 Task: Look for opportunities in Redfin mortgage.
Action: Mouse moved to (133, 368)
Screenshot: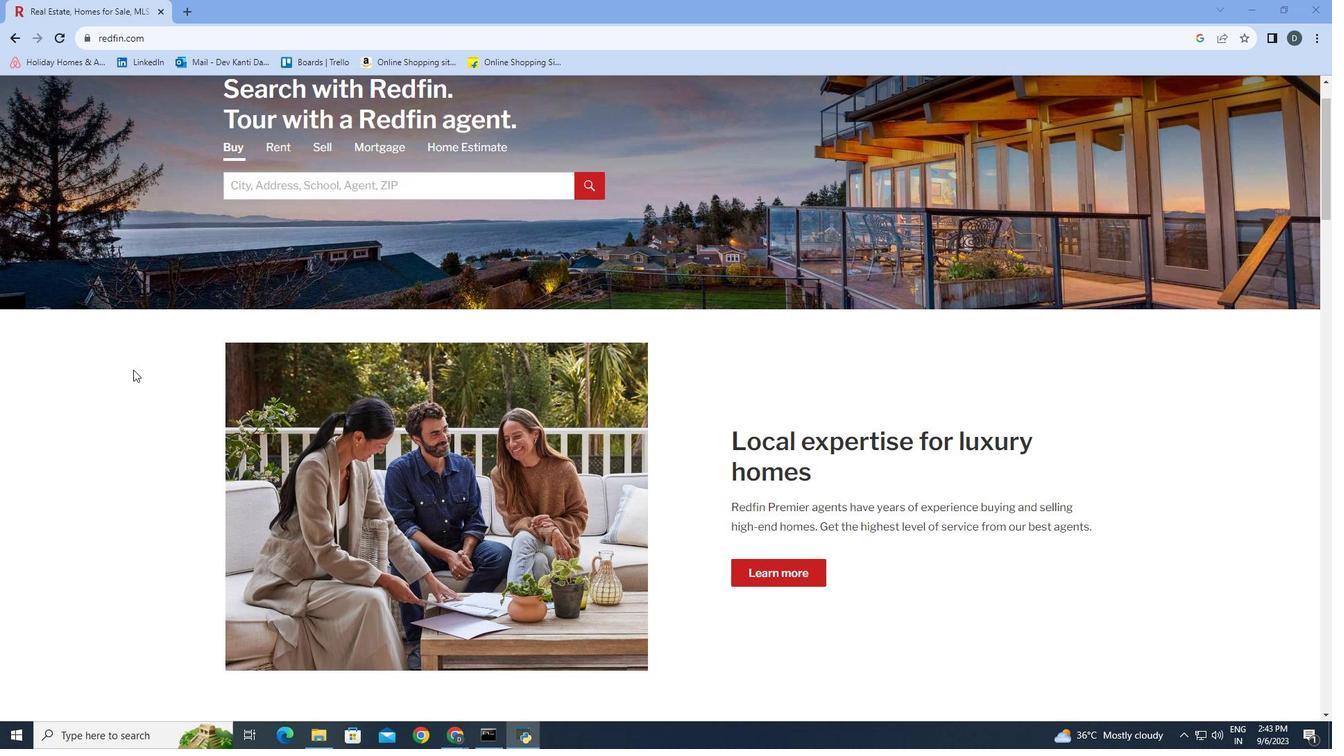 
Action: Mouse scrolled (133, 367) with delta (0, 0)
Screenshot: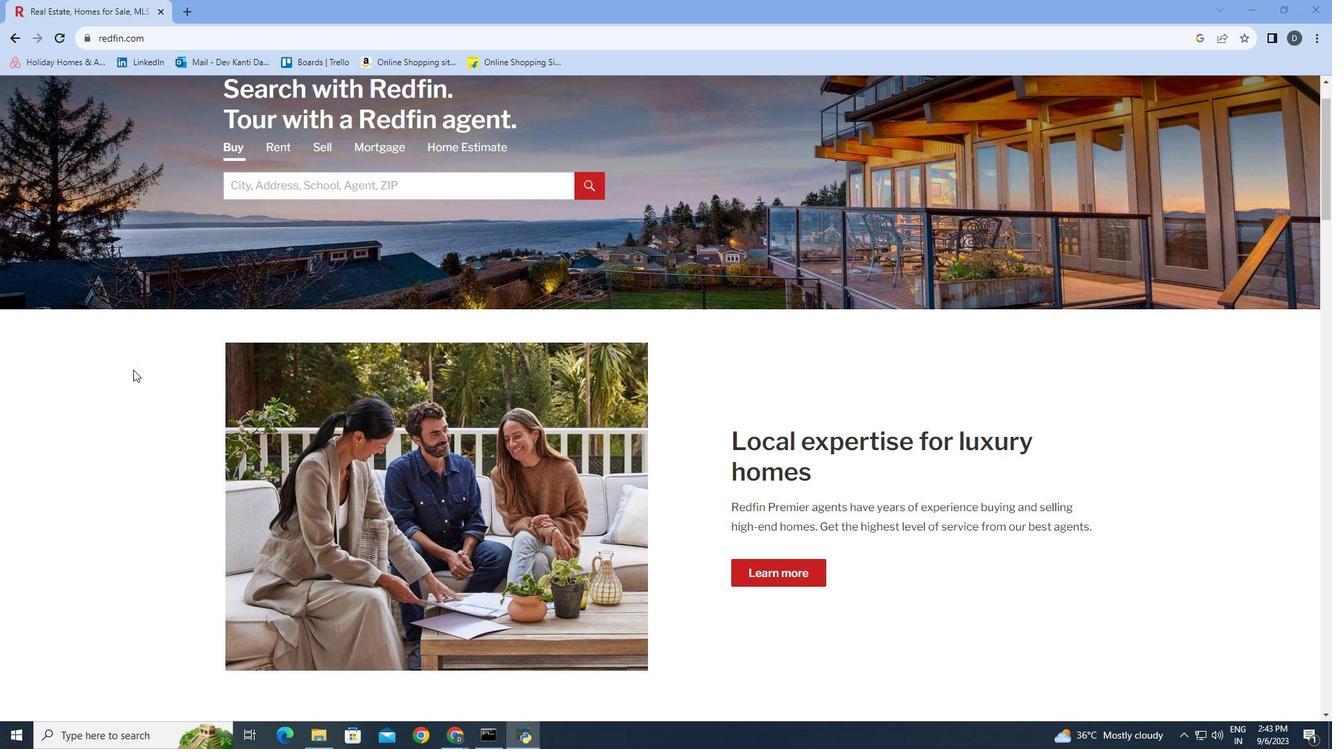 
Action: Mouse moved to (133, 369)
Screenshot: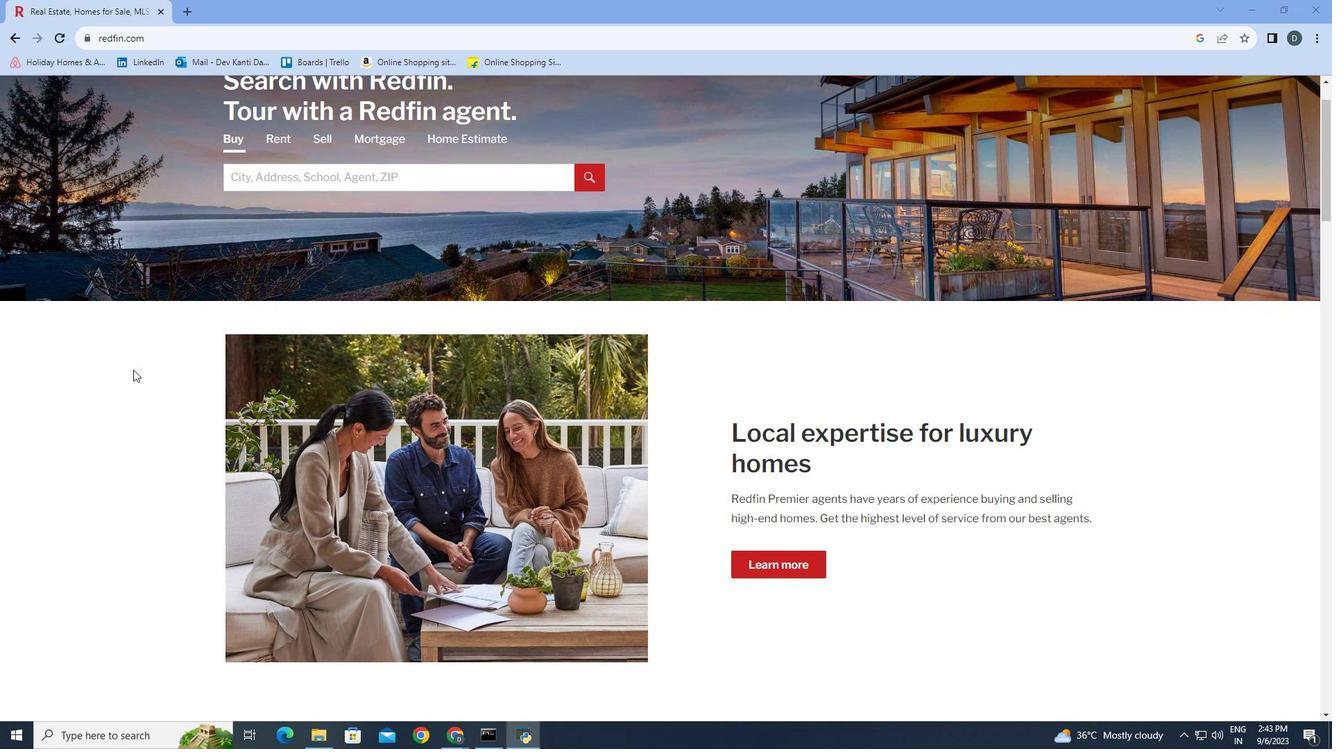
Action: Mouse scrolled (133, 369) with delta (0, 0)
Screenshot: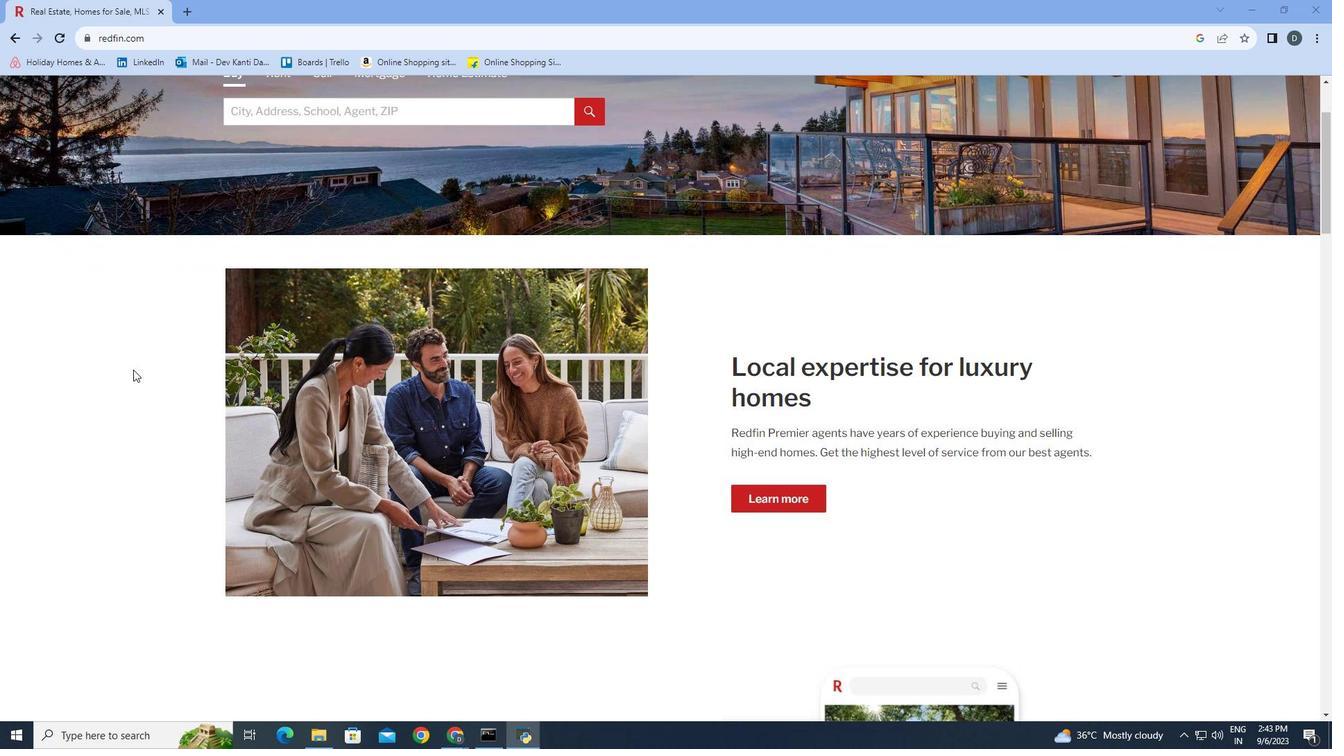 
Action: Mouse scrolled (133, 369) with delta (0, 0)
Screenshot: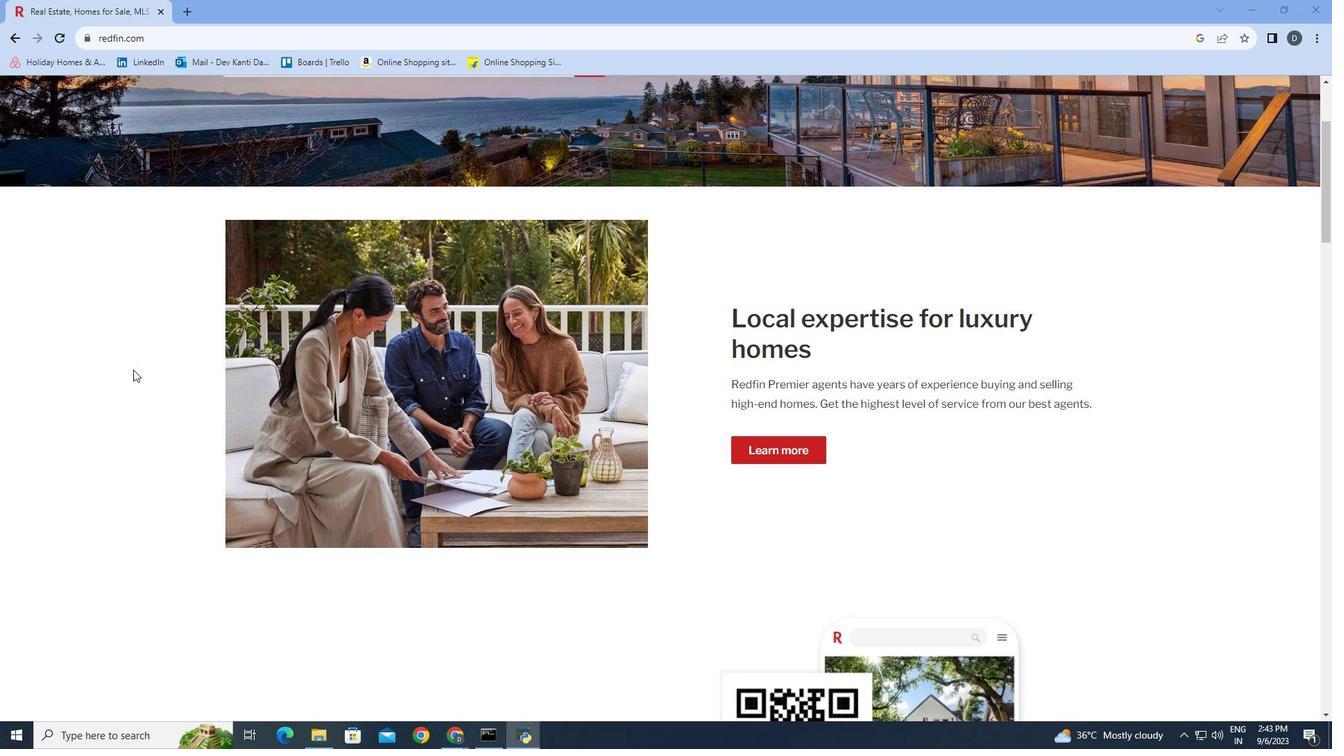 
Action: Mouse moved to (132, 370)
Screenshot: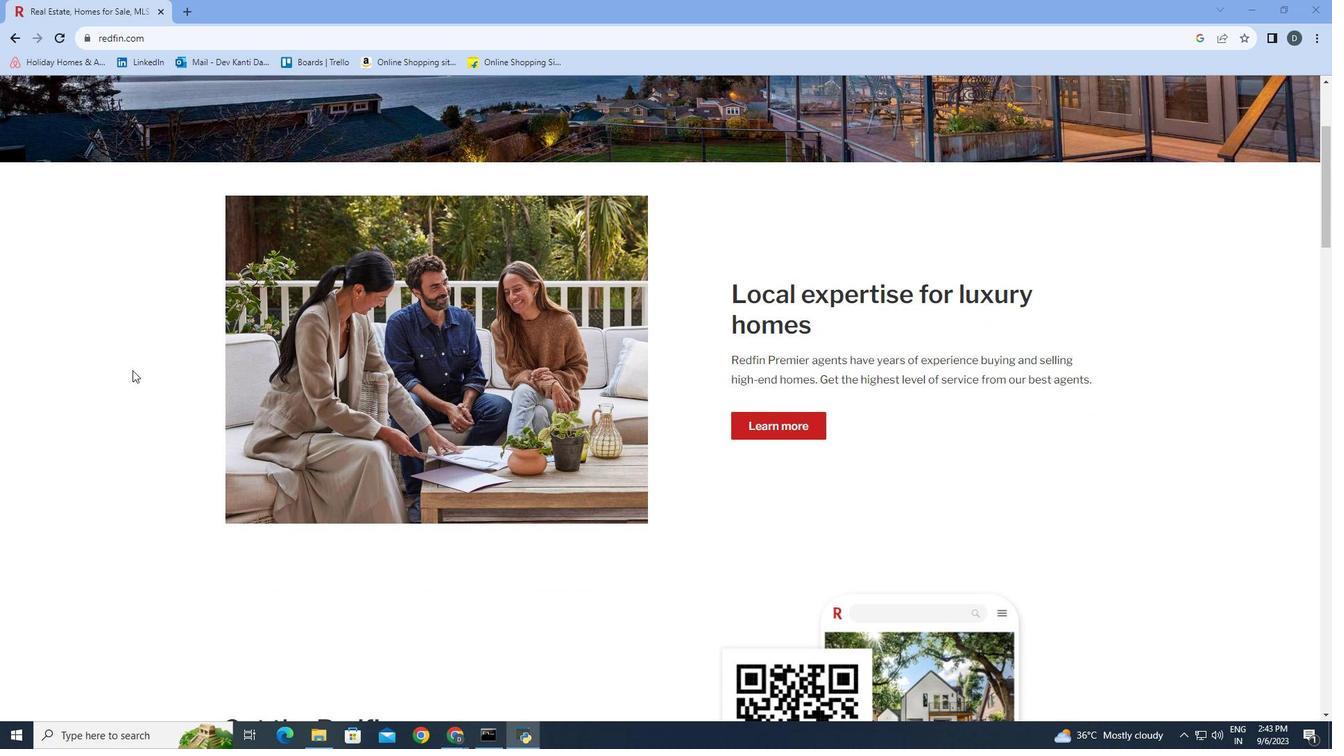 
Action: Mouse scrolled (132, 369) with delta (0, 0)
Screenshot: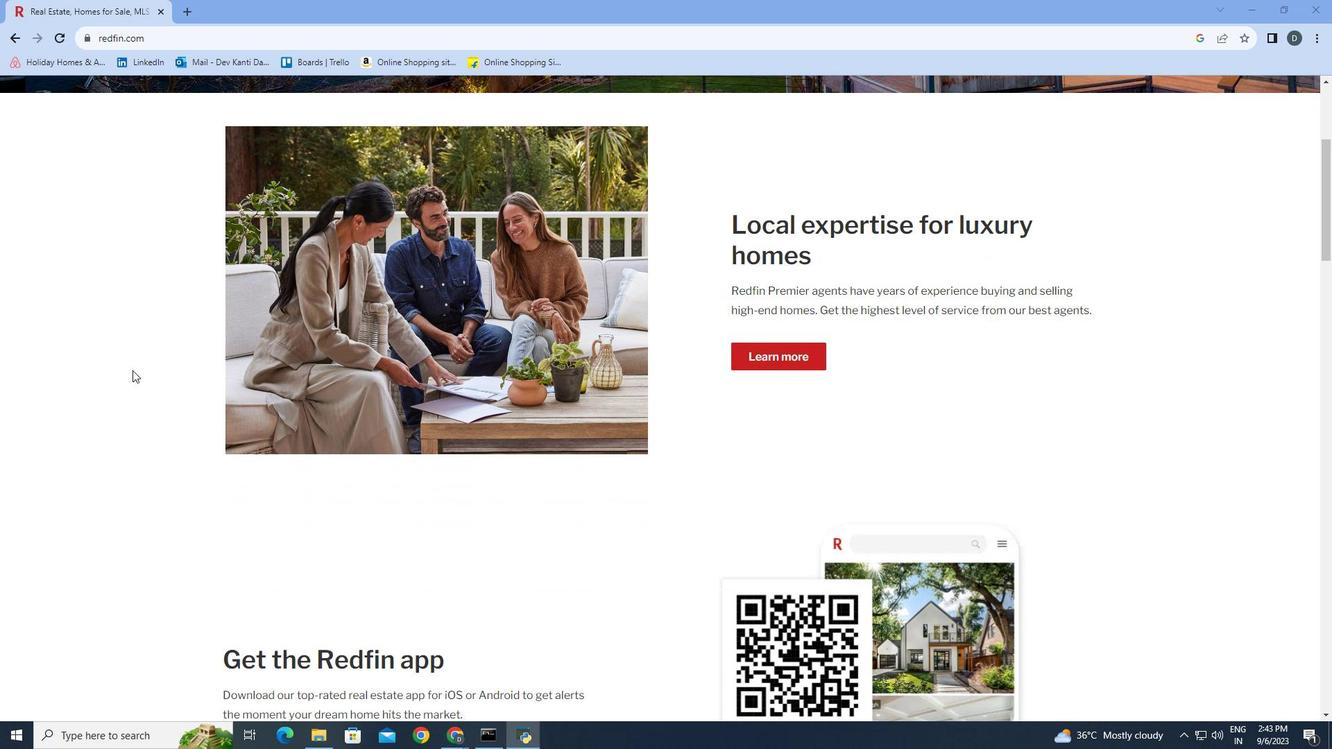 
Action: Mouse scrolled (132, 369) with delta (0, 0)
Screenshot: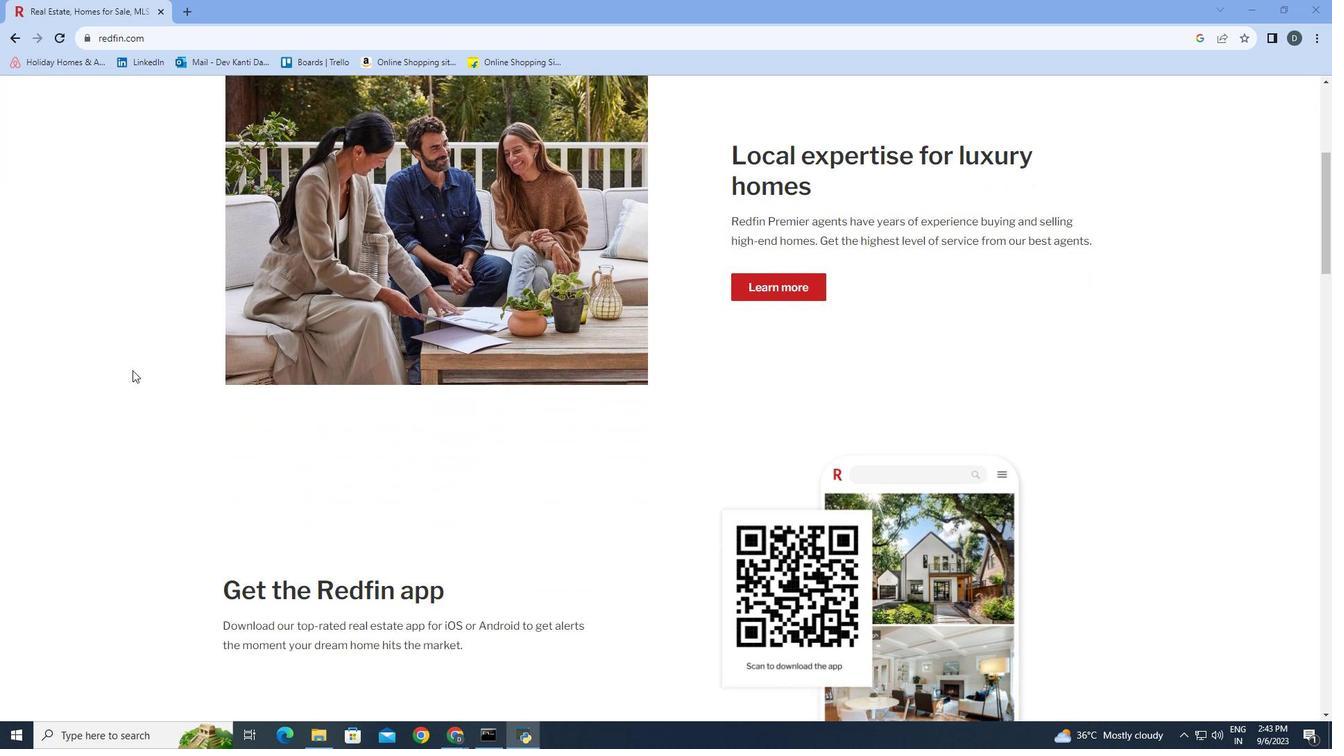 
Action: Mouse scrolled (132, 369) with delta (0, 0)
Screenshot: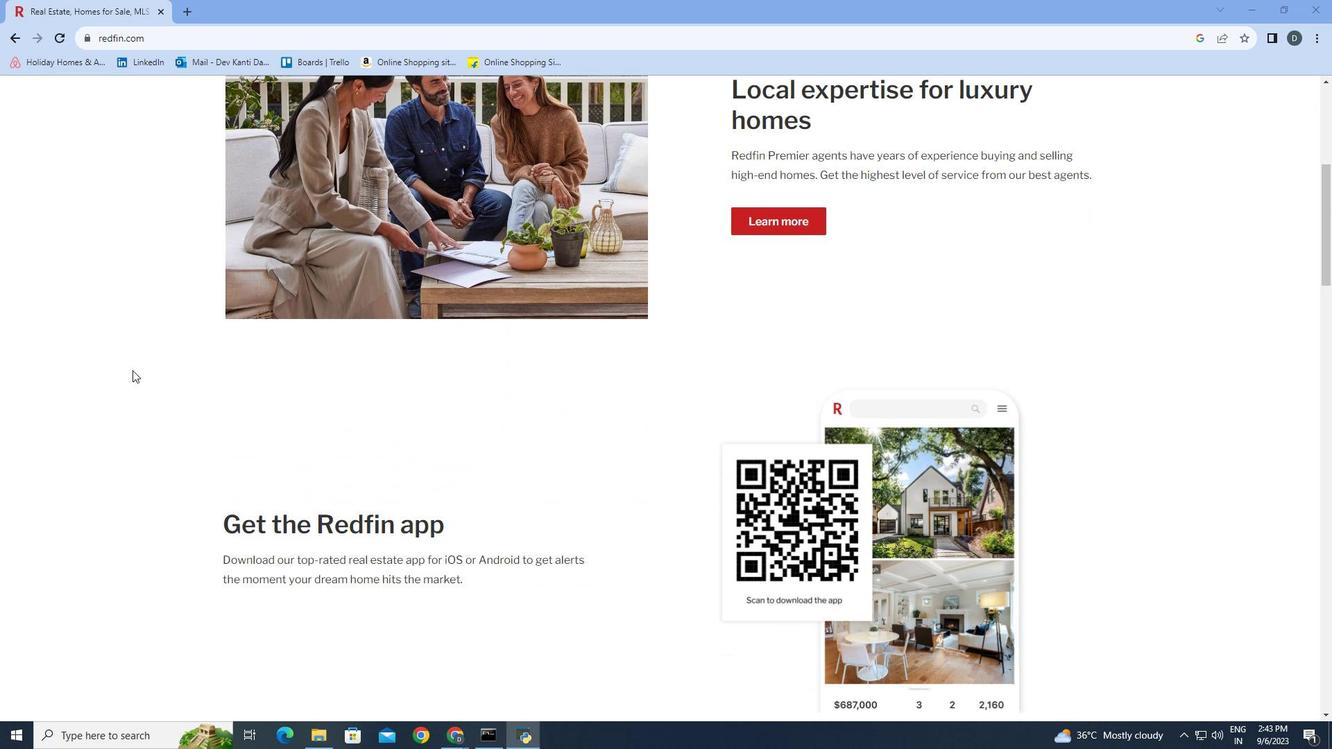 
Action: Mouse scrolled (132, 369) with delta (0, 0)
Screenshot: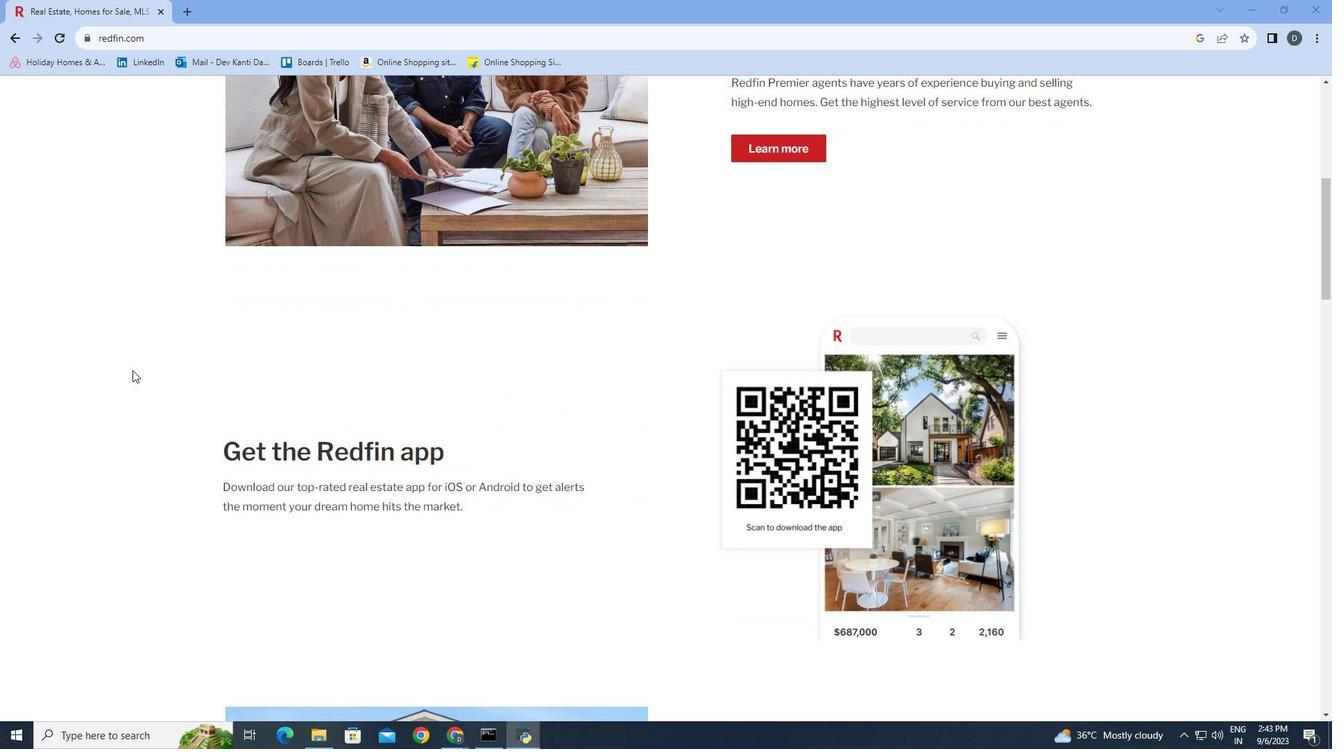 
Action: Mouse scrolled (132, 369) with delta (0, 0)
Screenshot: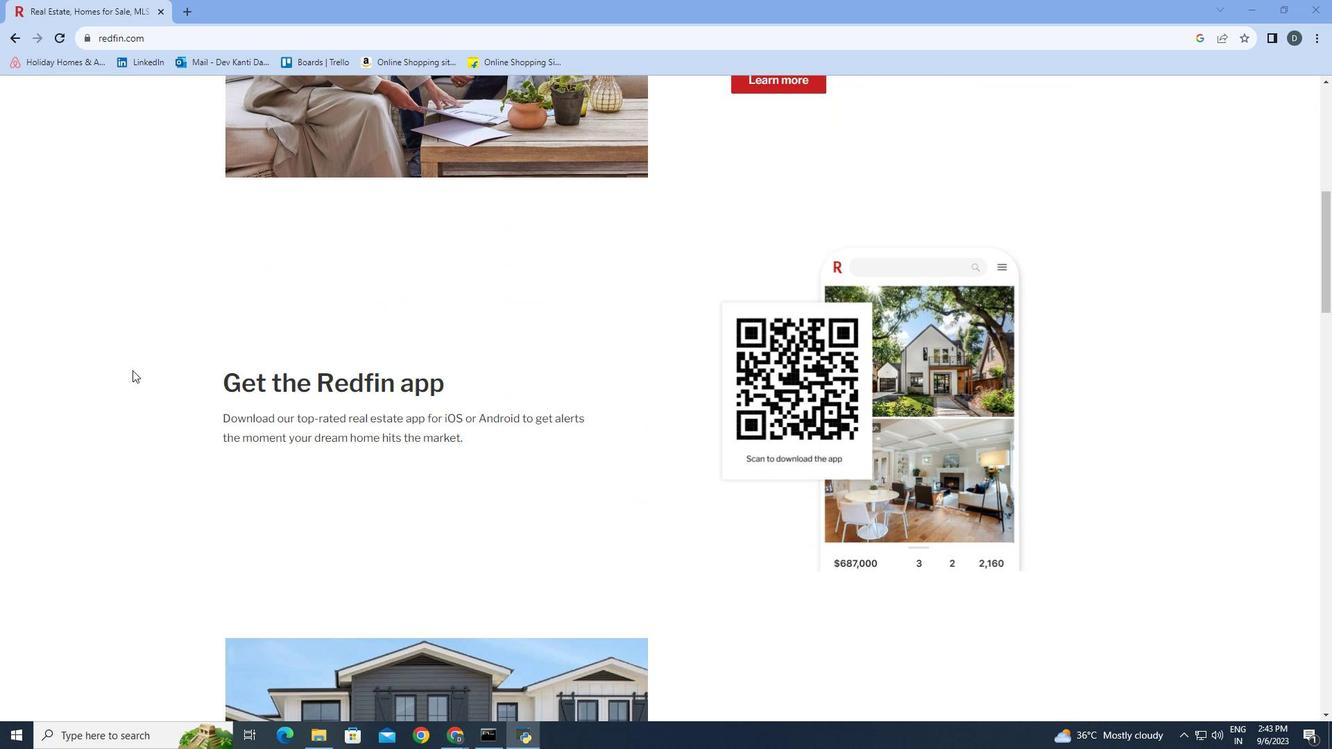 
Action: Mouse scrolled (132, 369) with delta (0, 0)
Screenshot: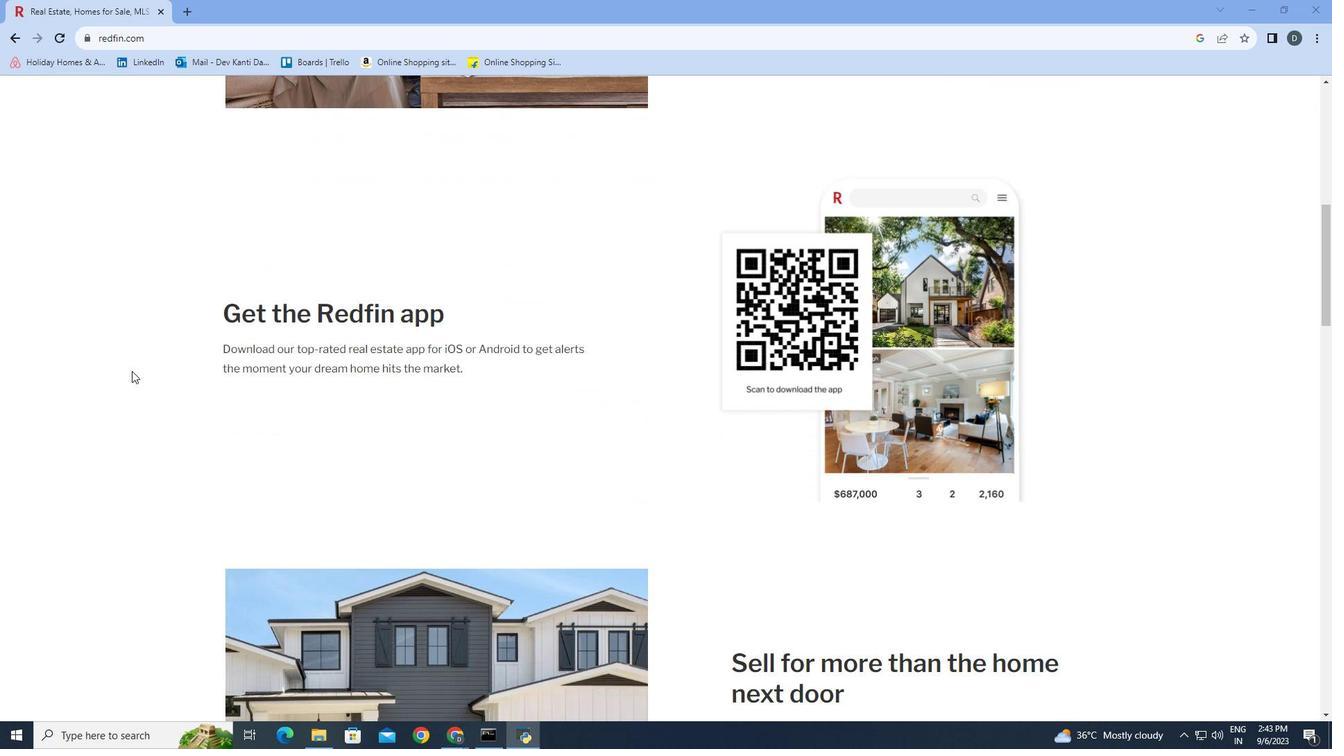 
Action: Mouse moved to (131, 371)
Screenshot: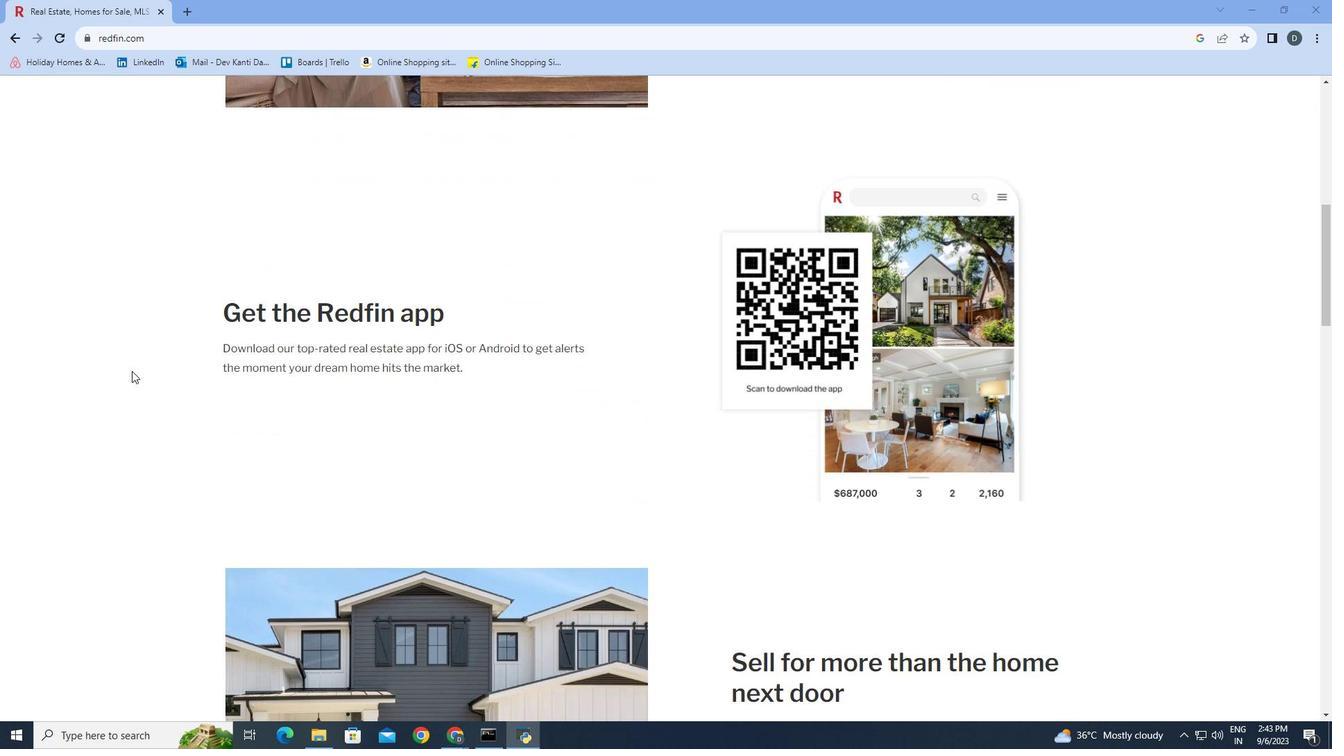 
Action: Mouse scrolled (131, 370) with delta (0, 0)
Screenshot: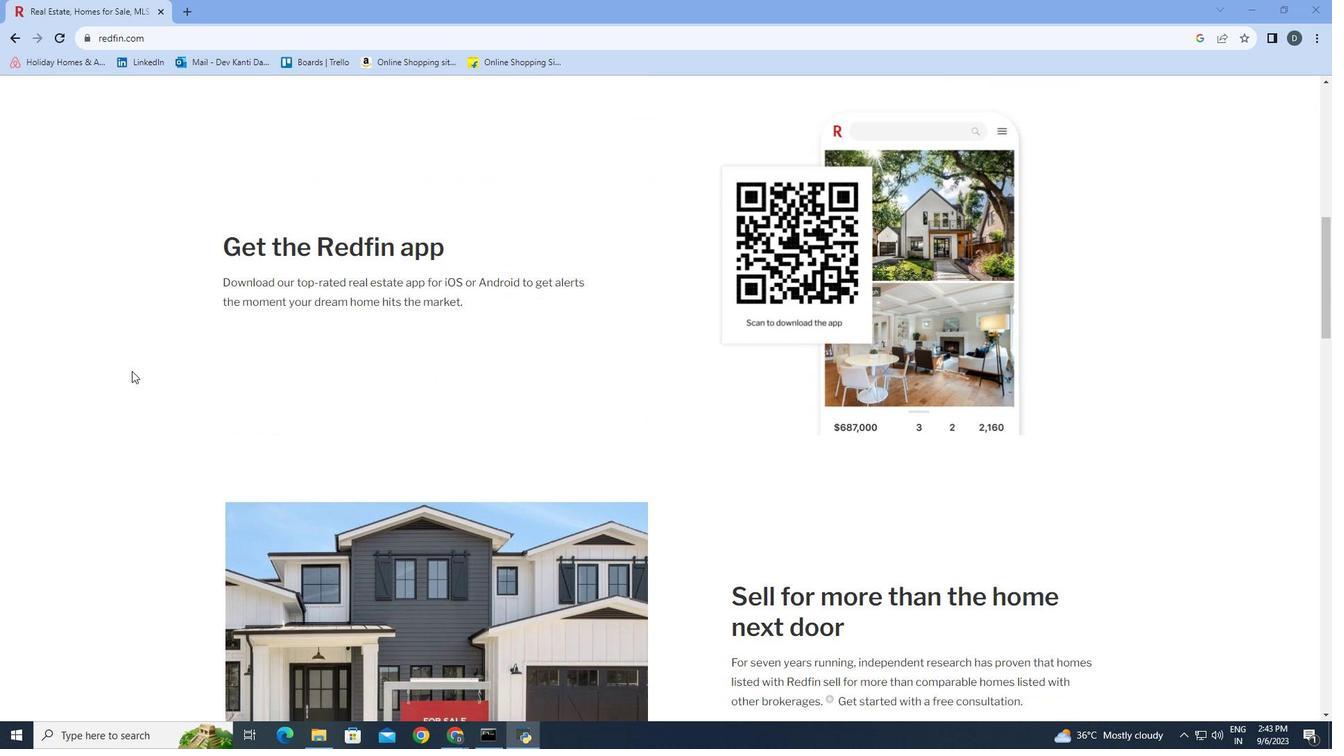 
Action: Mouse scrolled (131, 370) with delta (0, 0)
Screenshot: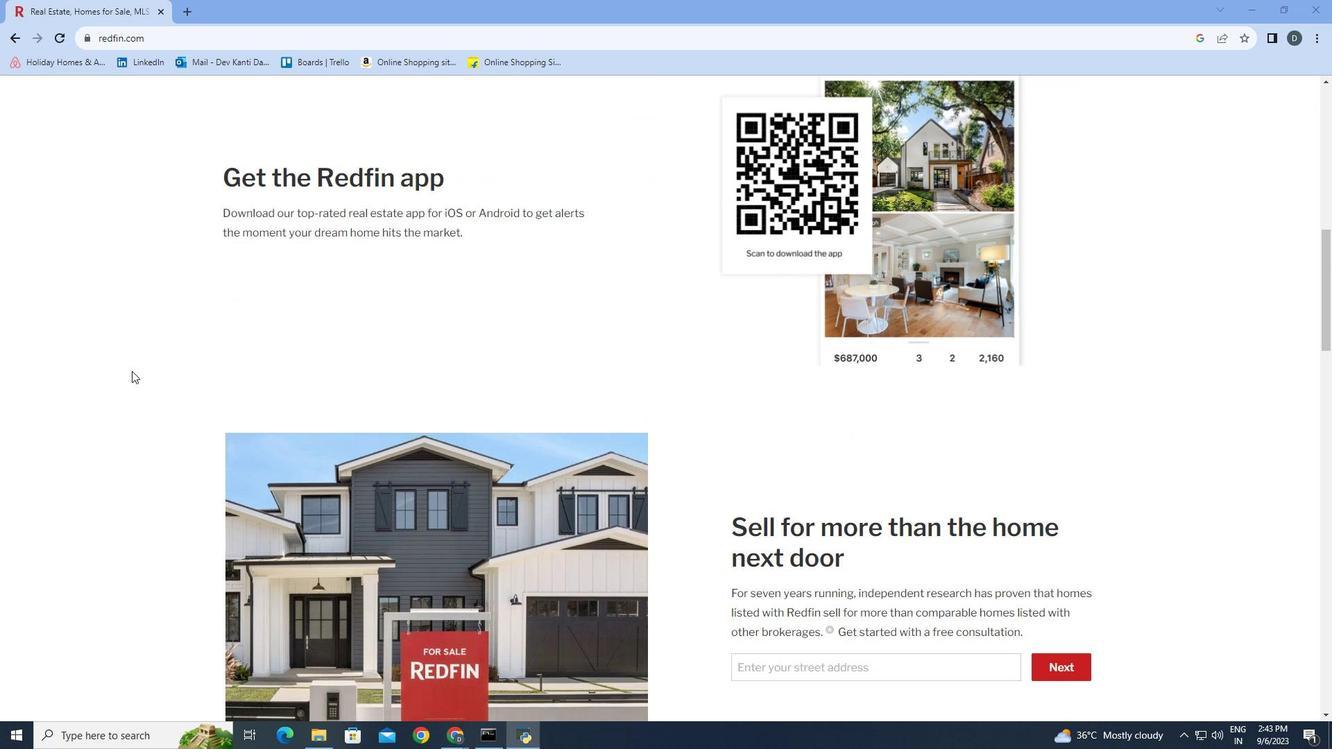 
Action: Mouse scrolled (131, 370) with delta (0, 0)
Screenshot: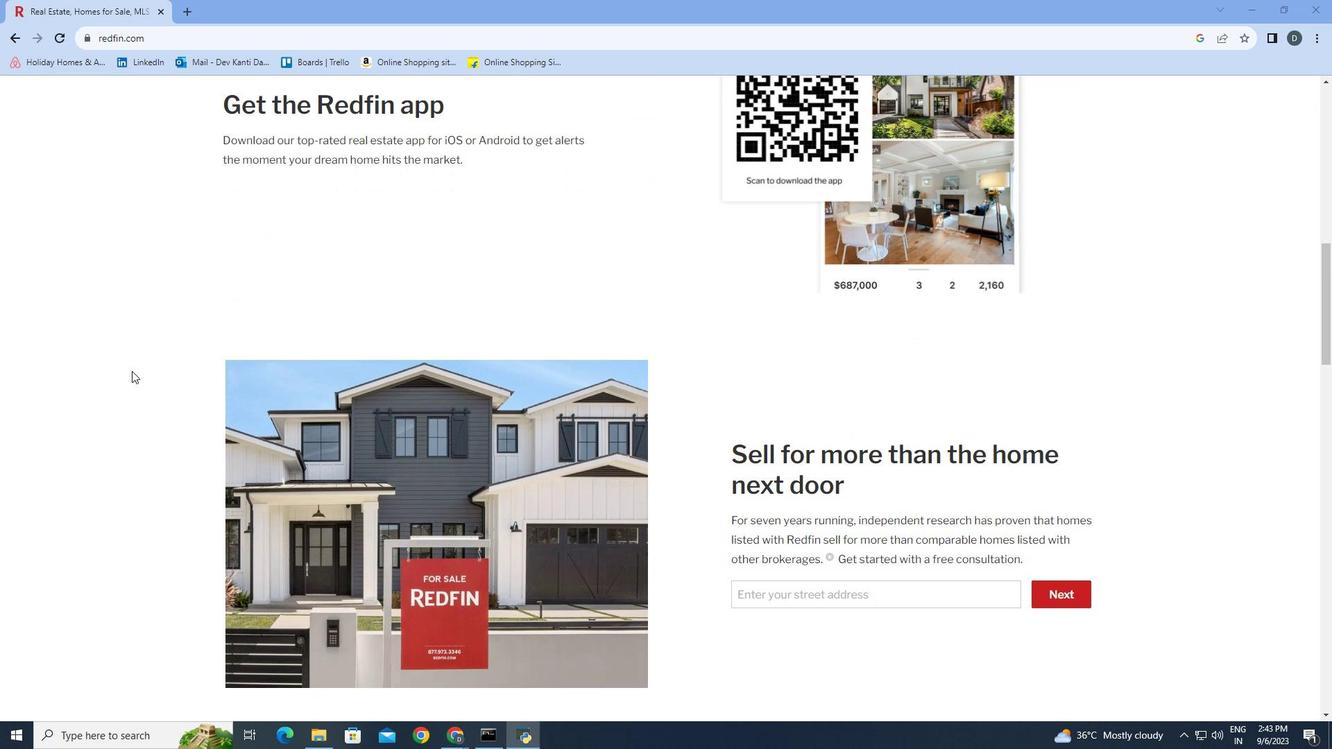 
Action: Mouse scrolled (131, 370) with delta (0, 0)
Screenshot: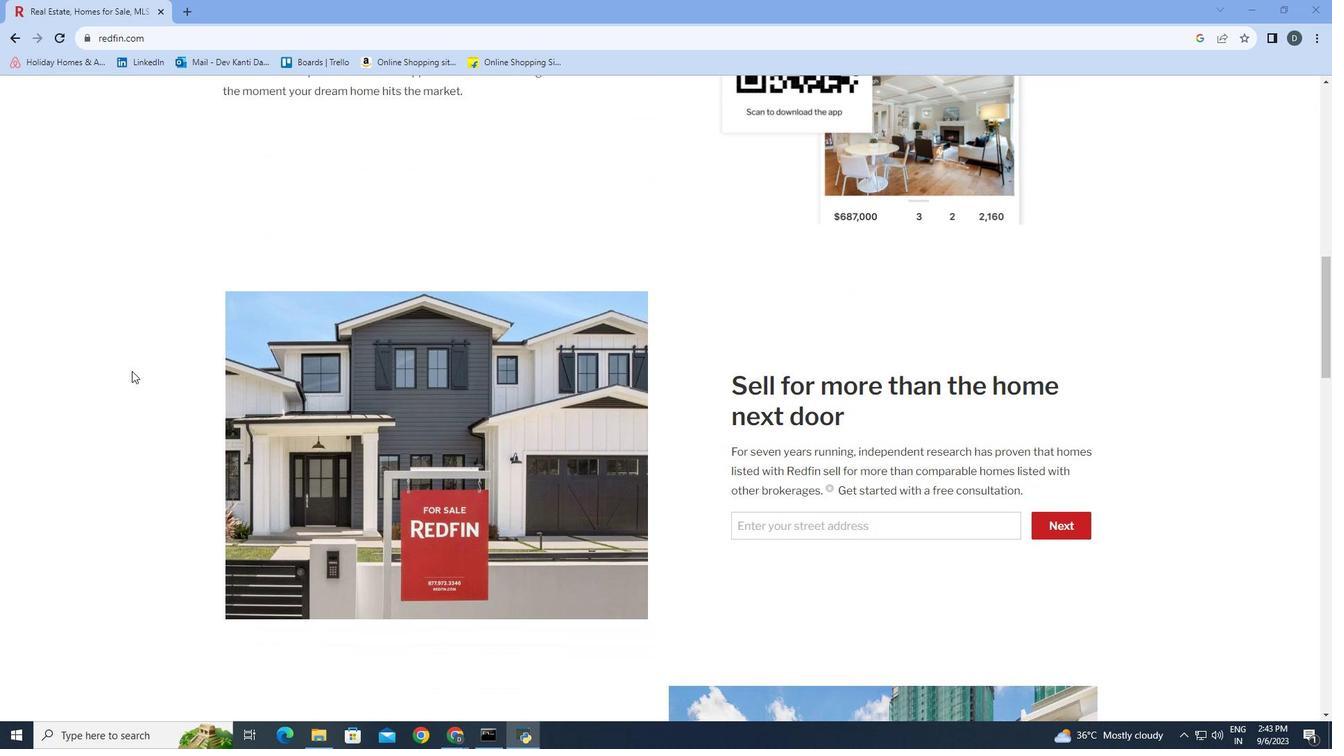 
Action: Mouse scrolled (131, 370) with delta (0, 0)
Screenshot: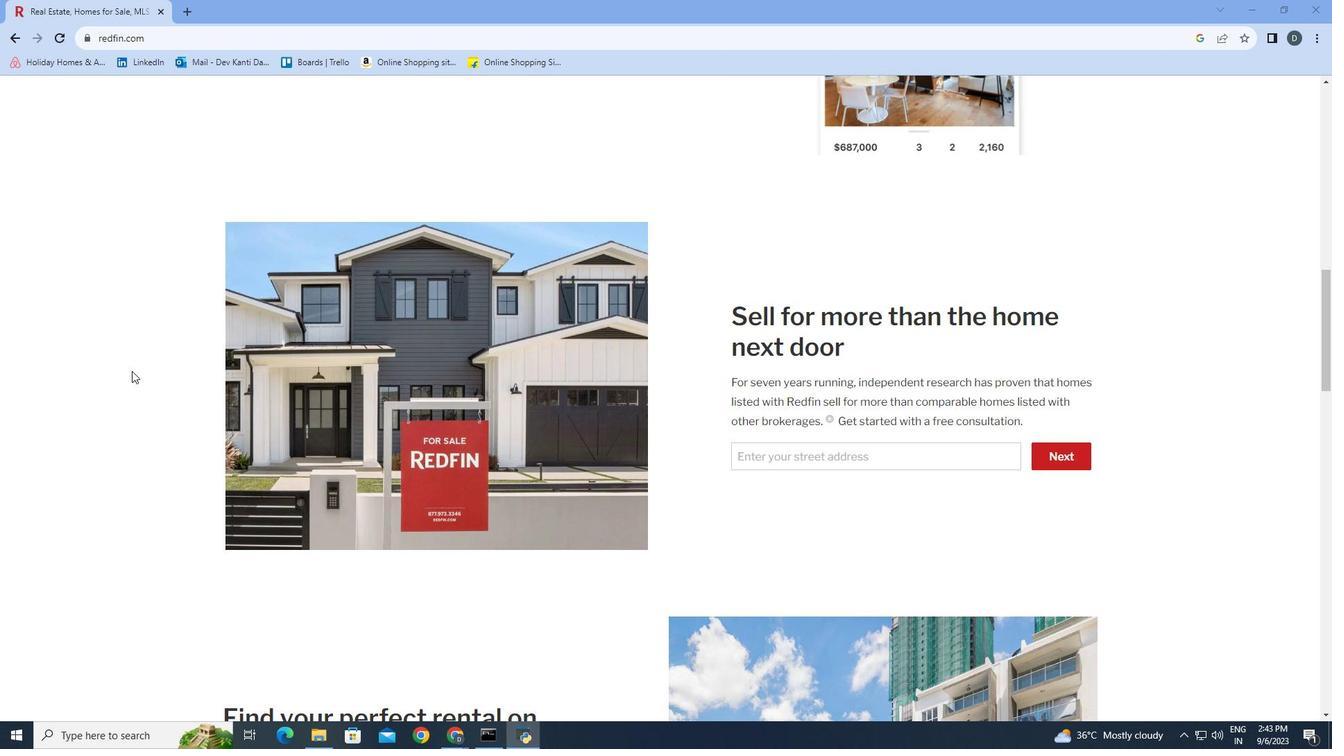 
Action: Mouse scrolled (131, 370) with delta (0, 0)
Screenshot: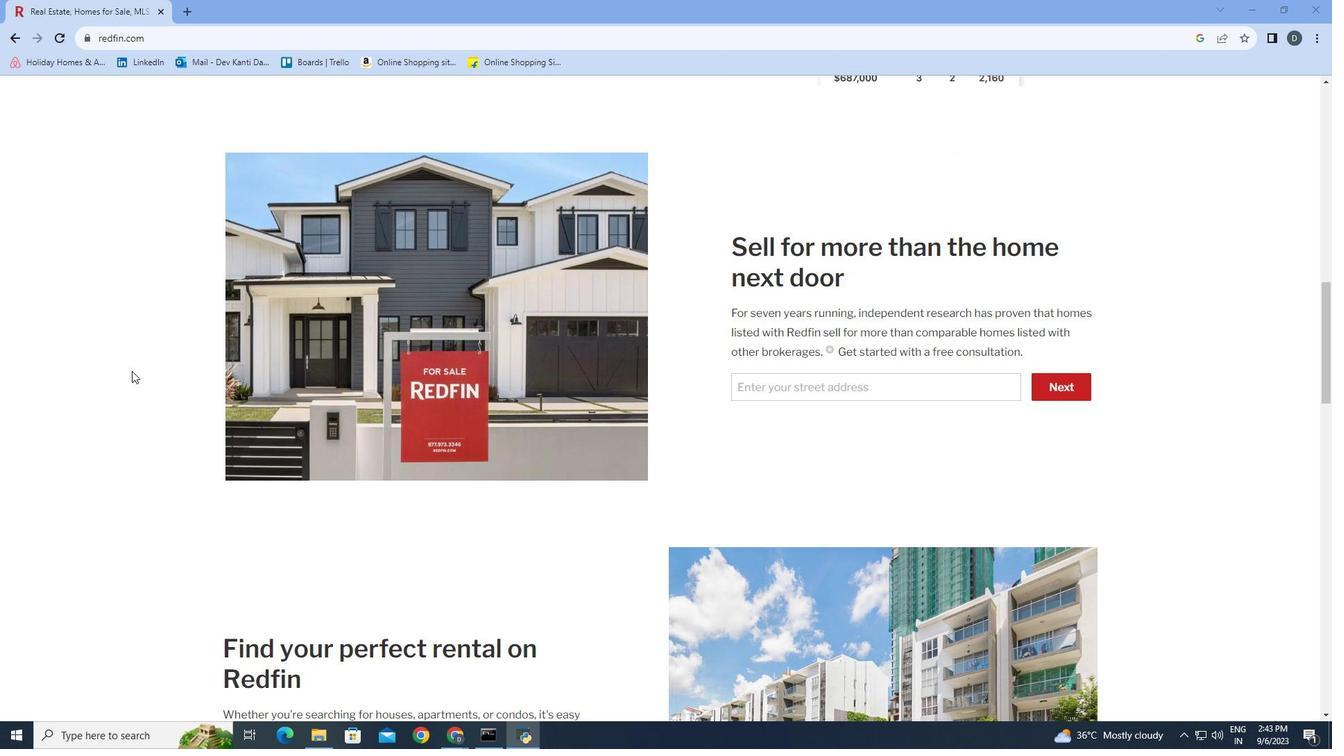 
Action: Mouse scrolled (131, 370) with delta (0, 0)
Screenshot: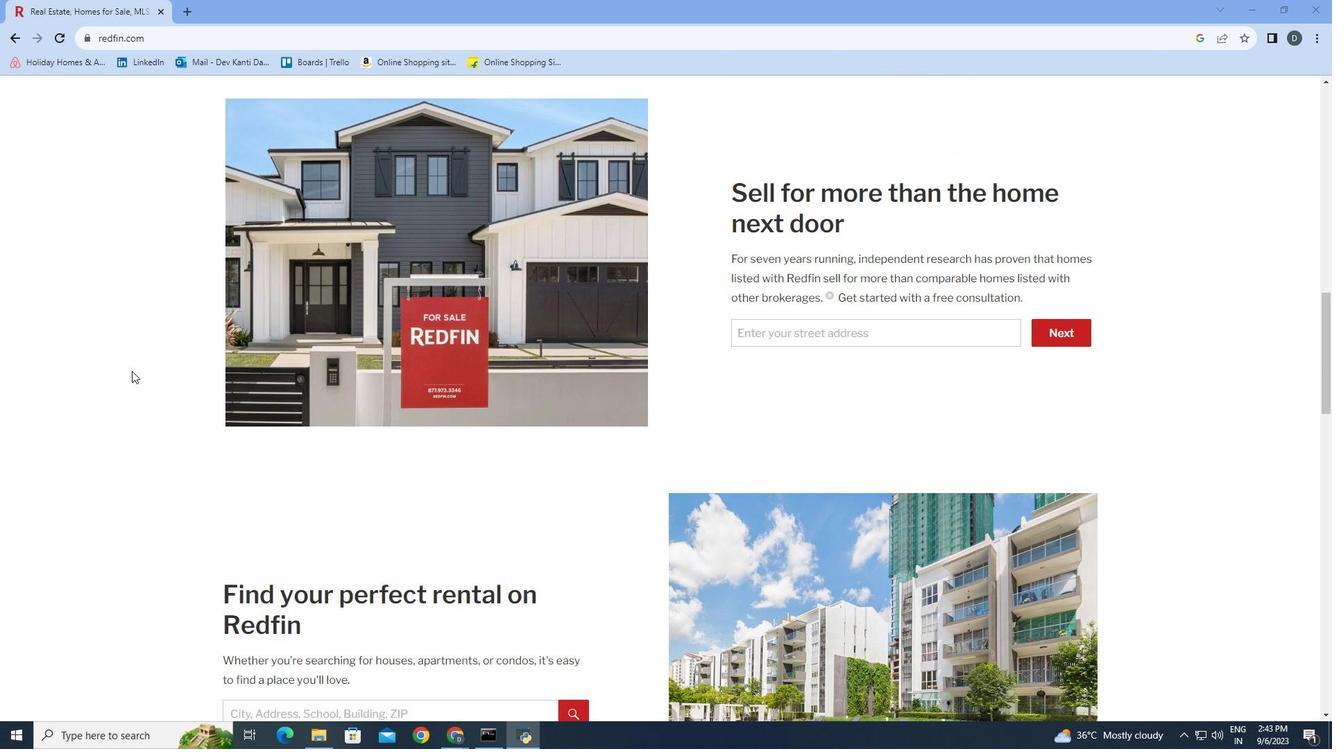 
Action: Mouse scrolled (131, 370) with delta (0, 0)
Screenshot: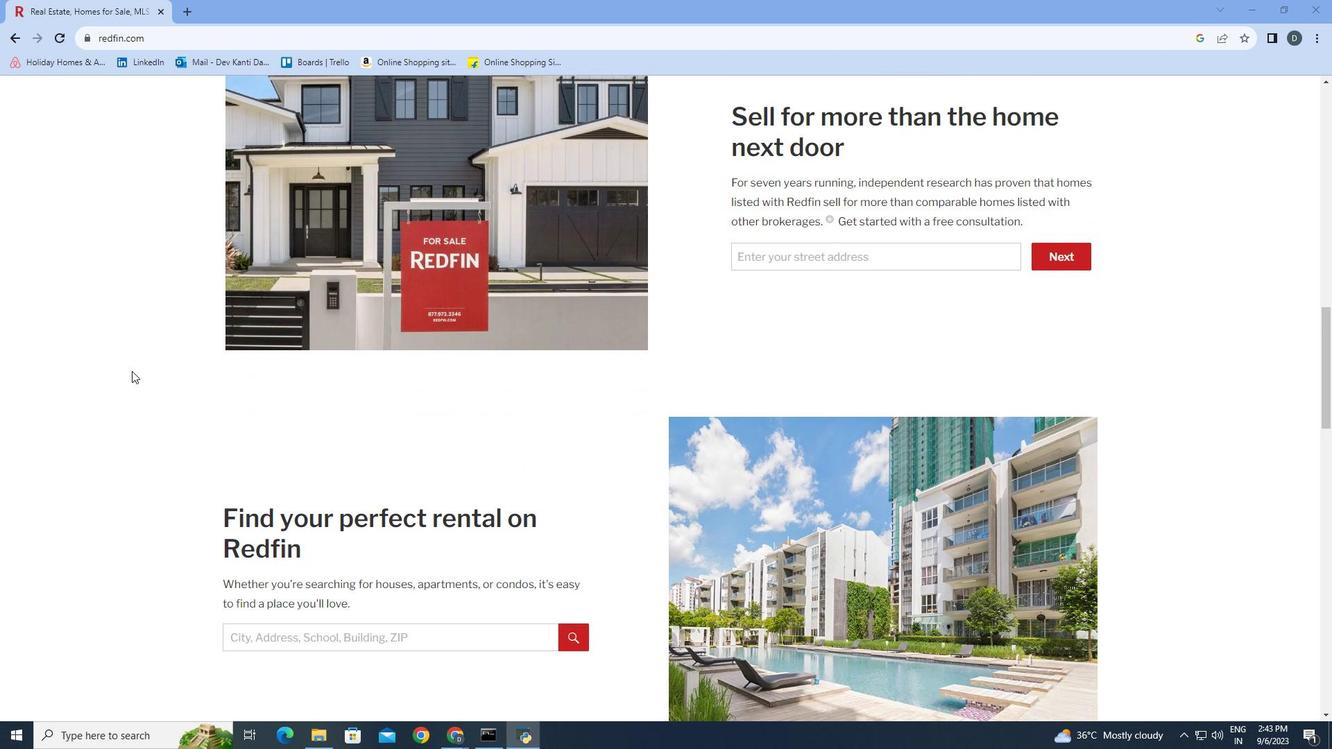 
Action: Mouse scrolled (131, 370) with delta (0, 0)
Screenshot: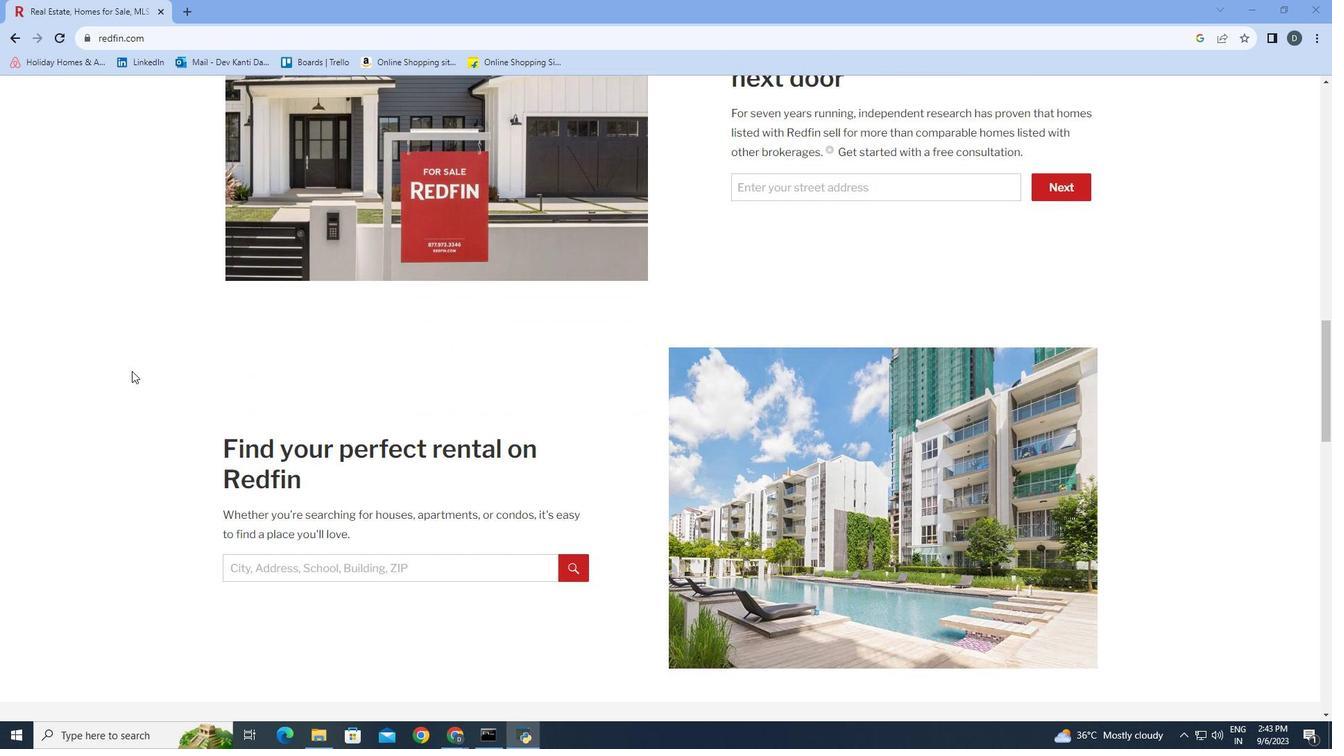 
Action: Mouse scrolled (131, 370) with delta (0, 0)
Screenshot: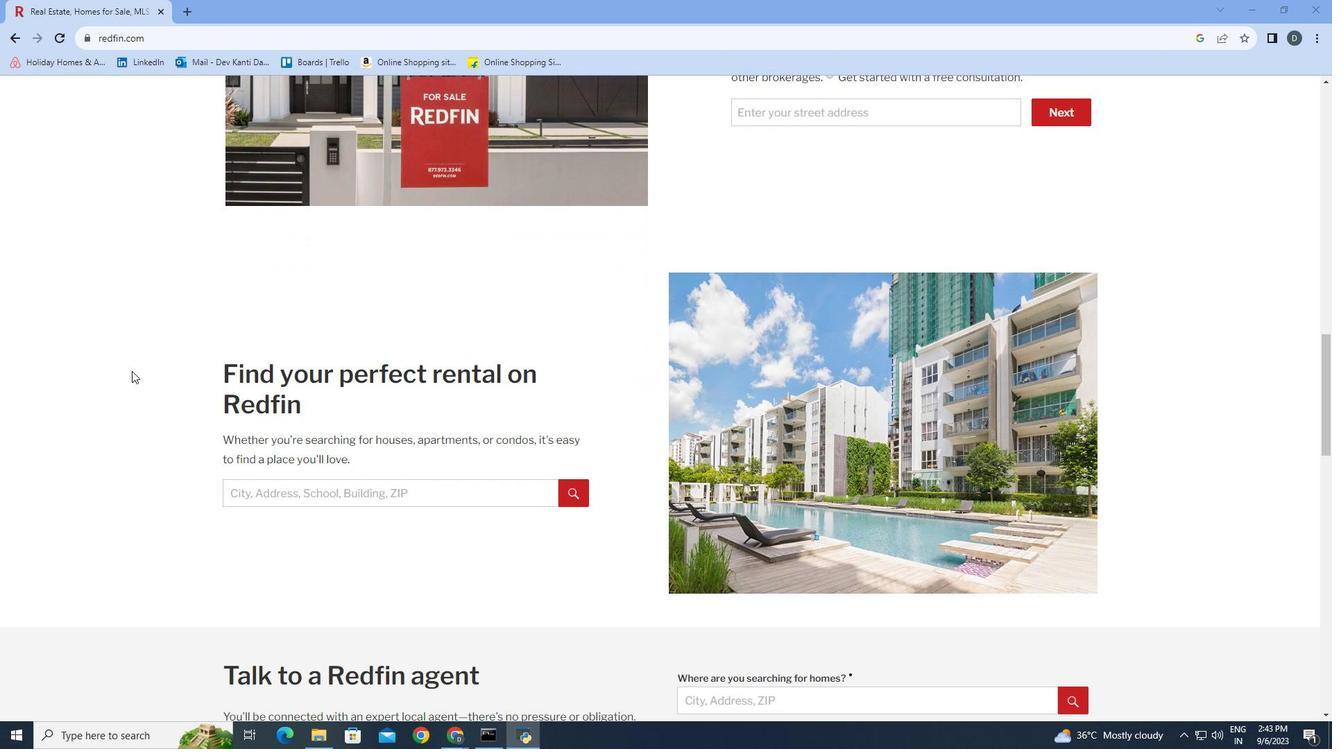 
Action: Mouse scrolled (131, 370) with delta (0, 0)
Screenshot: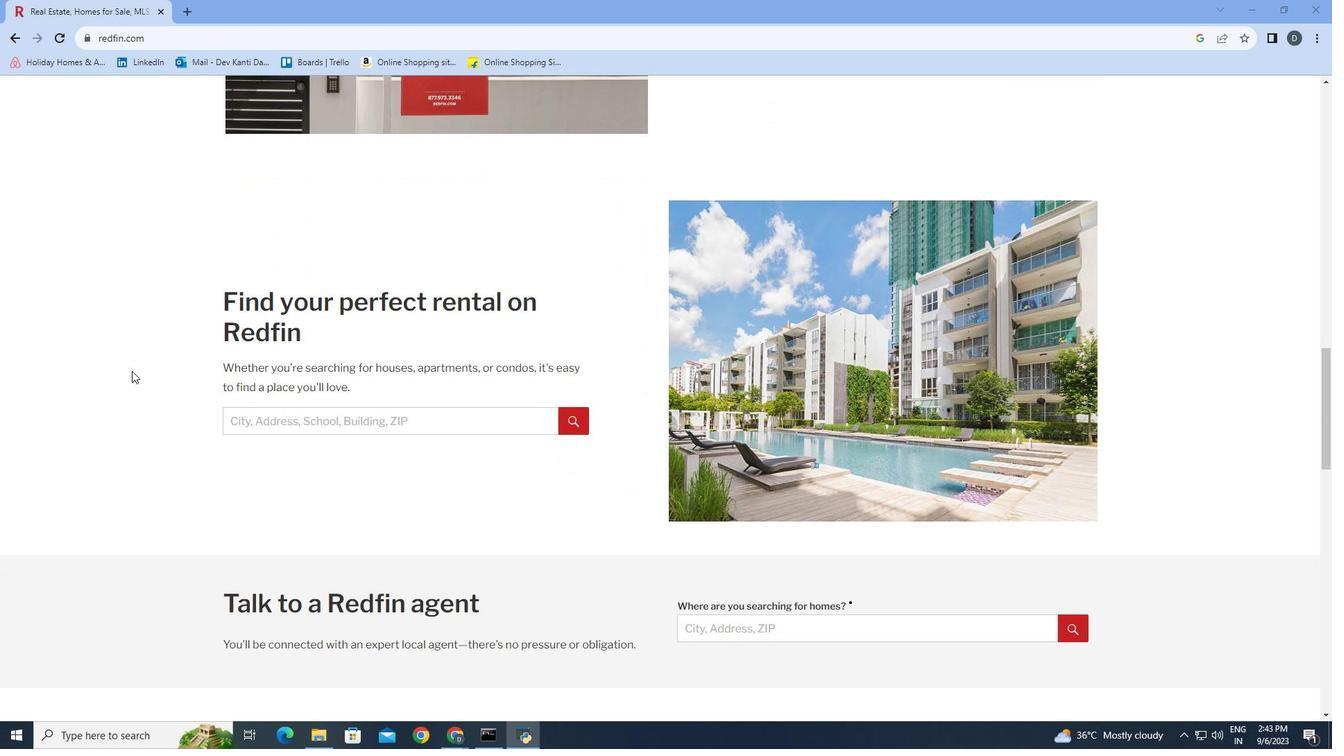 
Action: Mouse scrolled (131, 370) with delta (0, 0)
Screenshot: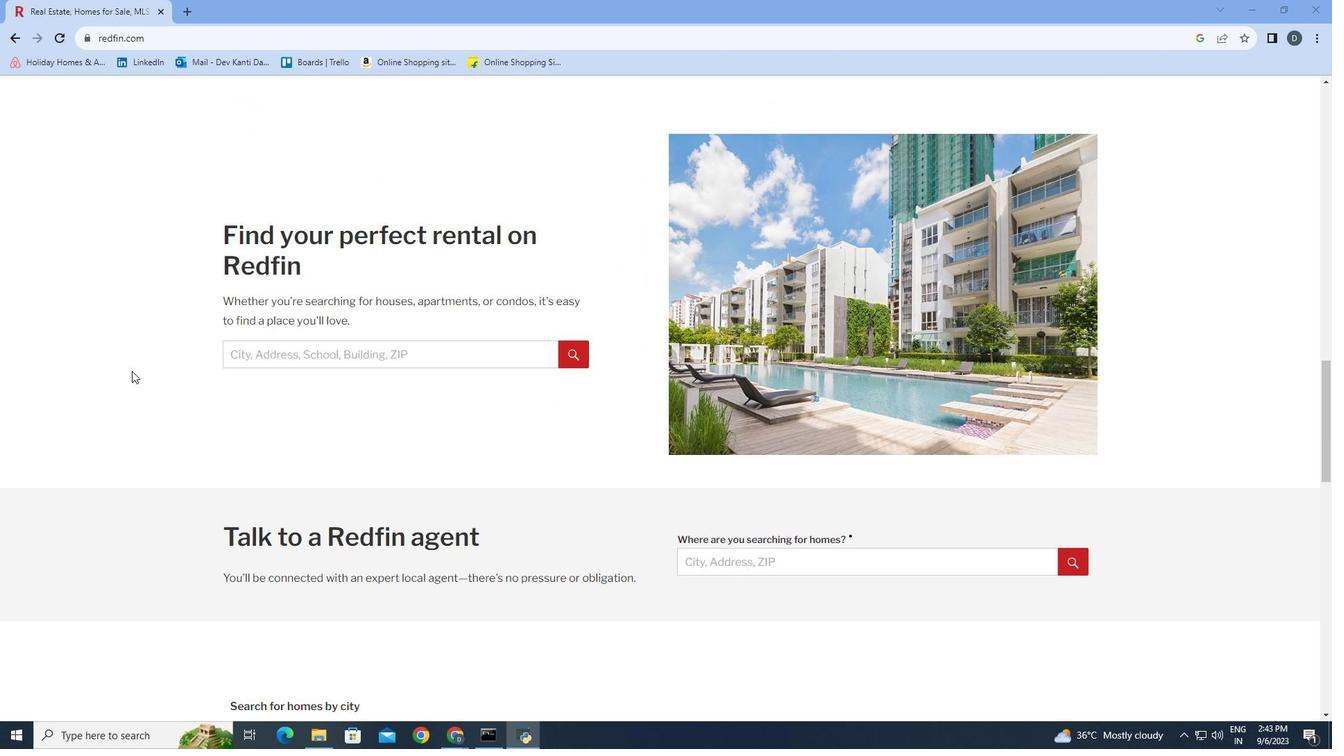 
Action: Mouse scrolled (131, 370) with delta (0, 0)
Screenshot: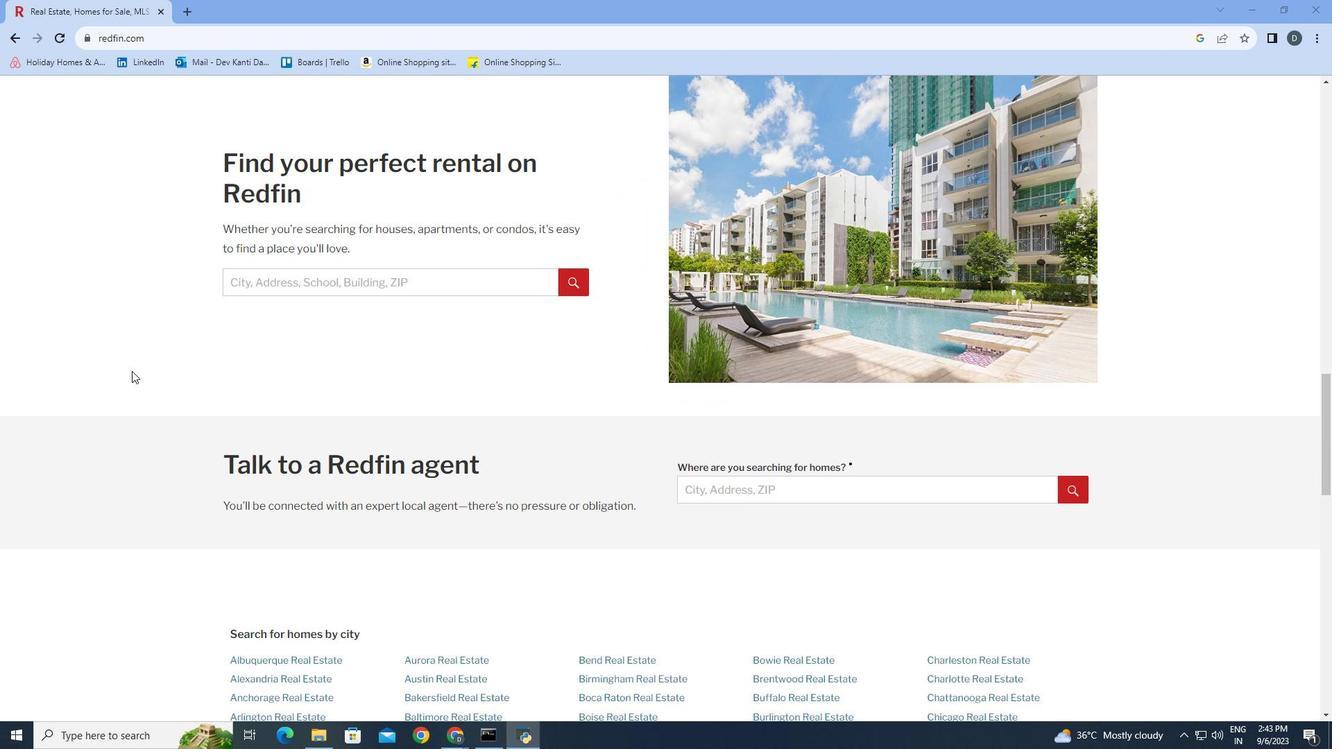 
Action: Mouse scrolled (131, 370) with delta (0, 0)
Screenshot: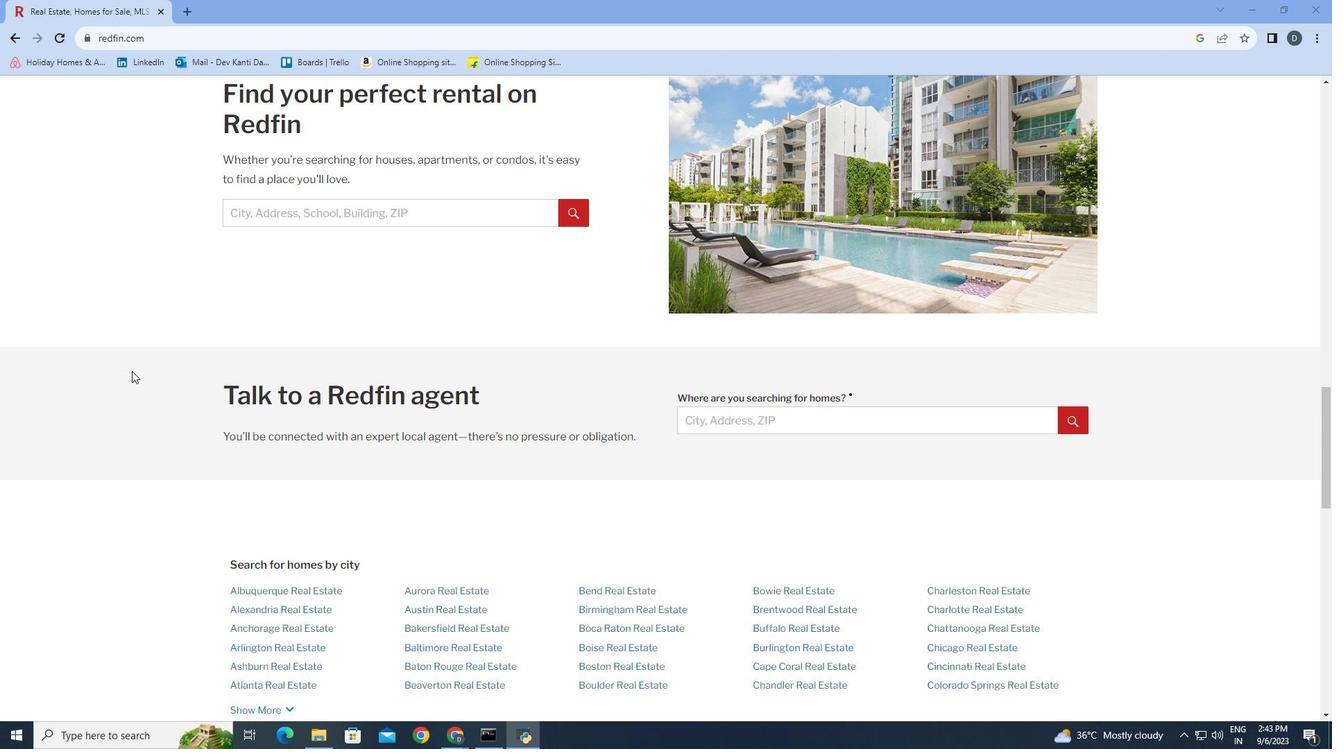 
Action: Mouse scrolled (131, 370) with delta (0, 0)
Screenshot: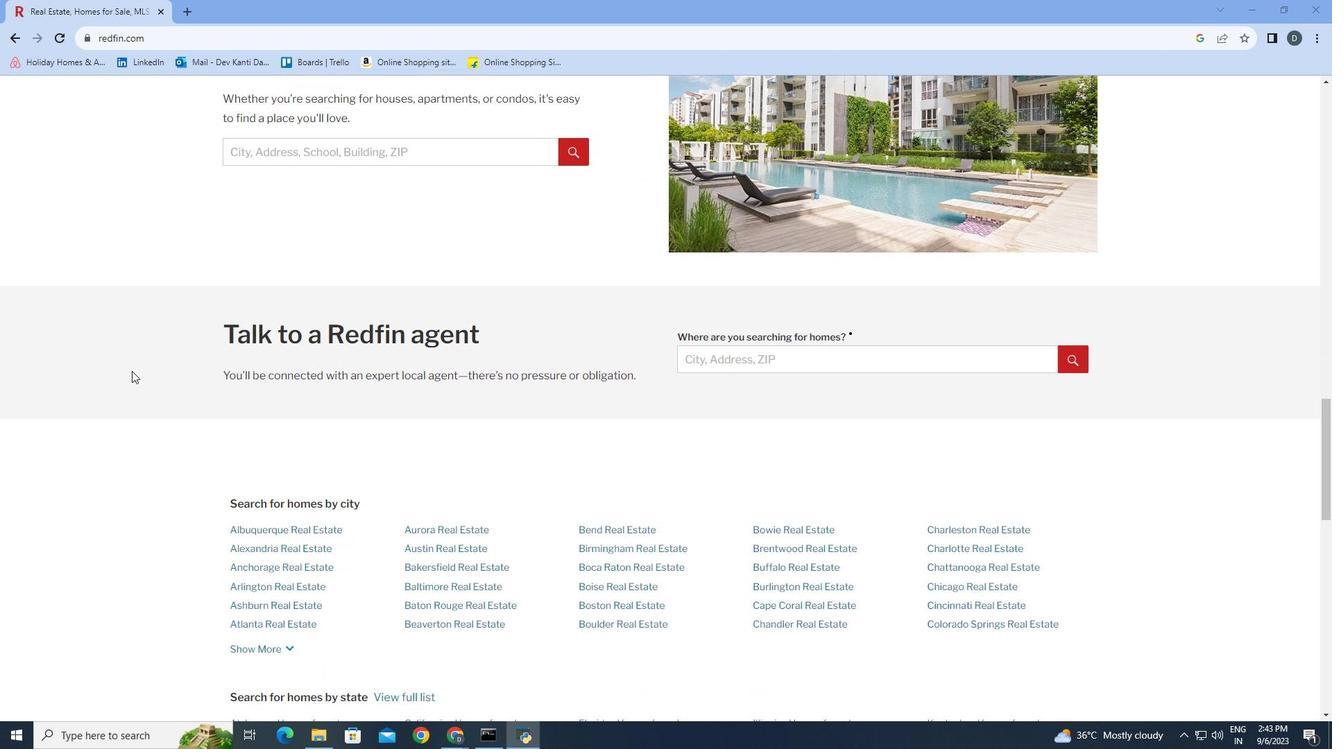 
Action: Mouse scrolled (131, 370) with delta (0, 0)
Screenshot: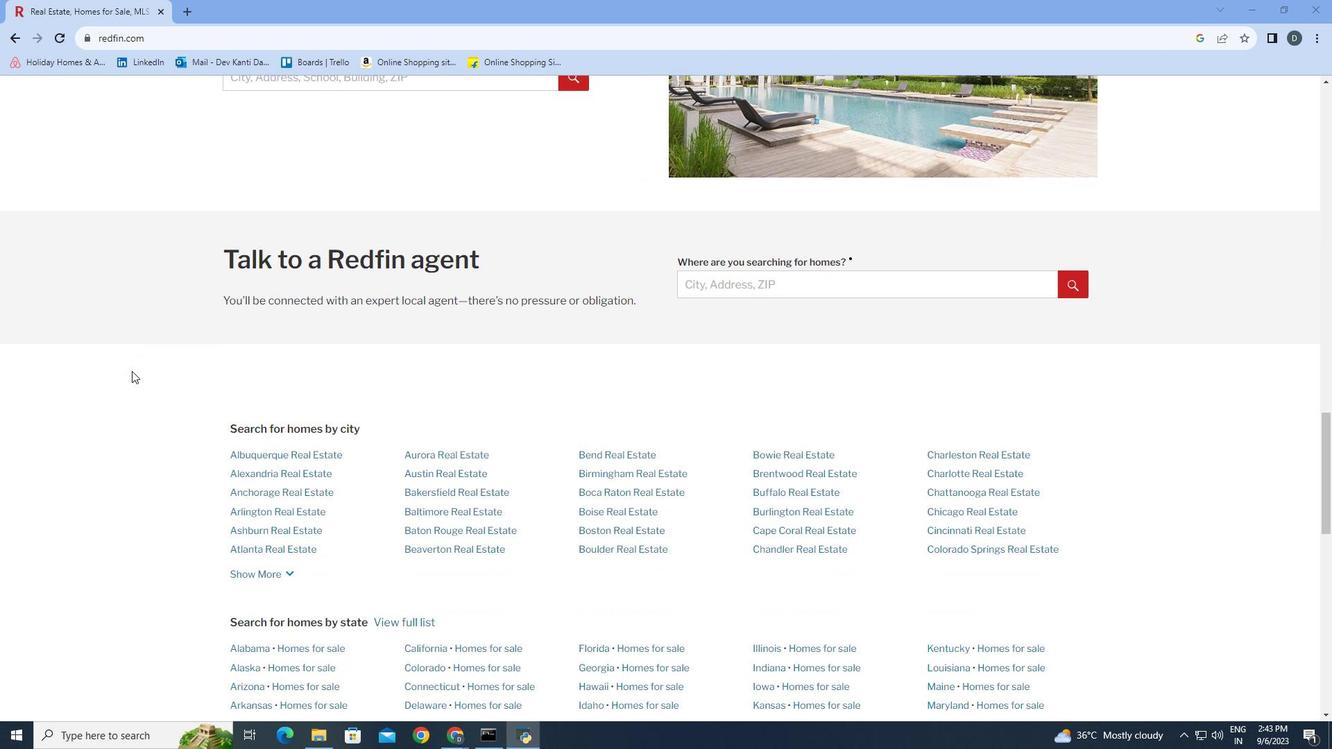 
Action: Mouse scrolled (131, 370) with delta (0, 0)
Screenshot: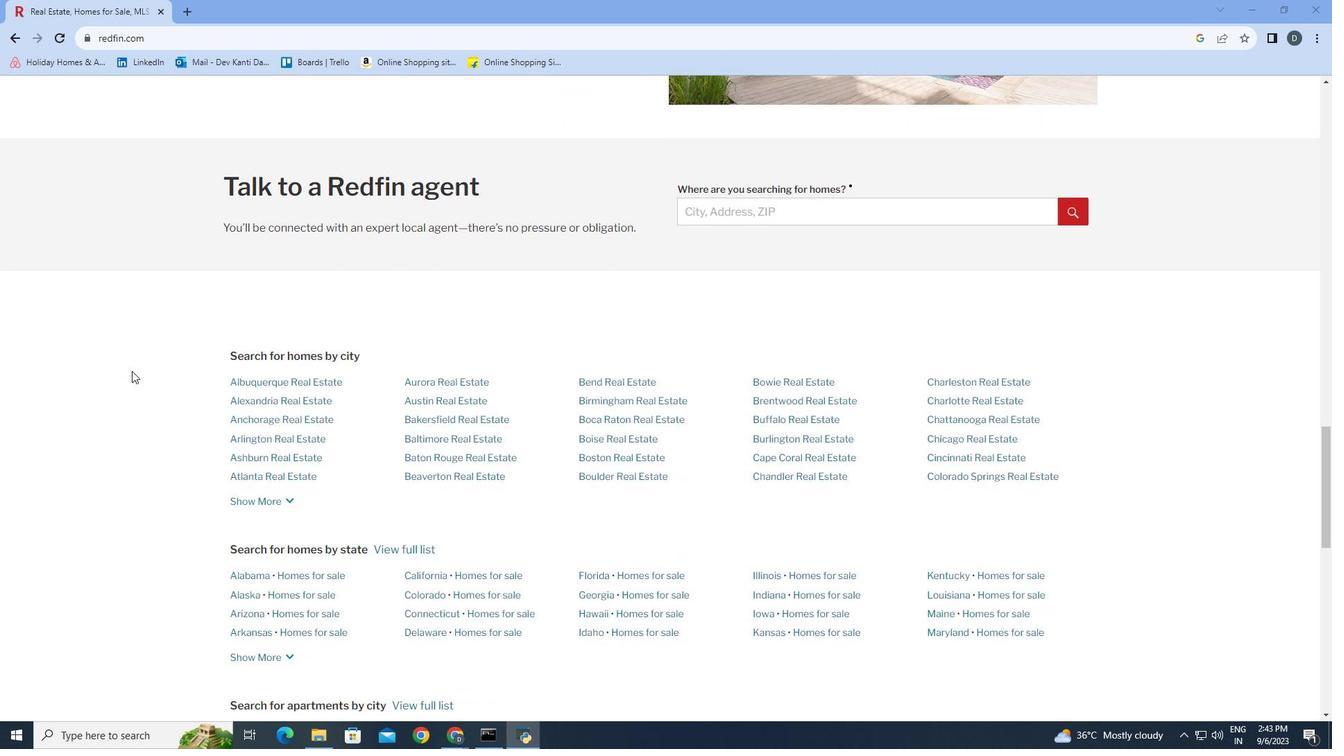 
Action: Mouse scrolled (131, 370) with delta (0, 0)
Screenshot: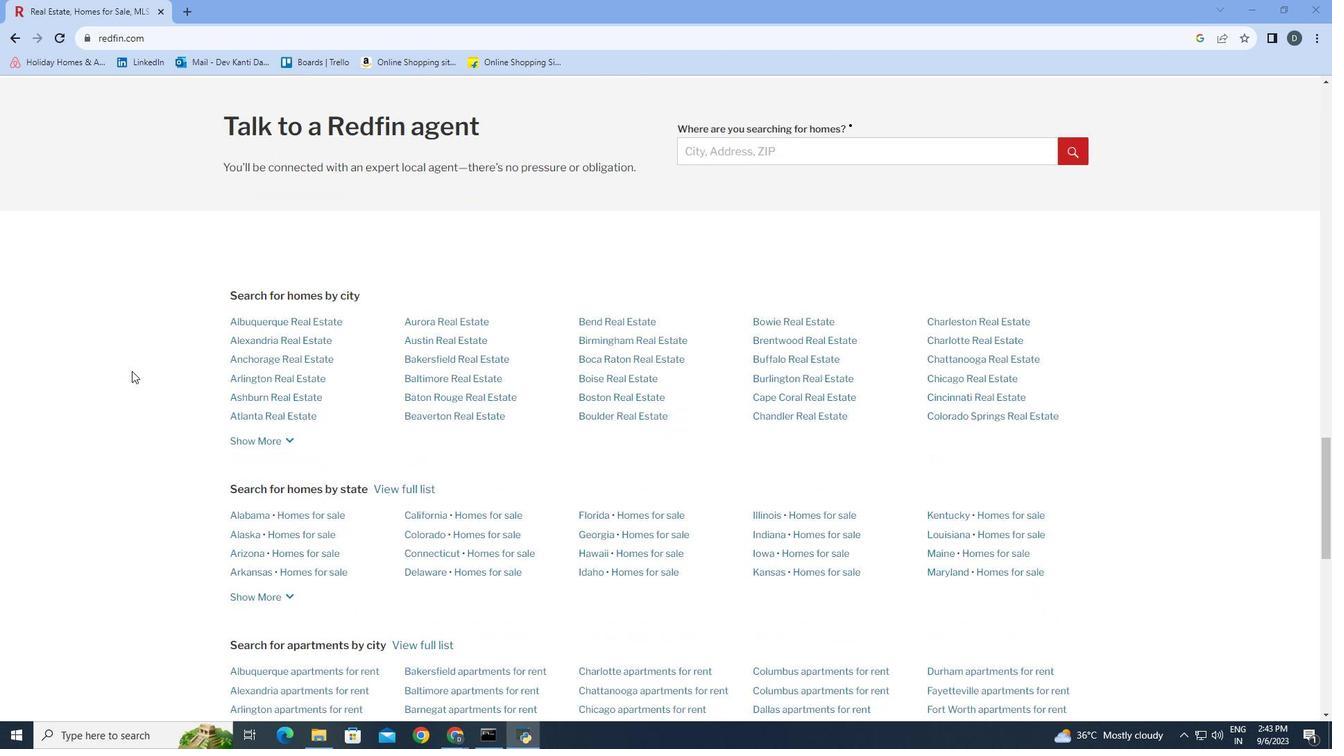 
Action: Mouse scrolled (131, 370) with delta (0, 0)
Screenshot: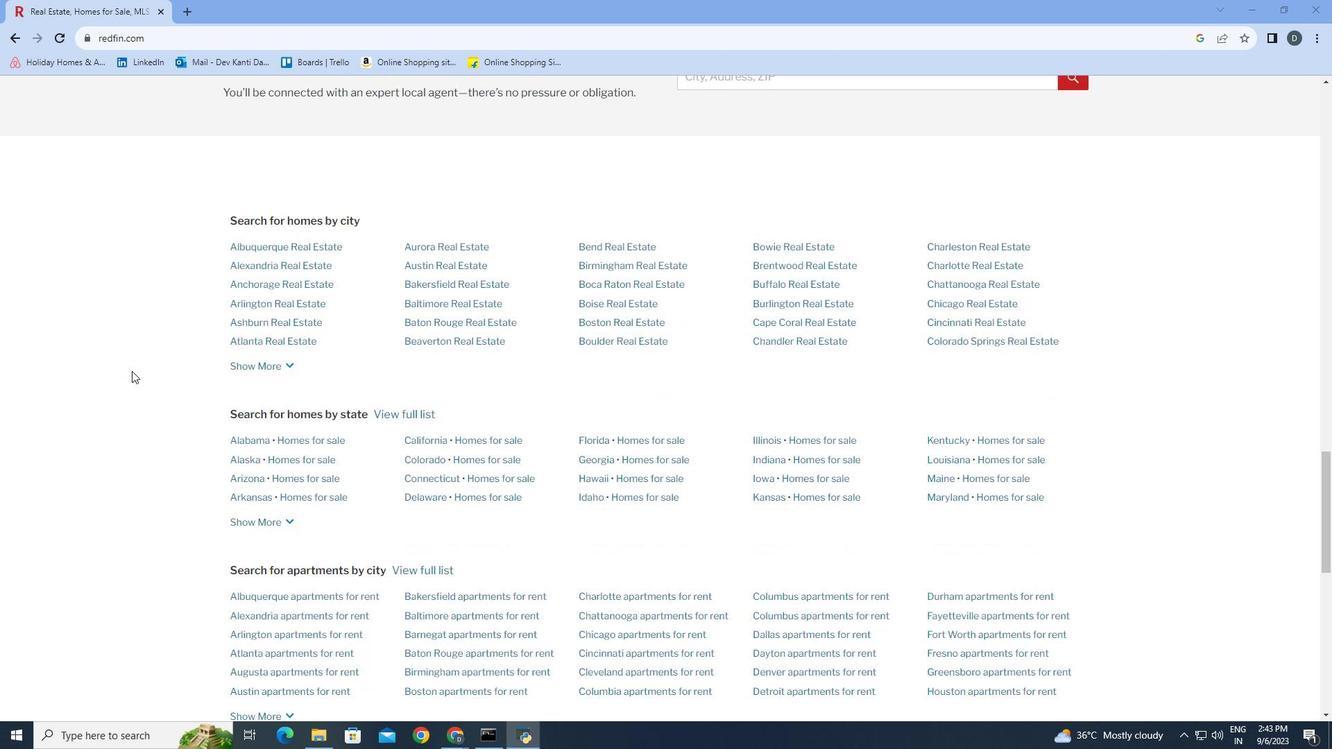 
Action: Mouse scrolled (131, 370) with delta (0, 0)
Screenshot: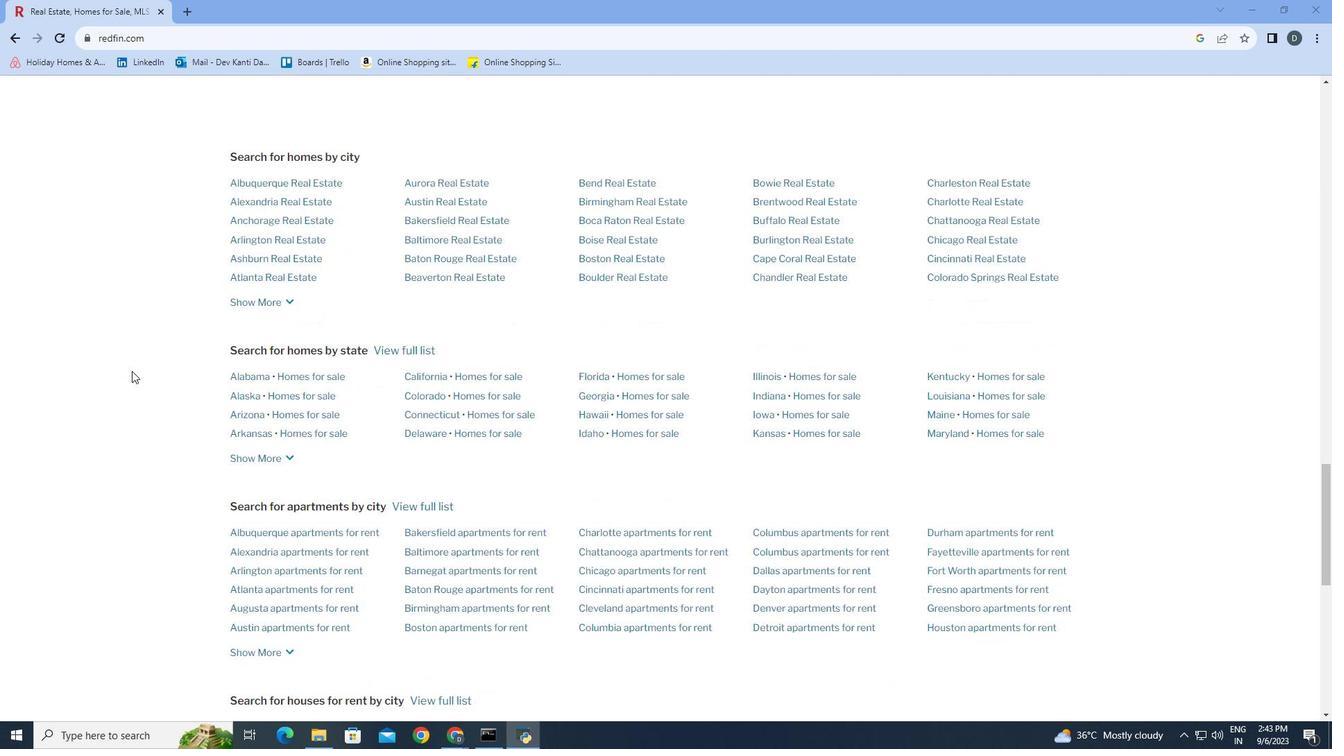
Action: Mouse scrolled (131, 370) with delta (0, 0)
Screenshot: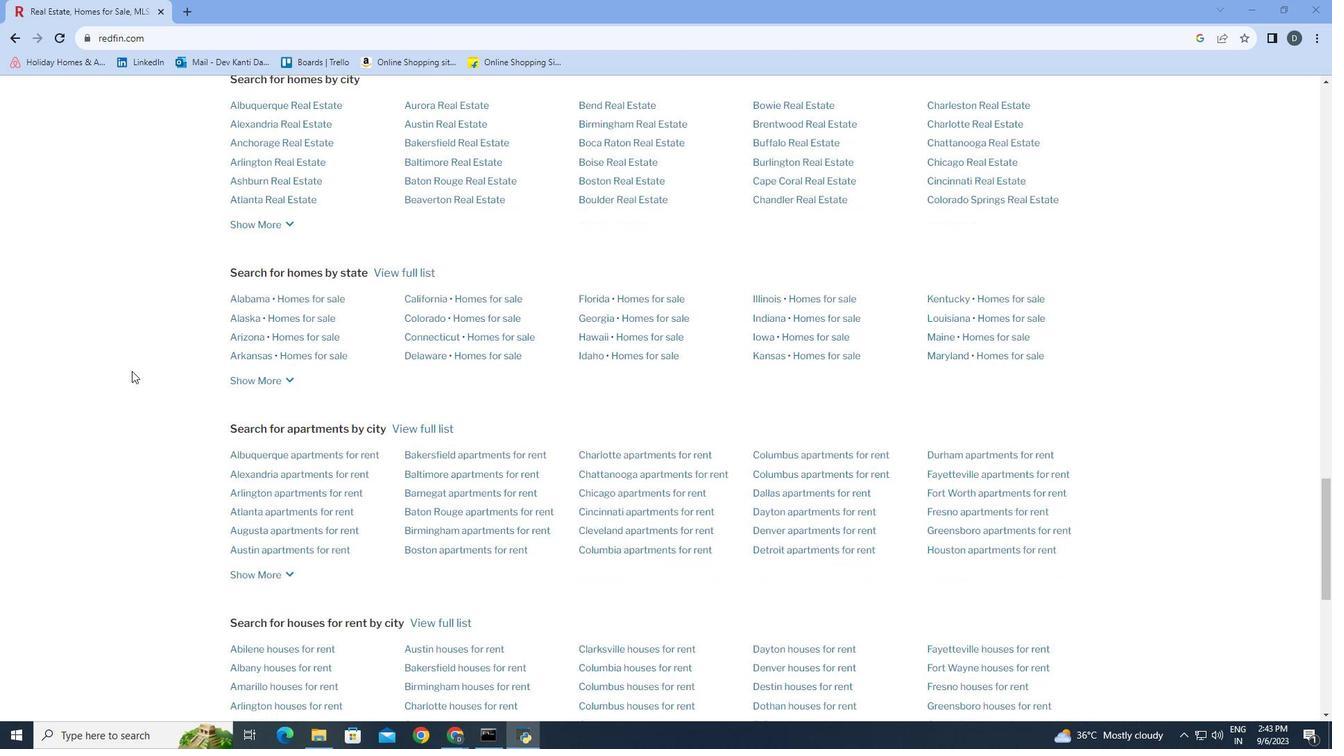 
Action: Mouse scrolled (131, 370) with delta (0, 0)
Screenshot: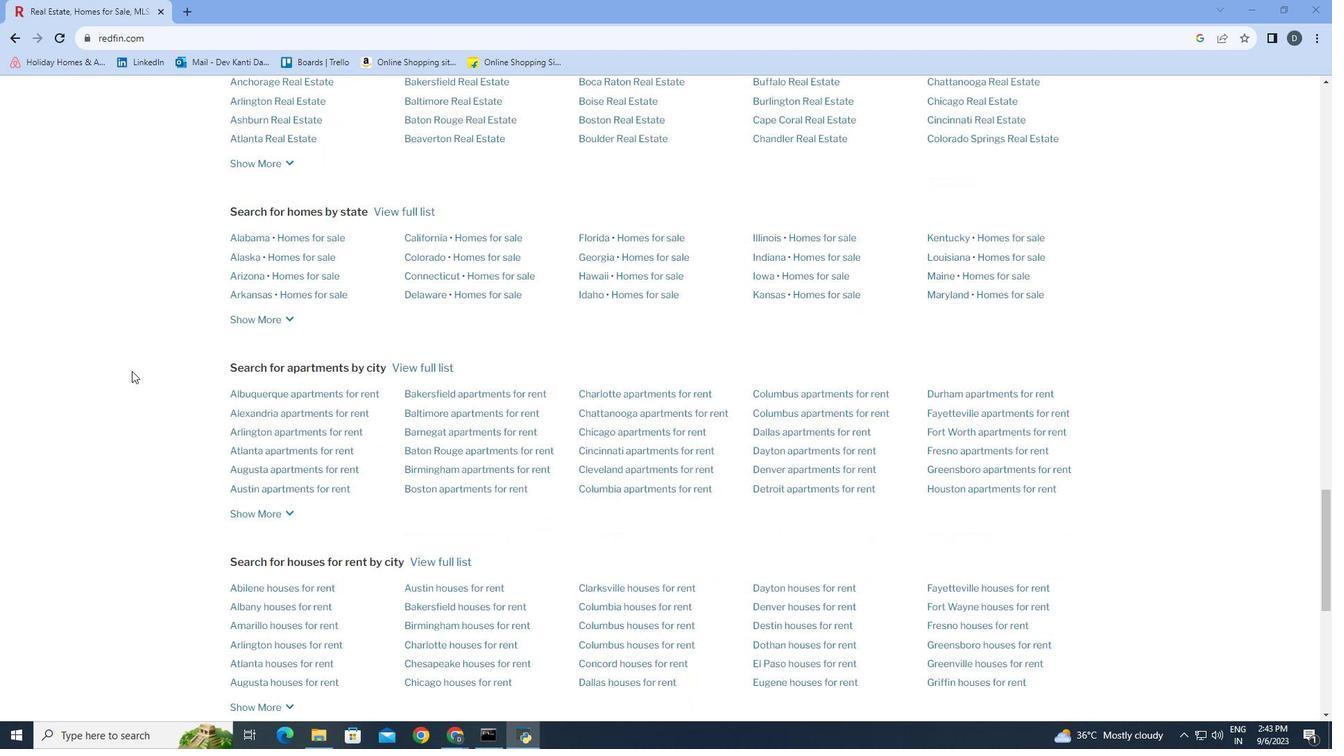 
Action: Mouse scrolled (131, 370) with delta (0, 0)
Screenshot: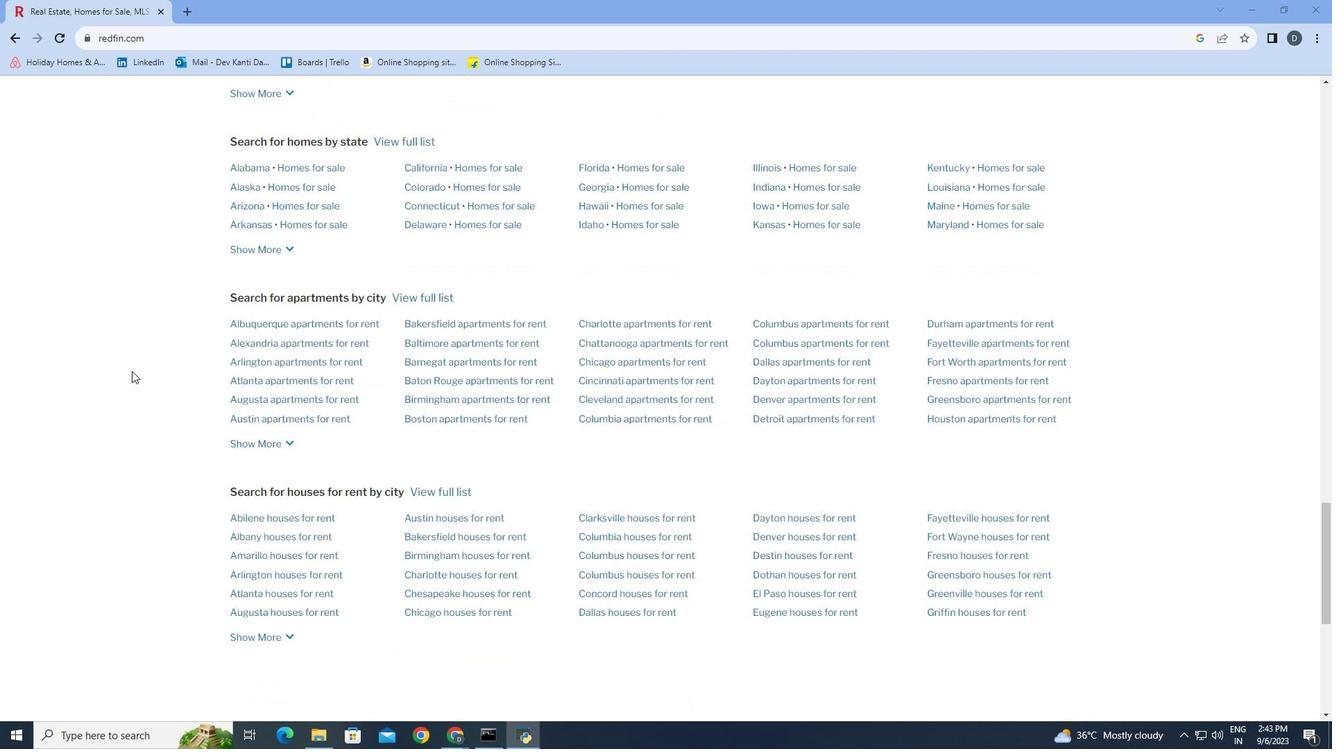 
Action: Mouse scrolled (131, 370) with delta (0, 0)
Screenshot: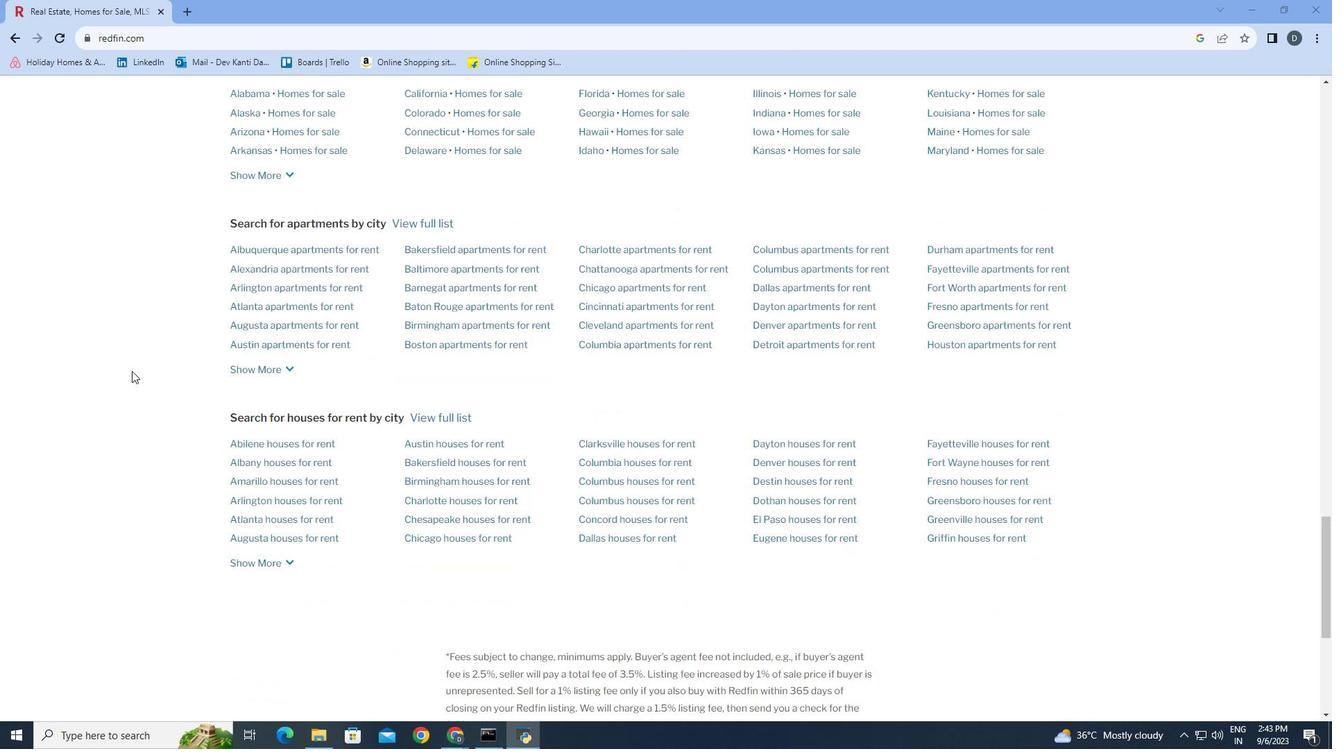 
Action: Mouse scrolled (131, 370) with delta (0, 0)
Screenshot: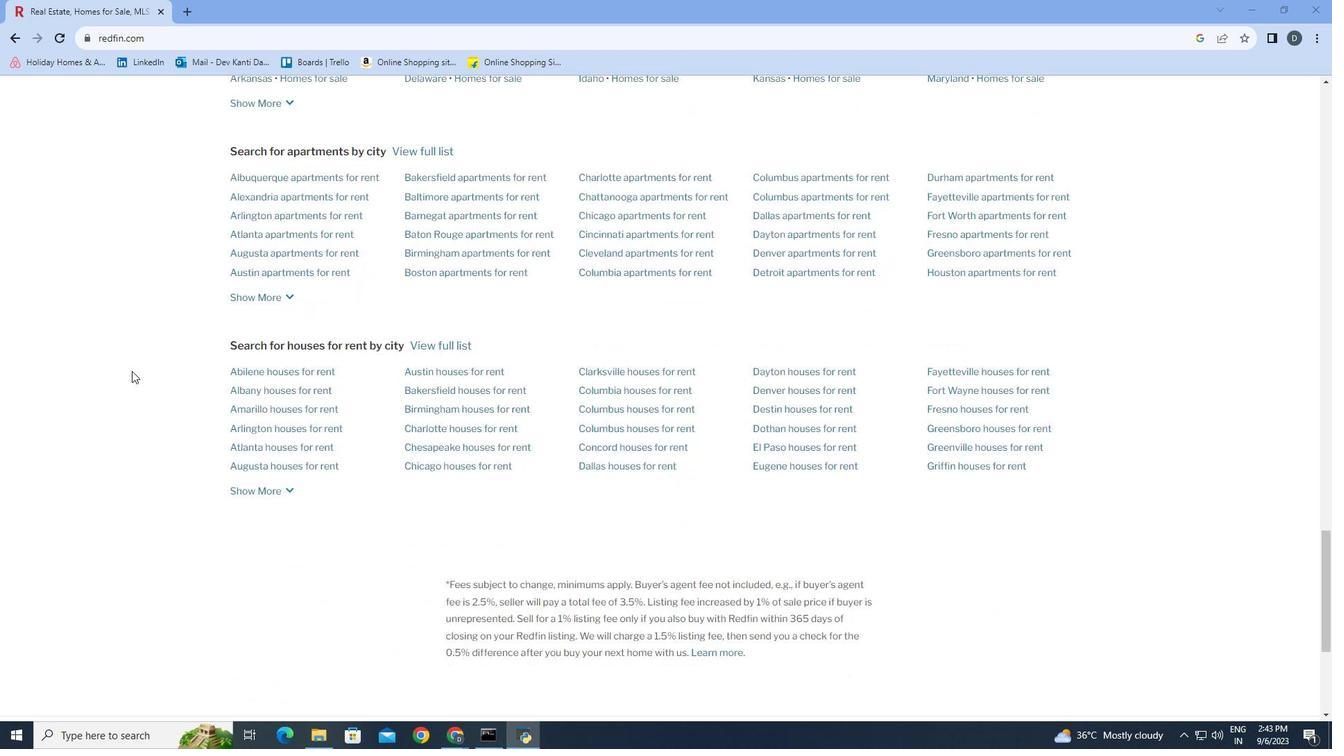 
Action: Mouse scrolled (131, 370) with delta (0, 0)
Screenshot: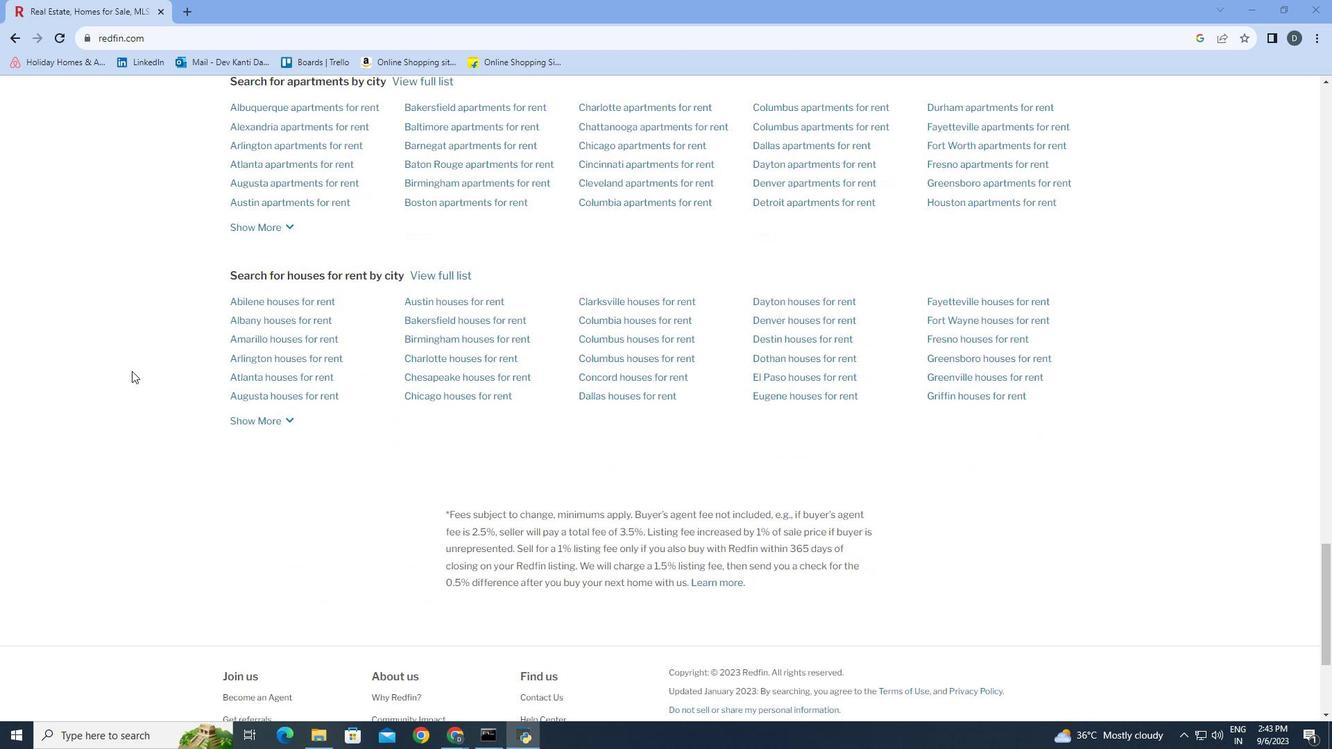 
Action: Mouse scrolled (131, 370) with delta (0, 0)
Screenshot: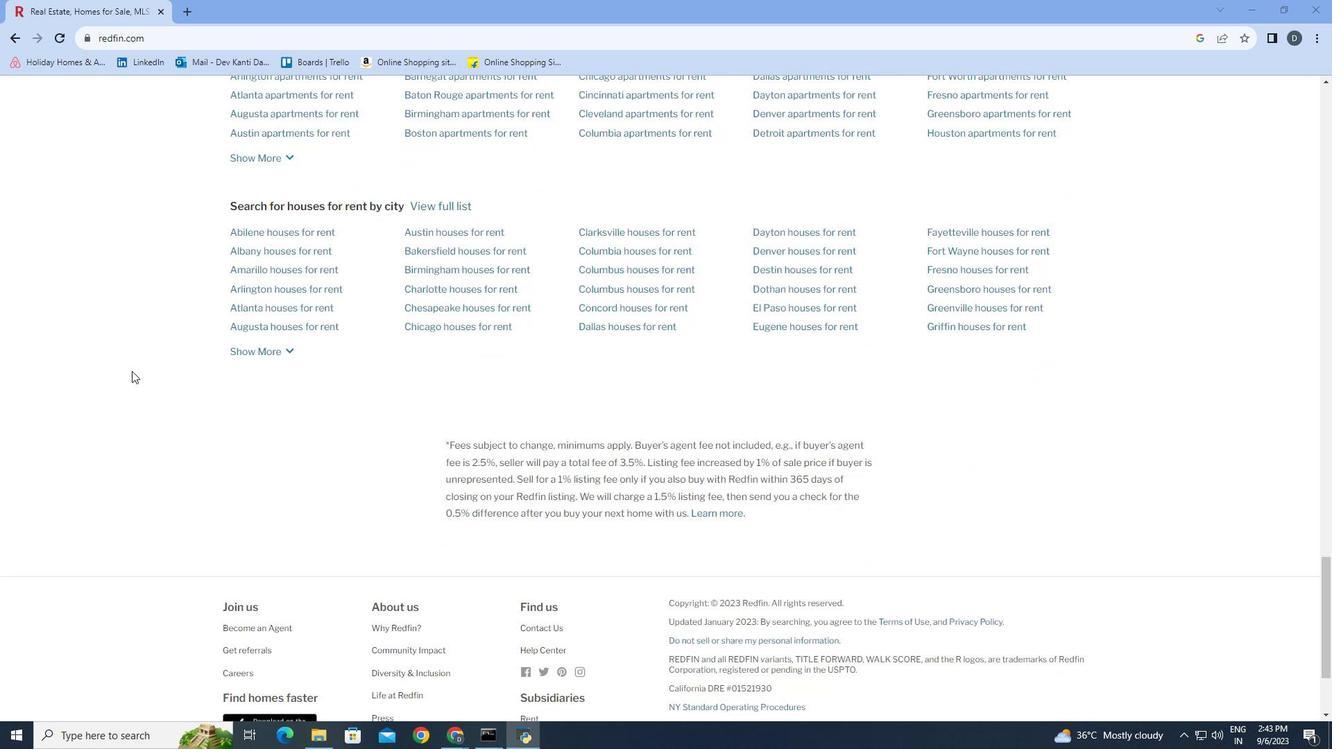 
Action: Mouse scrolled (131, 370) with delta (0, 0)
Screenshot: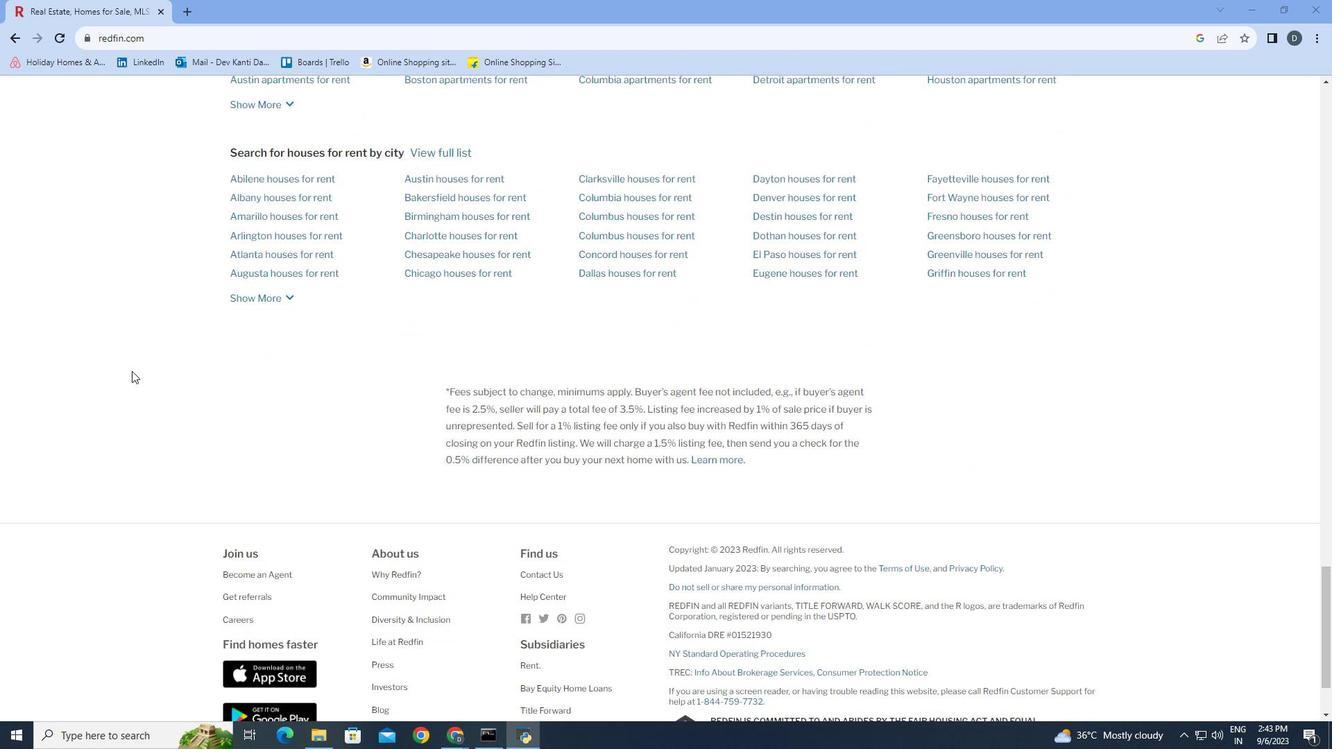 
Action: Mouse moved to (226, 605)
Screenshot: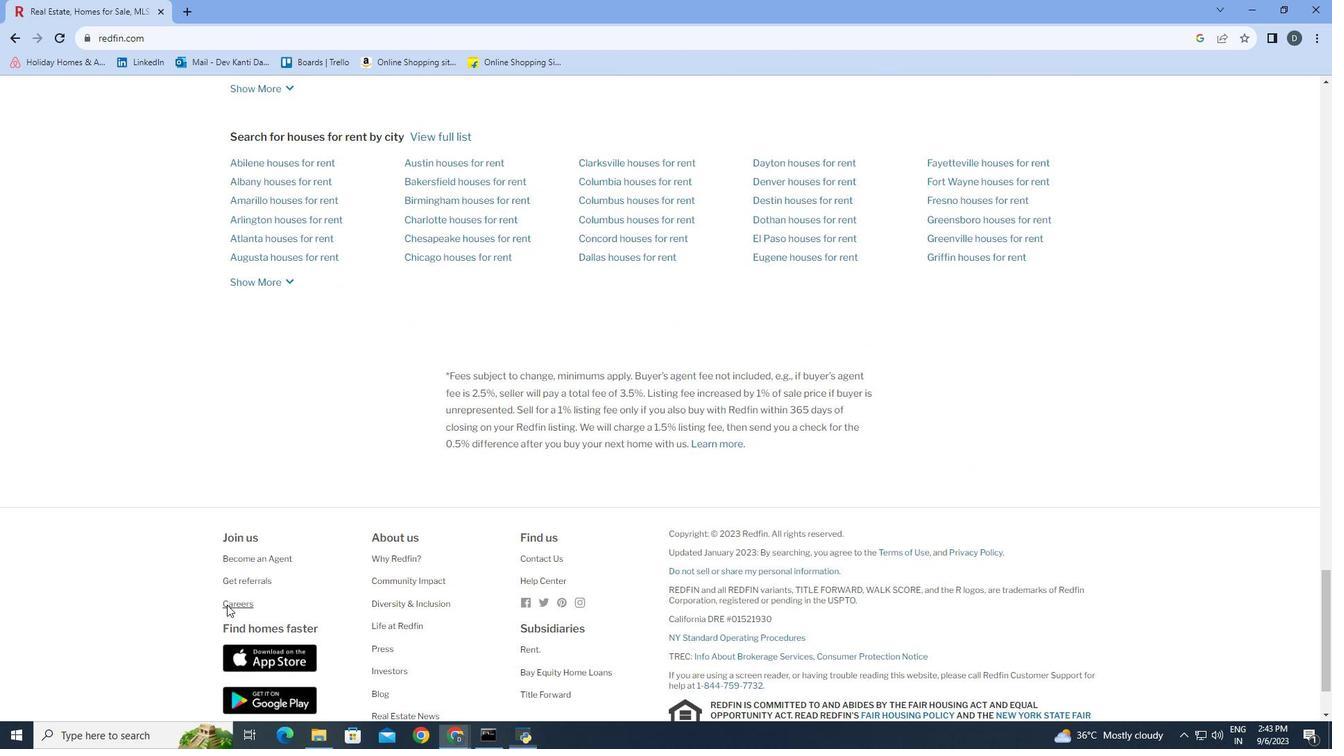 
Action: Mouse pressed left at (226, 605)
Screenshot: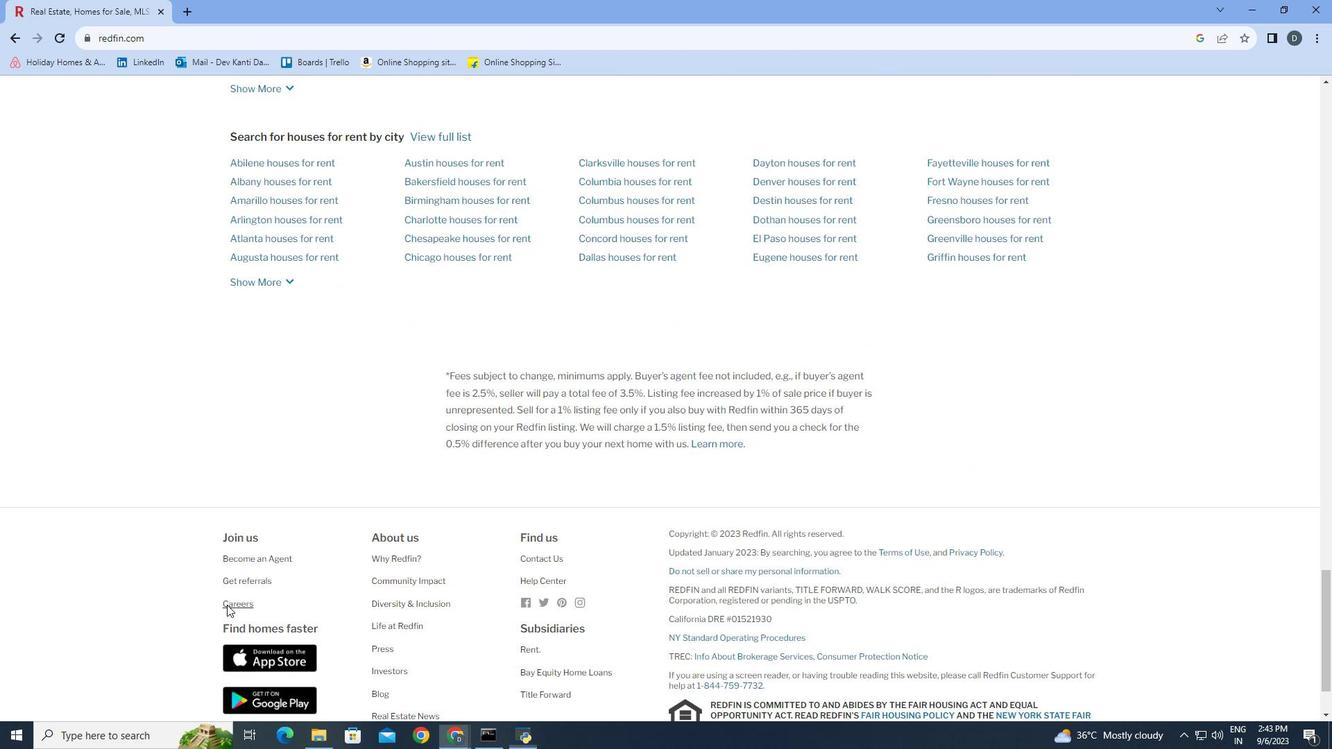 
Action: Mouse moved to (603, 401)
Screenshot: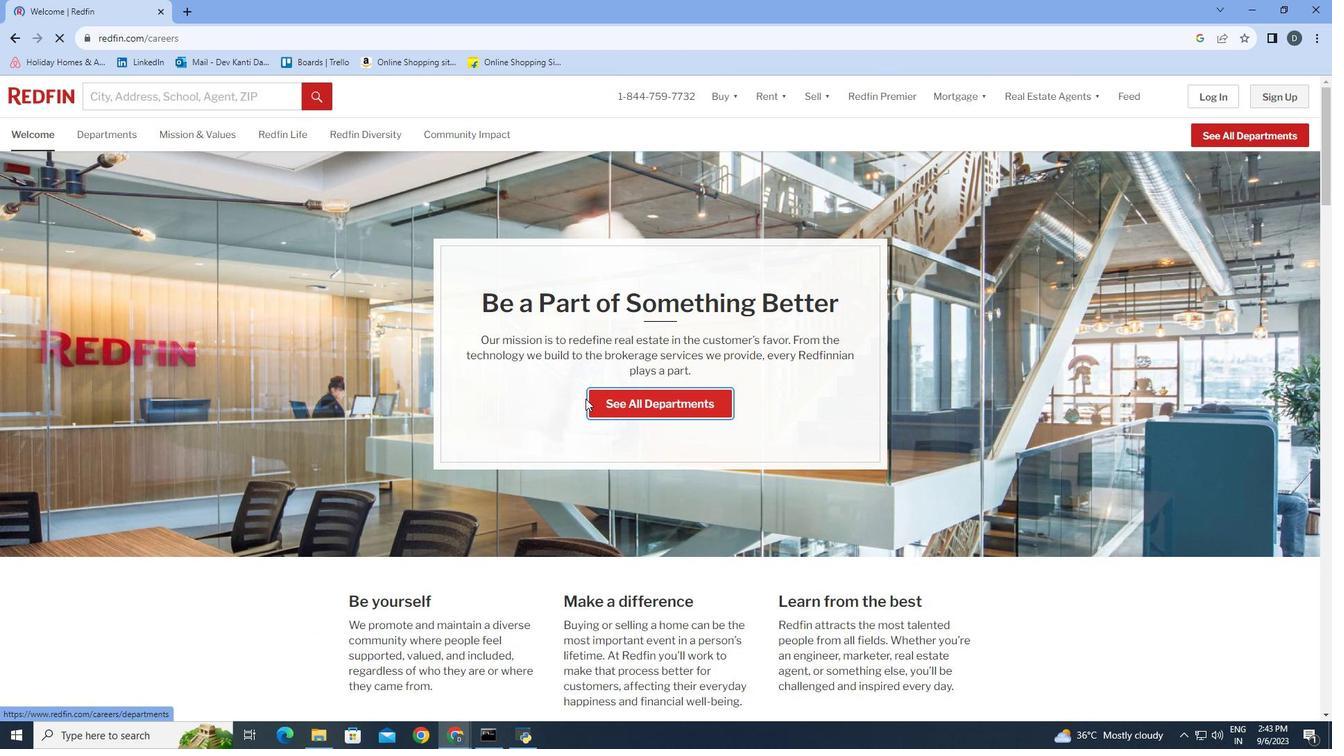 
Action: Mouse pressed left at (603, 401)
Screenshot: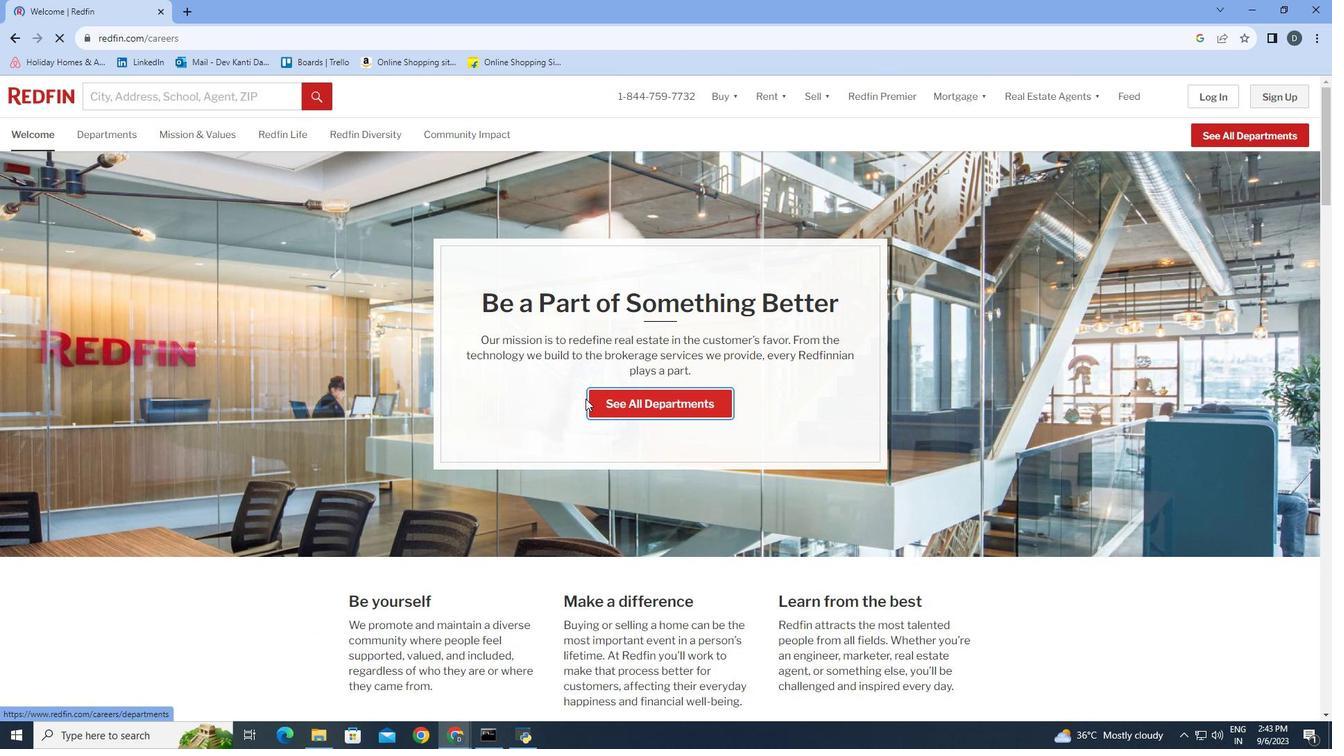 
Action: Mouse moved to (1112, 417)
Screenshot: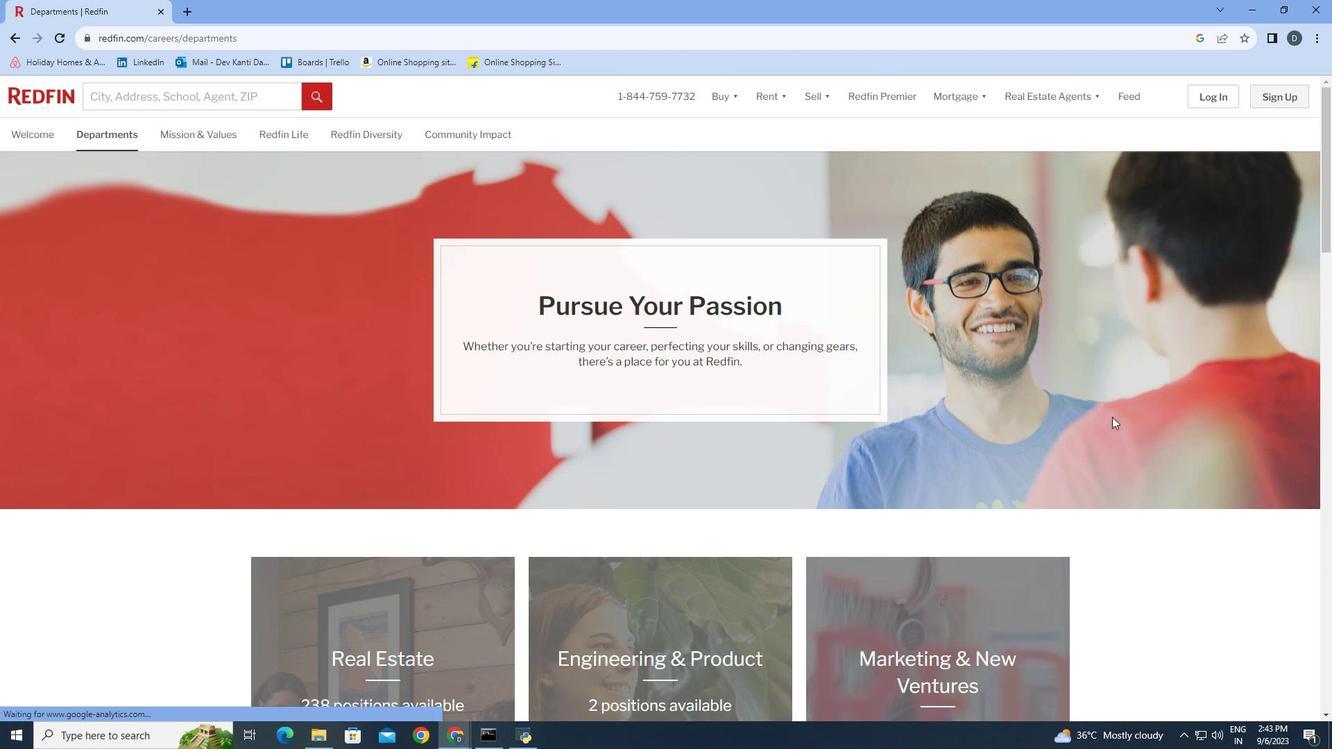 
Action: Mouse scrolled (1112, 416) with delta (0, 0)
Screenshot: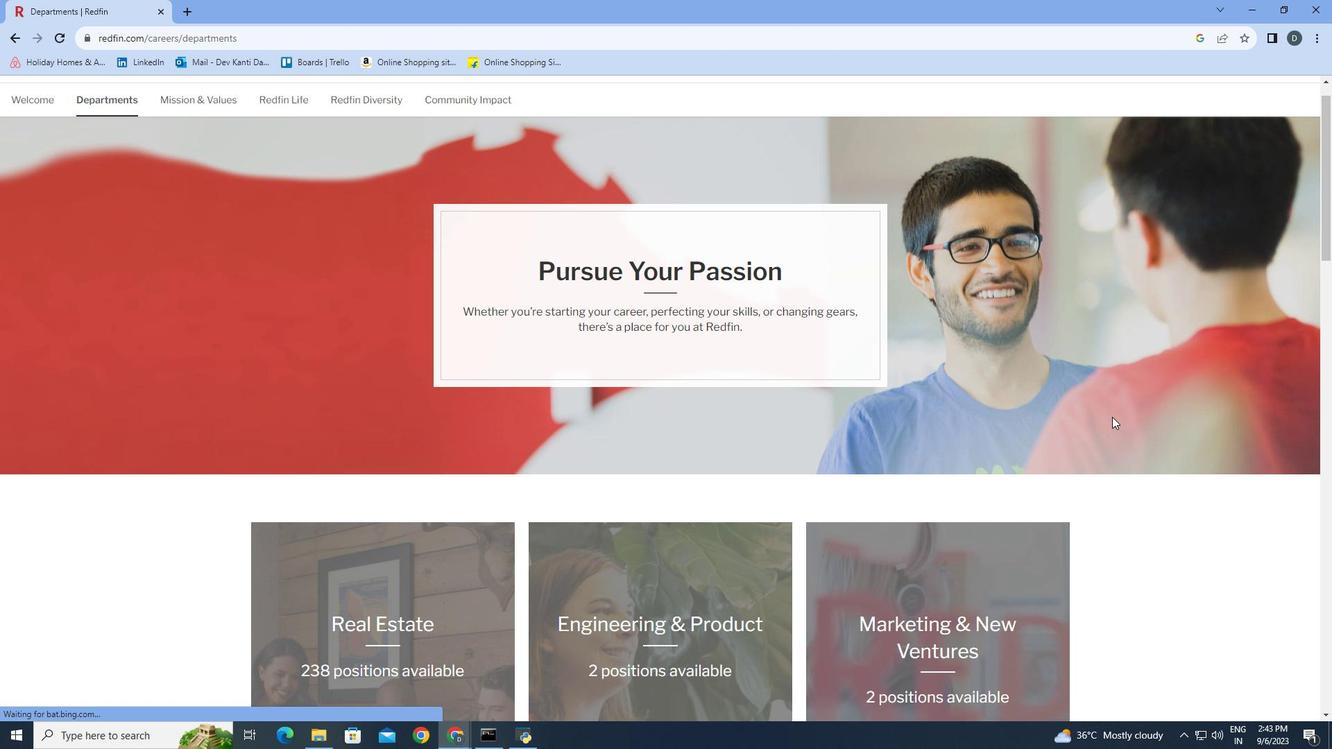 
Action: Mouse scrolled (1112, 416) with delta (0, 0)
Screenshot: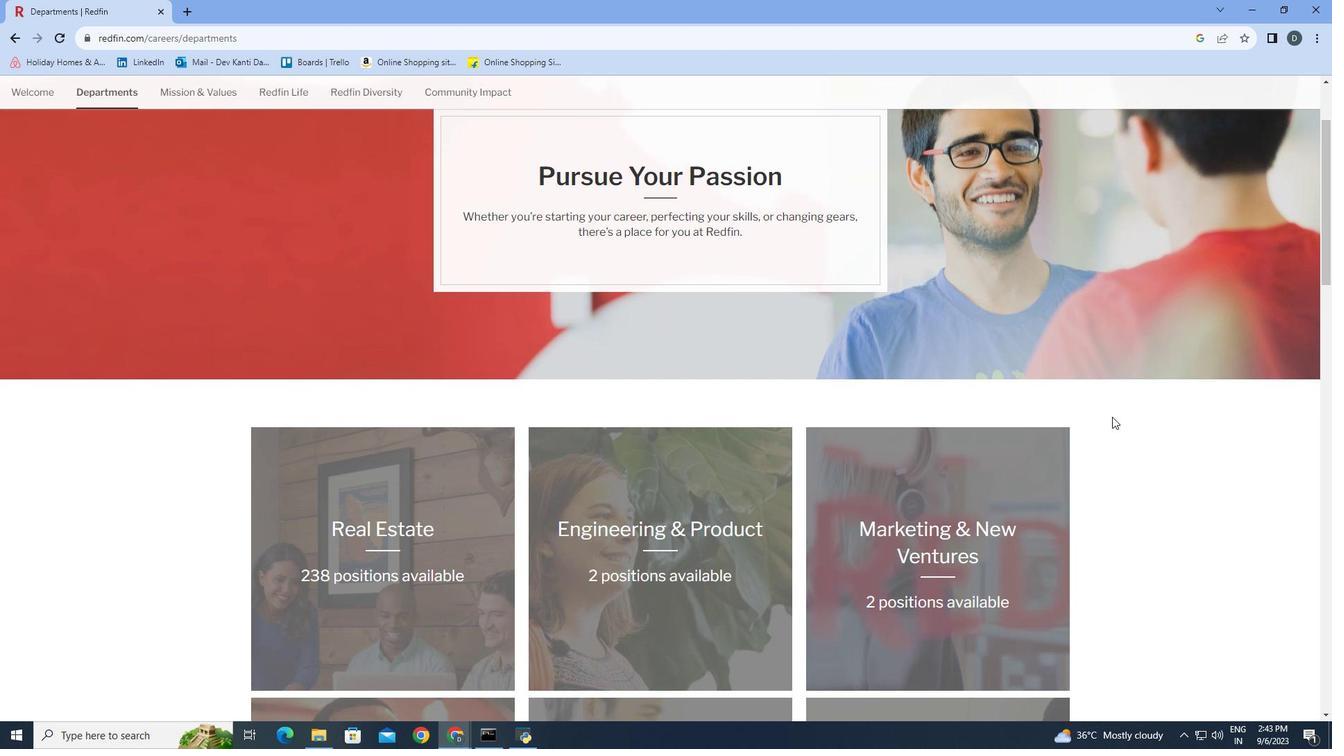 
Action: Mouse moved to (1113, 417)
Screenshot: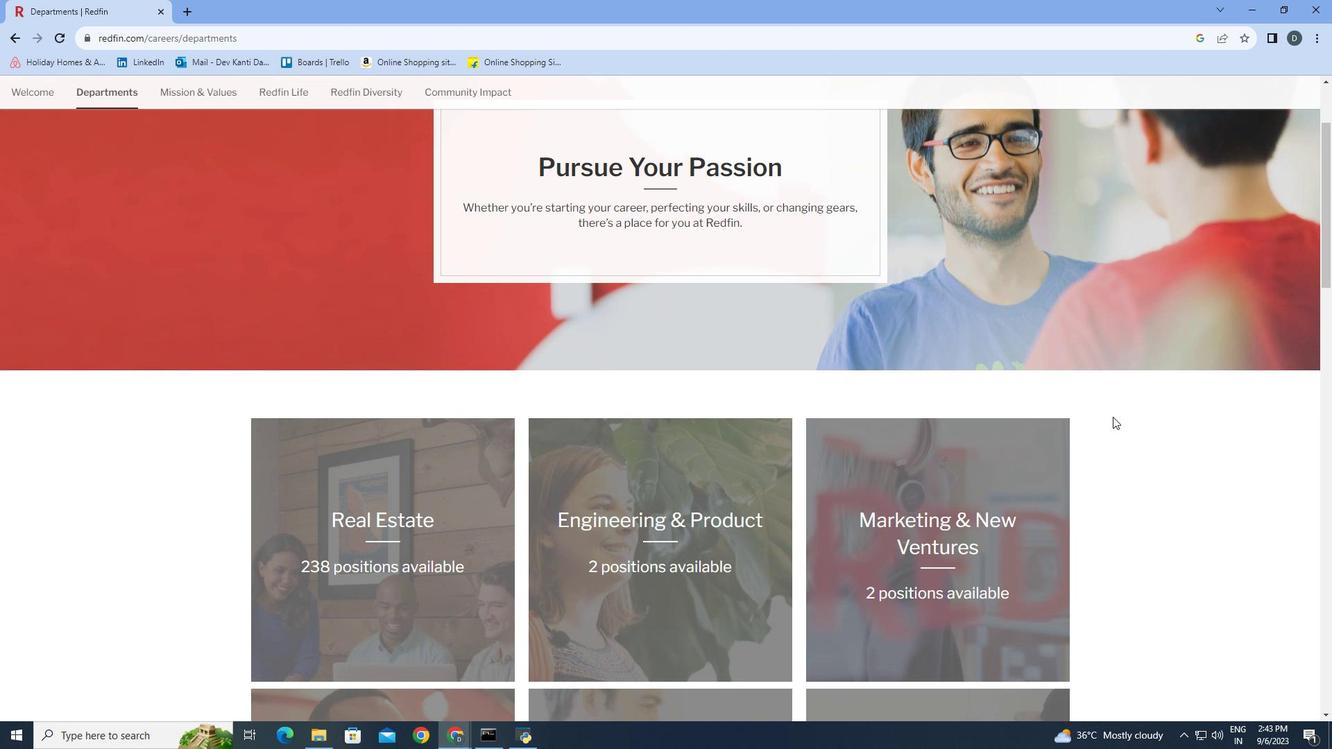 
Action: Mouse scrolled (1113, 416) with delta (0, 0)
Screenshot: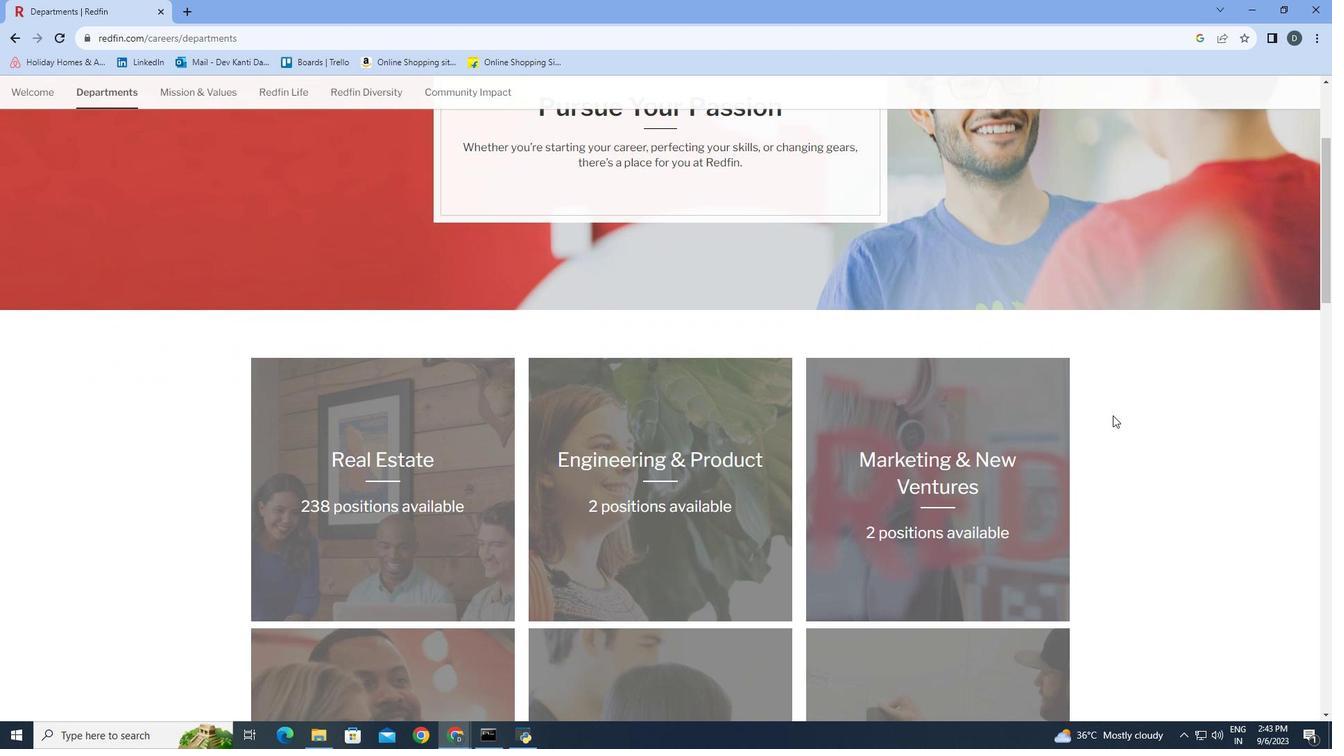 
Action: Mouse moved to (1113, 415)
Screenshot: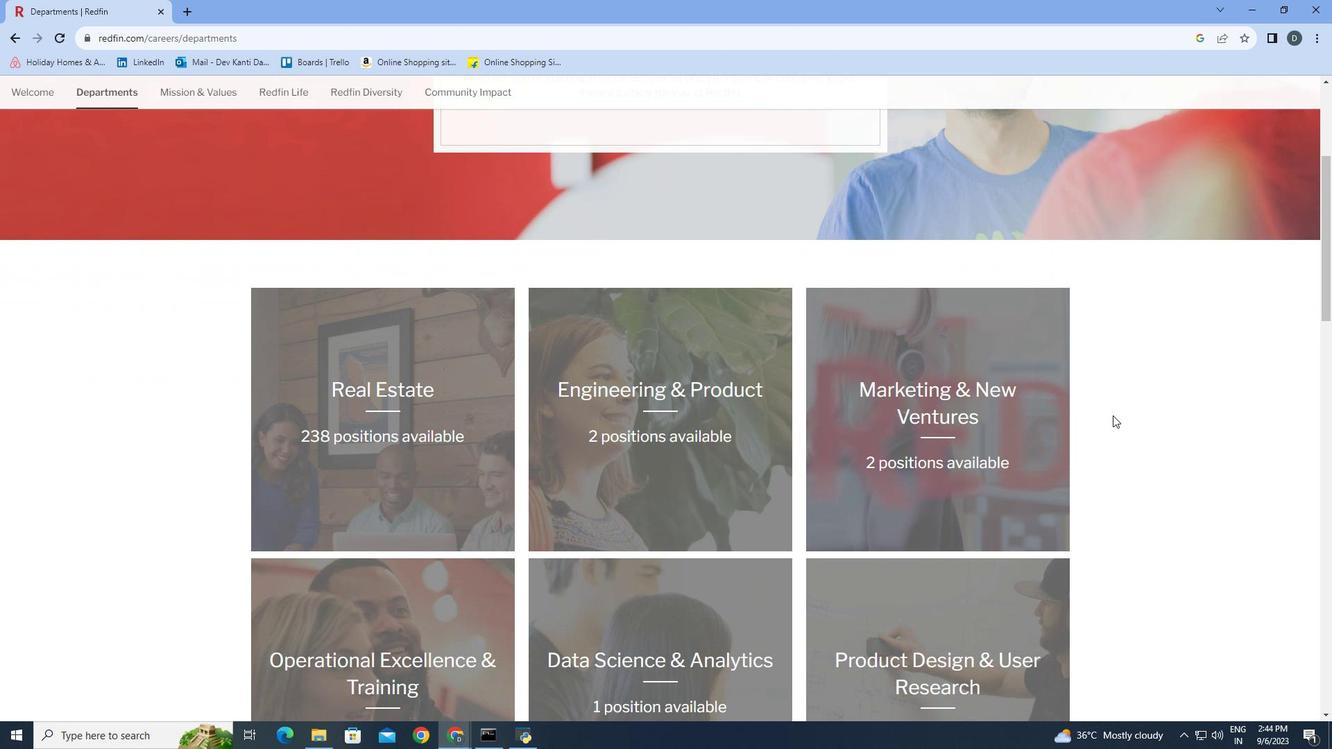 
Action: Mouse scrolled (1113, 415) with delta (0, 0)
Screenshot: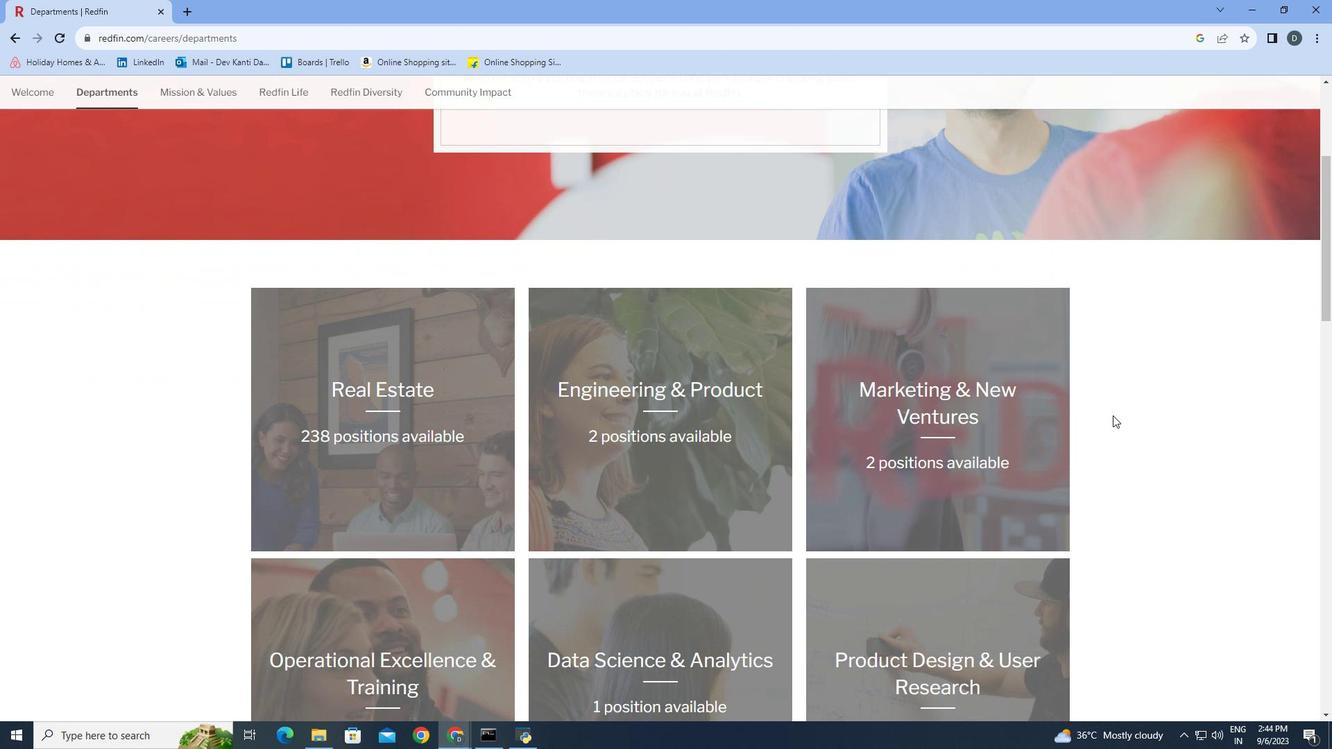 
Action: Mouse moved to (1113, 415)
Screenshot: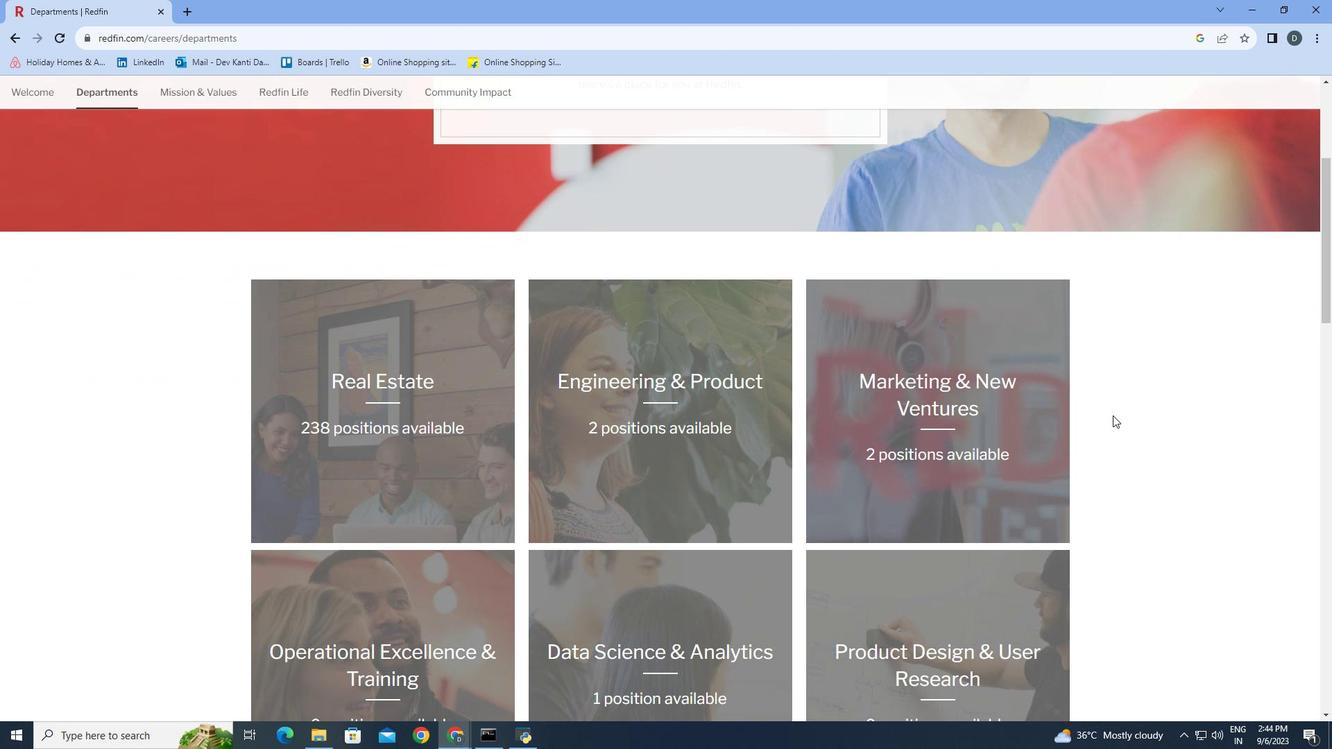 
Action: Mouse scrolled (1113, 415) with delta (0, 0)
Screenshot: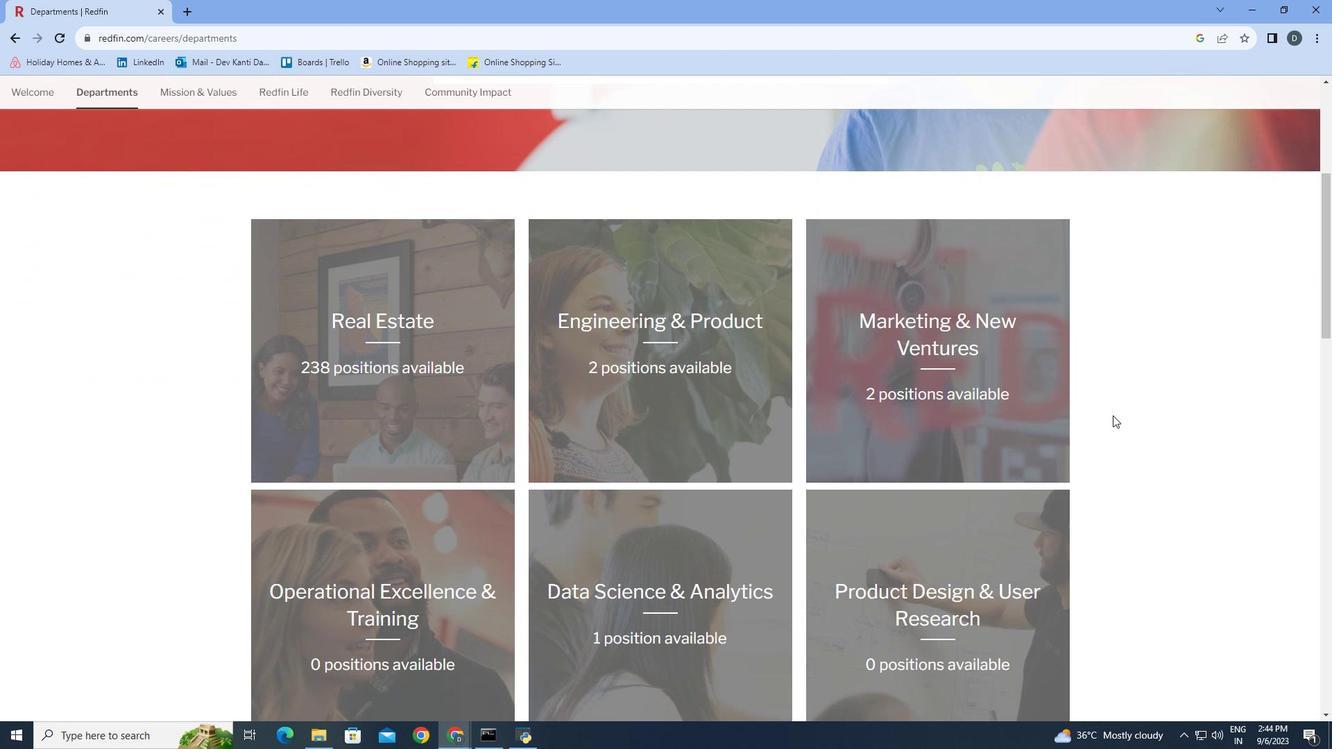 
Action: Mouse scrolled (1113, 415) with delta (0, 0)
Screenshot: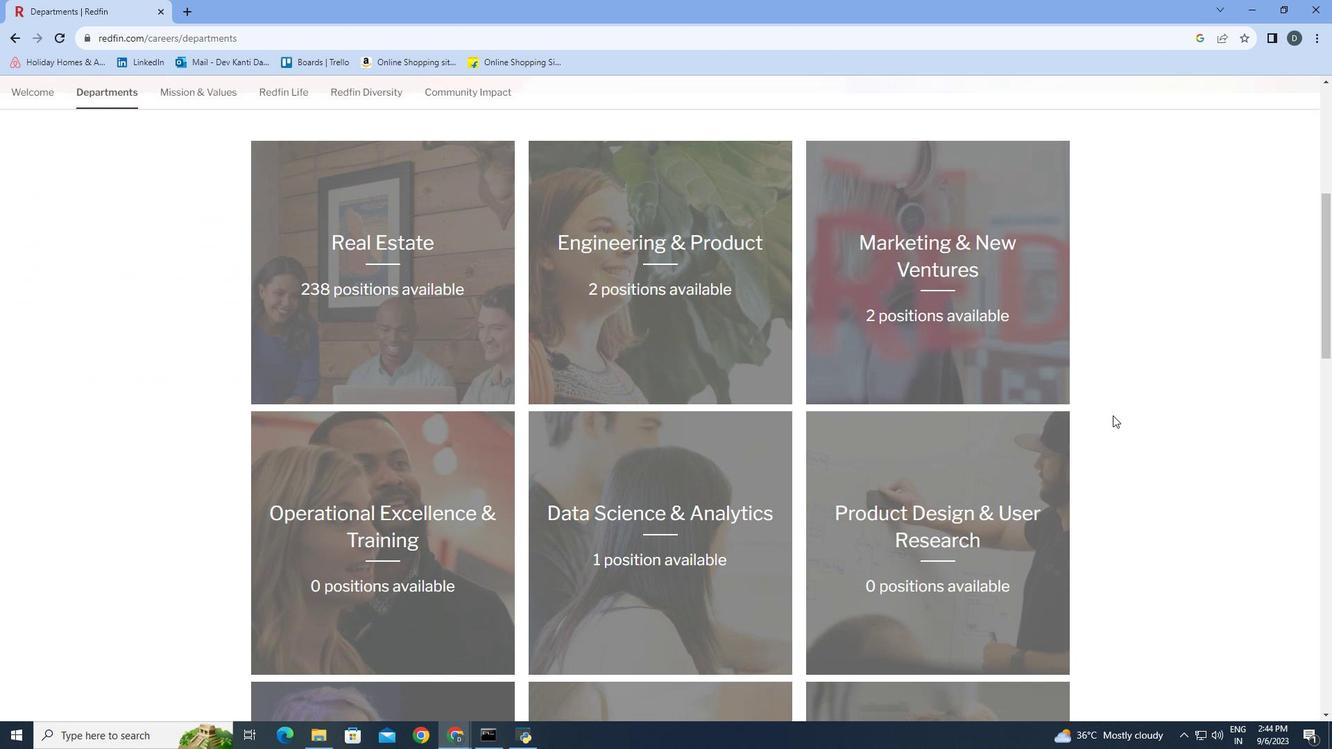 
Action: Mouse scrolled (1113, 415) with delta (0, 0)
Screenshot: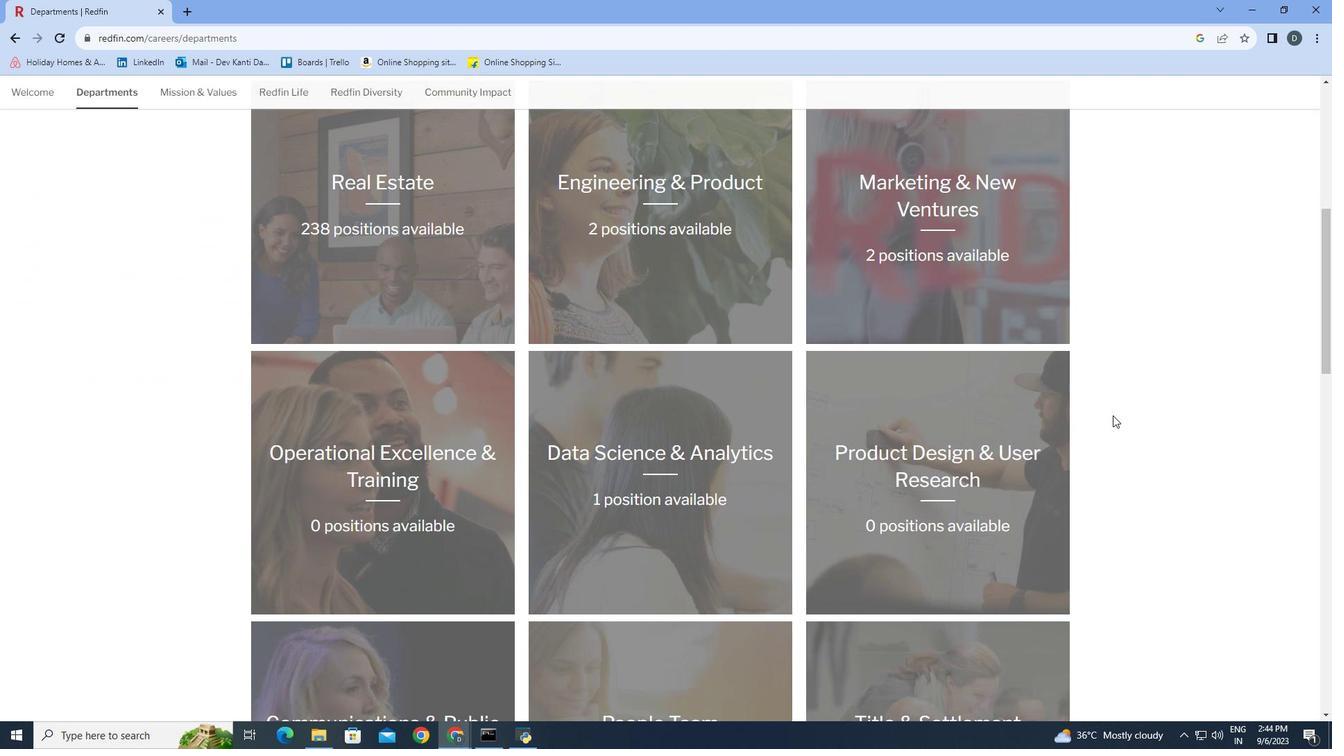 
Action: Mouse scrolled (1113, 415) with delta (0, 0)
Screenshot: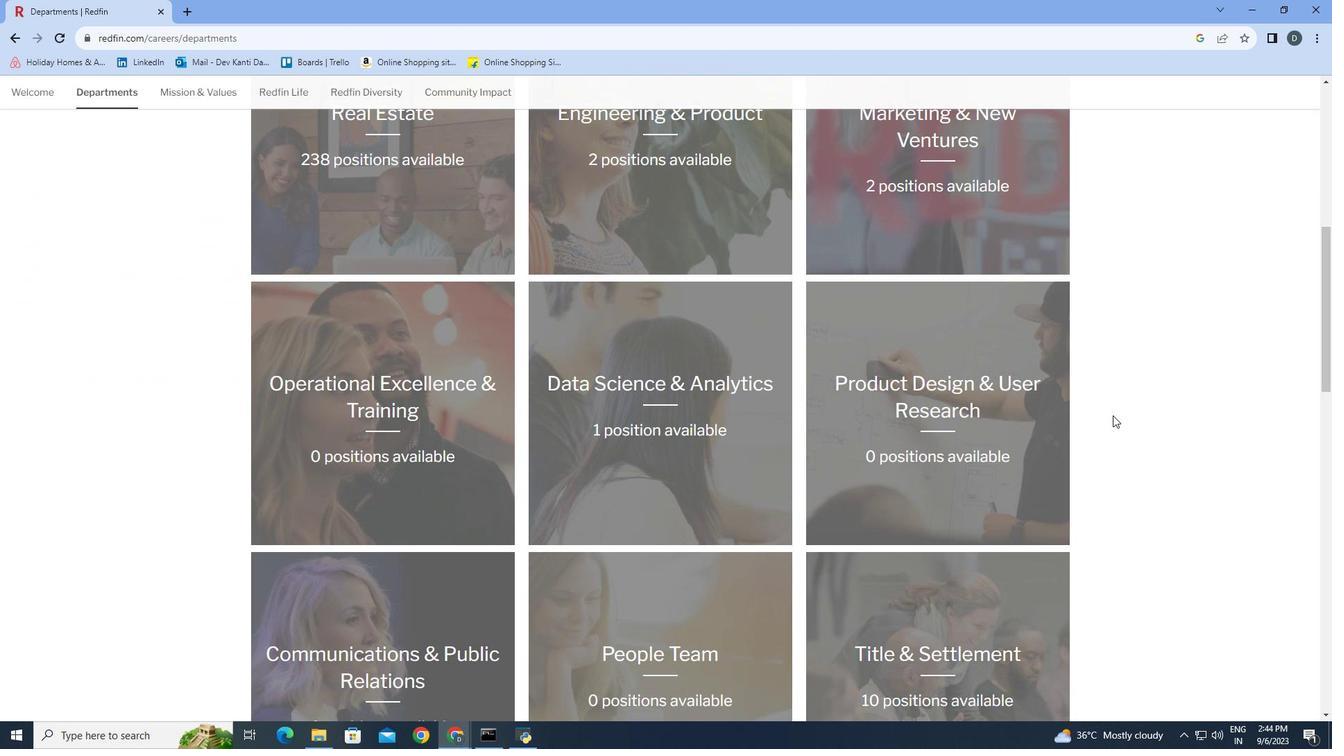 
Action: Mouse moved to (1112, 415)
Screenshot: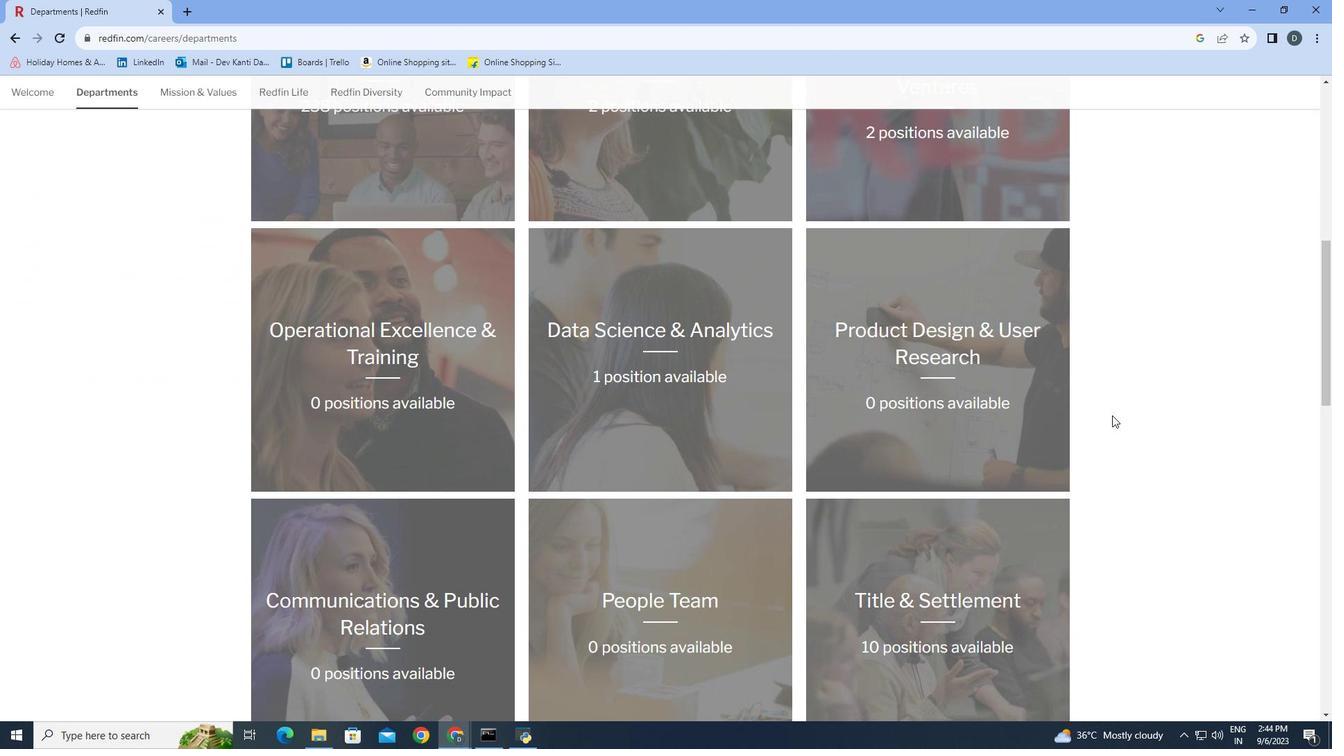 
Action: Mouse scrolled (1112, 415) with delta (0, 0)
Screenshot: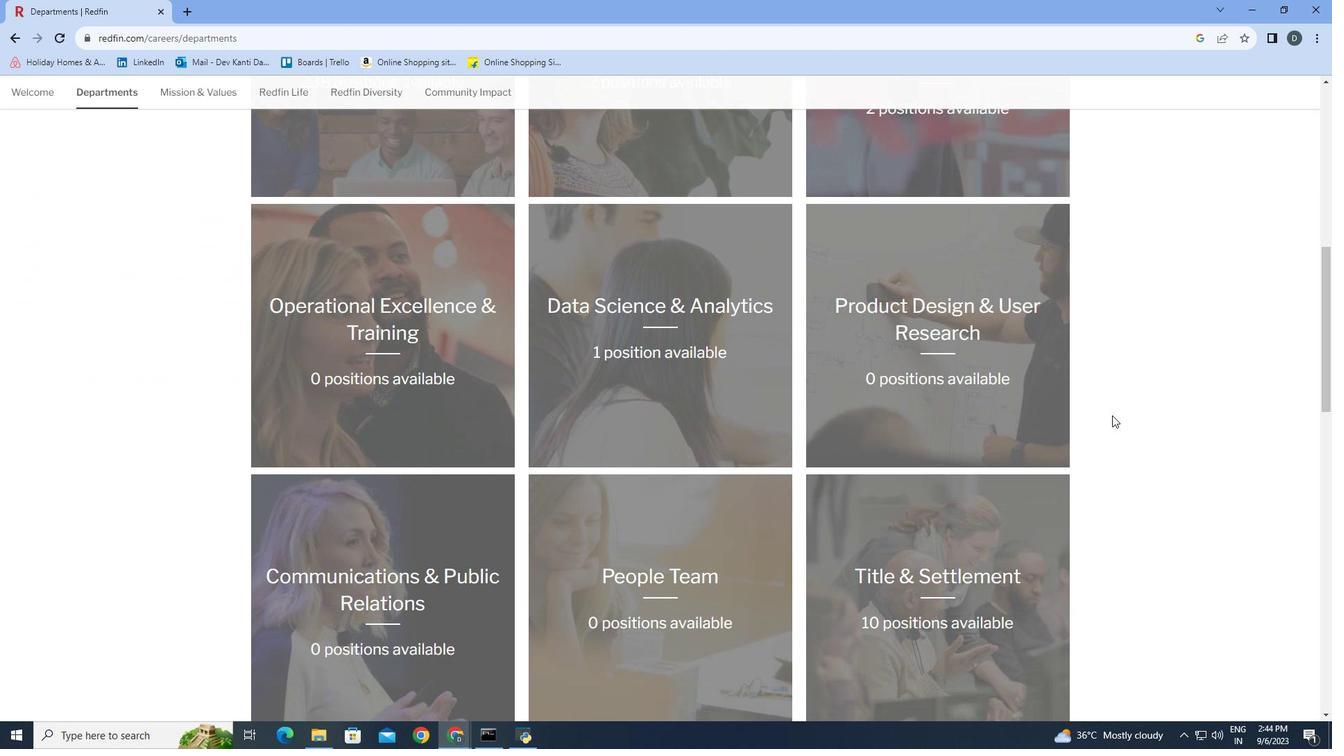 
Action: Mouse scrolled (1112, 415) with delta (0, 0)
Screenshot: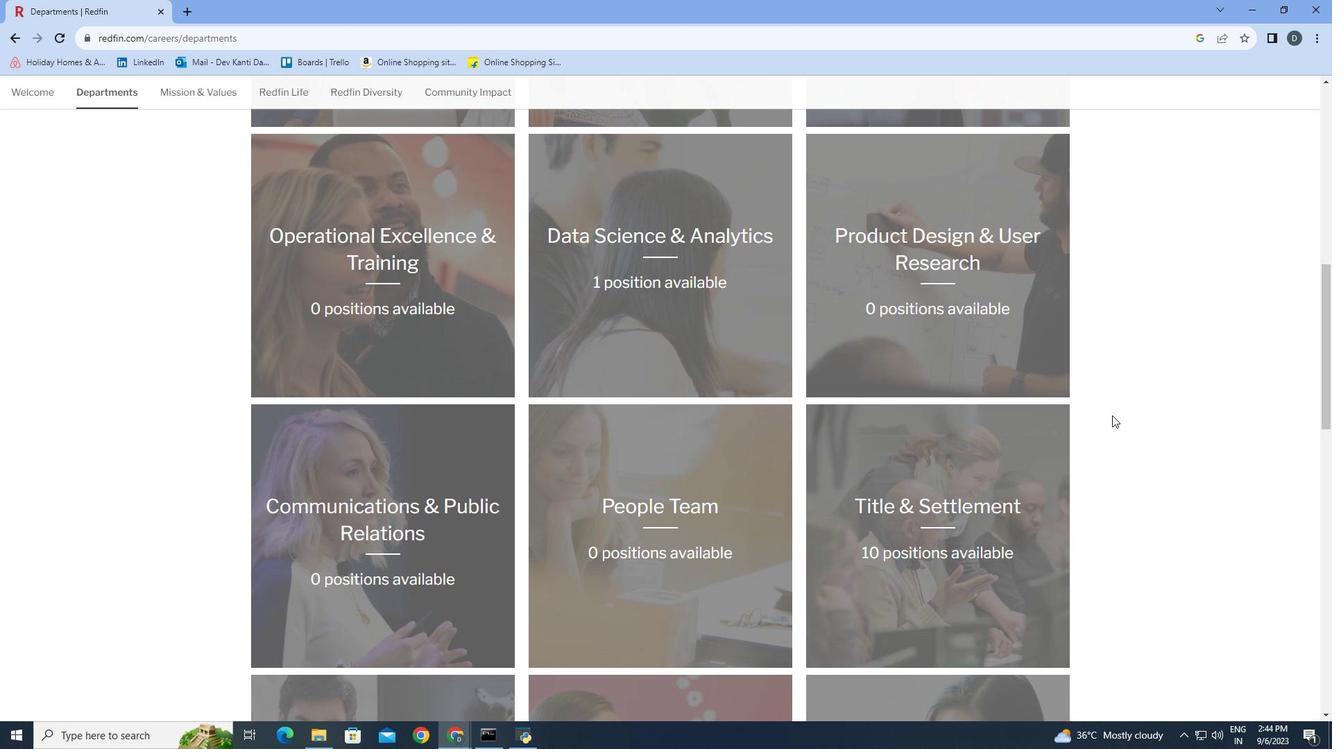 
Action: Mouse scrolled (1112, 415) with delta (0, 0)
Screenshot: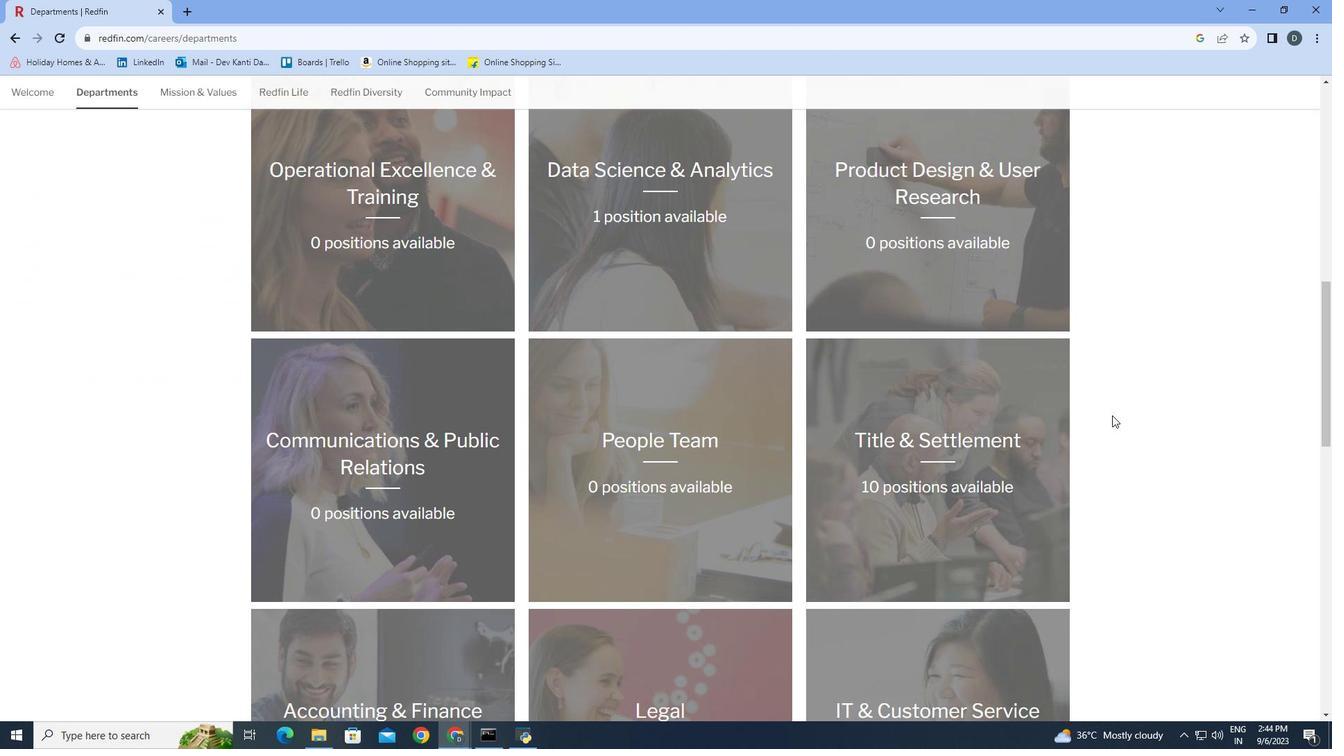 
Action: Mouse scrolled (1112, 415) with delta (0, 0)
Screenshot: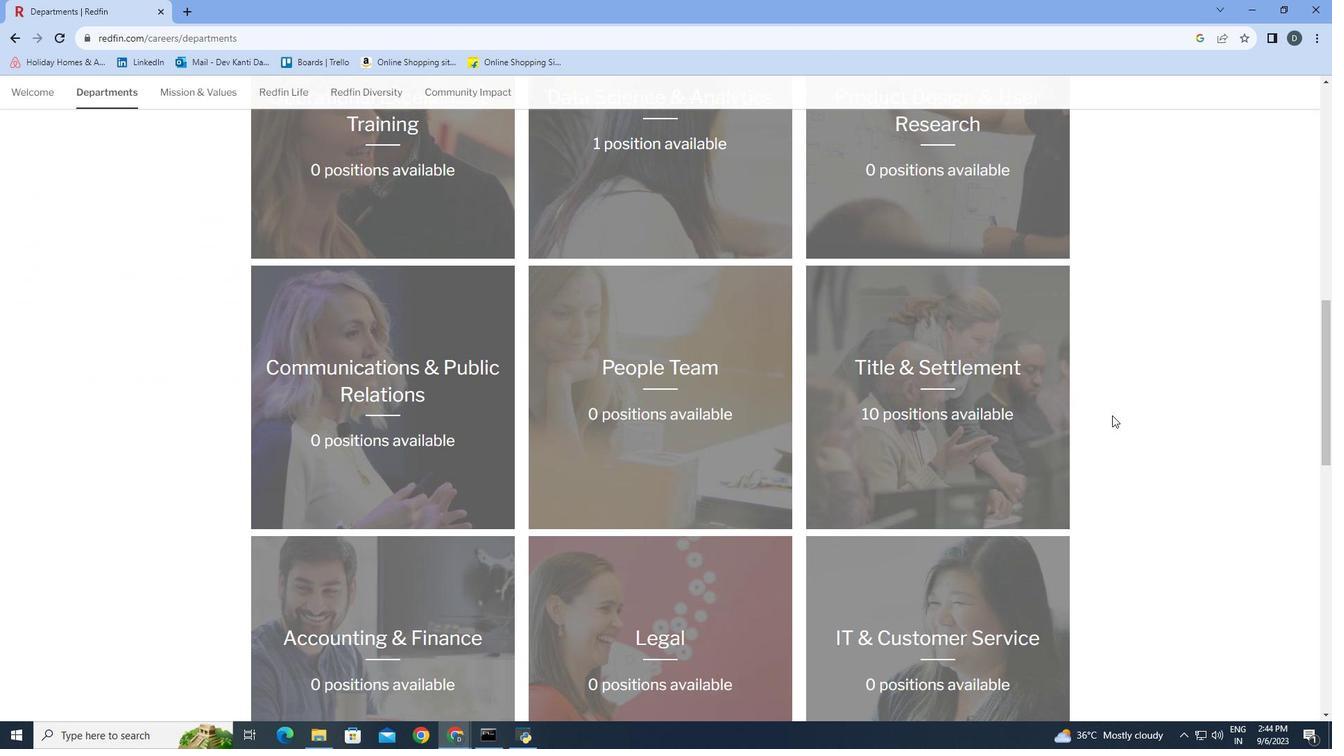 
Action: Mouse scrolled (1112, 415) with delta (0, 0)
Screenshot: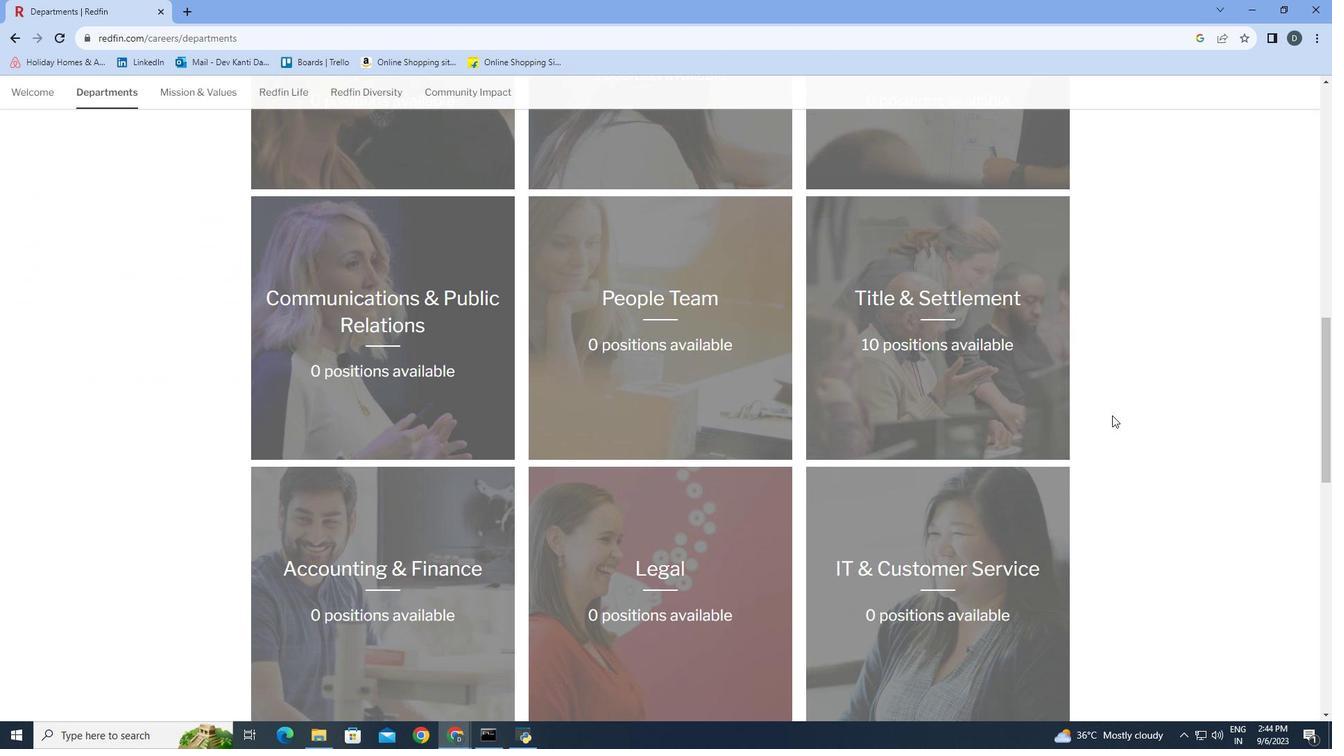 
Action: Mouse scrolled (1112, 415) with delta (0, 0)
Screenshot: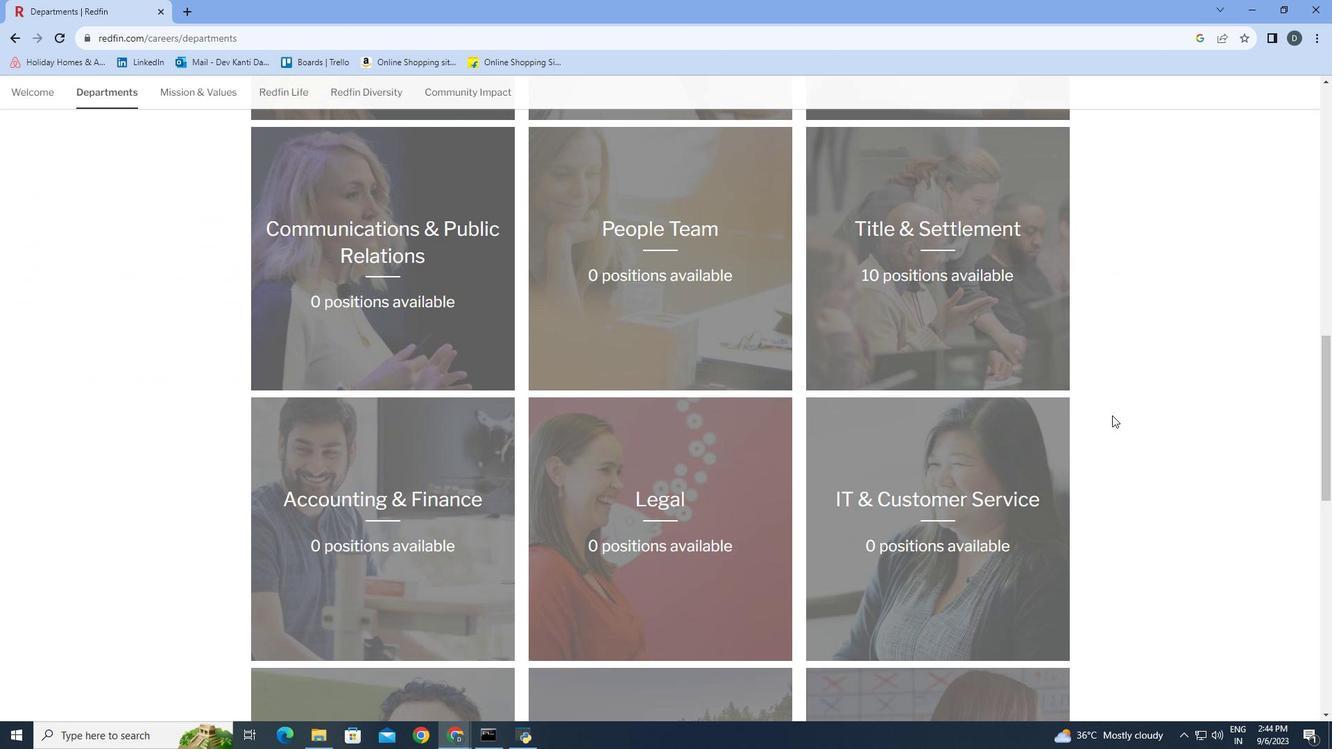 
Action: Mouse scrolled (1112, 415) with delta (0, 0)
Screenshot: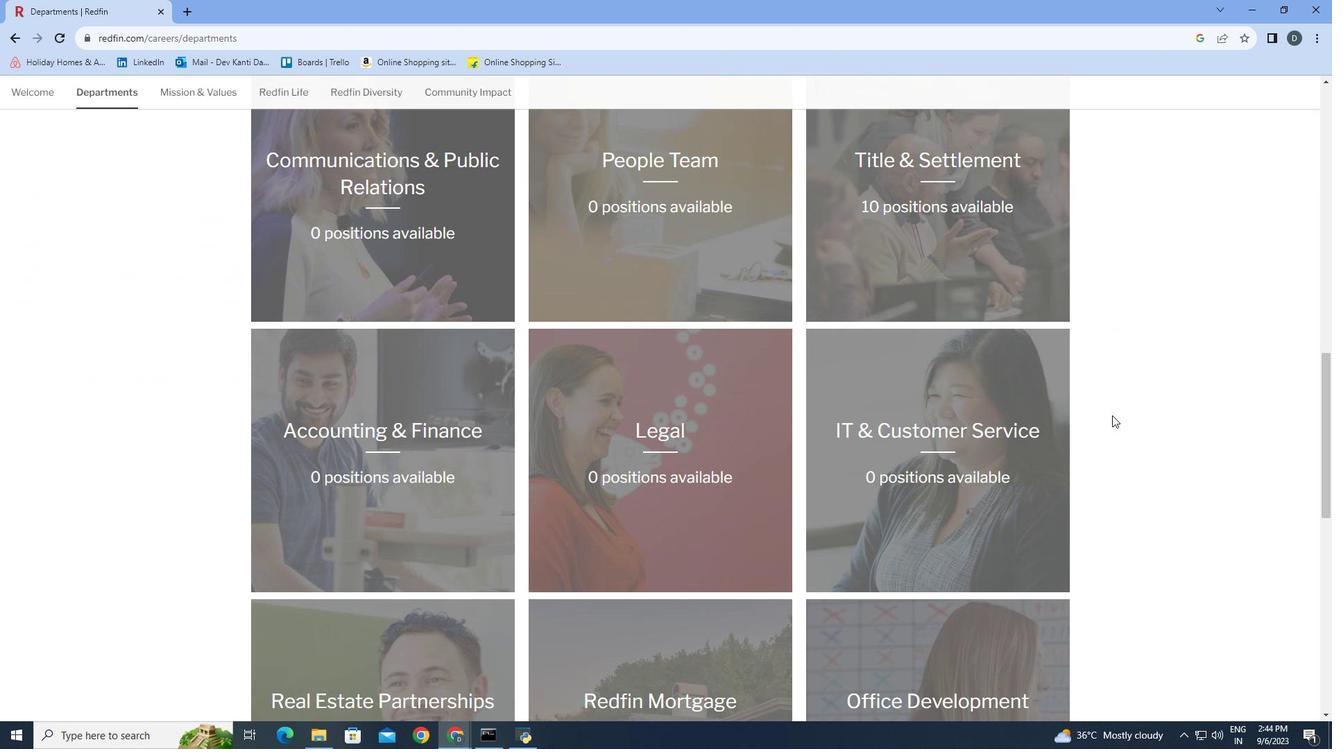 
Action: Mouse scrolled (1112, 415) with delta (0, 0)
Screenshot: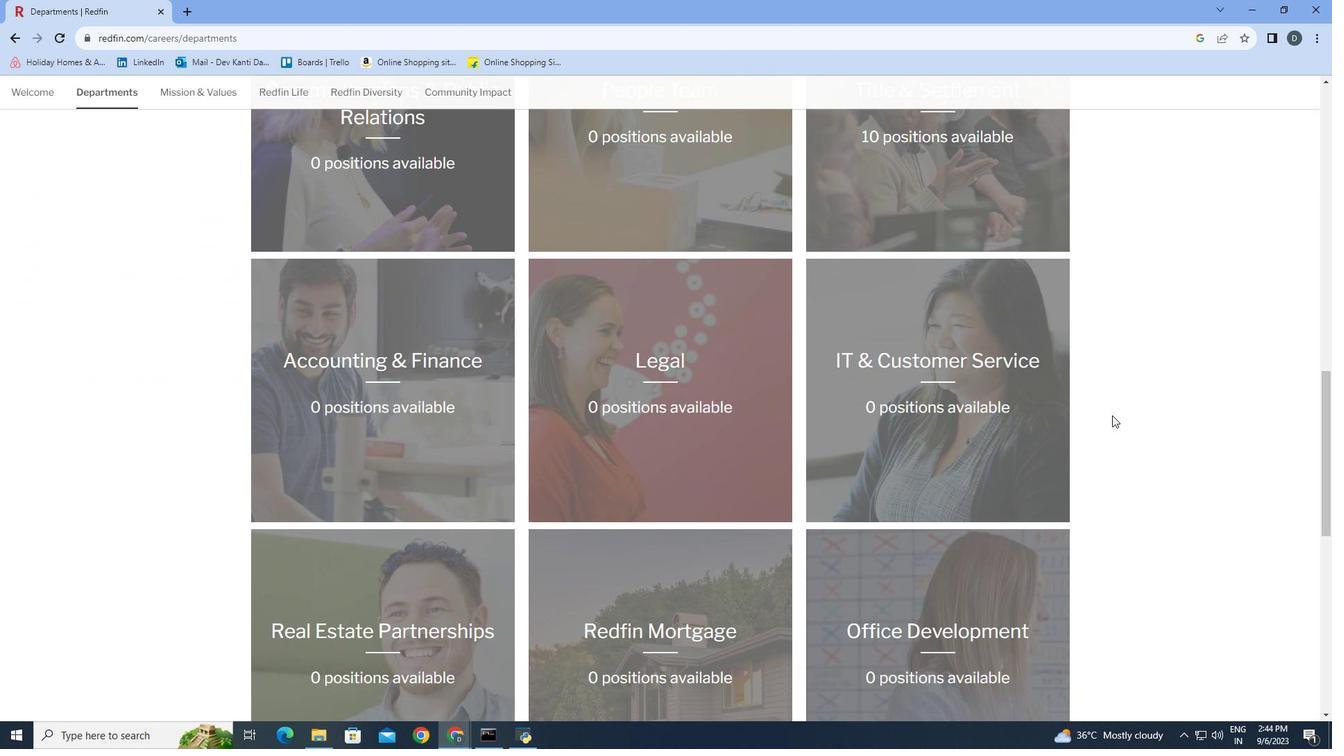 
Action: Mouse scrolled (1112, 415) with delta (0, 0)
Screenshot: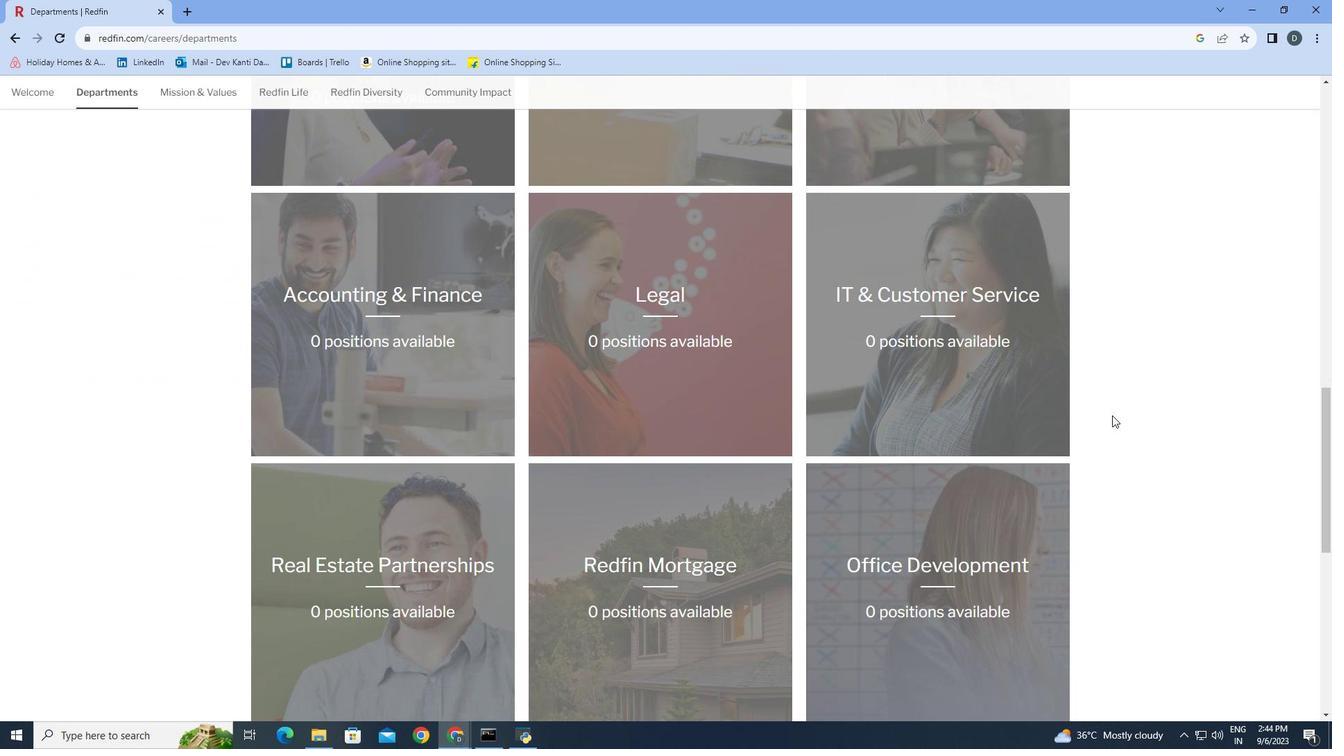 
Action: Mouse scrolled (1112, 415) with delta (0, 0)
Screenshot: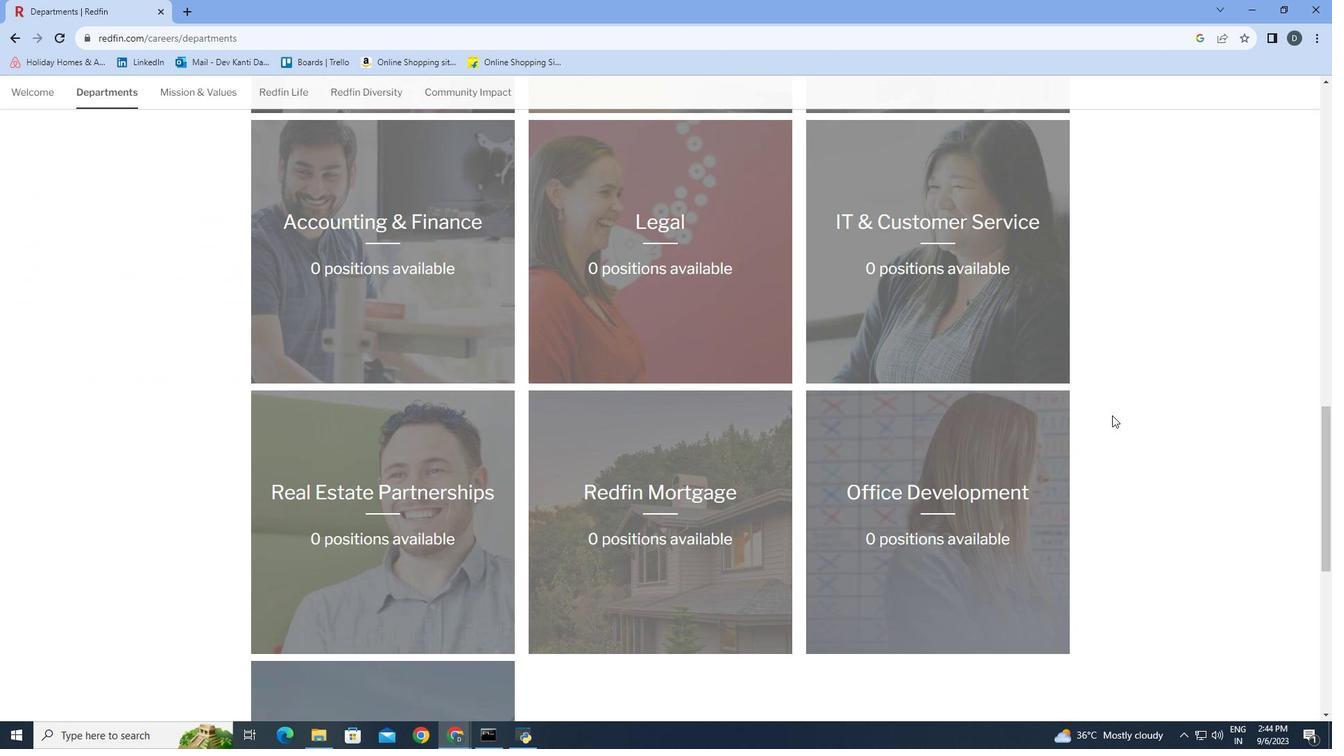 
Action: Mouse scrolled (1112, 415) with delta (0, 0)
Screenshot: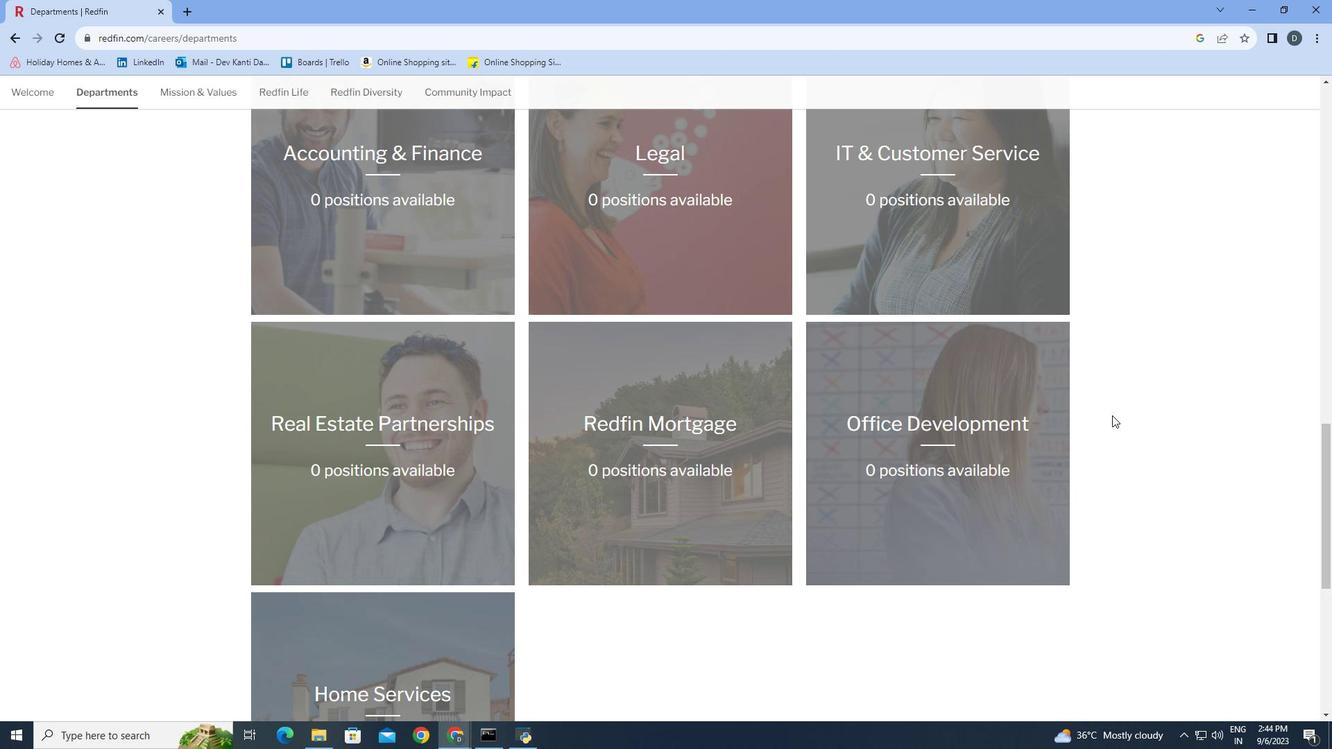 
Action: Mouse moved to (713, 485)
Screenshot: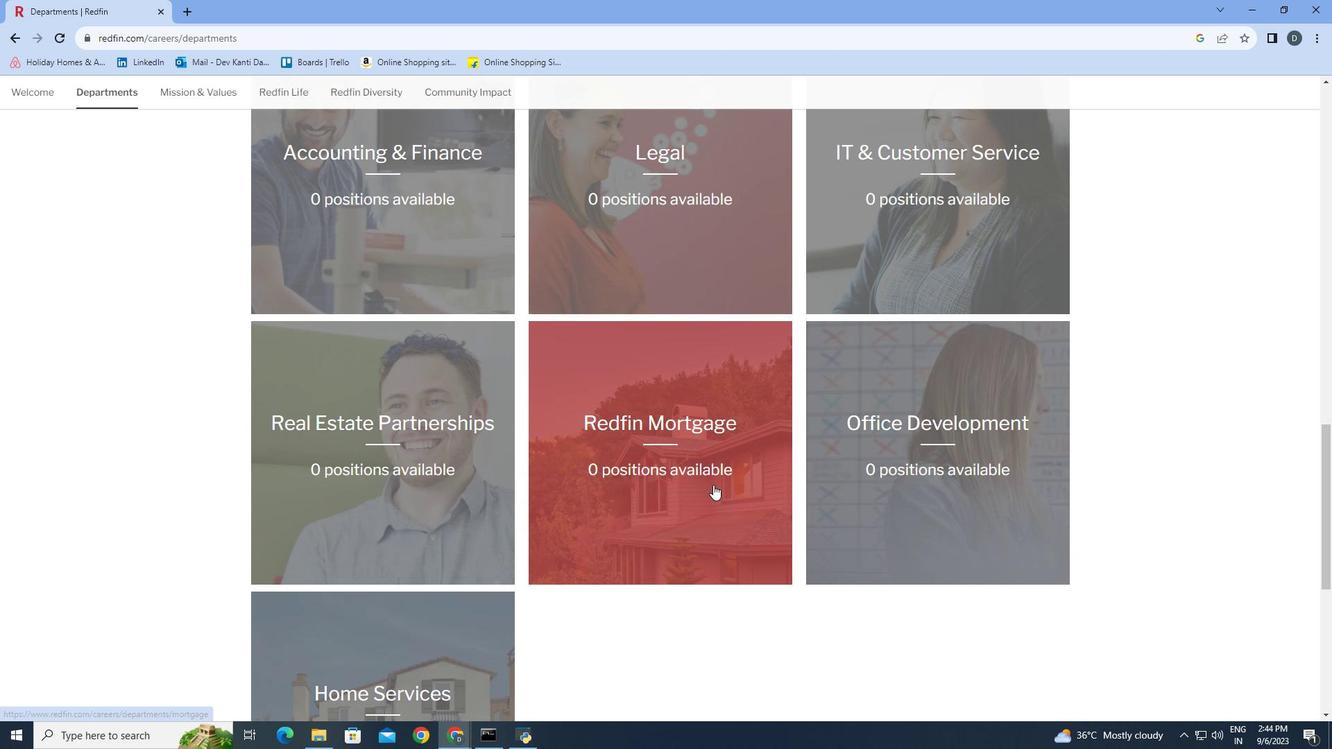 
Action: Mouse pressed left at (713, 485)
Screenshot: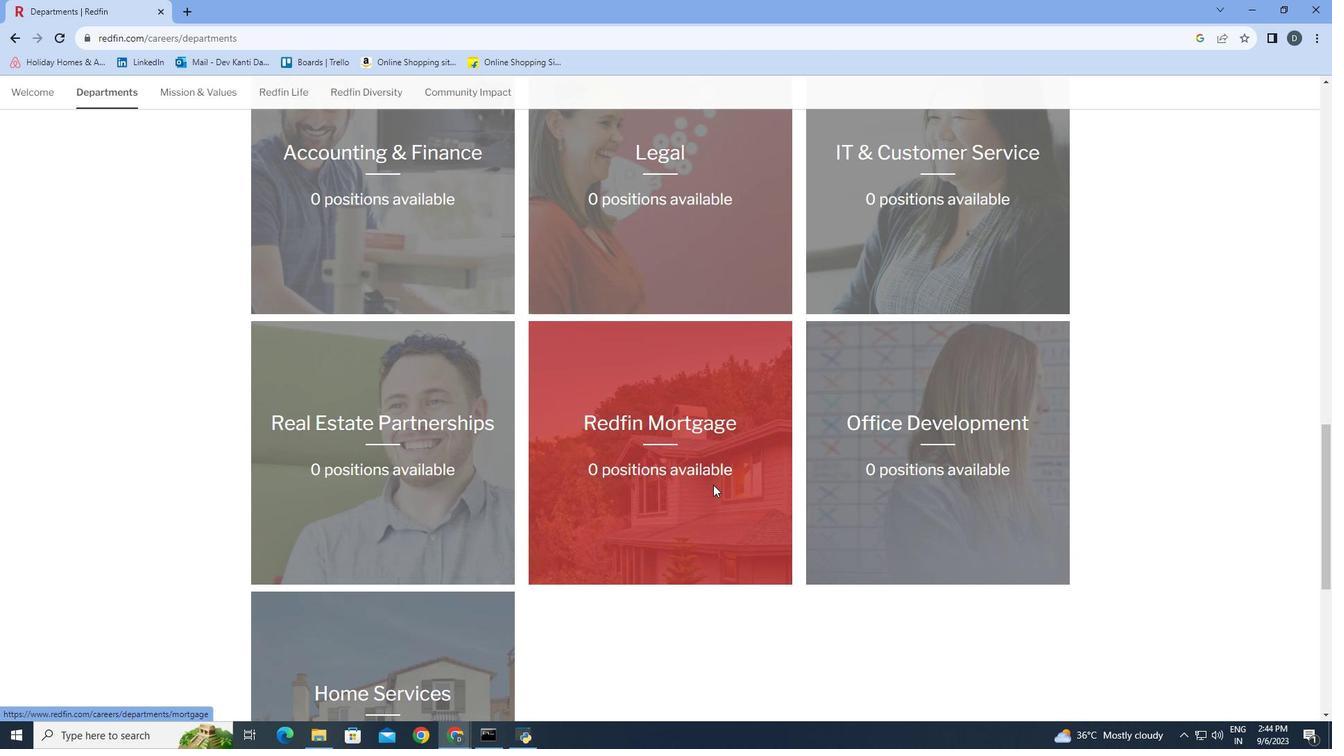 
Action: Mouse moved to (851, 392)
Screenshot: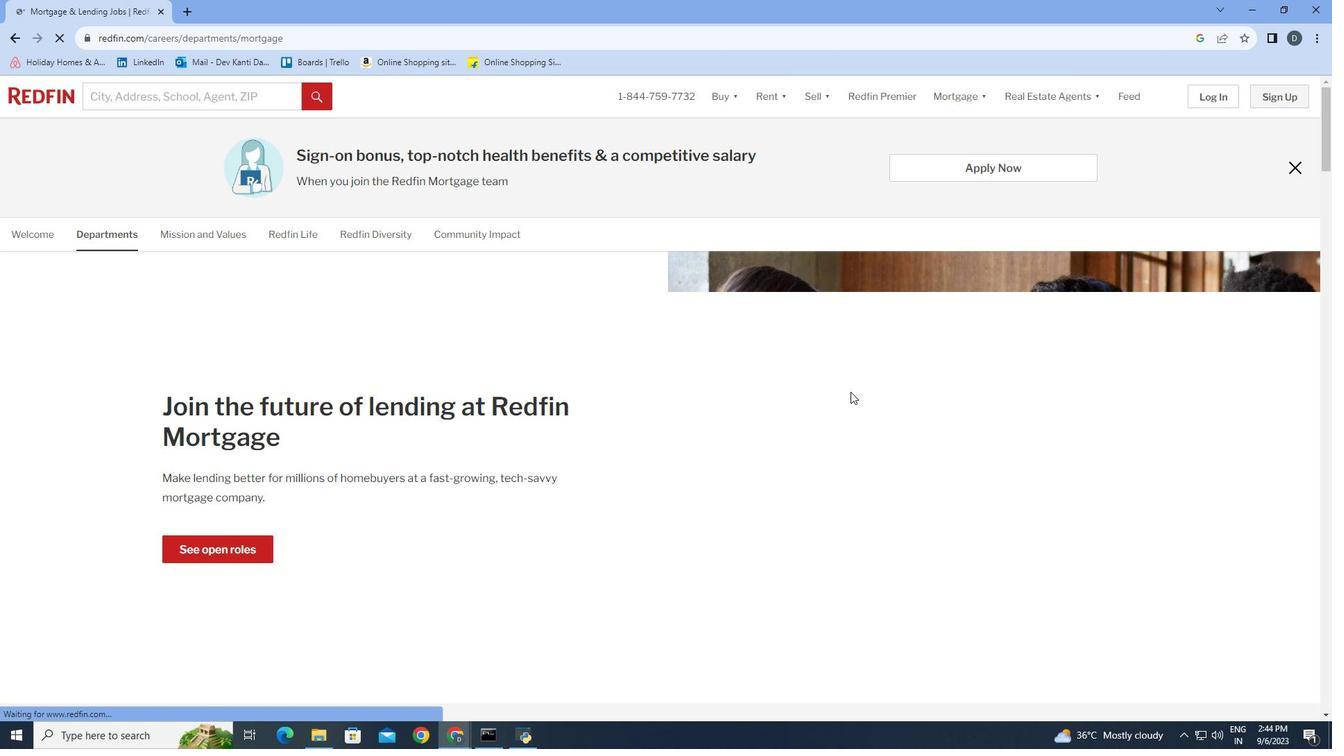 
Action: Mouse scrolled (851, 391) with delta (0, 0)
Screenshot: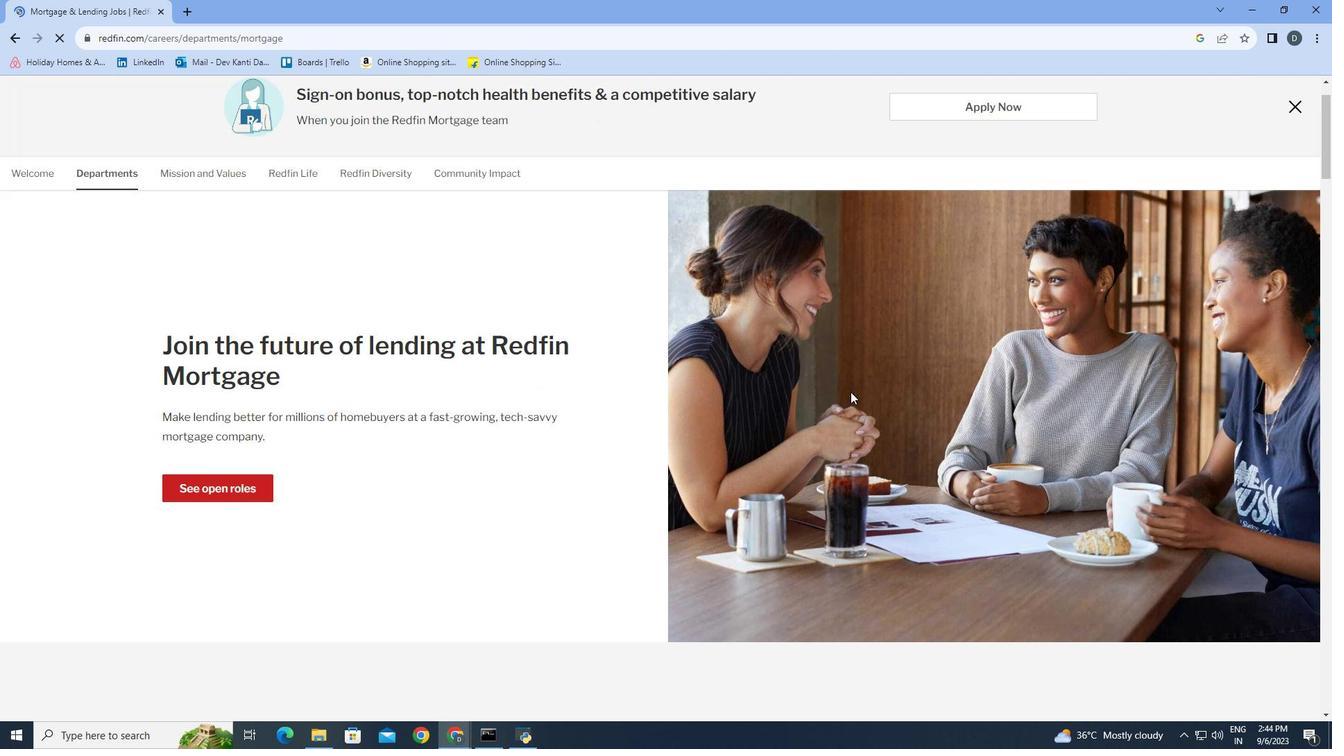 
Action: Mouse scrolled (851, 391) with delta (0, 0)
Screenshot: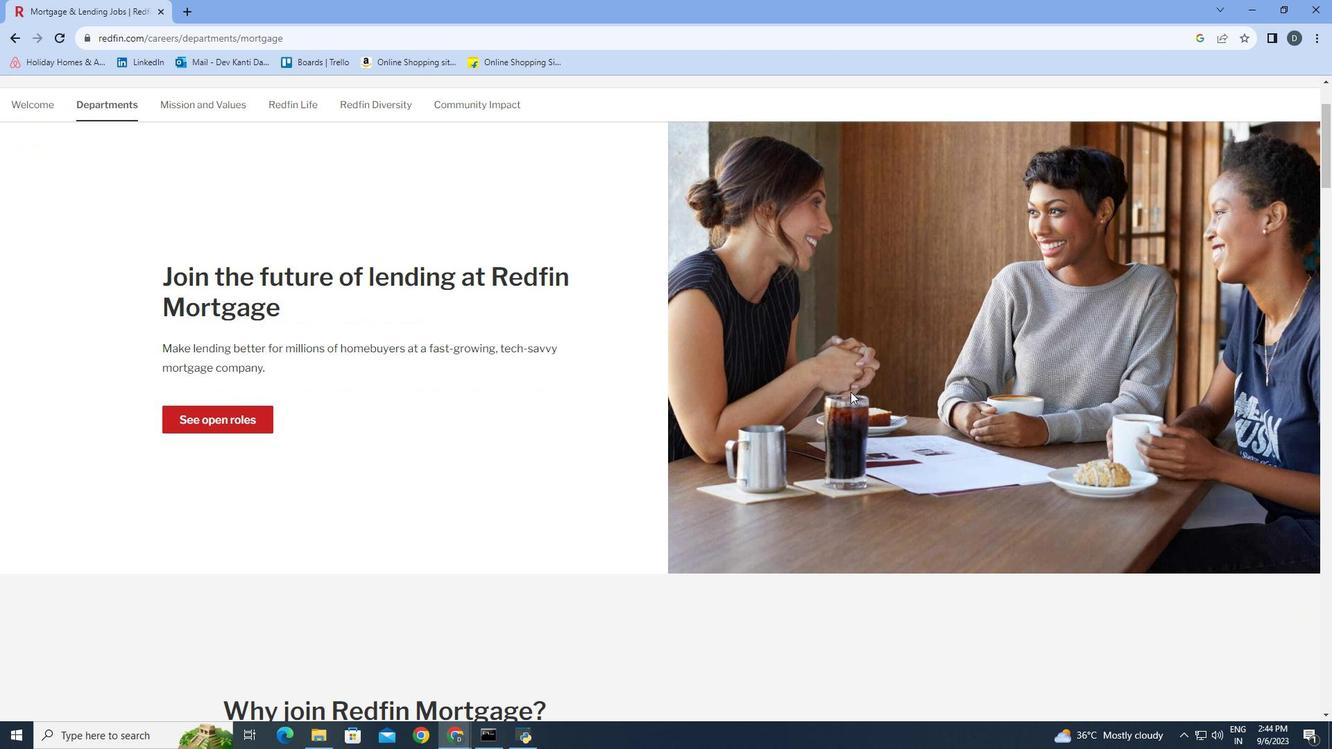 
Action: Mouse scrolled (851, 391) with delta (0, 0)
Screenshot: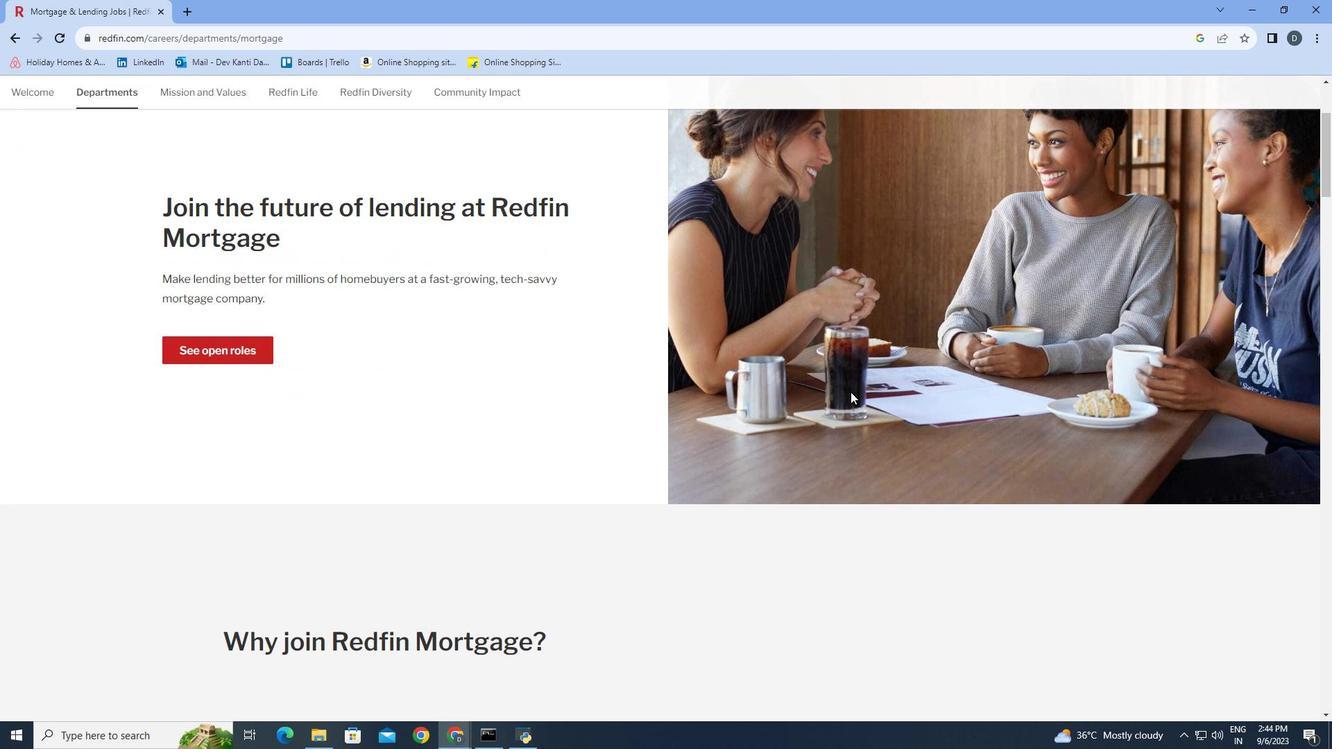 
Action: Mouse scrolled (851, 391) with delta (0, 0)
Screenshot: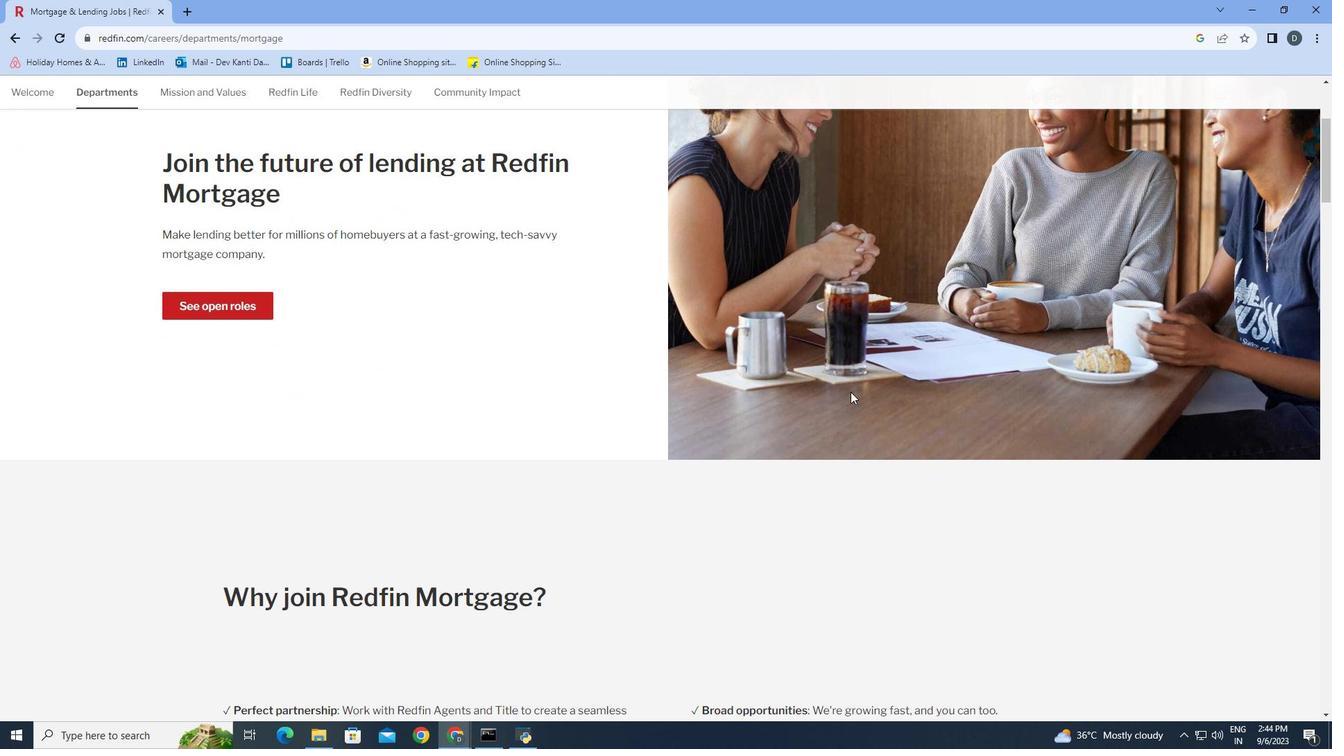 
Action: Mouse scrolled (851, 391) with delta (0, 0)
Screenshot: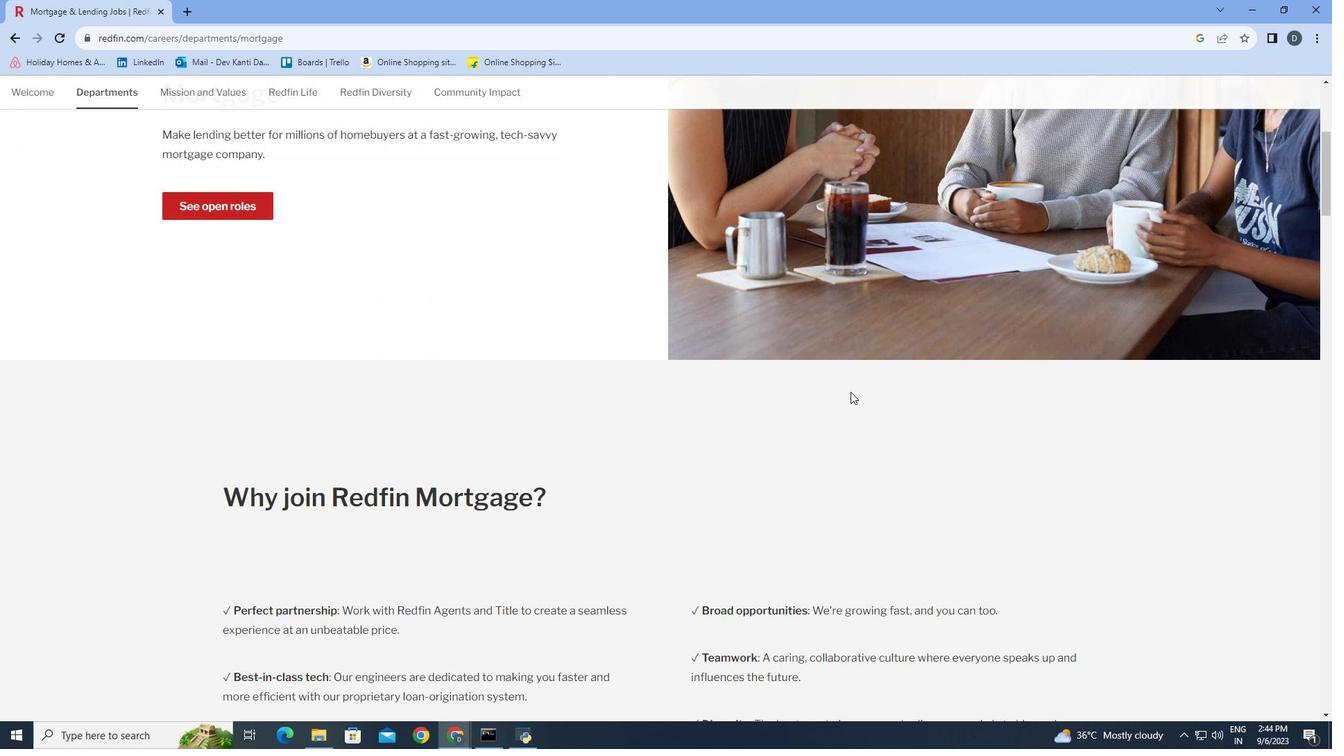
Action: Mouse scrolled (851, 391) with delta (0, 0)
Screenshot: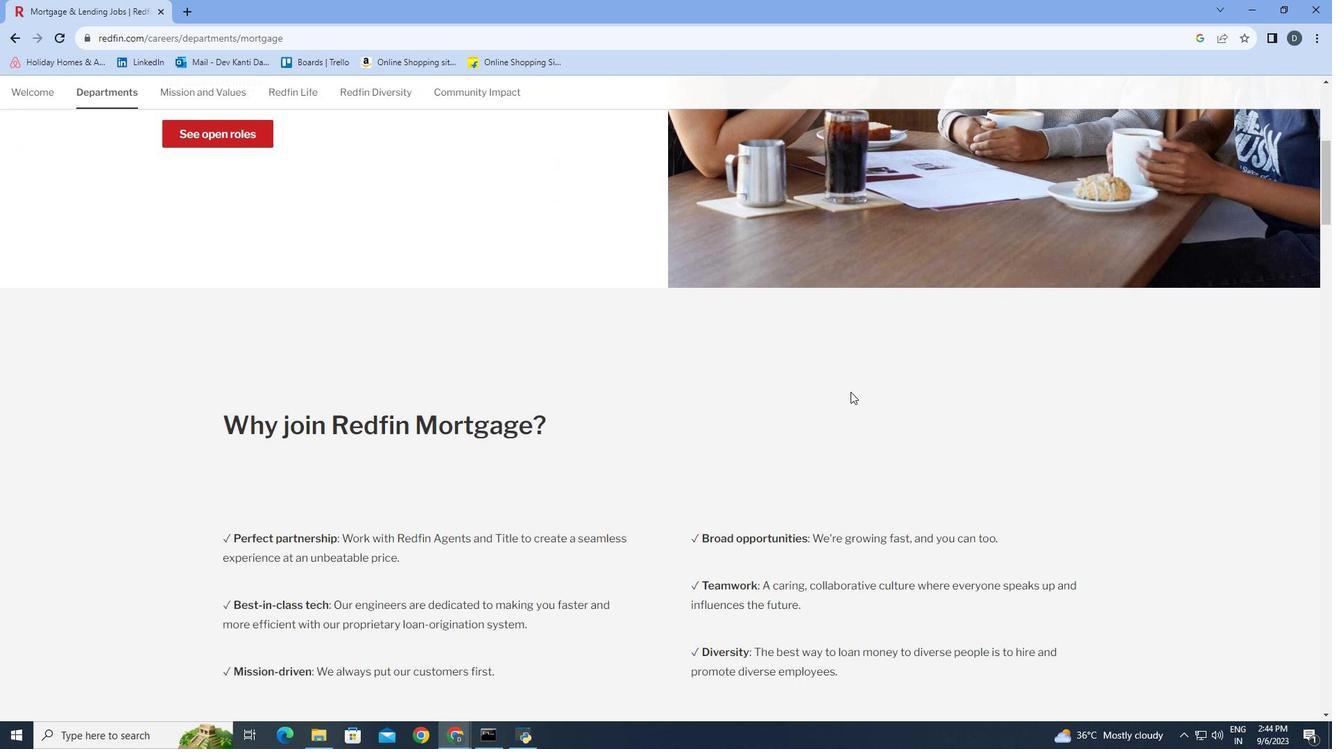 
Action: Mouse scrolled (851, 391) with delta (0, 0)
Screenshot: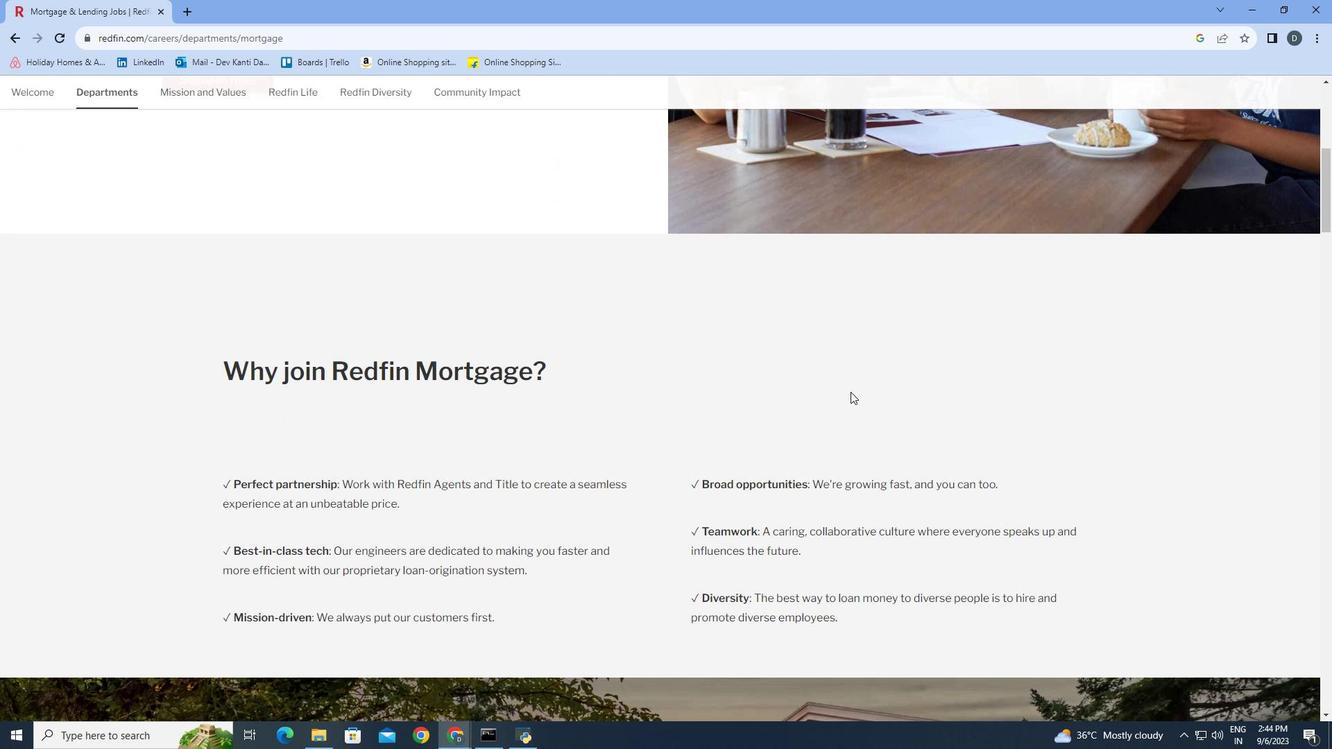 
Action: Mouse scrolled (851, 391) with delta (0, 0)
Screenshot: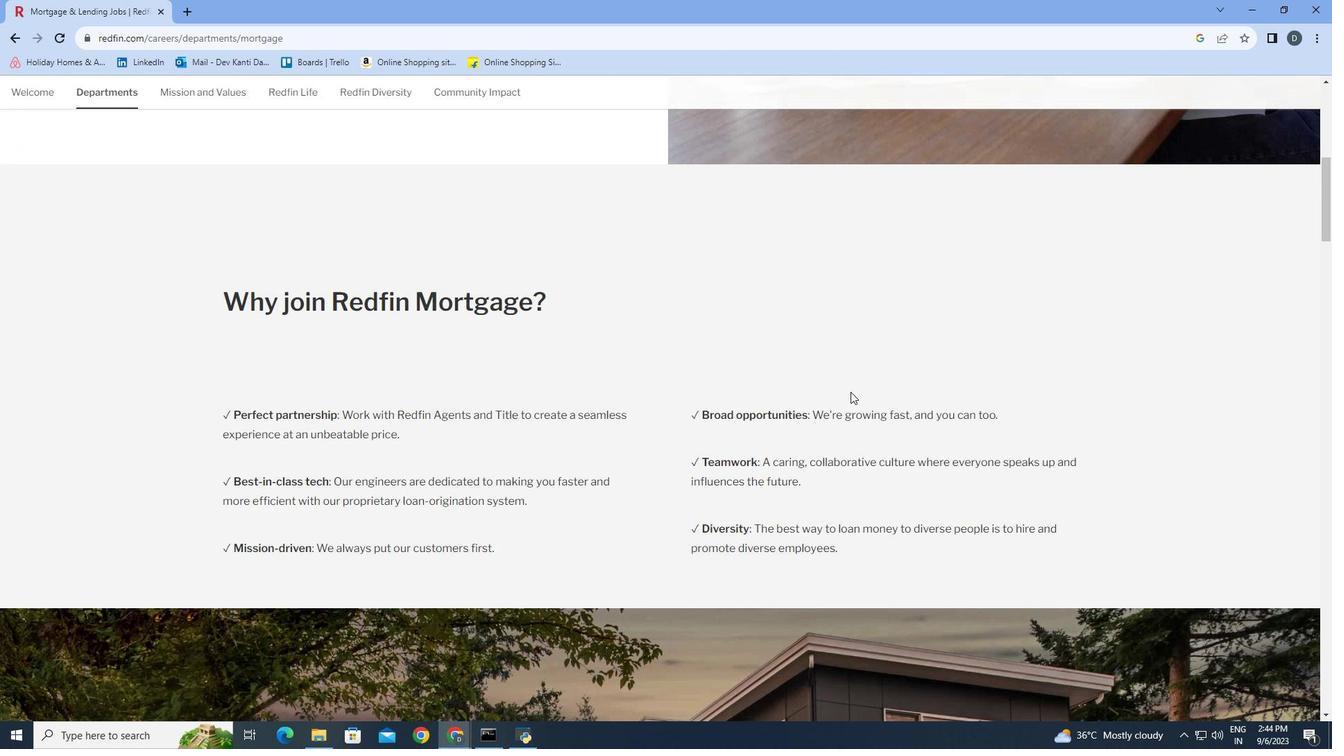 
Action: Mouse scrolled (851, 391) with delta (0, 0)
Screenshot: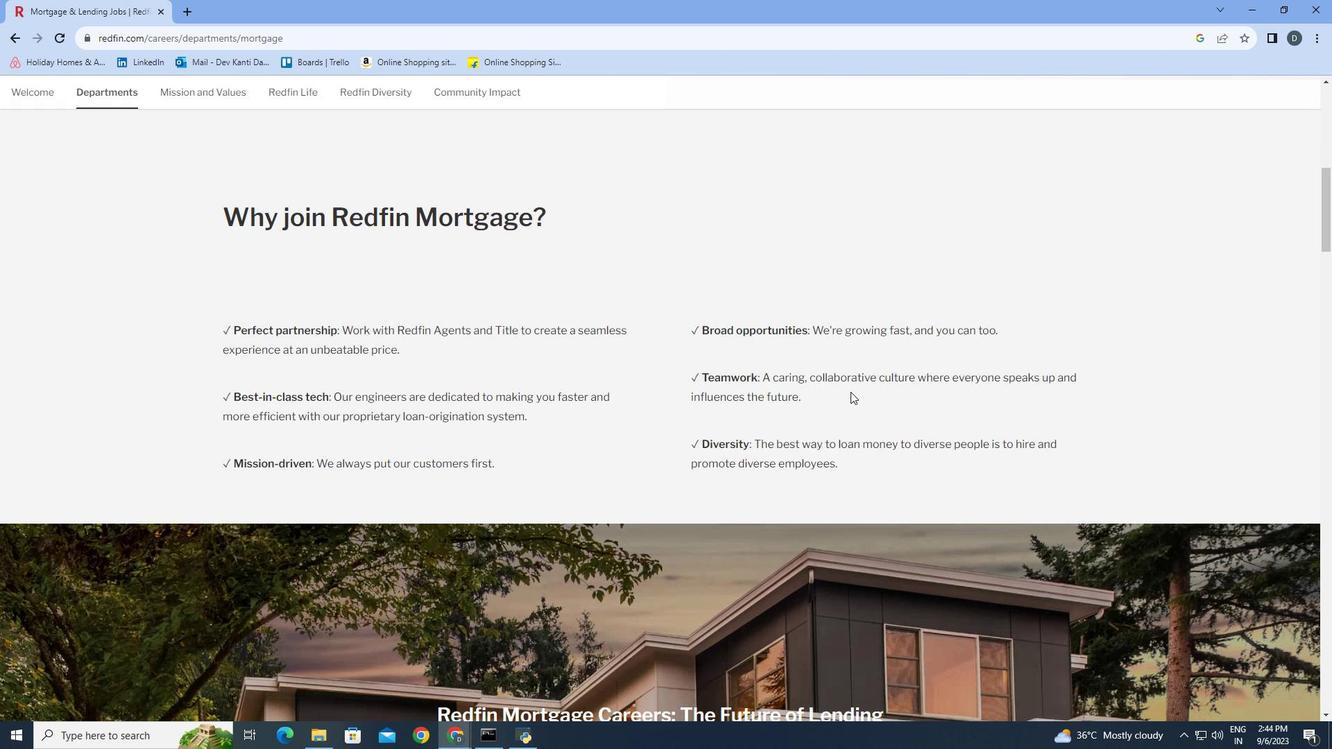 
Action: Mouse scrolled (851, 391) with delta (0, 0)
Screenshot: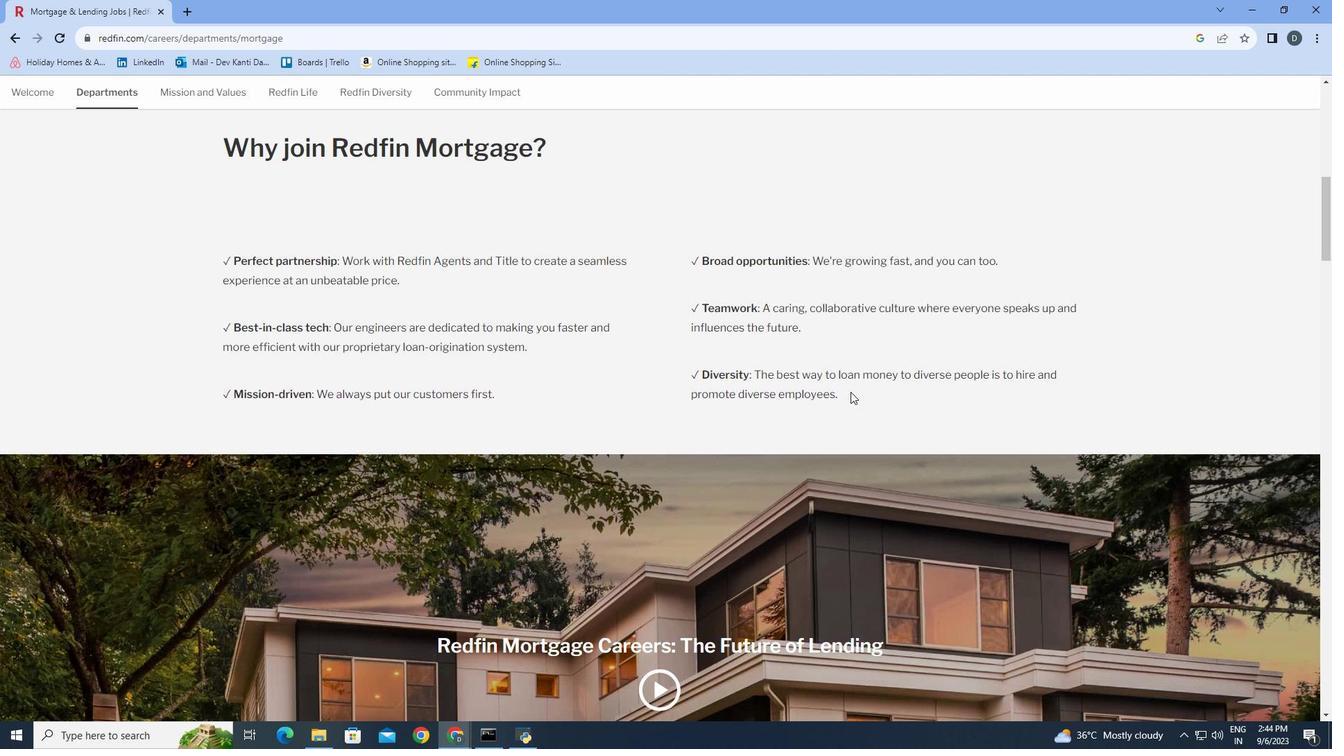 
Action: Mouse scrolled (851, 391) with delta (0, 0)
Screenshot: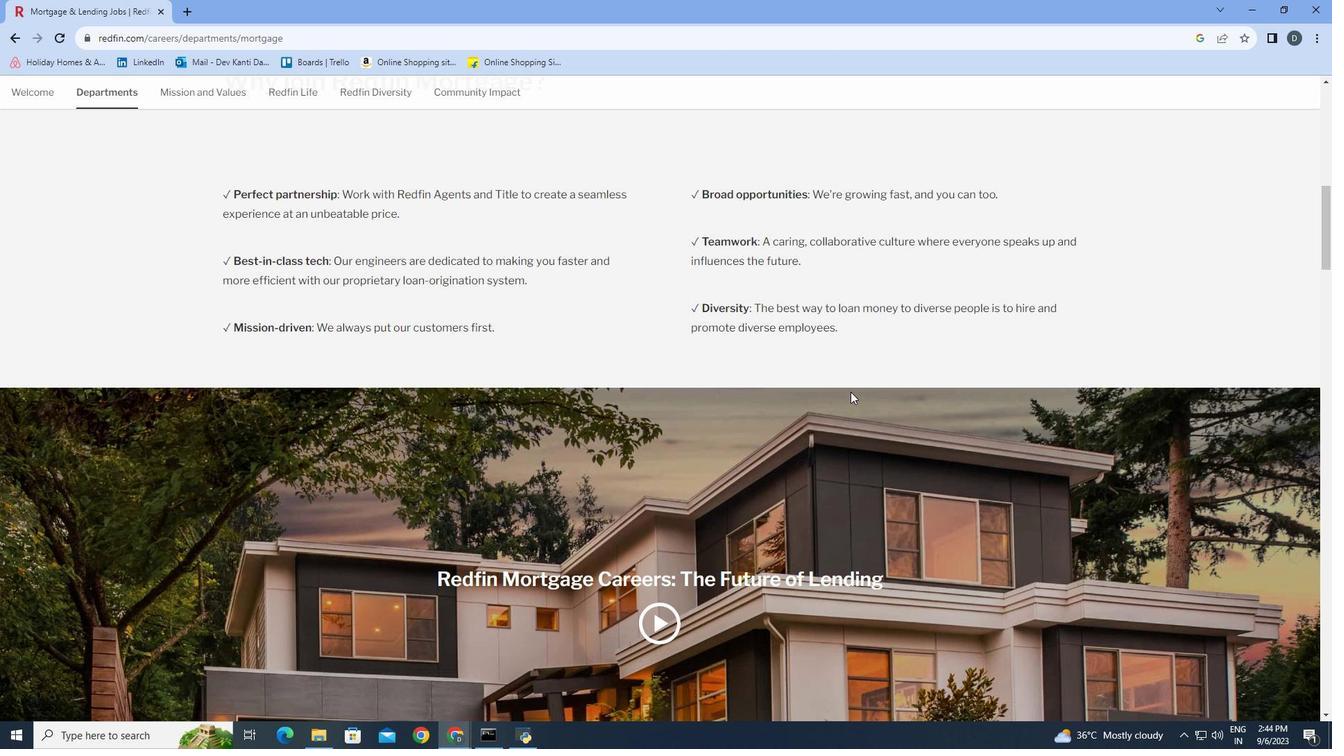 
Action: Mouse scrolled (851, 391) with delta (0, 0)
Screenshot: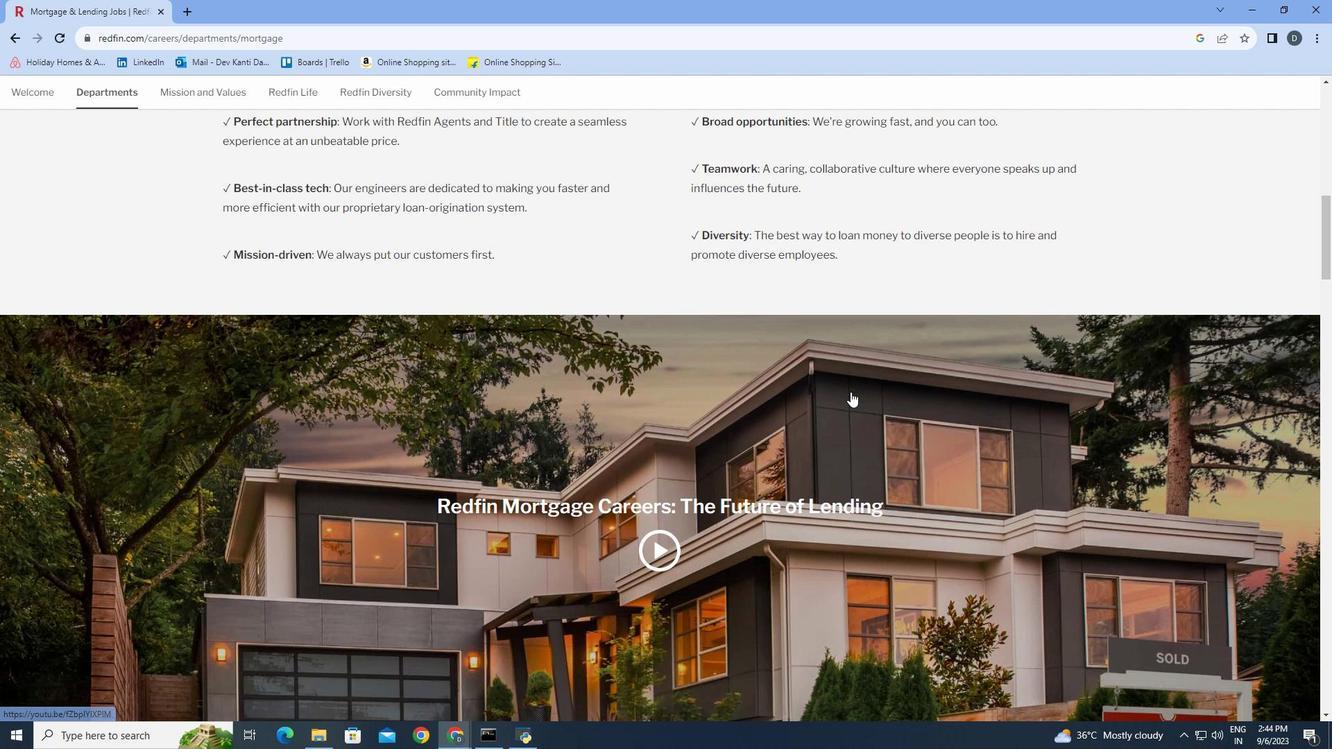 
Action: Mouse scrolled (851, 391) with delta (0, 0)
Screenshot: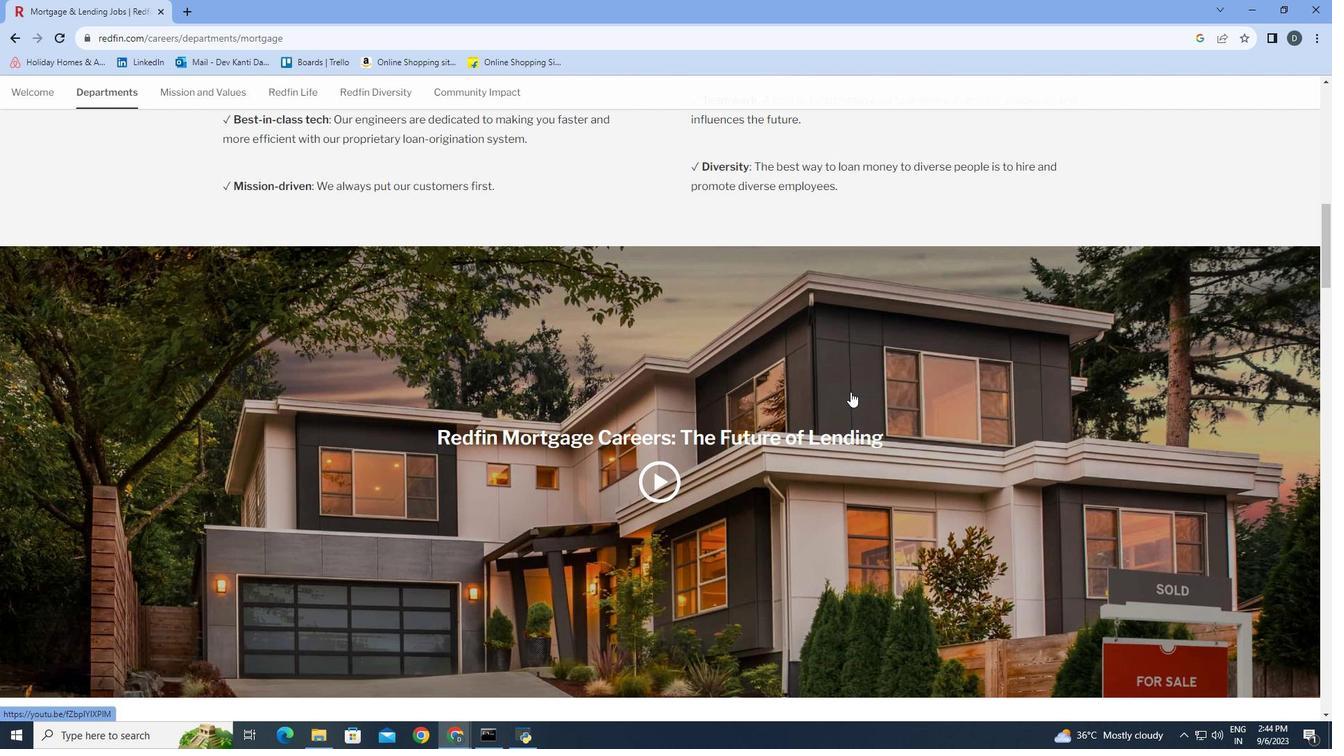 
Action: Mouse scrolled (851, 391) with delta (0, 0)
Screenshot: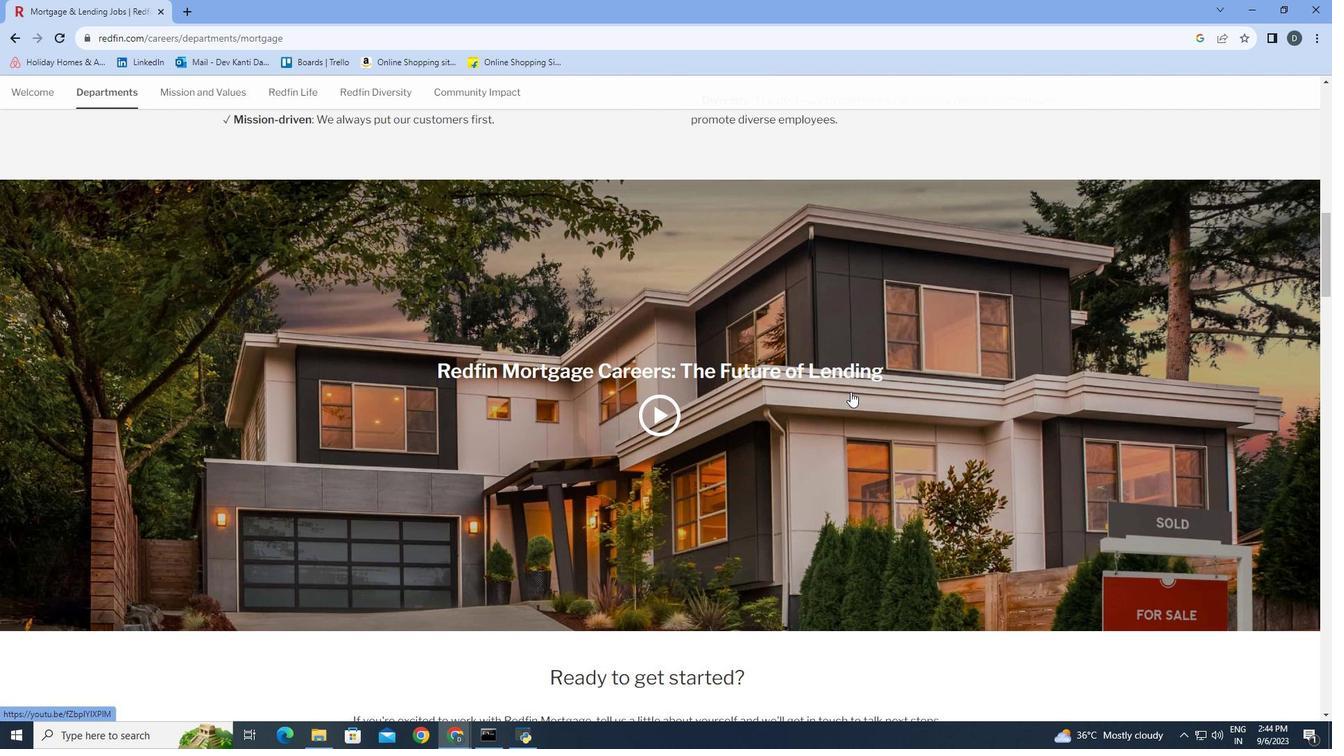 
Action: Mouse scrolled (851, 391) with delta (0, 0)
Screenshot: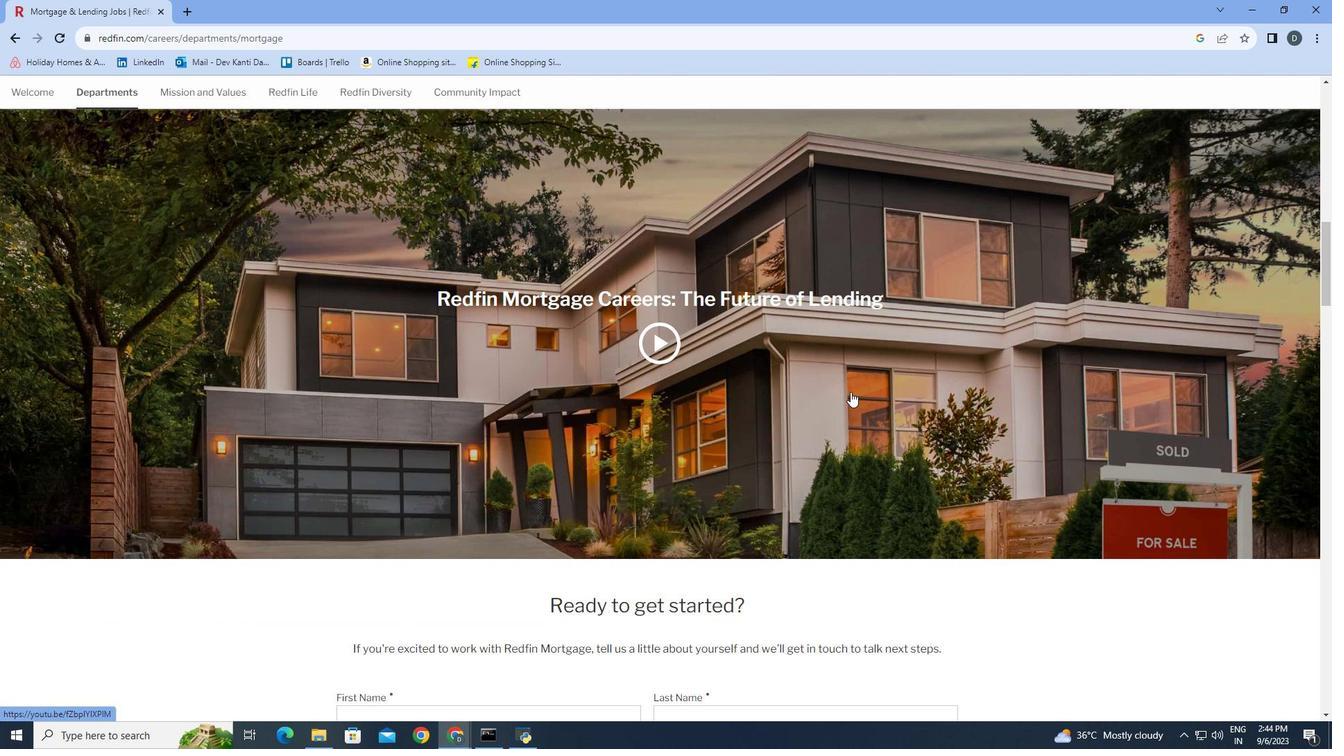 
Action: Mouse scrolled (851, 391) with delta (0, 0)
Screenshot: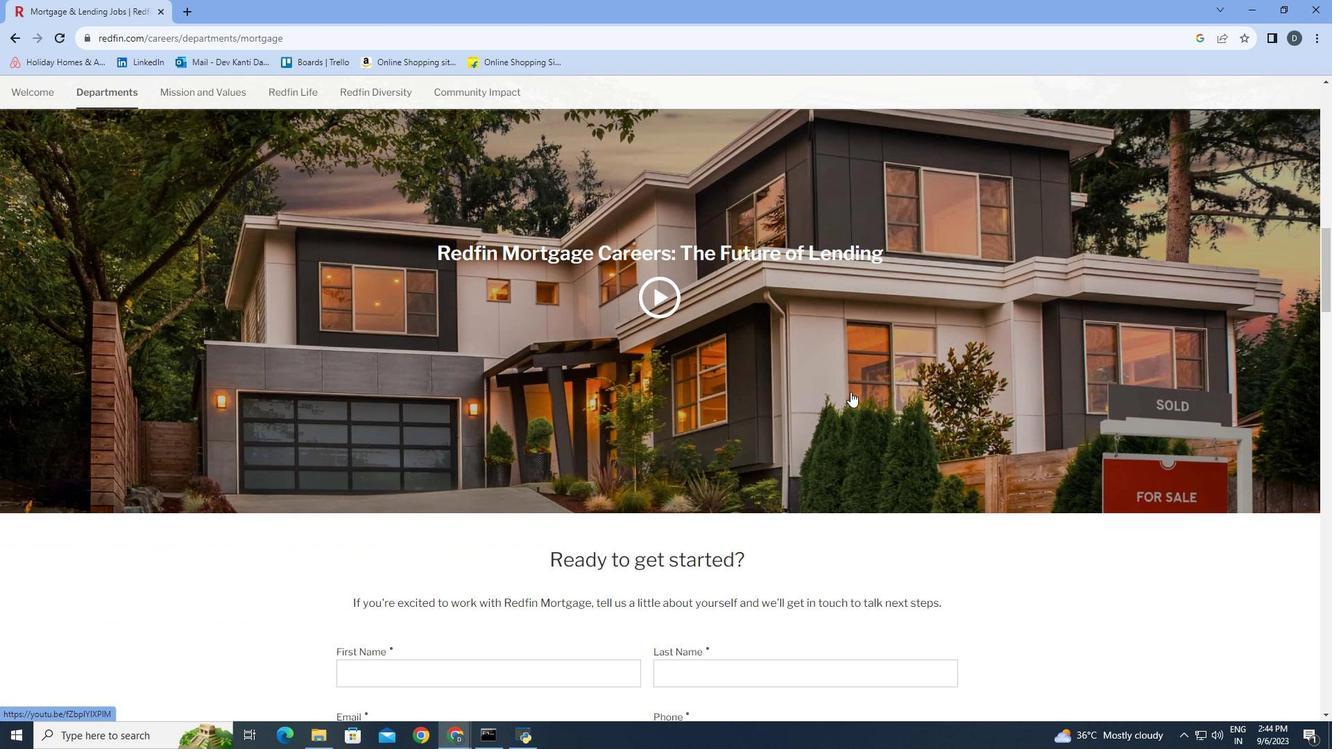 
Action: Mouse scrolled (851, 391) with delta (0, 0)
Screenshot: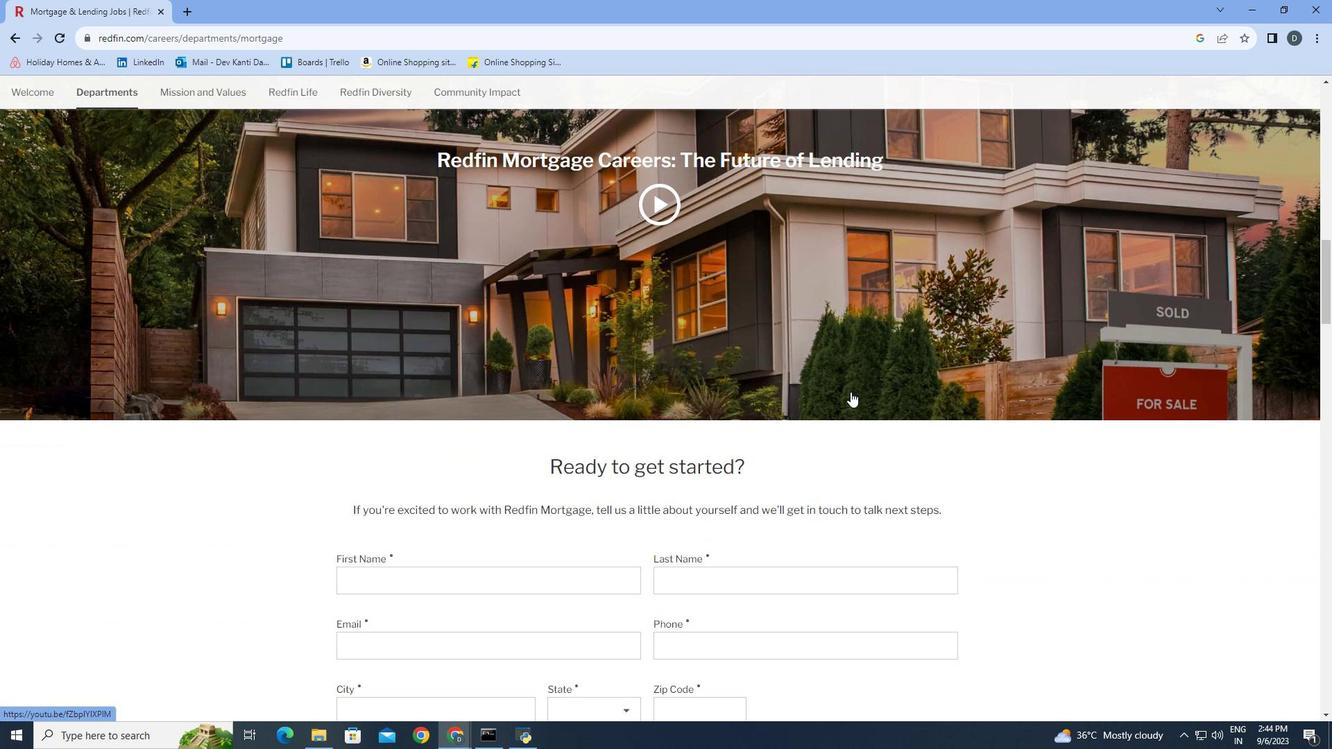 
Action: Mouse scrolled (851, 391) with delta (0, 0)
Screenshot: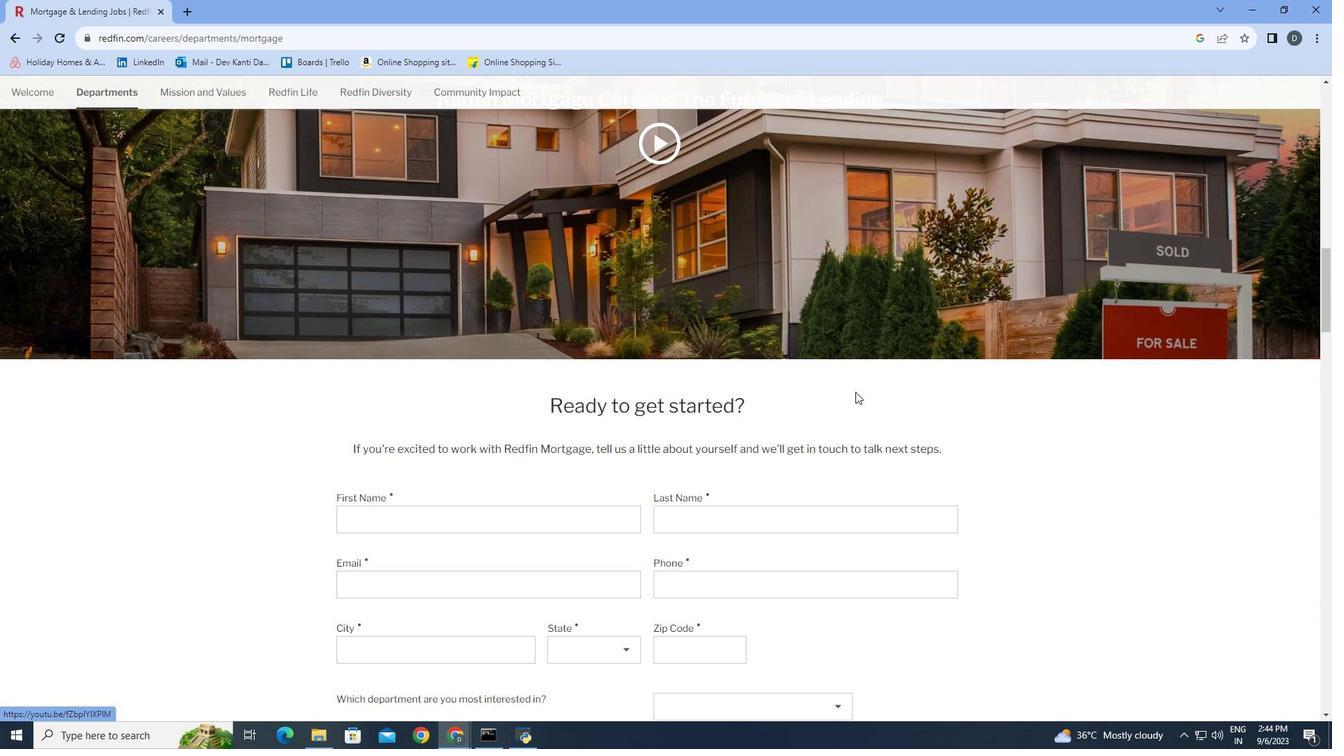 
Action: Mouse moved to (1010, 423)
Screenshot: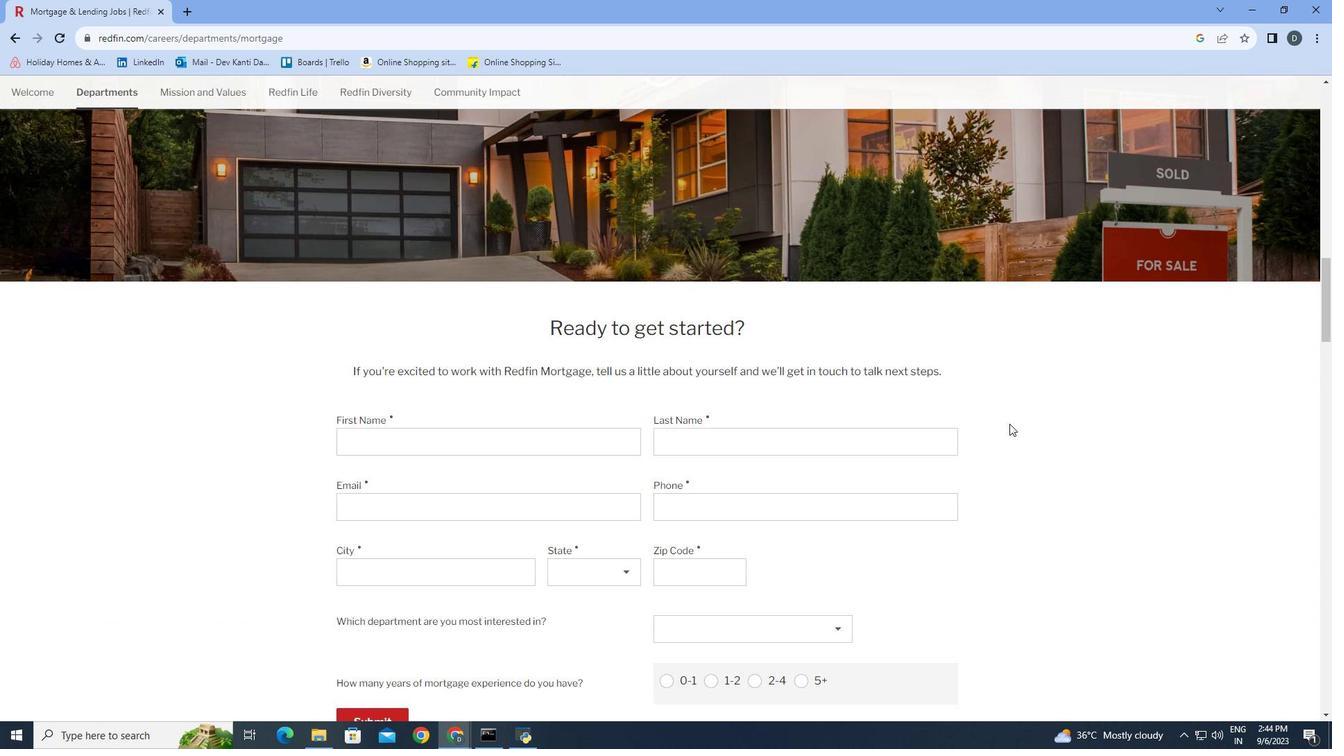 
Action: Mouse scrolled (1010, 422) with delta (0, 0)
Screenshot: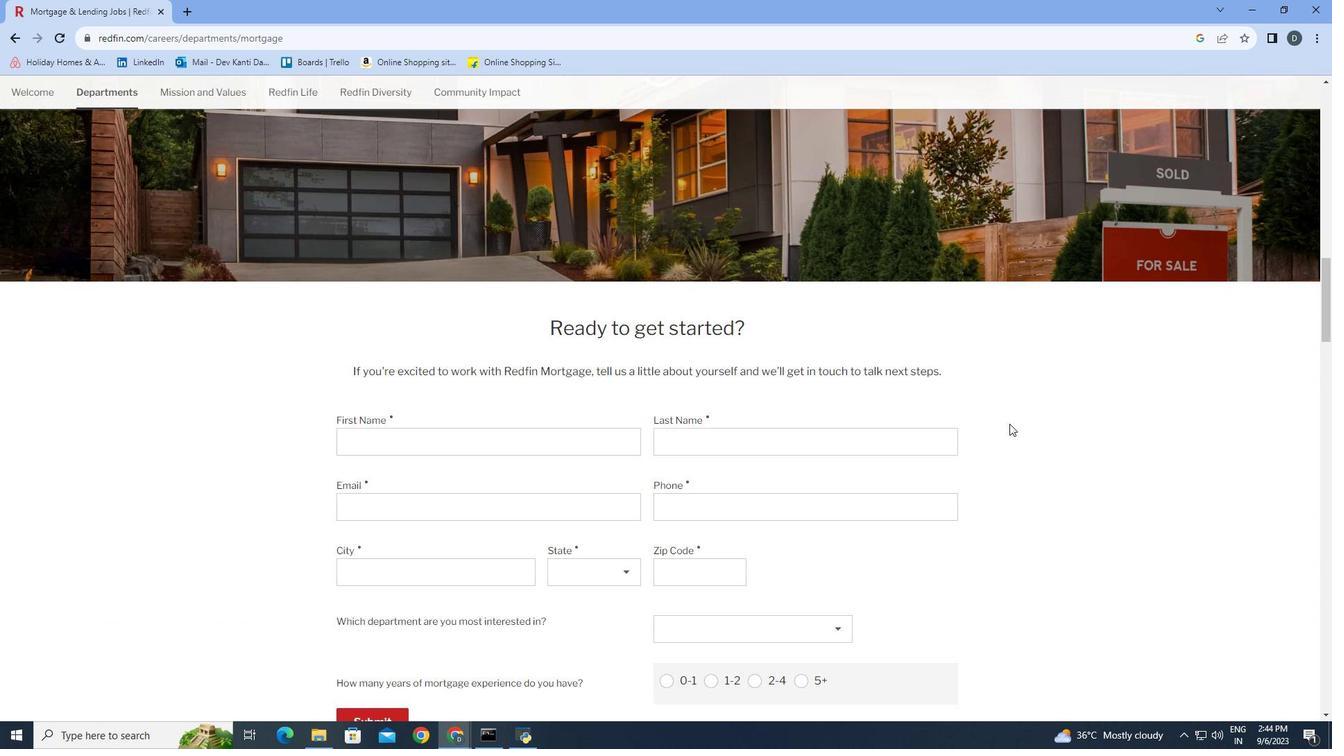 
Action: Mouse moved to (1010, 424)
Screenshot: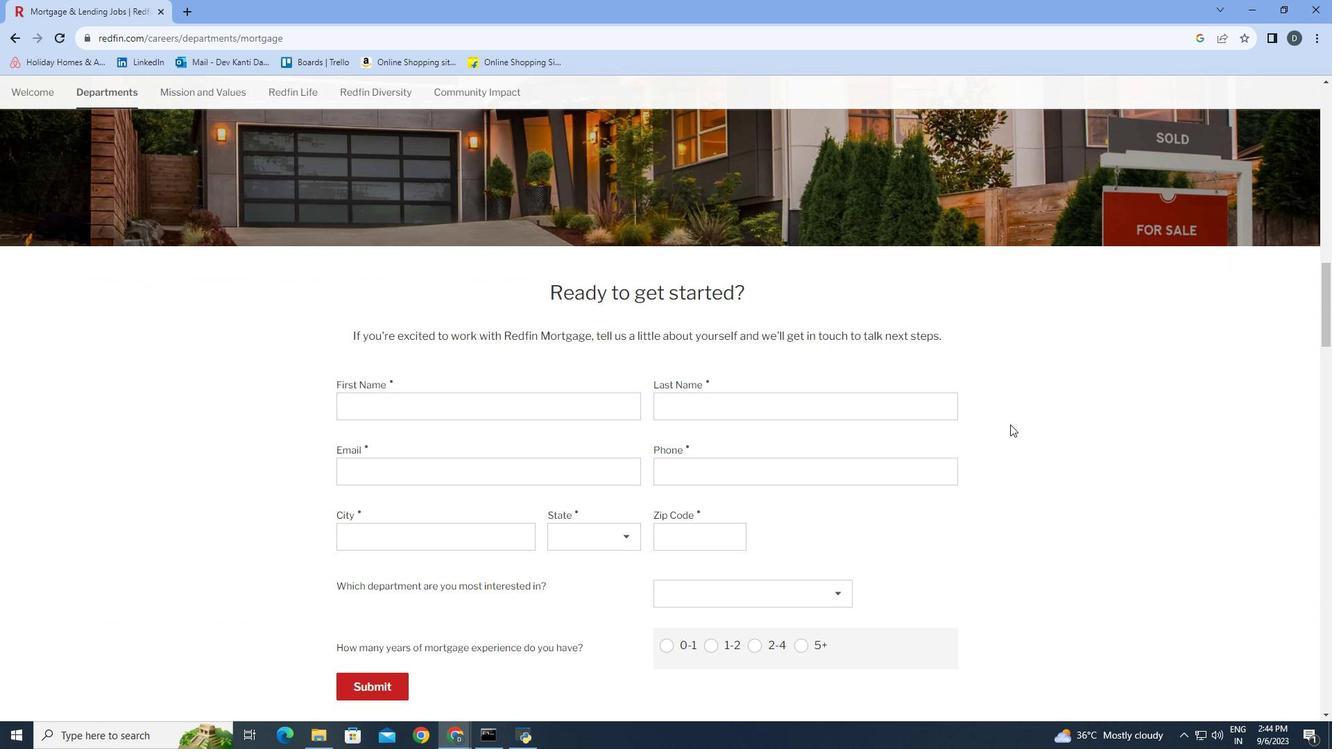 
Action: Mouse scrolled (1010, 424) with delta (0, 0)
Screenshot: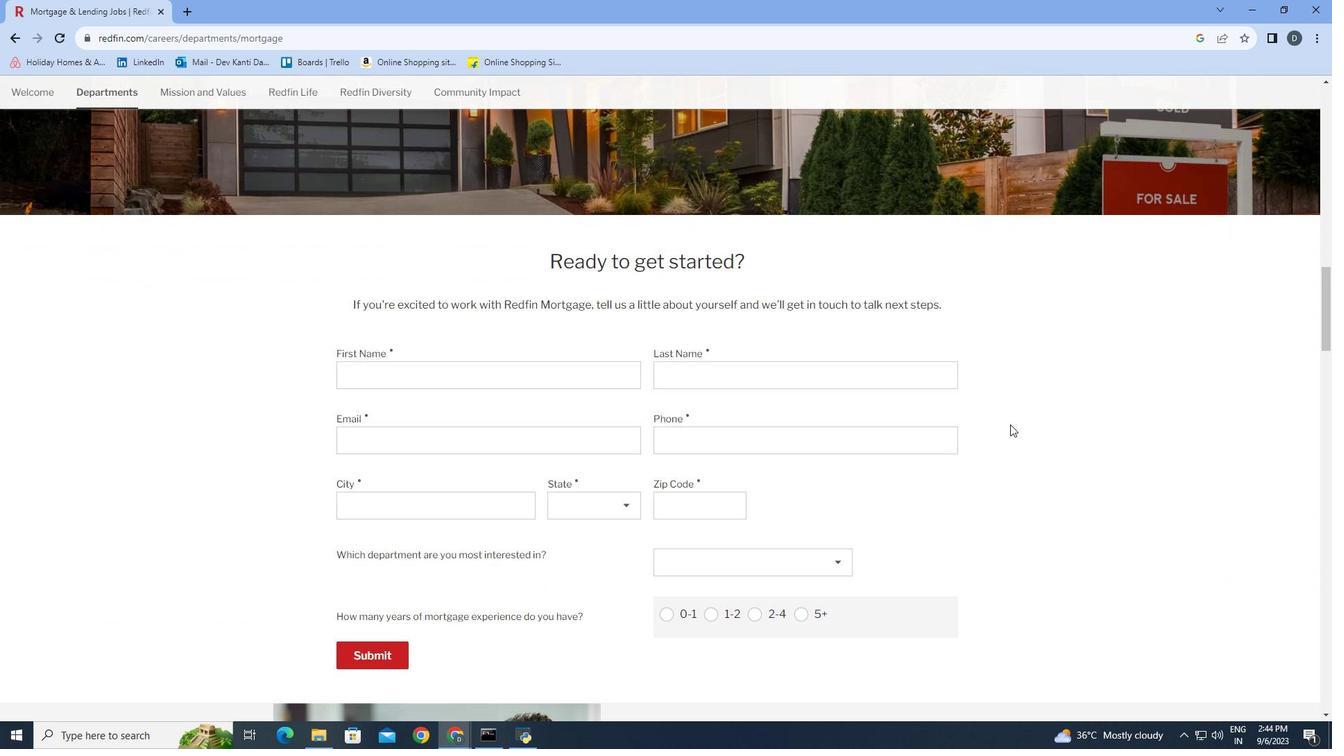 
Action: Mouse moved to (1010, 427)
Screenshot: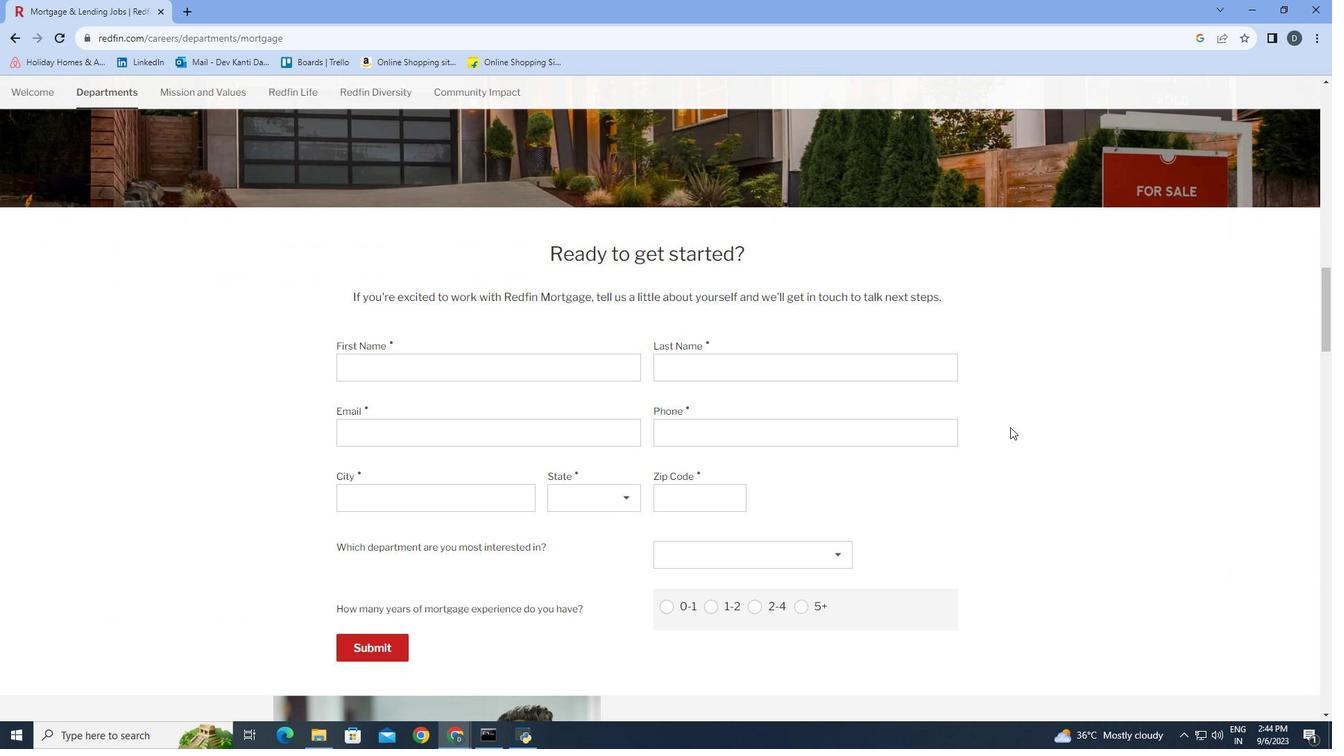 
Action: Mouse scrolled (1010, 426) with delta (0, 0)
Screenshot: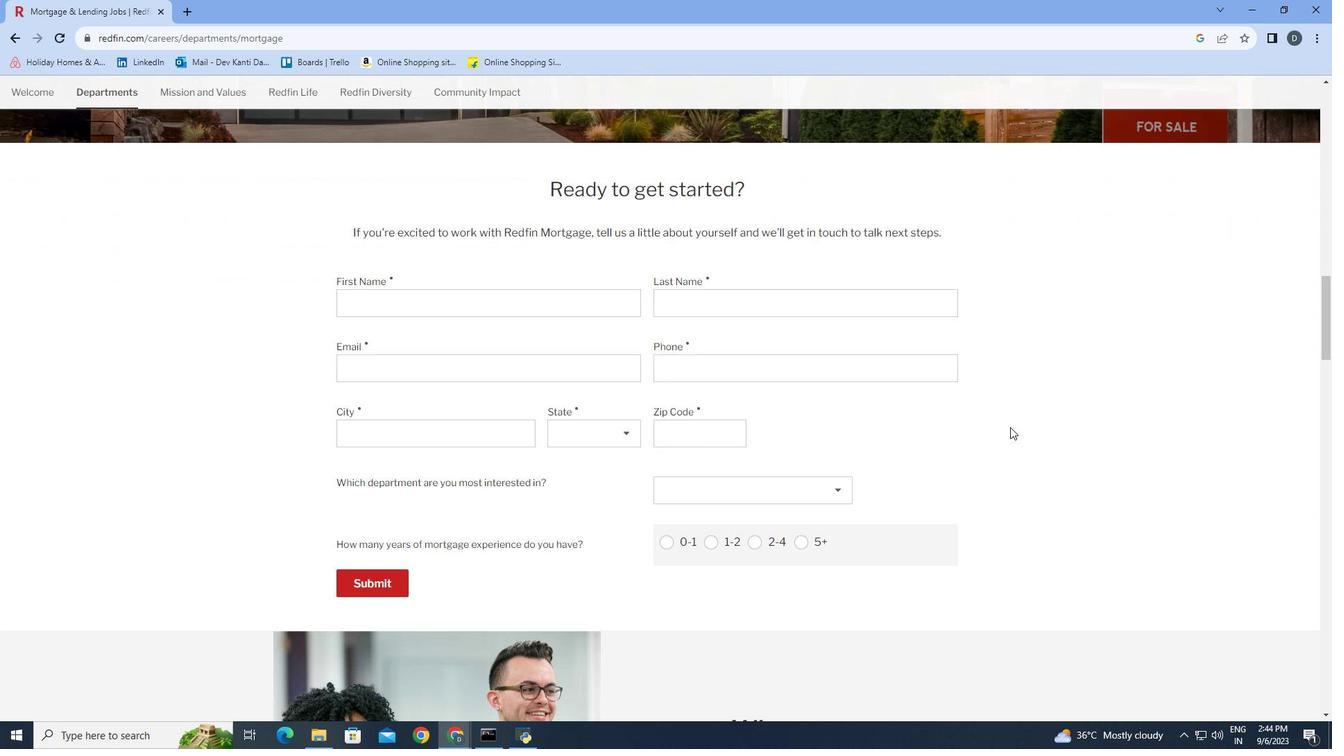 
Action: Mouse scrolled (1010, 426) with delta (0, 0)
Screenshot: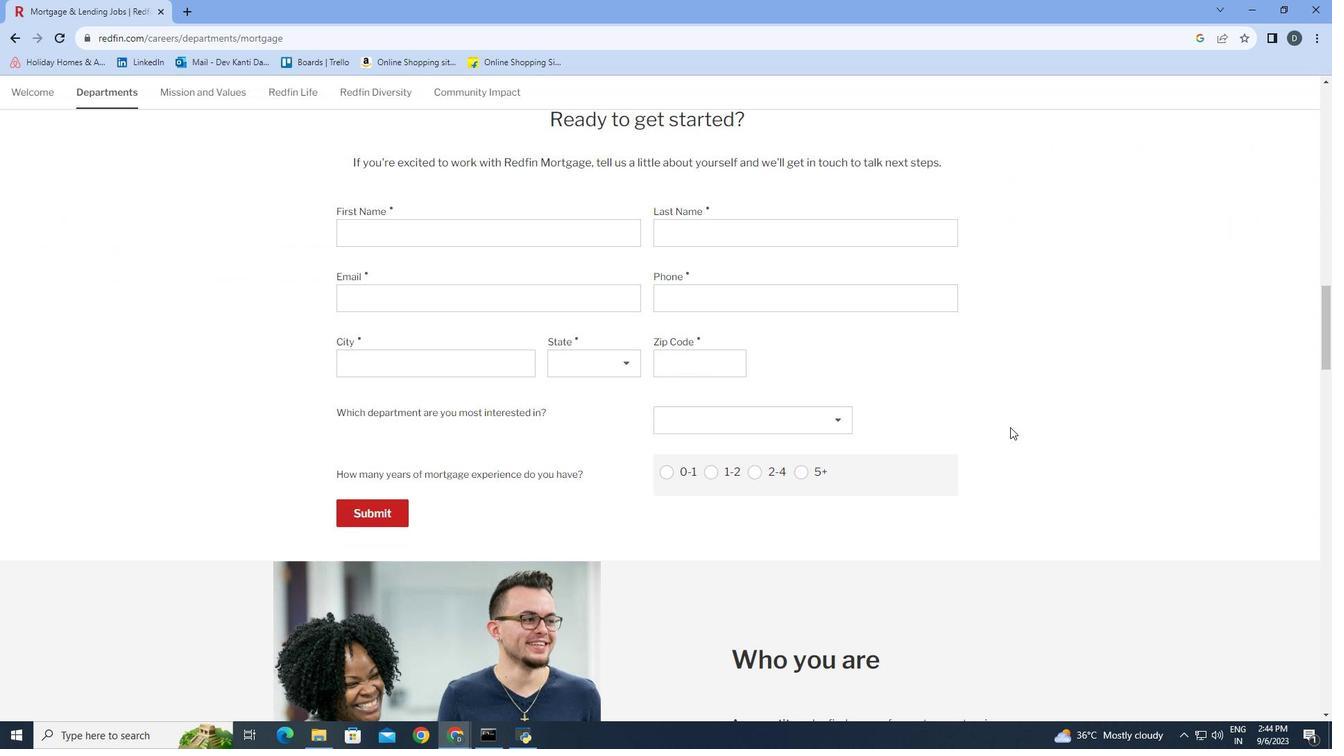 
Action: Mouse scrolled (1010, 426) with delta (0, 0)
Screenshot: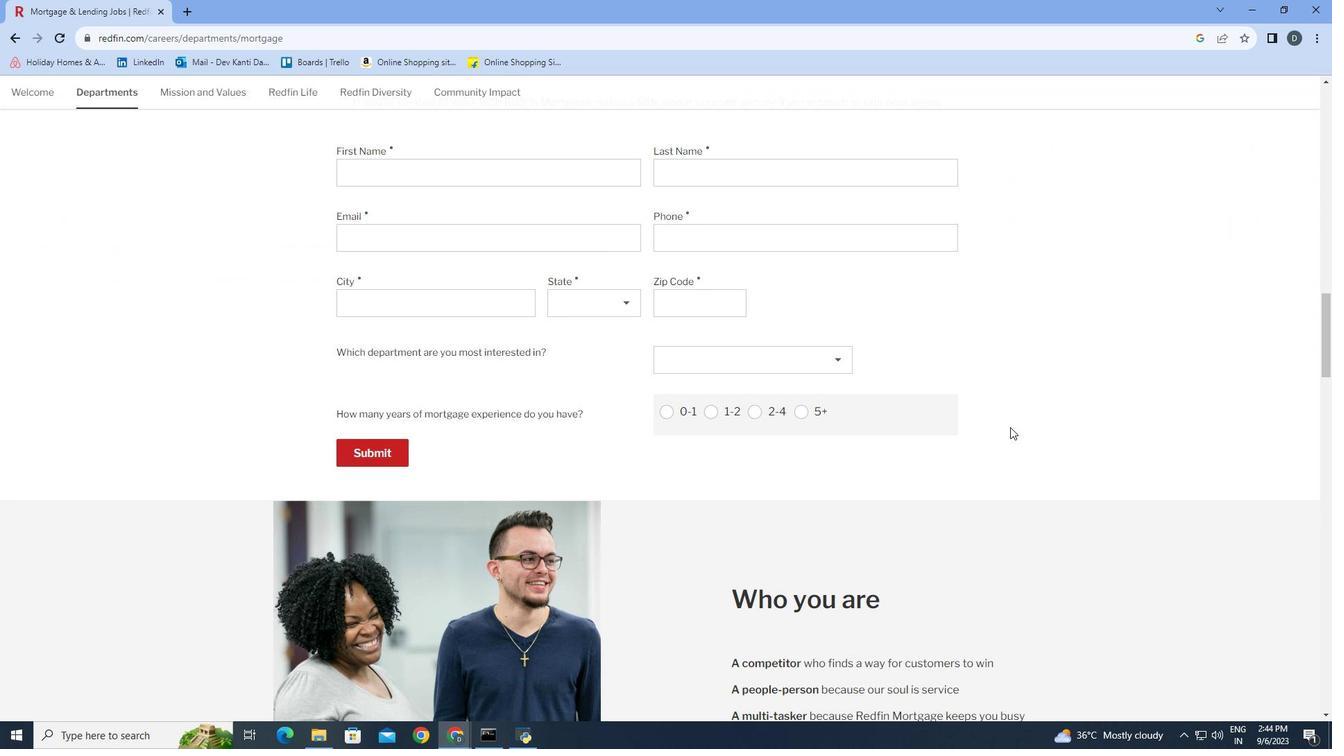 
Action: Mouse moved to (1010, 427)
Screenshot: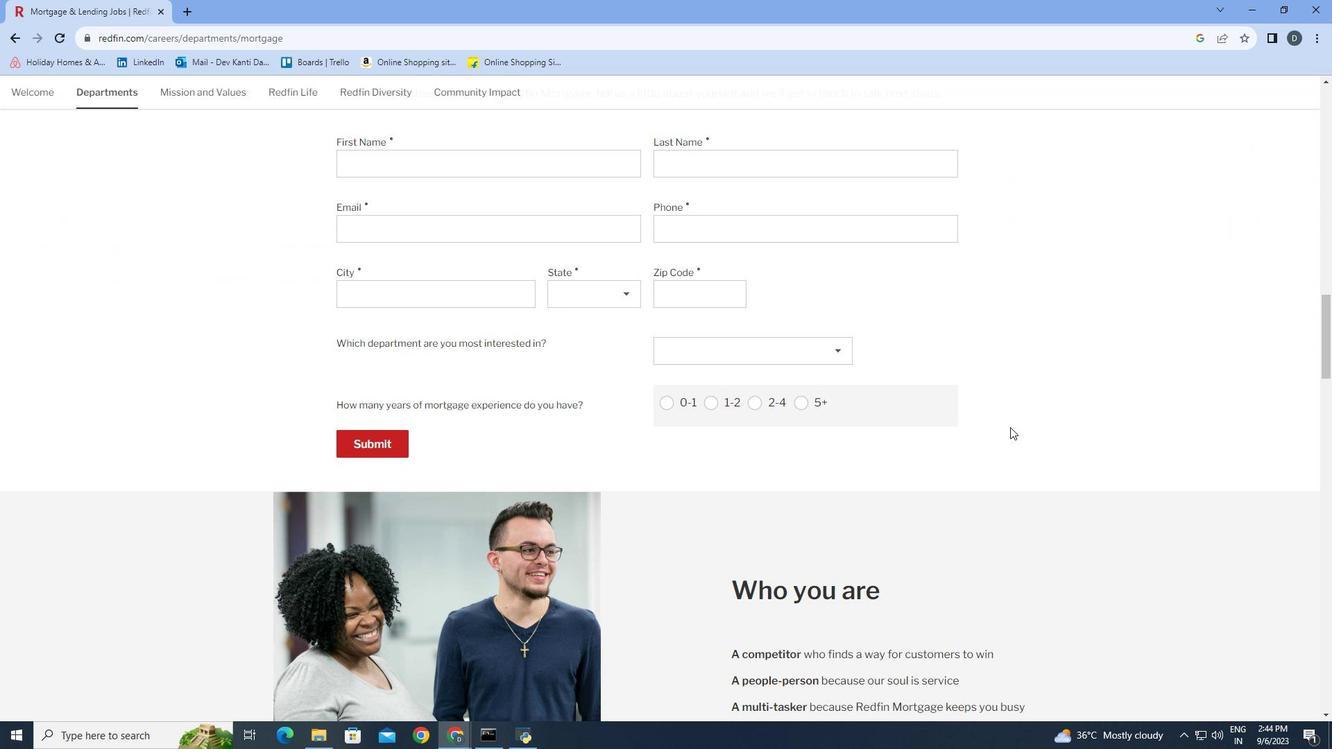 
Action: Mouse scrolled (1010, 426) with delta (0, 0)
Screenshot: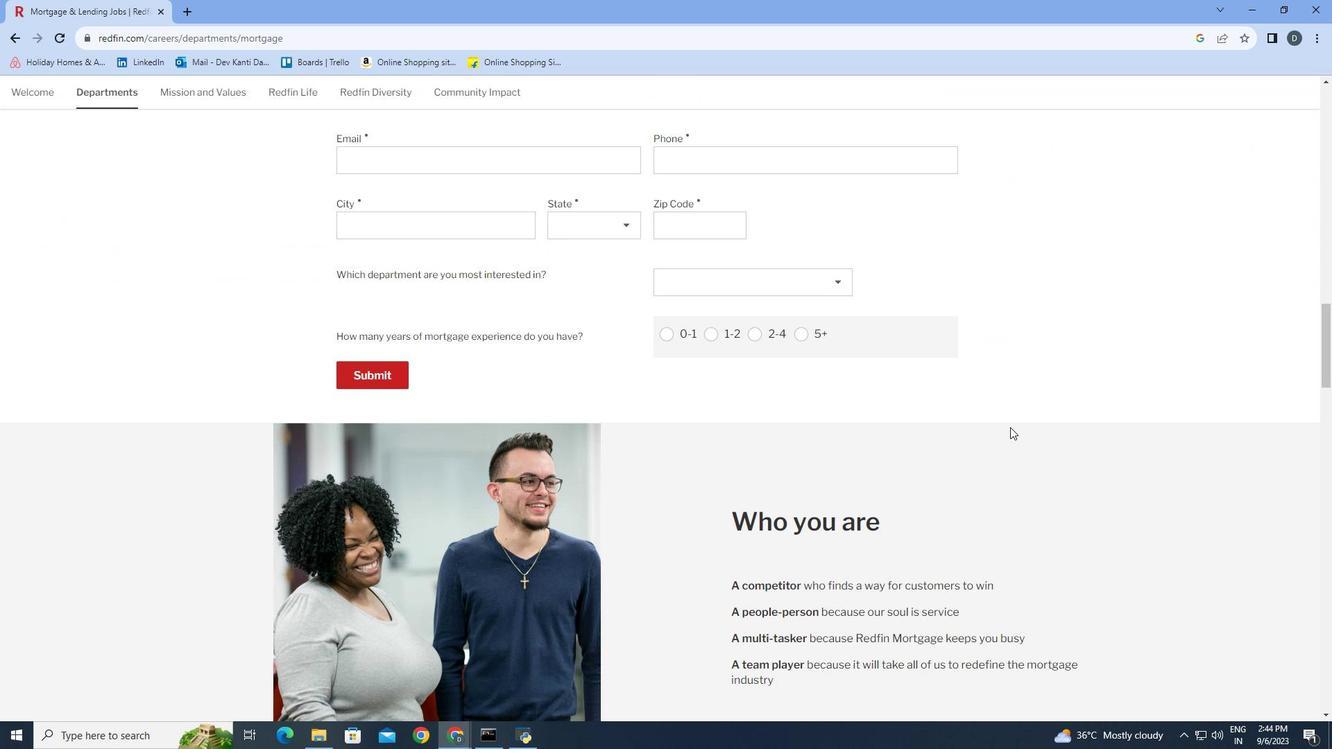 
Action: Mouse scrolled (1010, 426) with delta (0, 0)
Screenshot: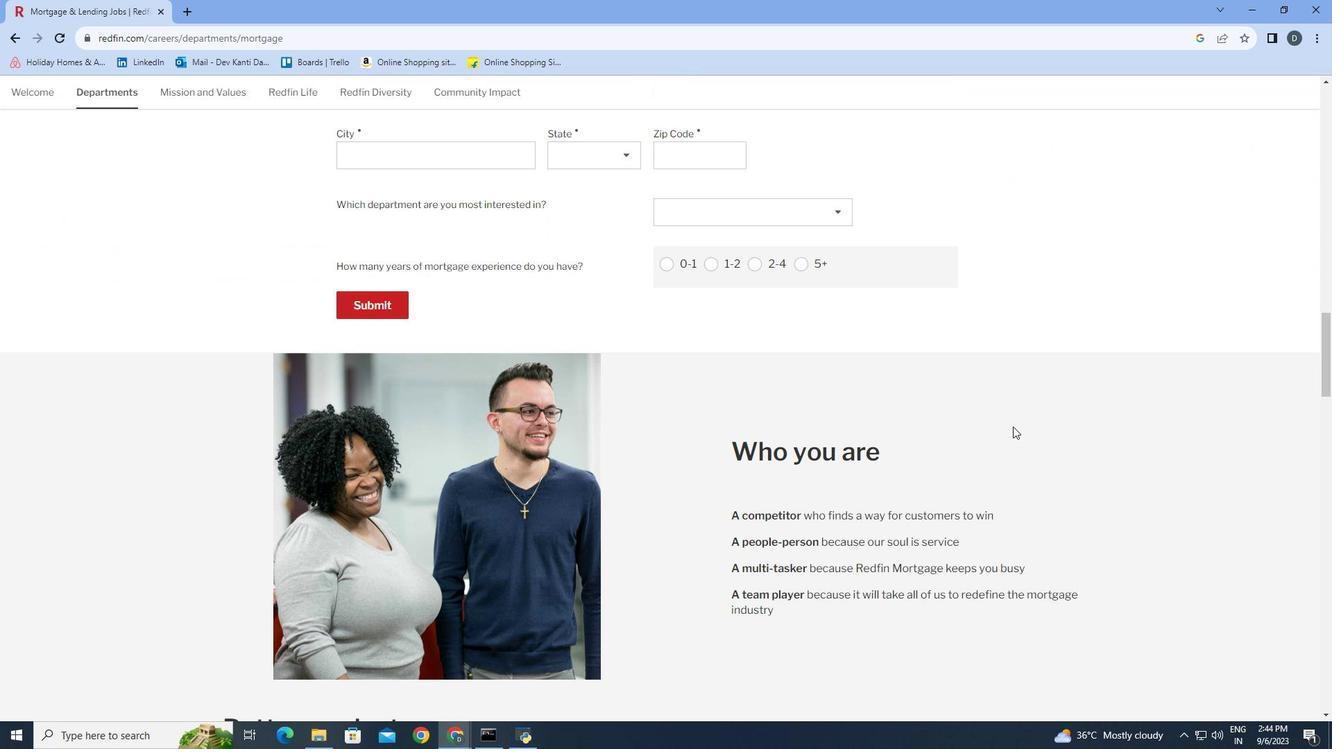 
Action: Mouse moved to (1075, 433)
Screenshot: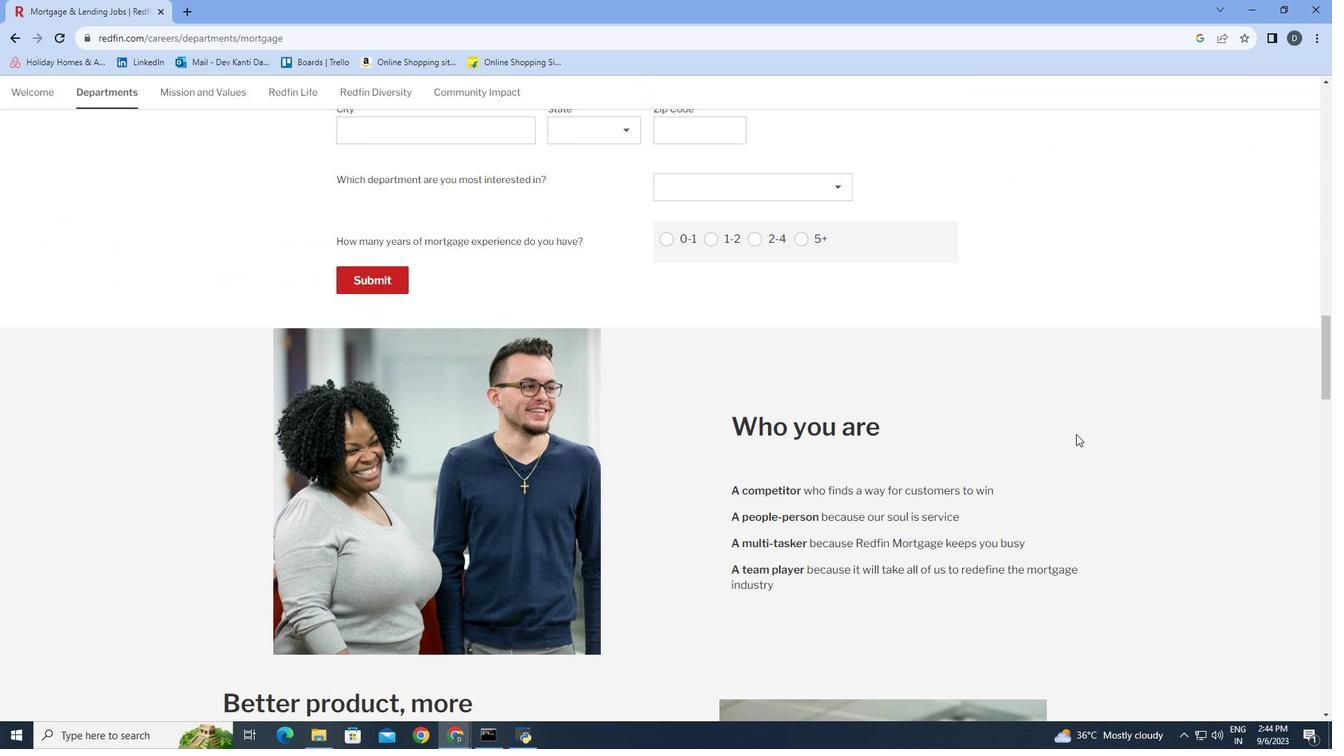 
Action: Mouse scrolled (1075, 432) with delta (0, 0)
Screenshot: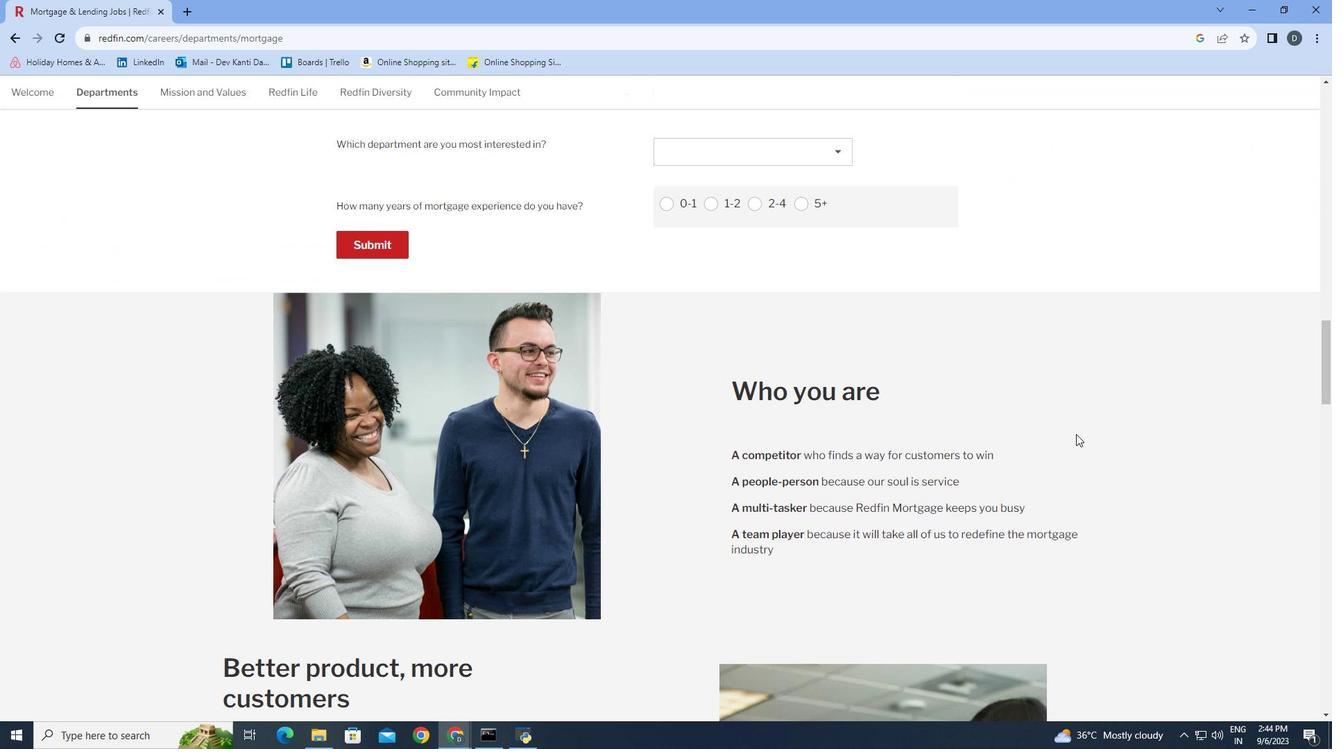 
Action: Mouse moved to (1076, 434)
Screenshot: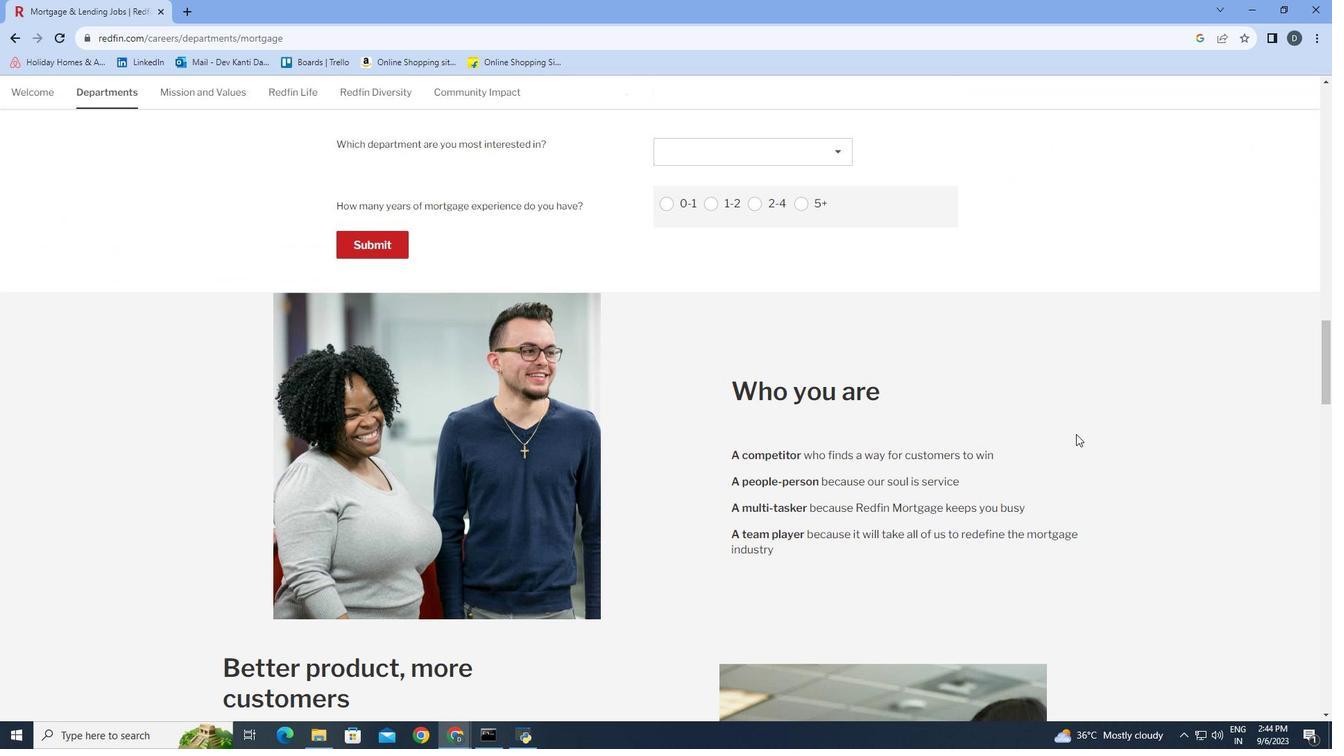
Action: Mouse scrolled (1076, 433) with delta (0, 0)
Screenshot: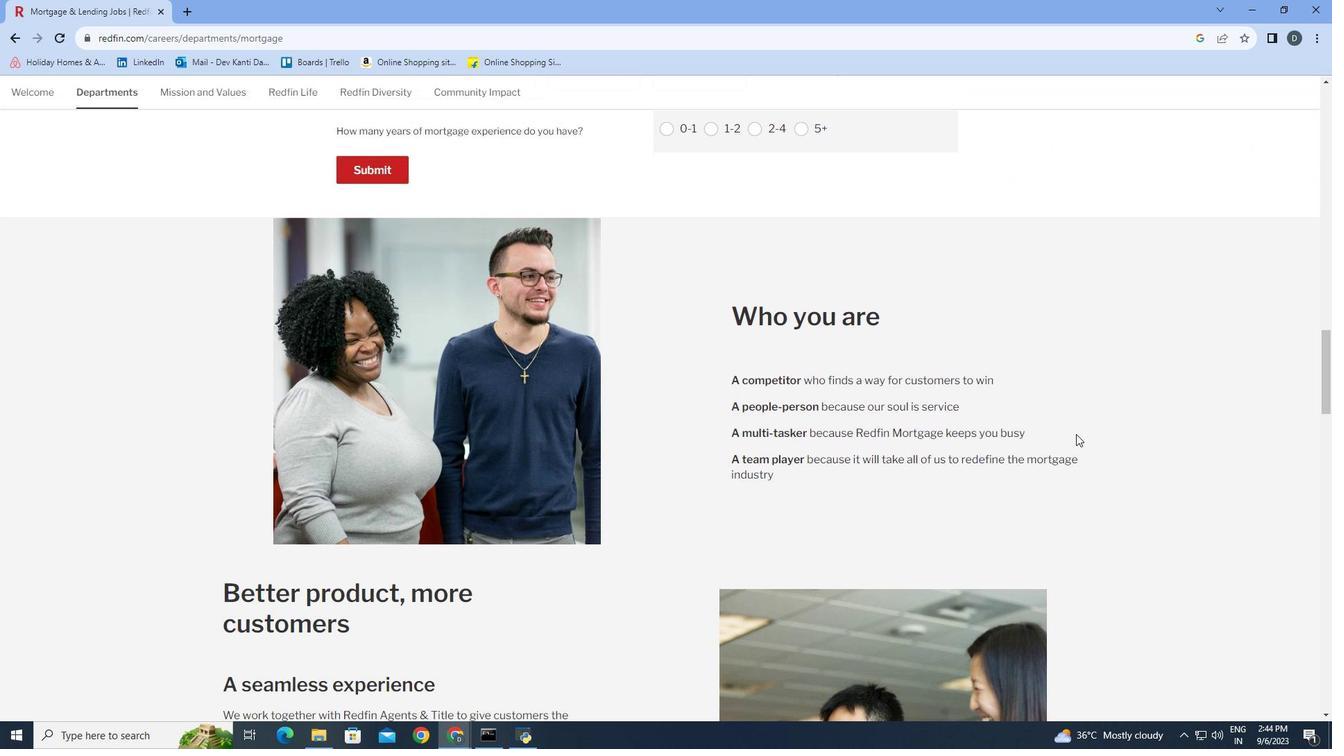 
Action: Mouse scrolled (1076, 433) with delta (0, 0)
Screenshot: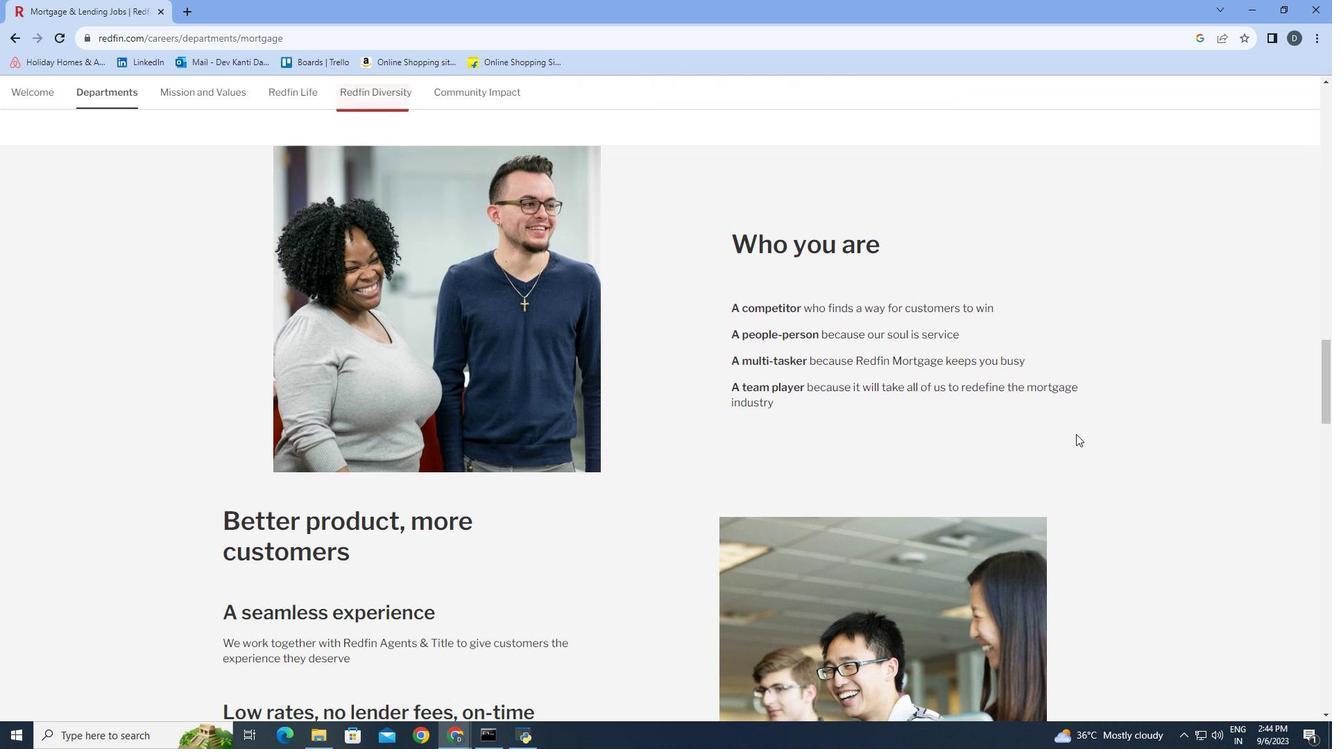 
Action: Mouse scrolled (1076, 433) with delta (0, 0)
Screenshot: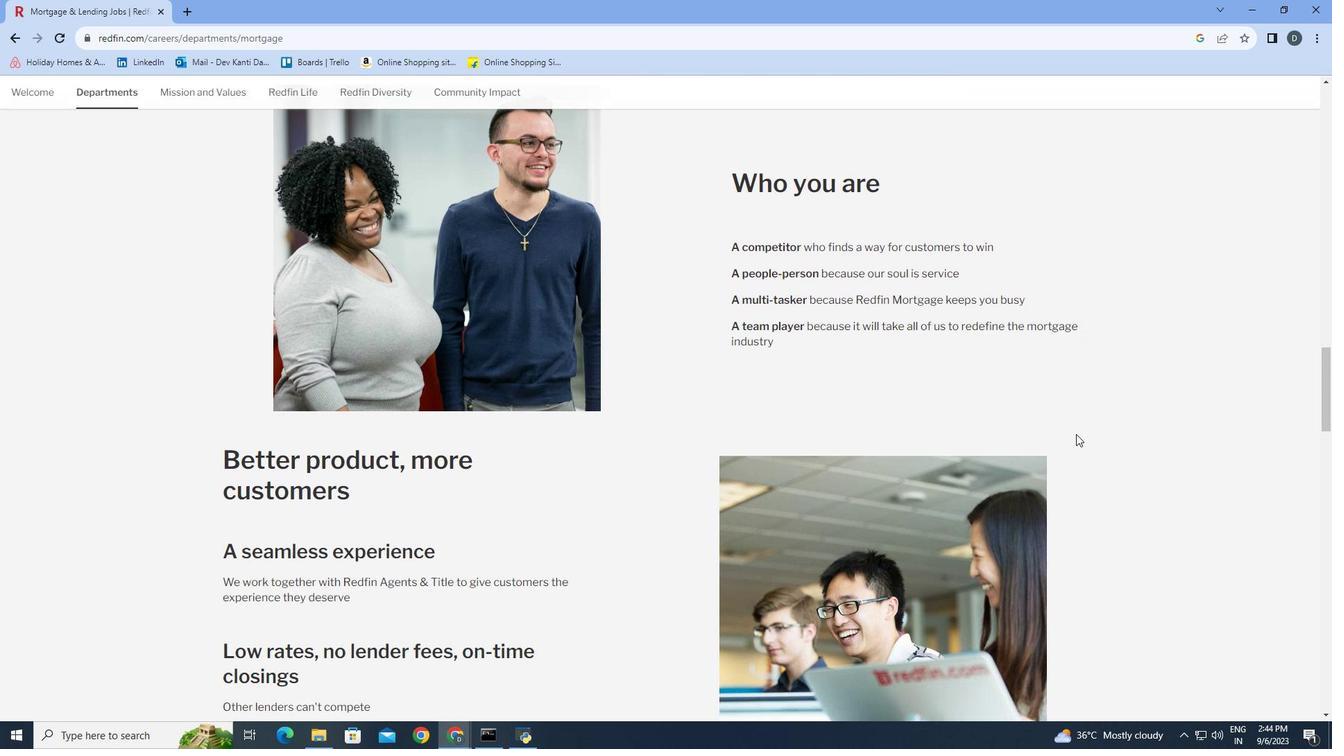 
Action: Mouse scrolled (1076, 433) with delta (0, 0)
Screenshot: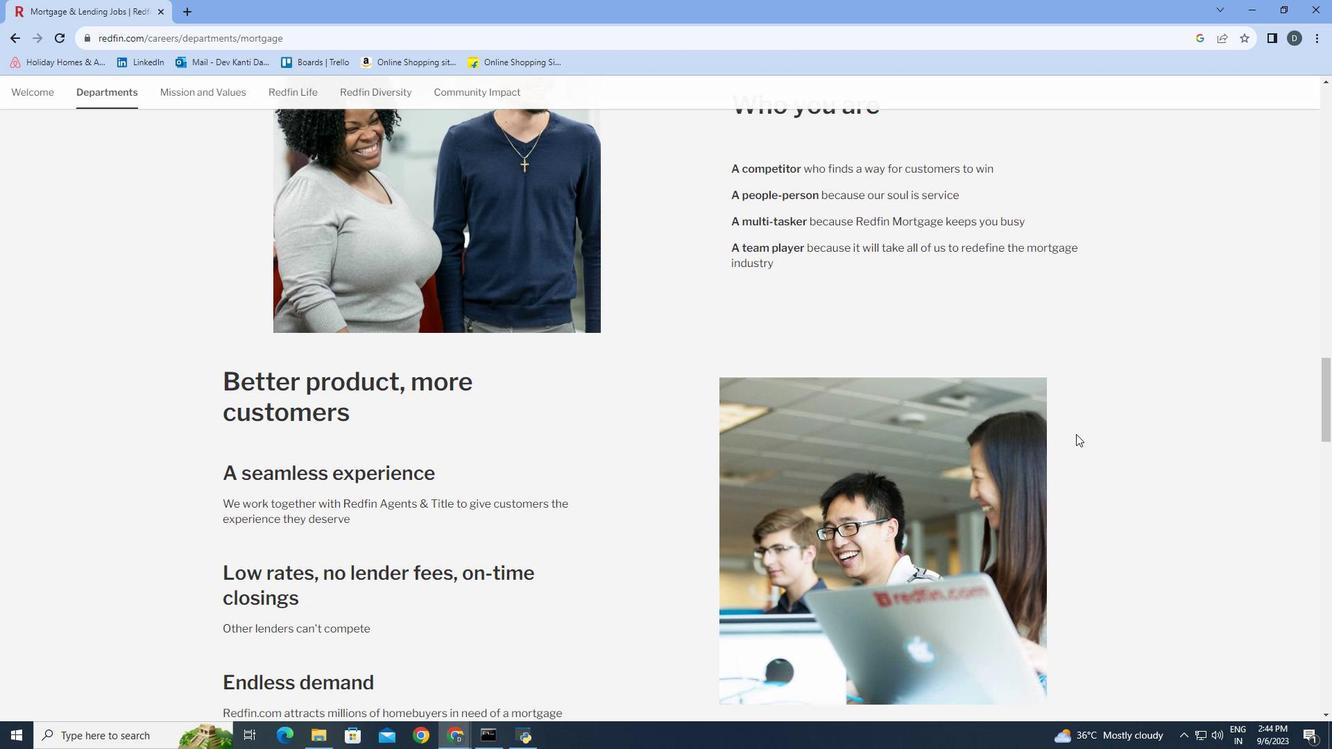 
Action: Mouse scrolled (1076, 433) with delta (0, 0)
Screenshot: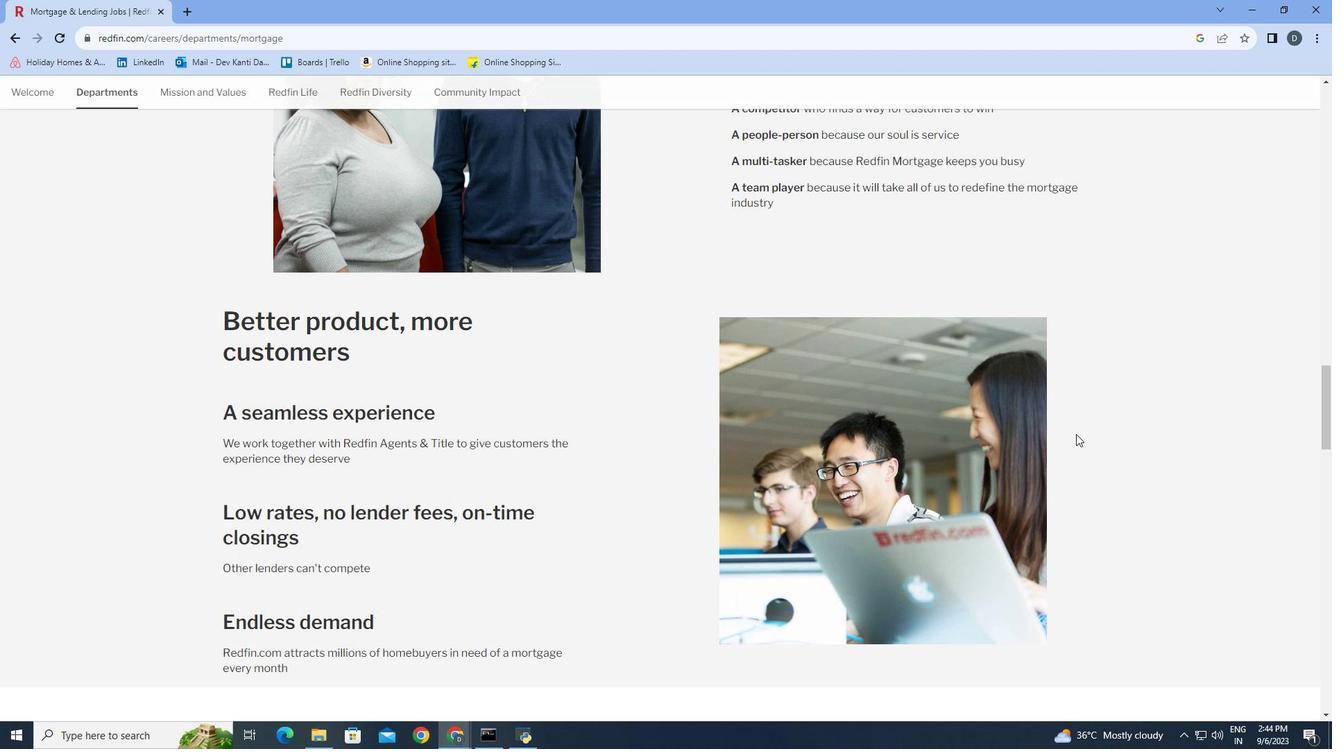 
Action: Mouse scrolled (1076, 433) with delta (0, 0)
Screenshot: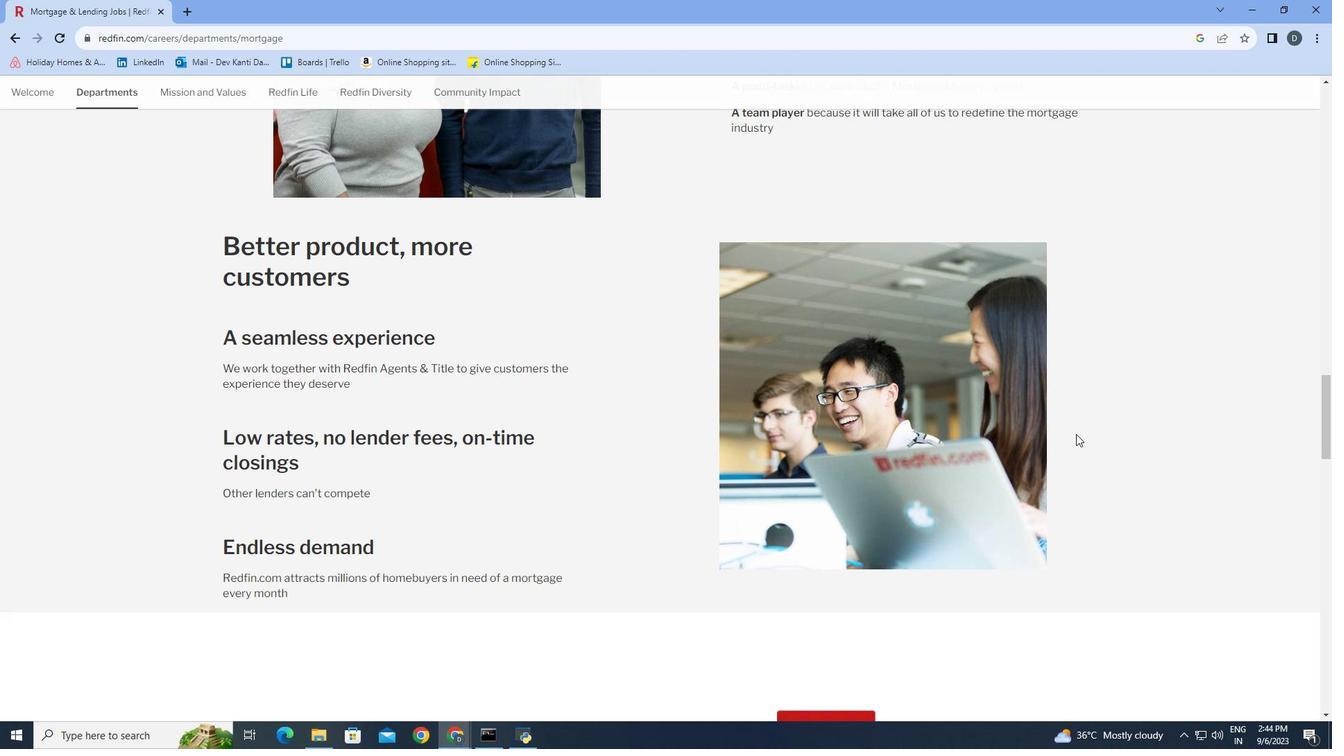 
Action: Mouse scrolled (1076, 433) with delta (0, 0)
Screenshot: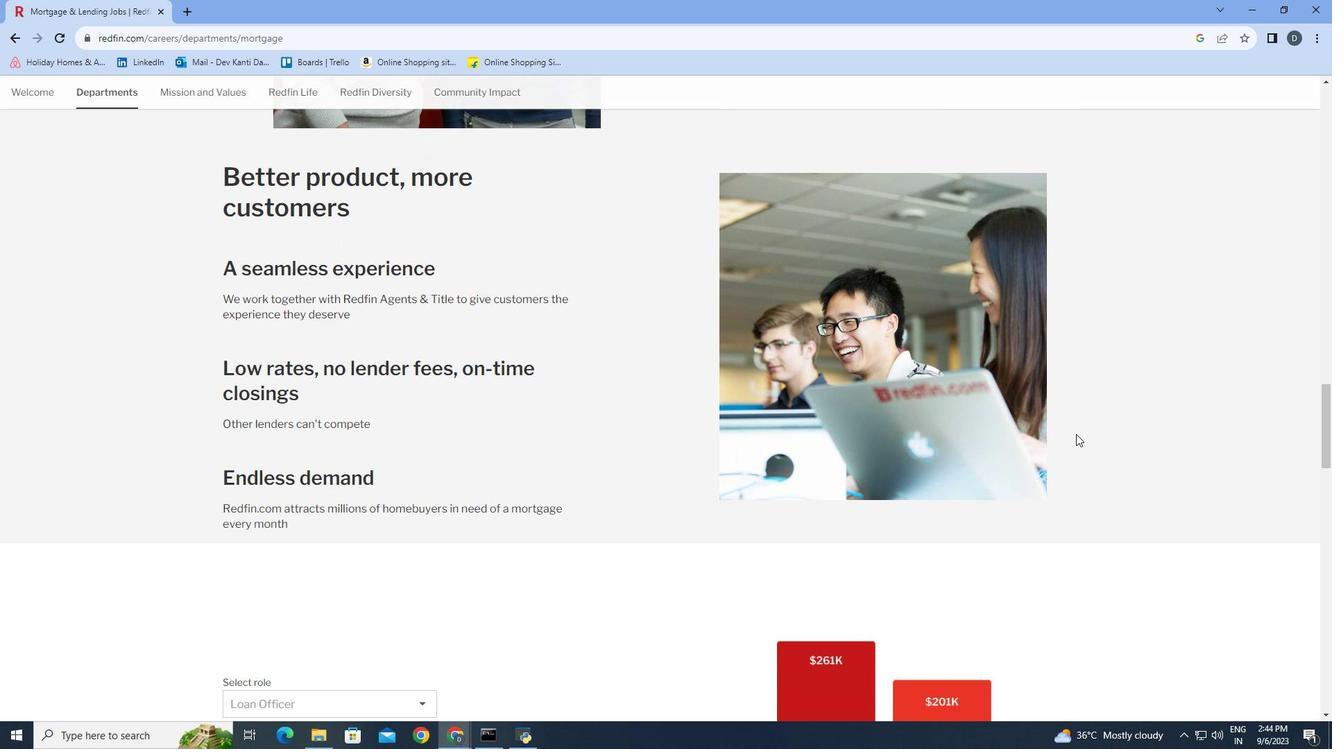 
Action: Mouse scrolled (1076, 433) with delta (0, 0)
Screenshot: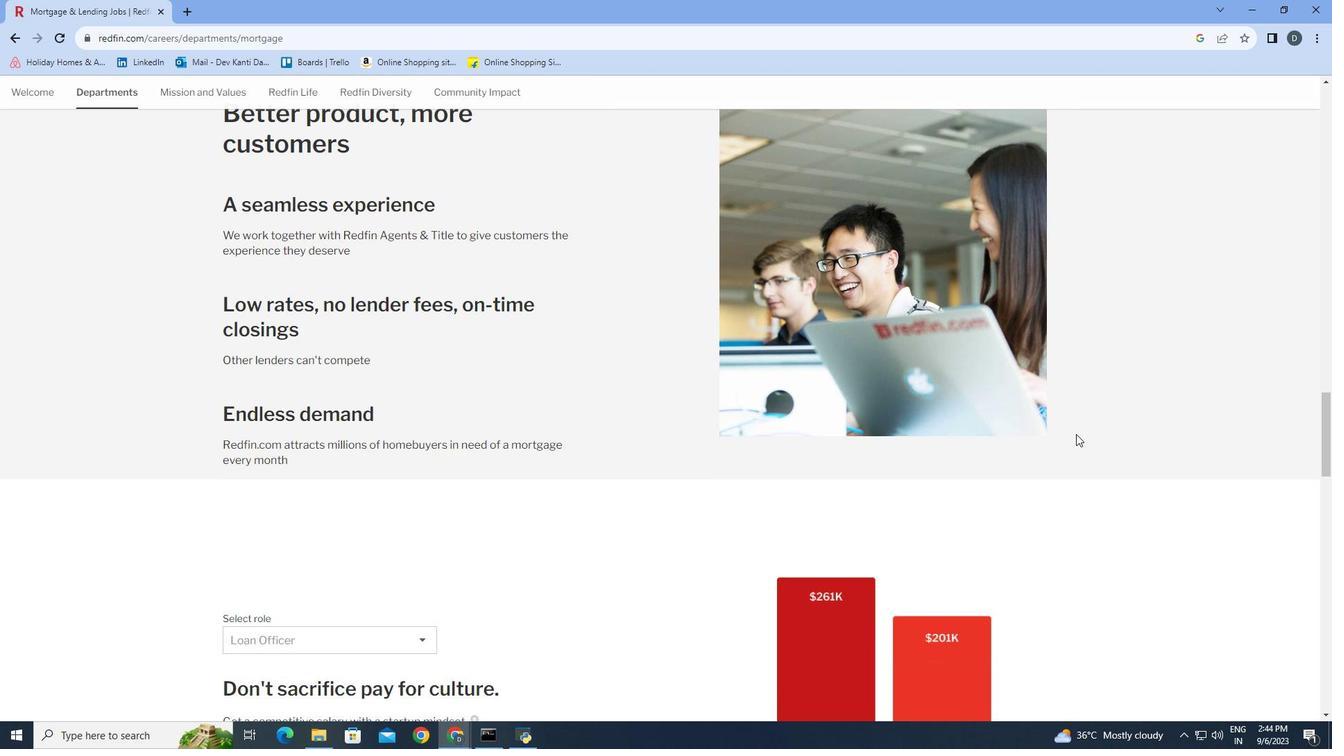 
Action: Mouse scrolled (1076, 433) with delta (0, 0)
Screenshot: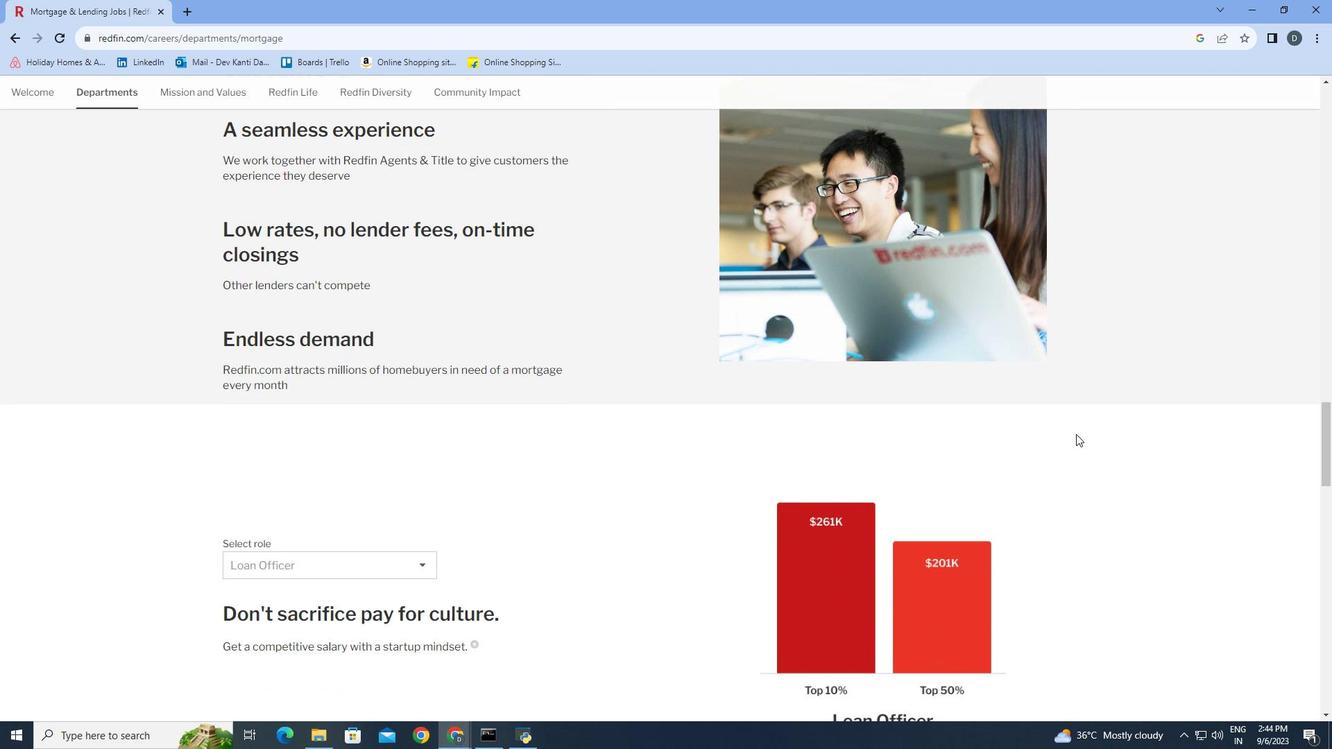 
Action: Mouse scrolled (1076, 433) with delta (0, 0)
Screenshot: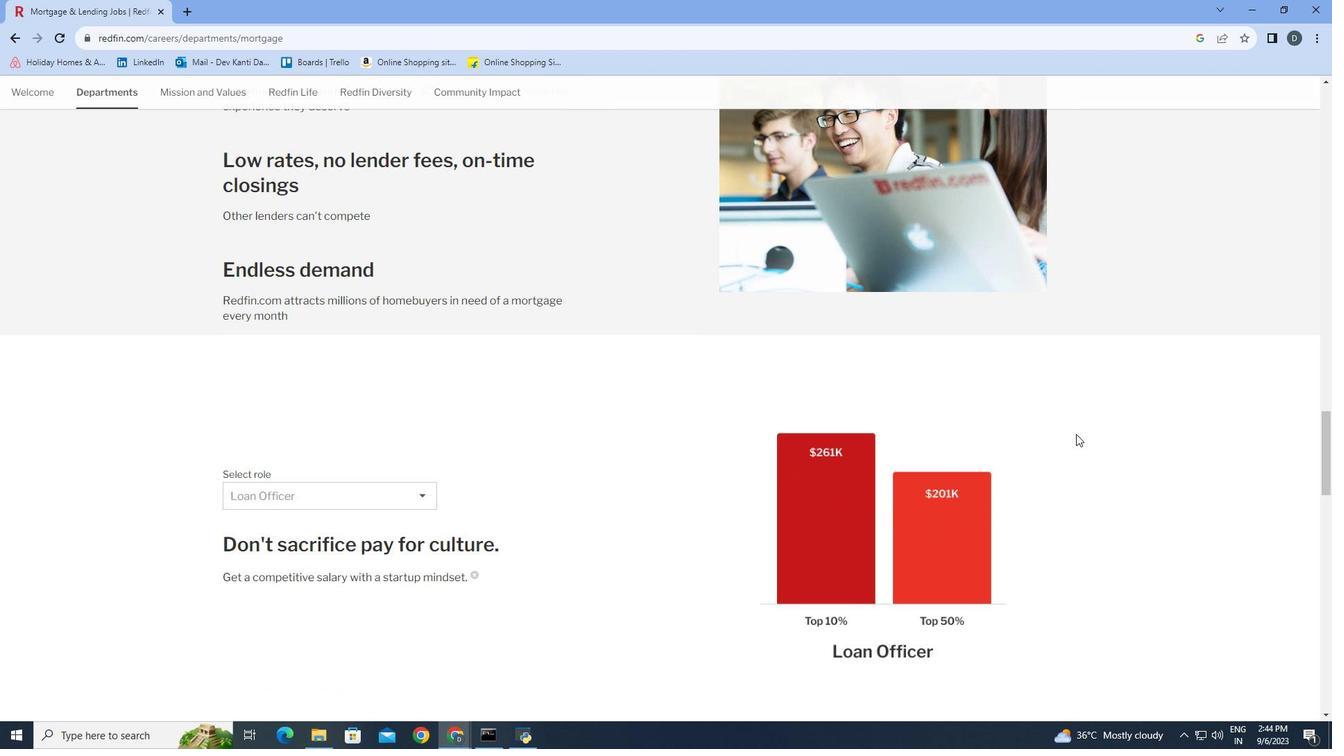 
Action: Mouse scrolled (1076, 433) with delta (0, 0)
Screenshot: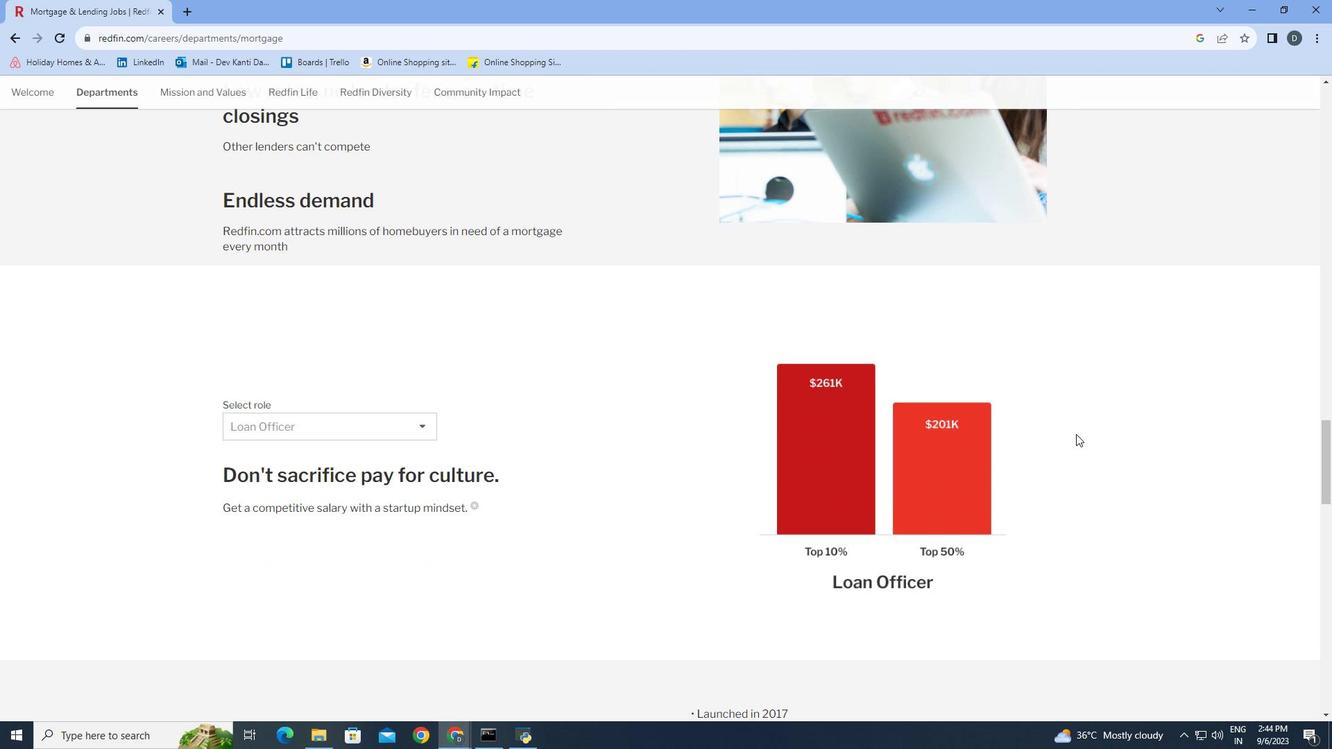 
Action: Mouse scrolled (1076, 433) with delta (0, 0)
Screenshot: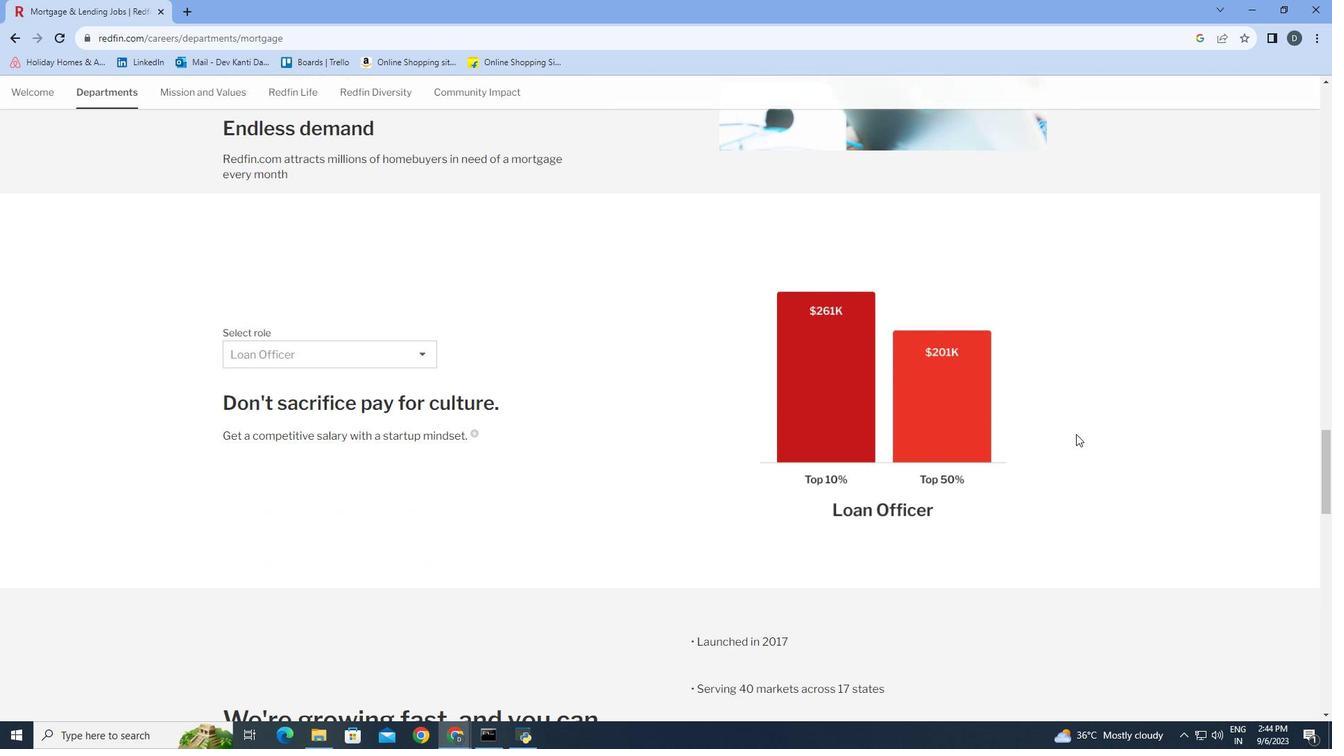 
Action: Mouse scrolled (1076, 433) with delta (0, 0)
Screenshot: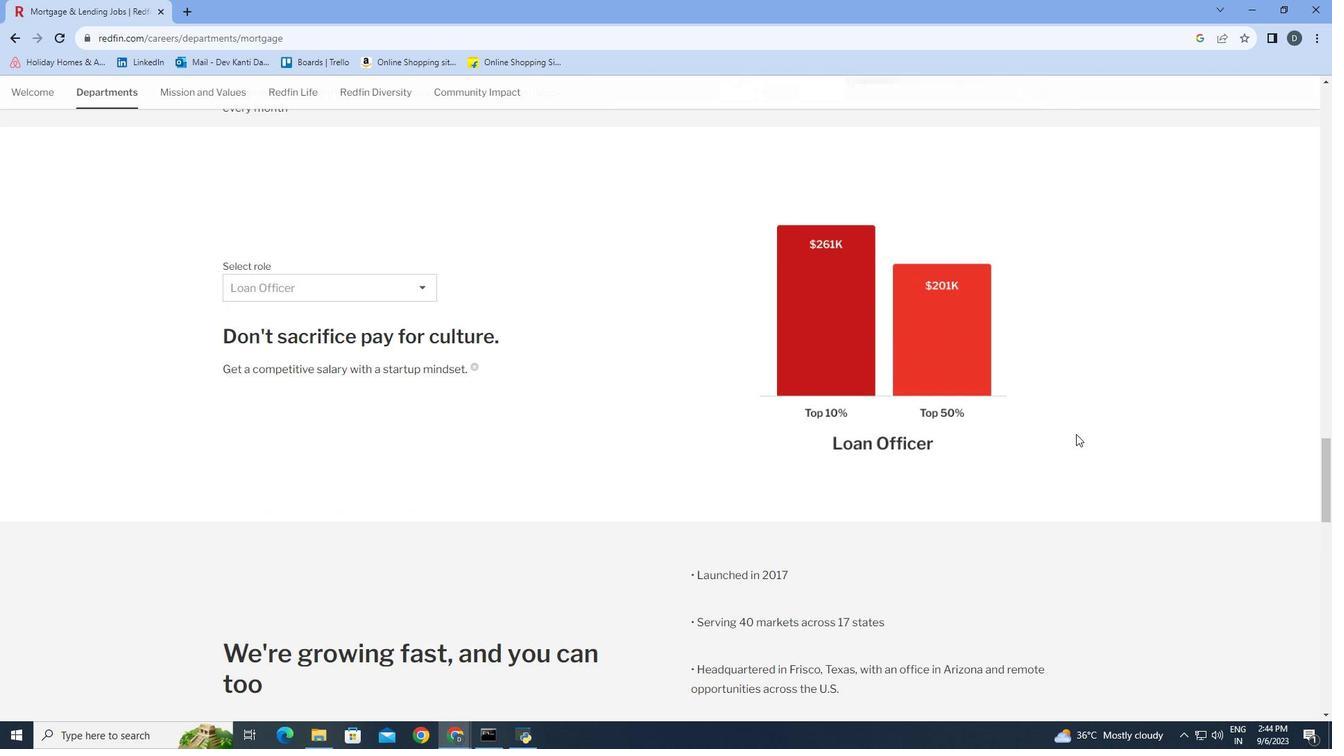 
Action: Mouse scrolled (1076, 433) with delta (0, 0)
Screenshot: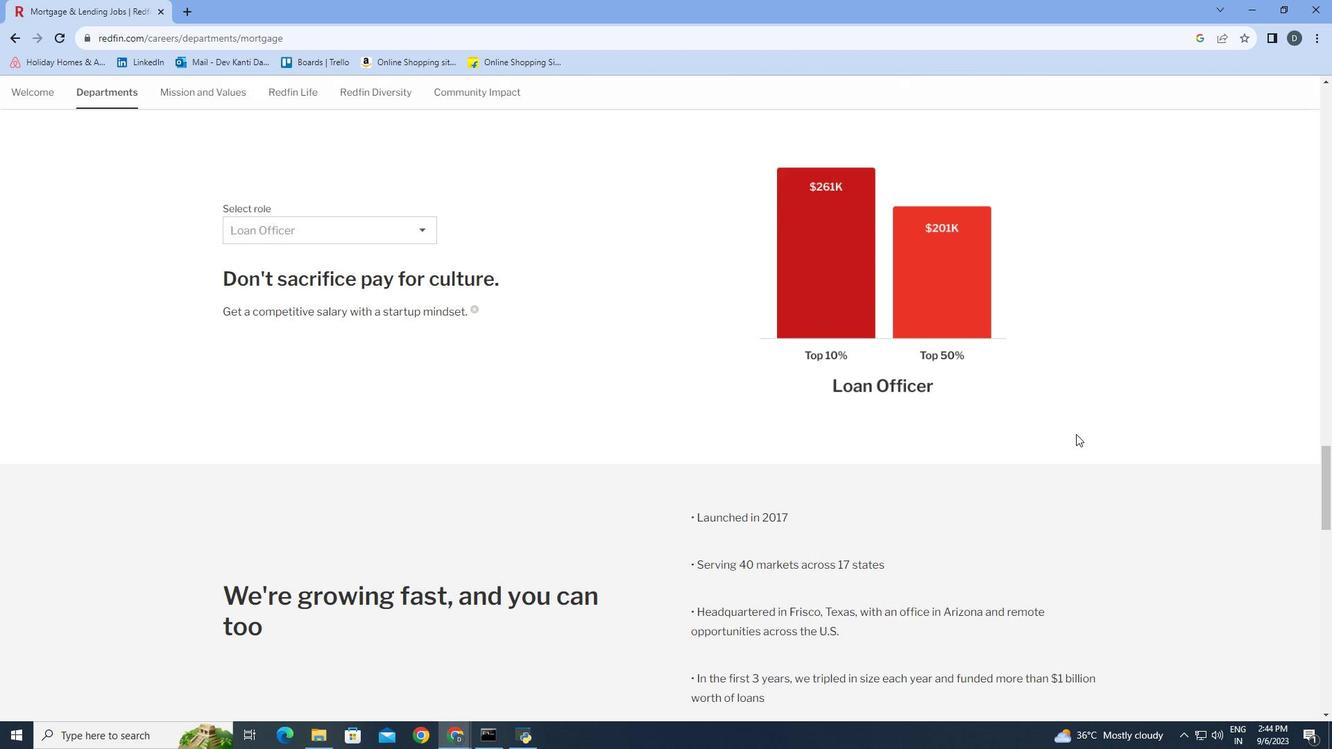 
Action: Mouse scrolled (1076, 433) with delta (0, 0)
Screenshot: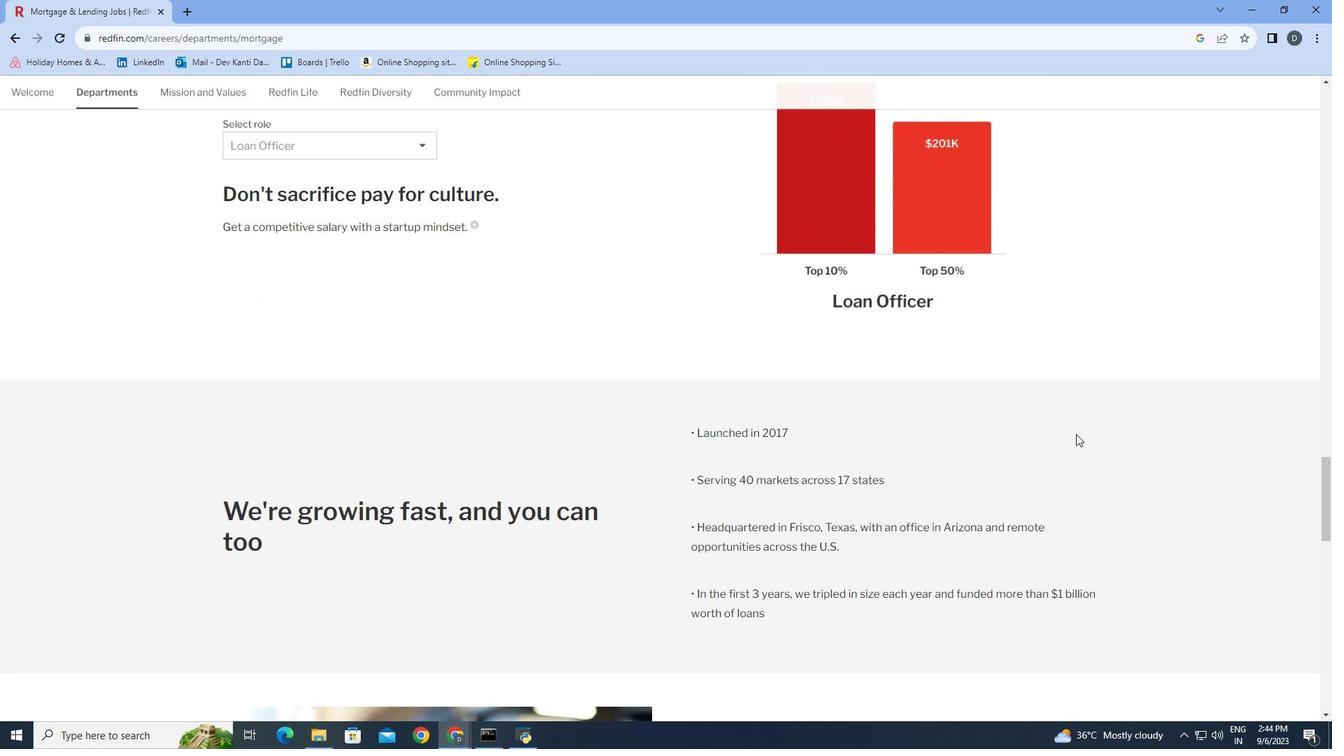 
Action: Mouse scrolled (1076, 433) with delta (0, 0)
Screenshot: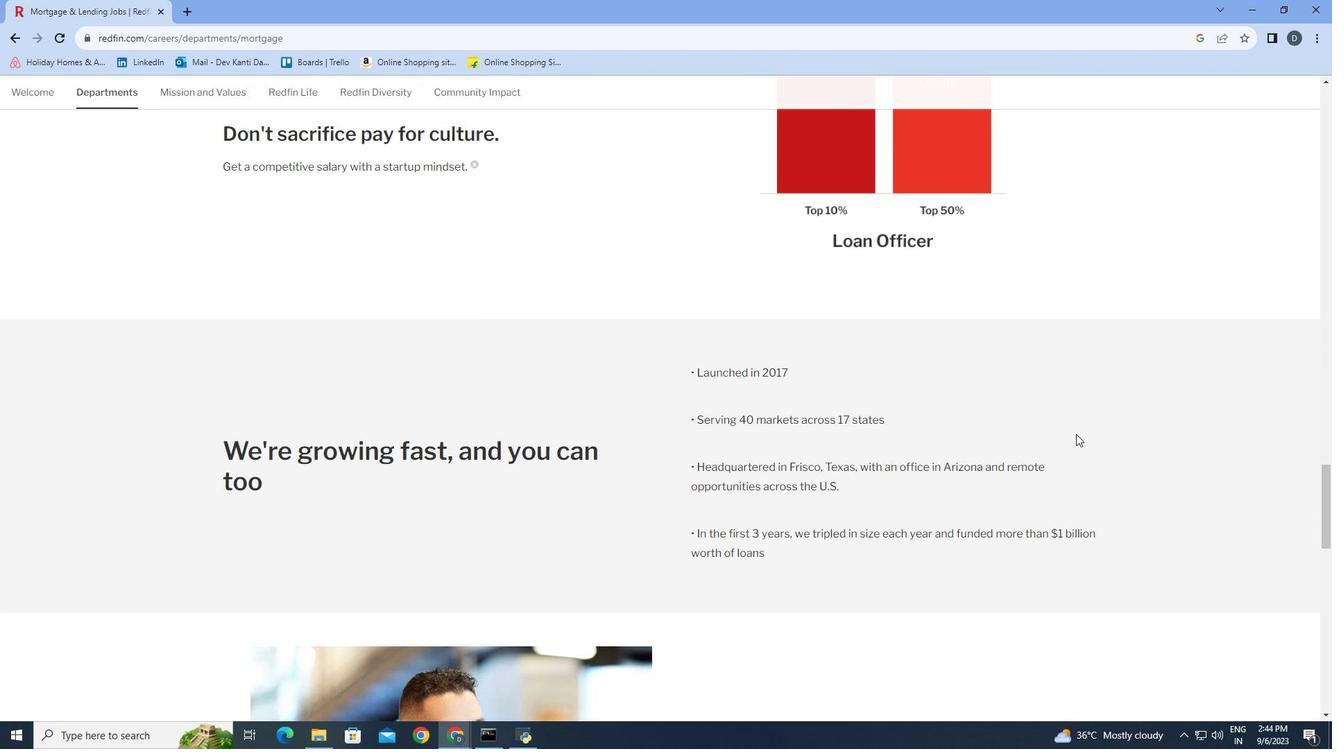 
Action: Mouse scrolled (1076, 433) with delta (0, 0)
Screenshot: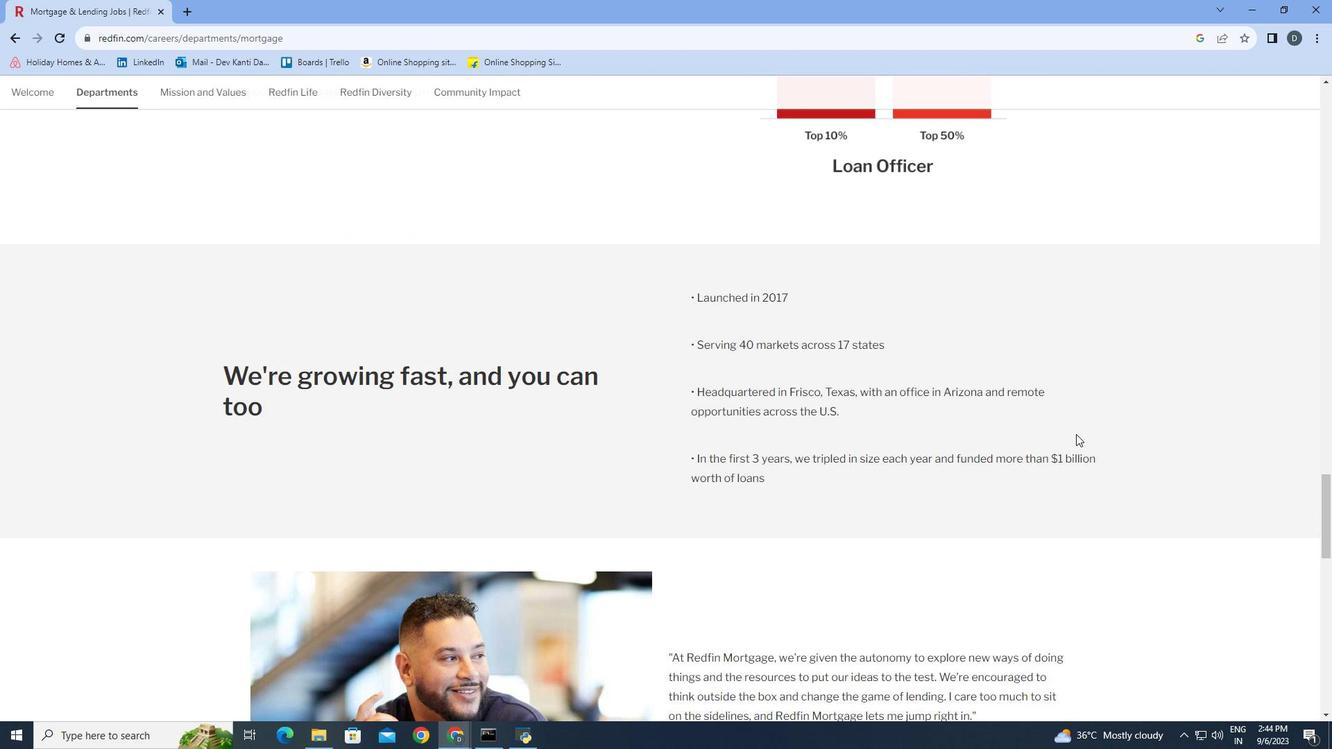 
Action: Mouse scrolled (1076, 433) with delta (0, 0)
Screenshot: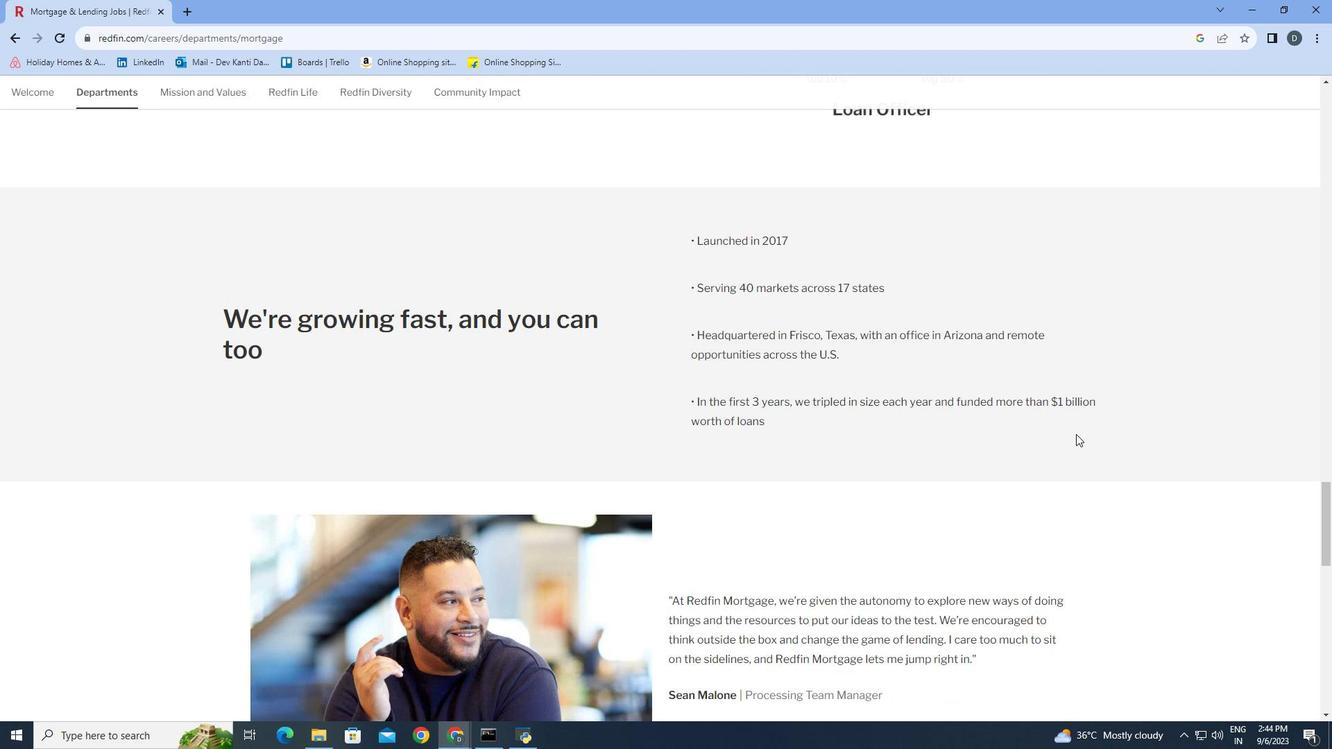 
Action: Mouse scrolled (1076, 433) with delta (0, 0)
Screenshot: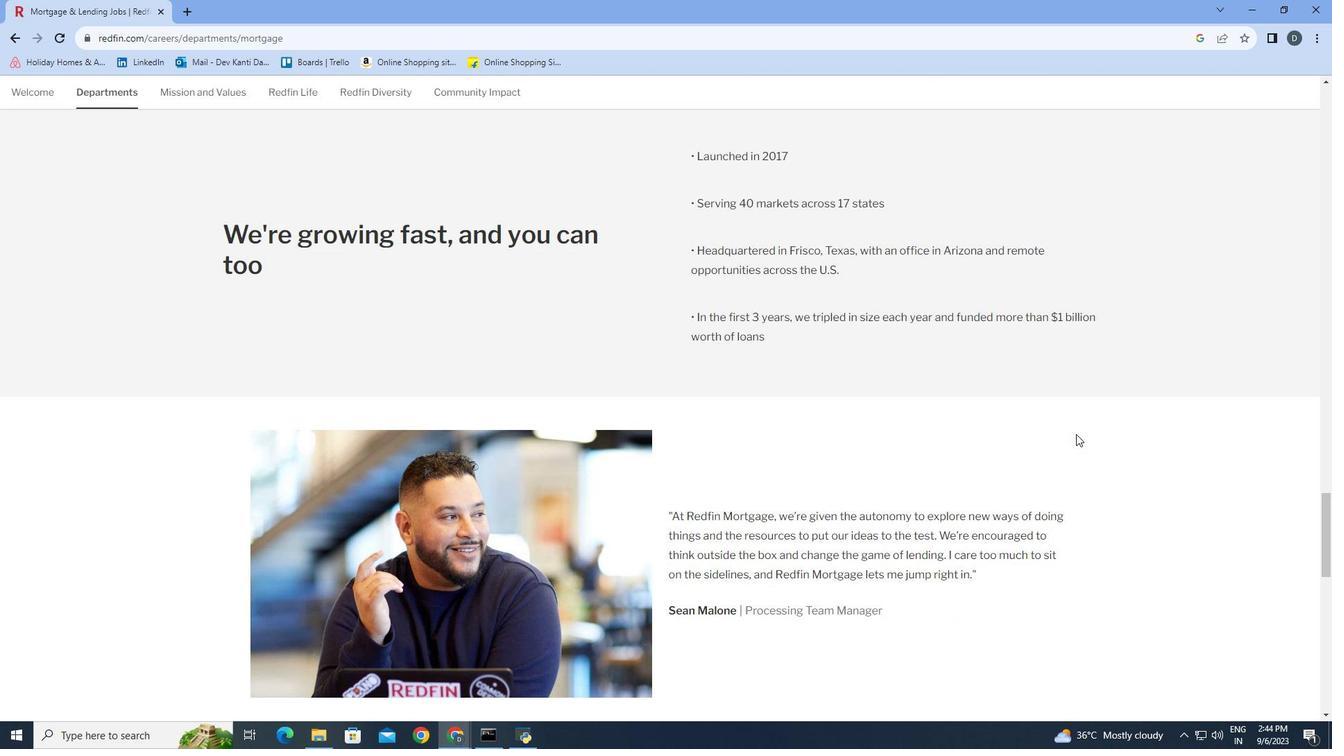 
Action: Mouse moved to (1076, 434)
Screenshot: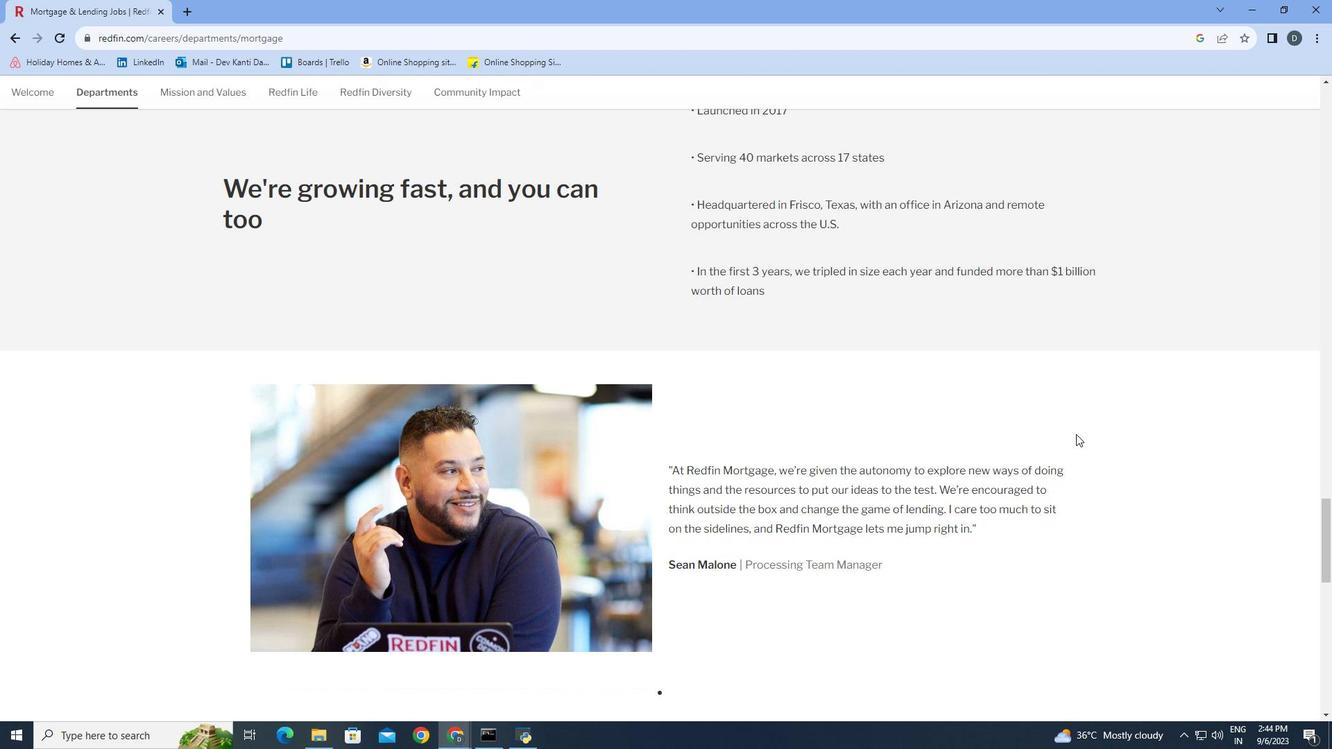 
Action: Mouse scrolled (1076, 433) with delta (0, 0)
Screenshot: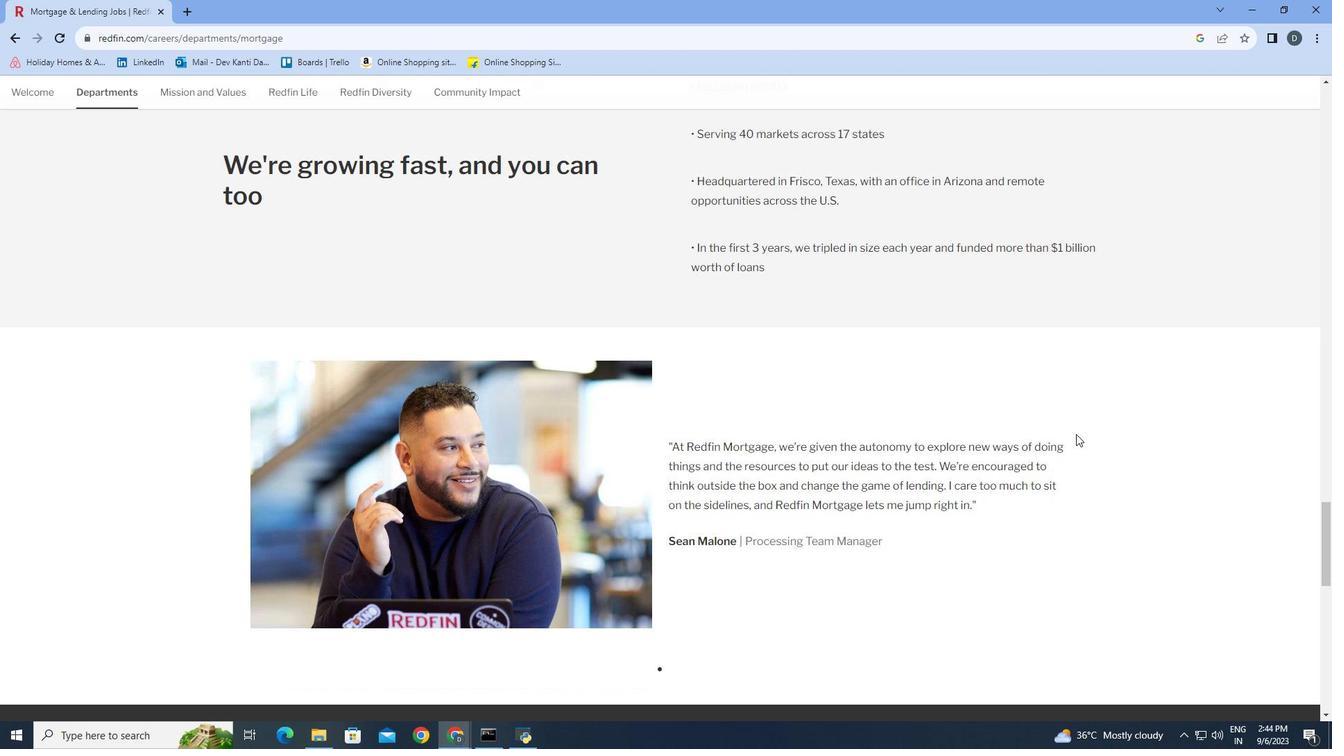 
Action: Mouse scrolled (1076, 433) with delta (0, 0)
Screenshot: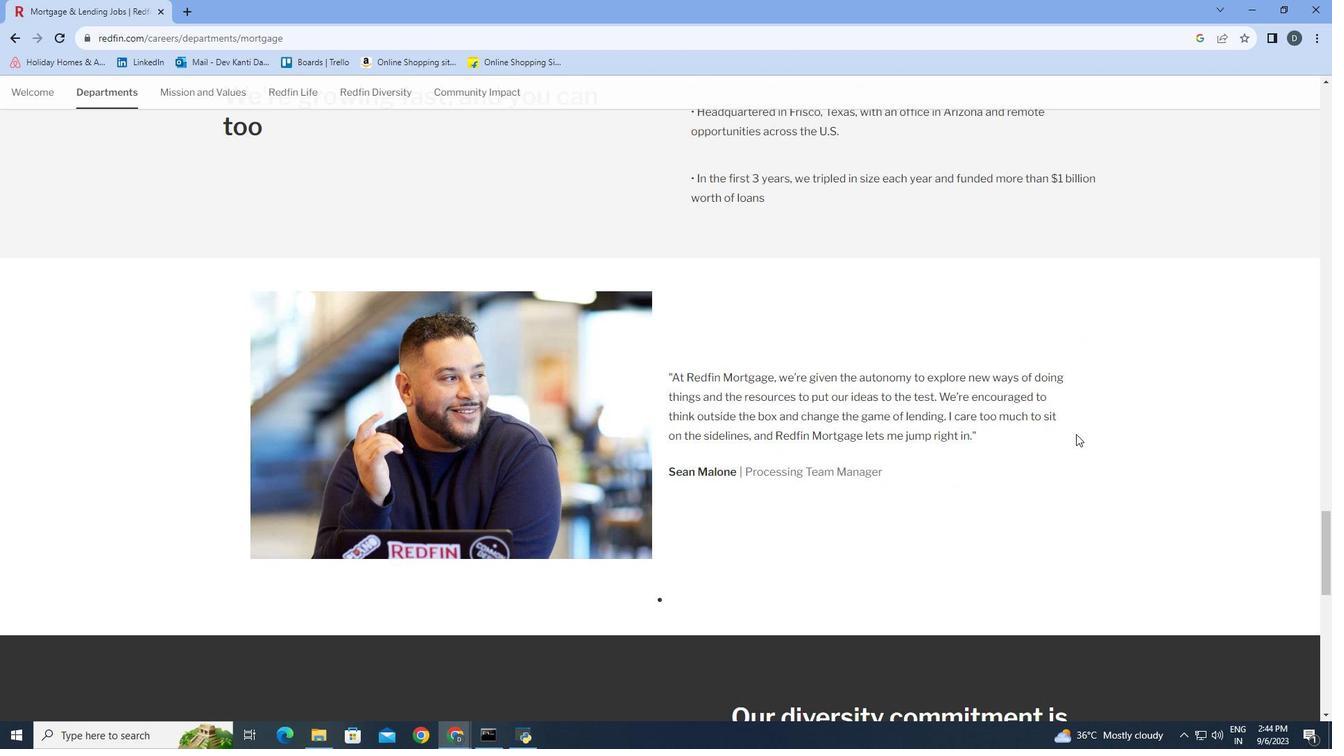 
Action: Mouse scrolled (1076, 433) with delta (0, 0)
Screenshot: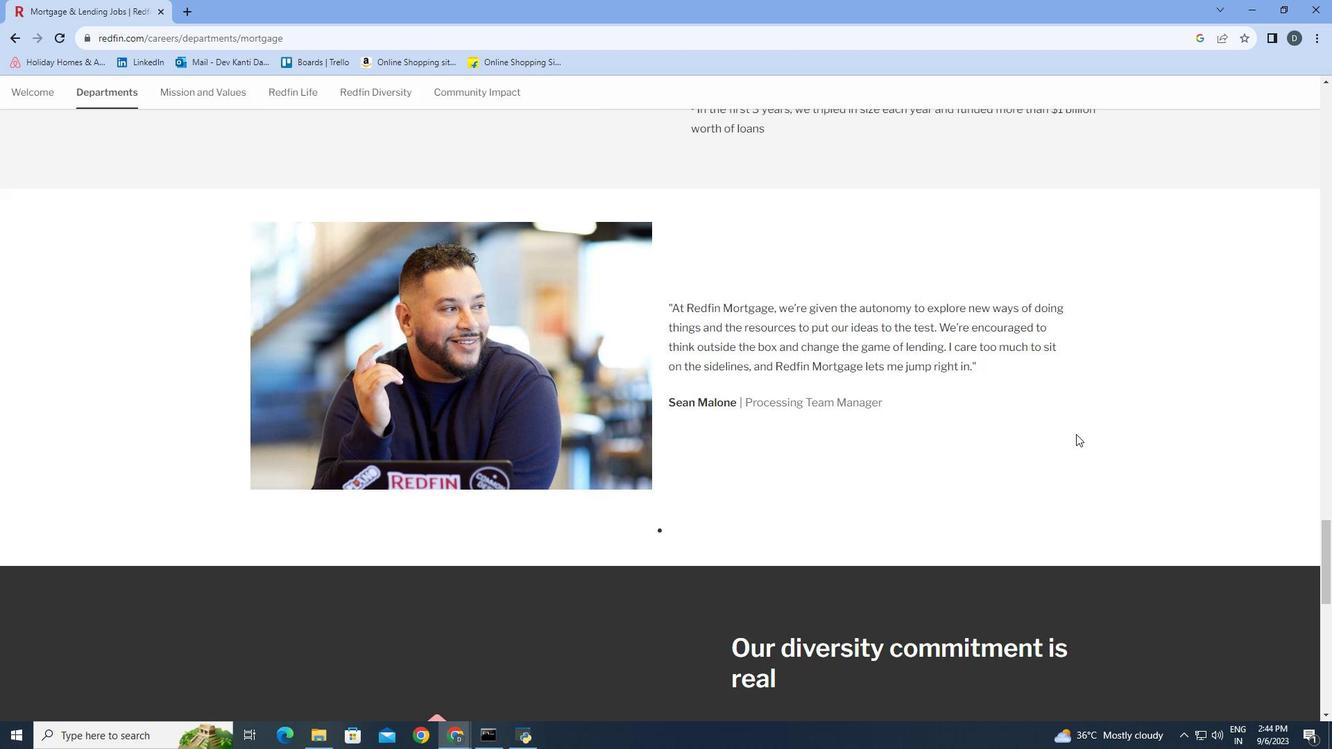 
Action: Mouse scrolled (1076, 433) with delta (0, 0)
Screenshot: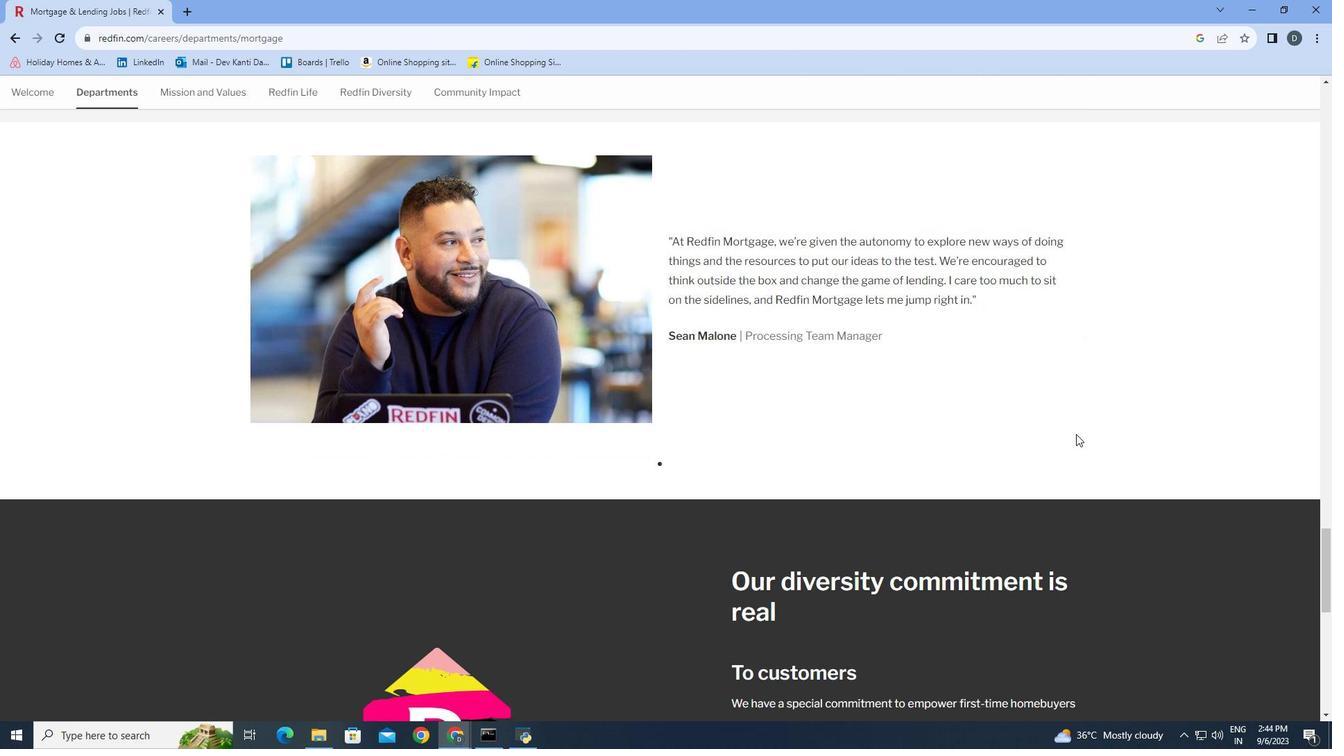 
Action: Mouse scrolled (1076, 433) with delta (0, 0)
Screenshot: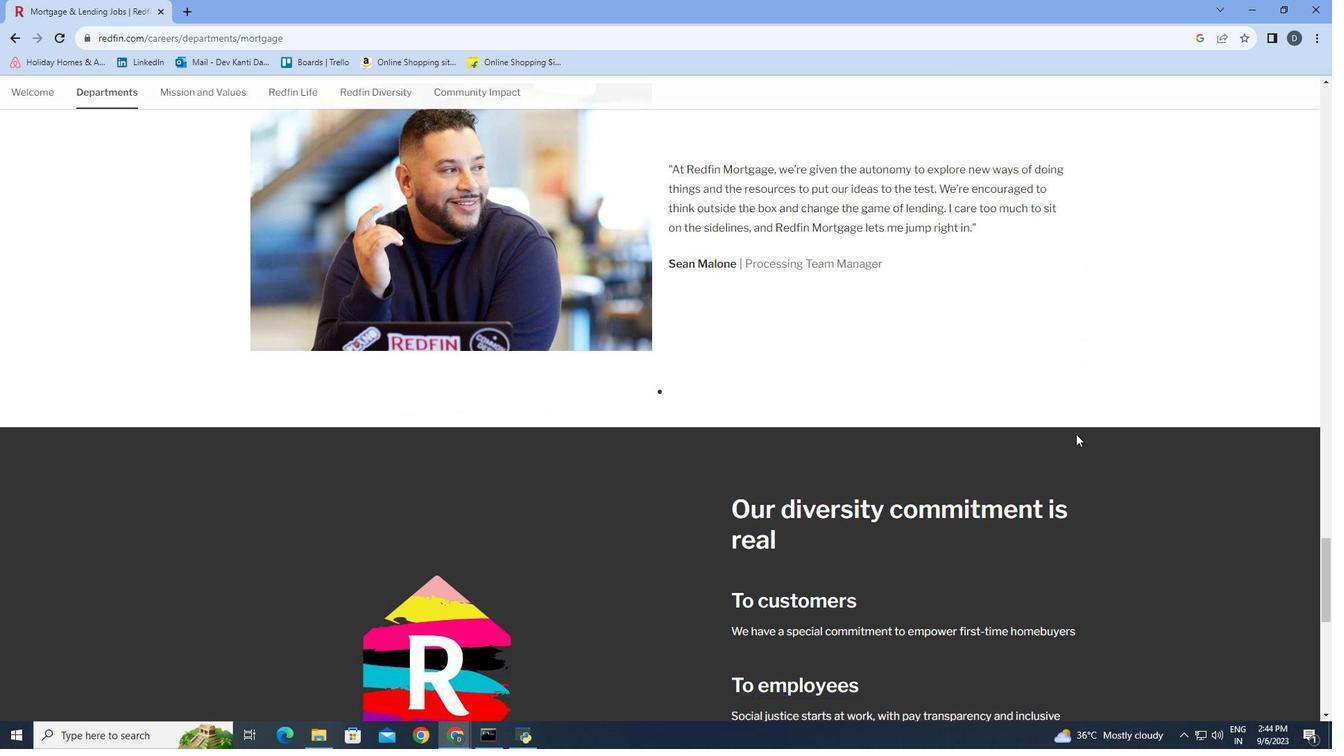 
Action: Mouse scrolled (1076, 433) with delta (0, 0)
Screenshot: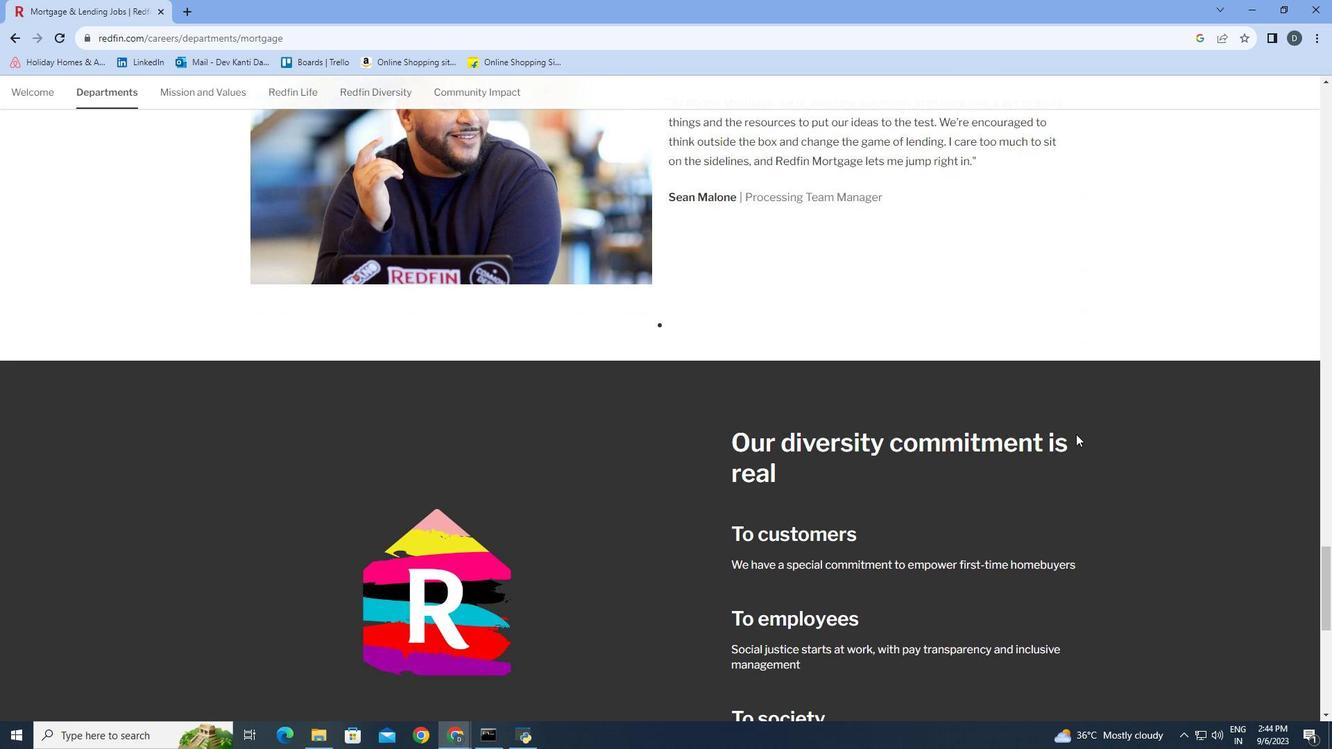 
Action: Mouse scrolled (1076, 433) with delta (0, 0)
Screenshot: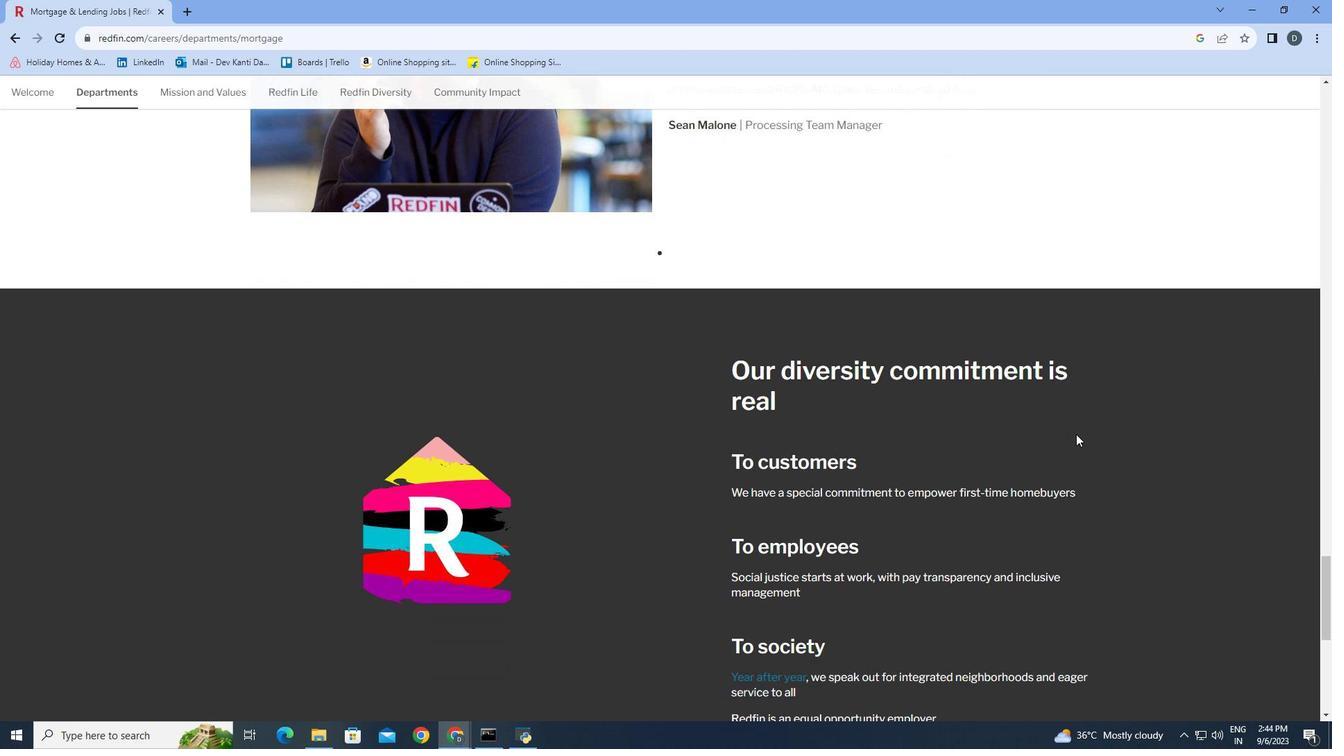
Action: Mouse scrolled (1076, 433) with delta (0, 0)
Screenshot: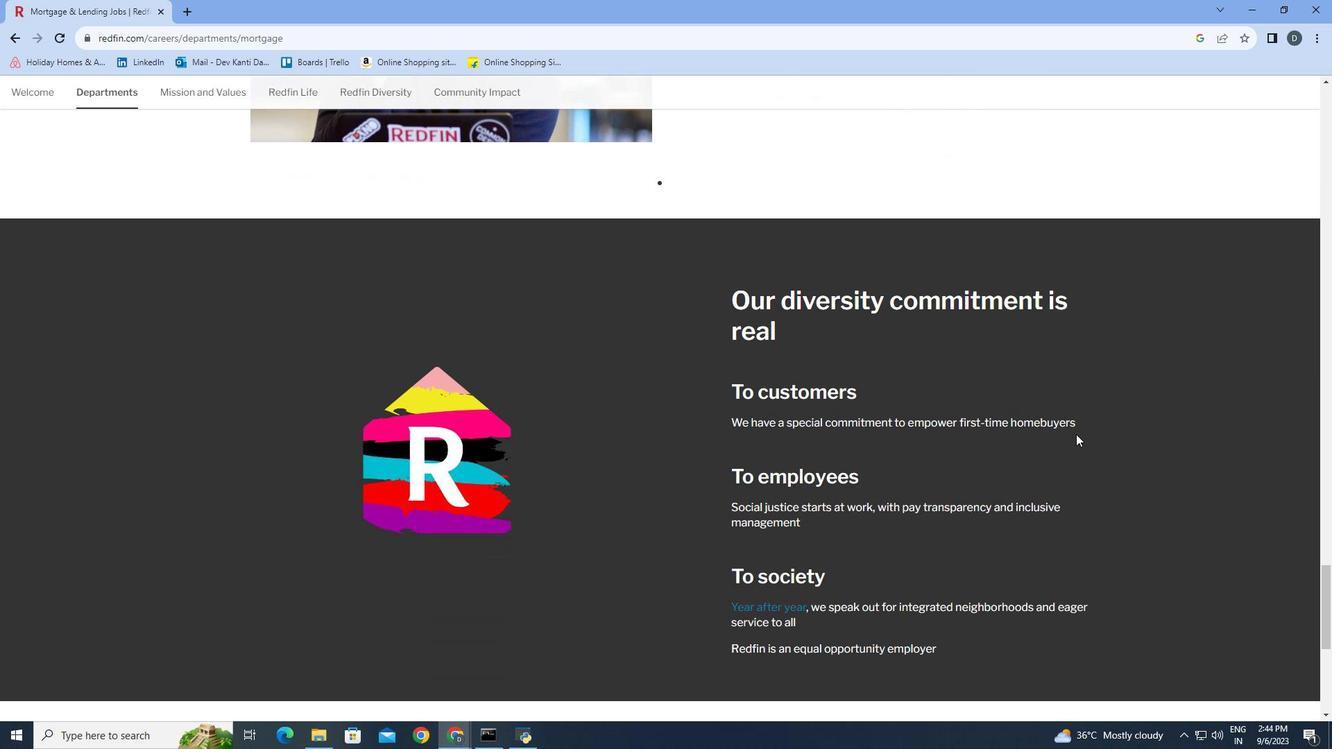 
Action: Mouse scrolled (1076, 433) with delta (0, 0)
Screenshot: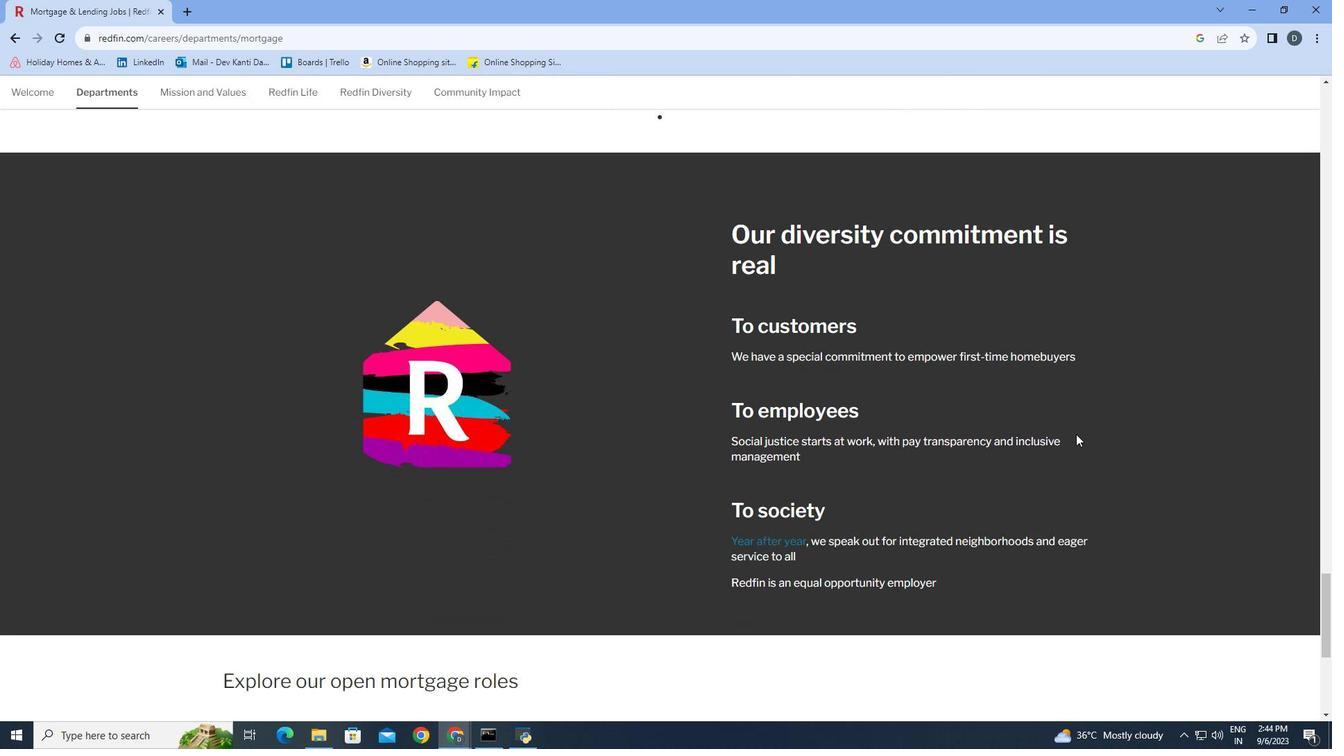 
Action: Mouse scrolled (1076, 433) with delta (0, 0)
Screenshot: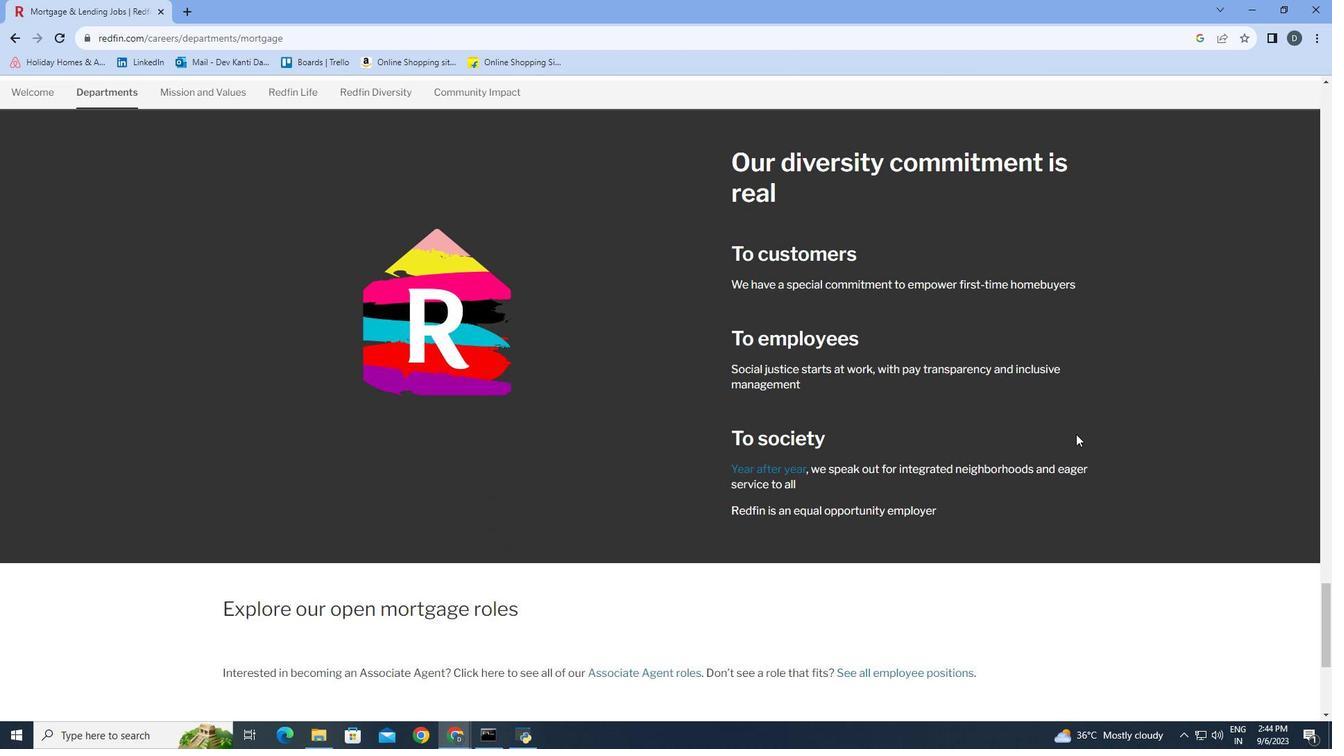 
Action: Mouse scrolled (1076, 433) with delta (0, 0)
Screenshot: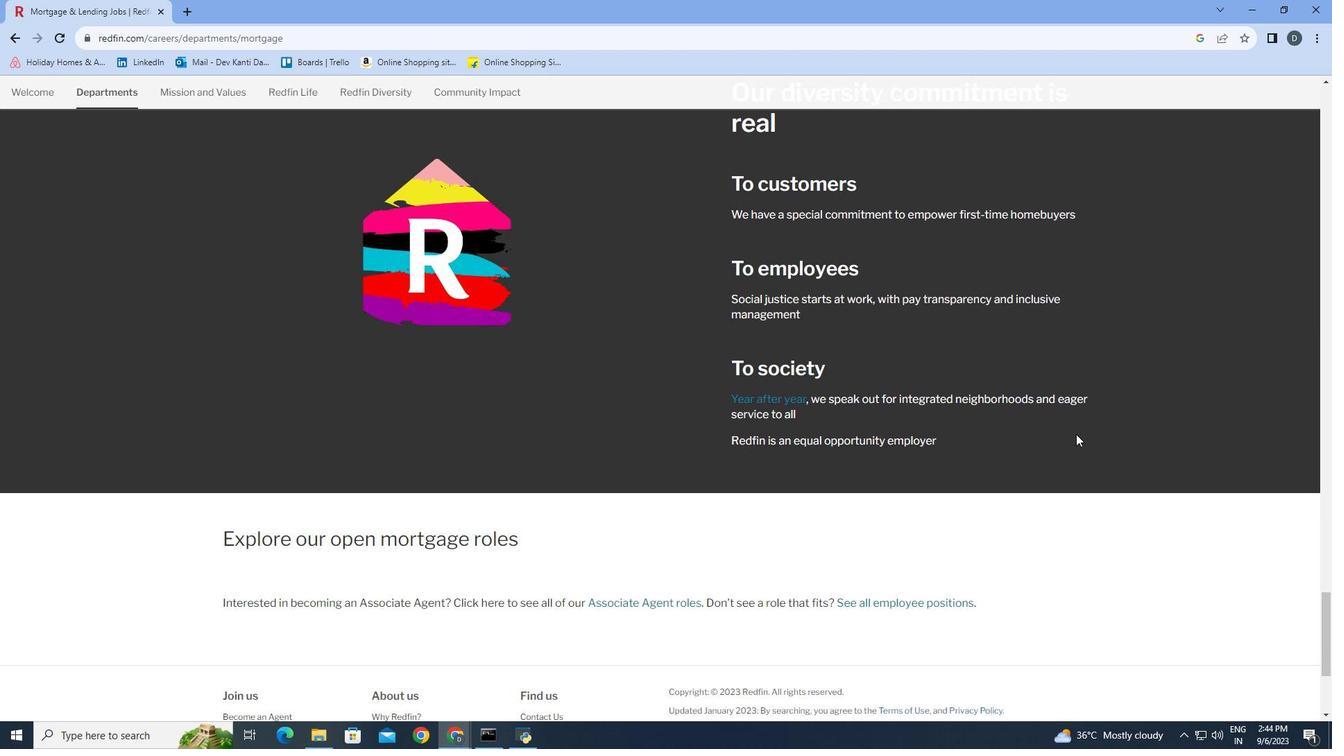 
Action: Mouse scrolled (1076, 433) with delta (0, 0)
Screenshot: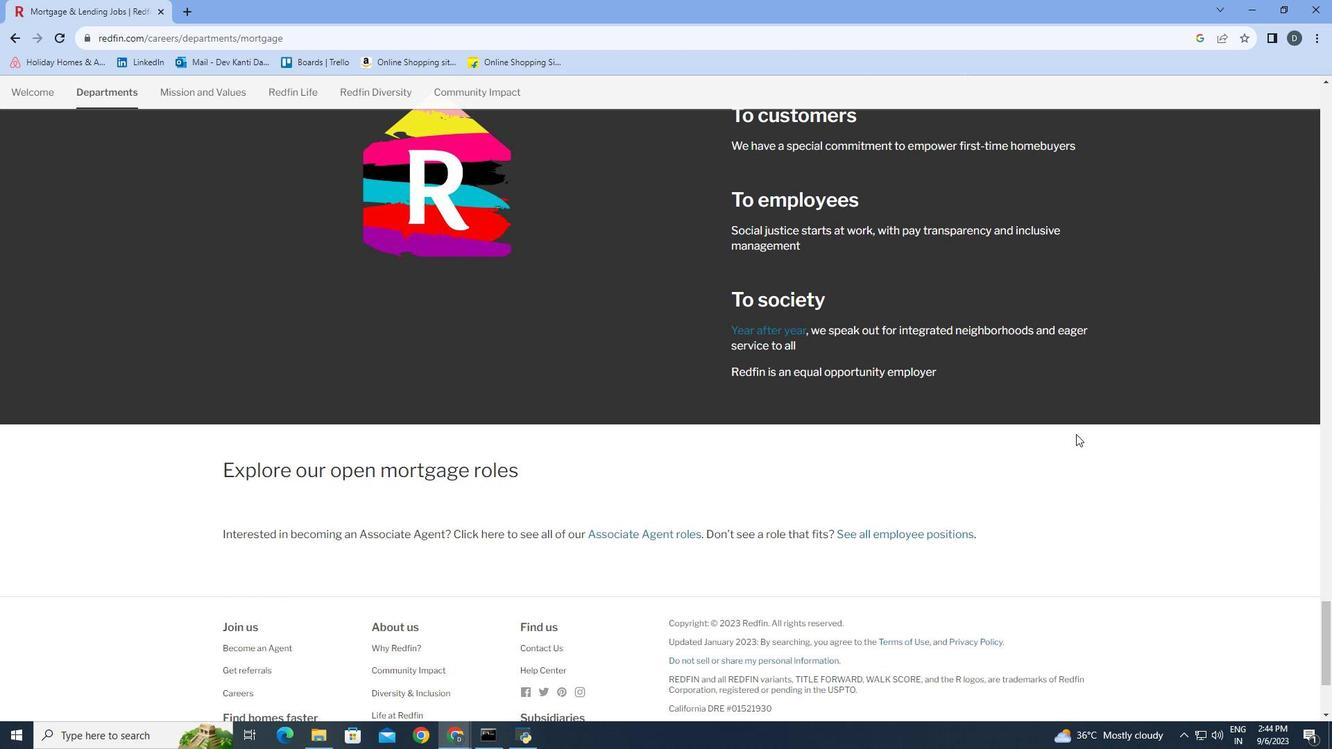 
Action: Mouse scrolled (1076, 433) with delta (0, 0)
Screenshot: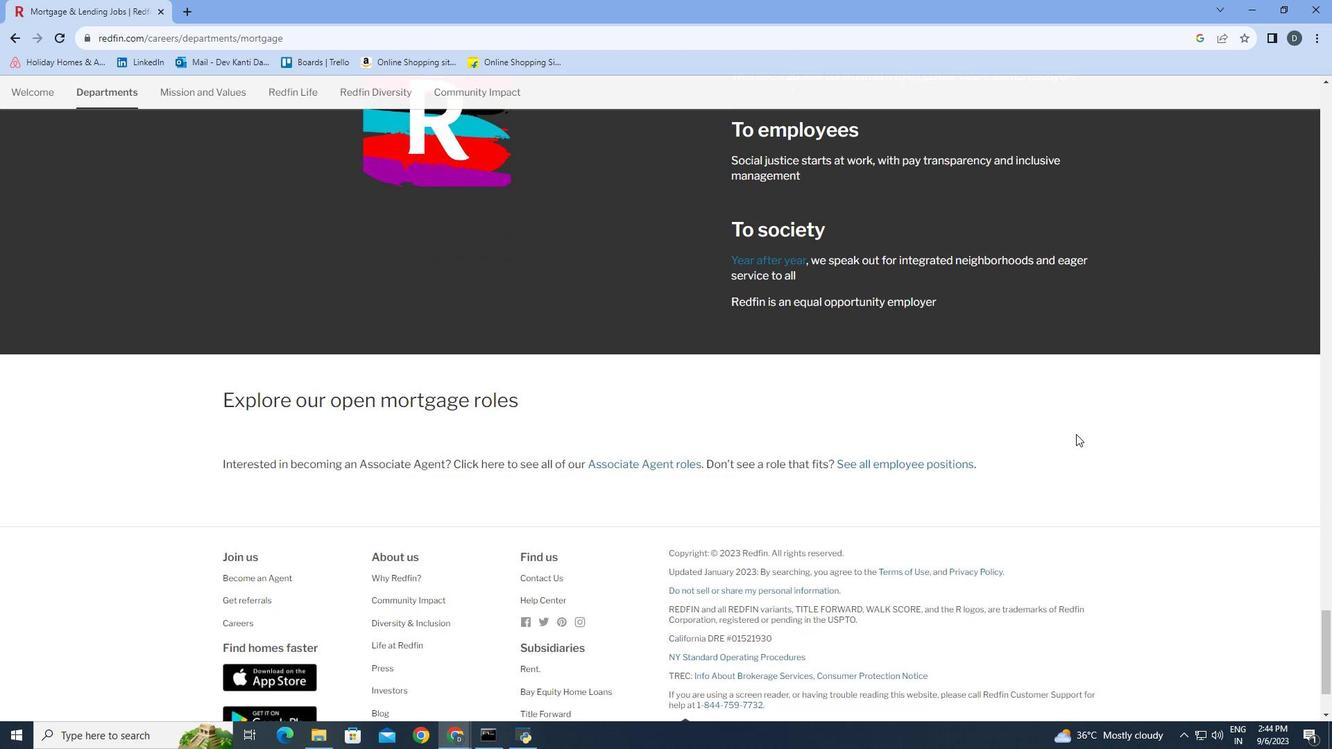 
Action: Mouse scrolled (1076, 433) with delta (0, 0)
Screenshot: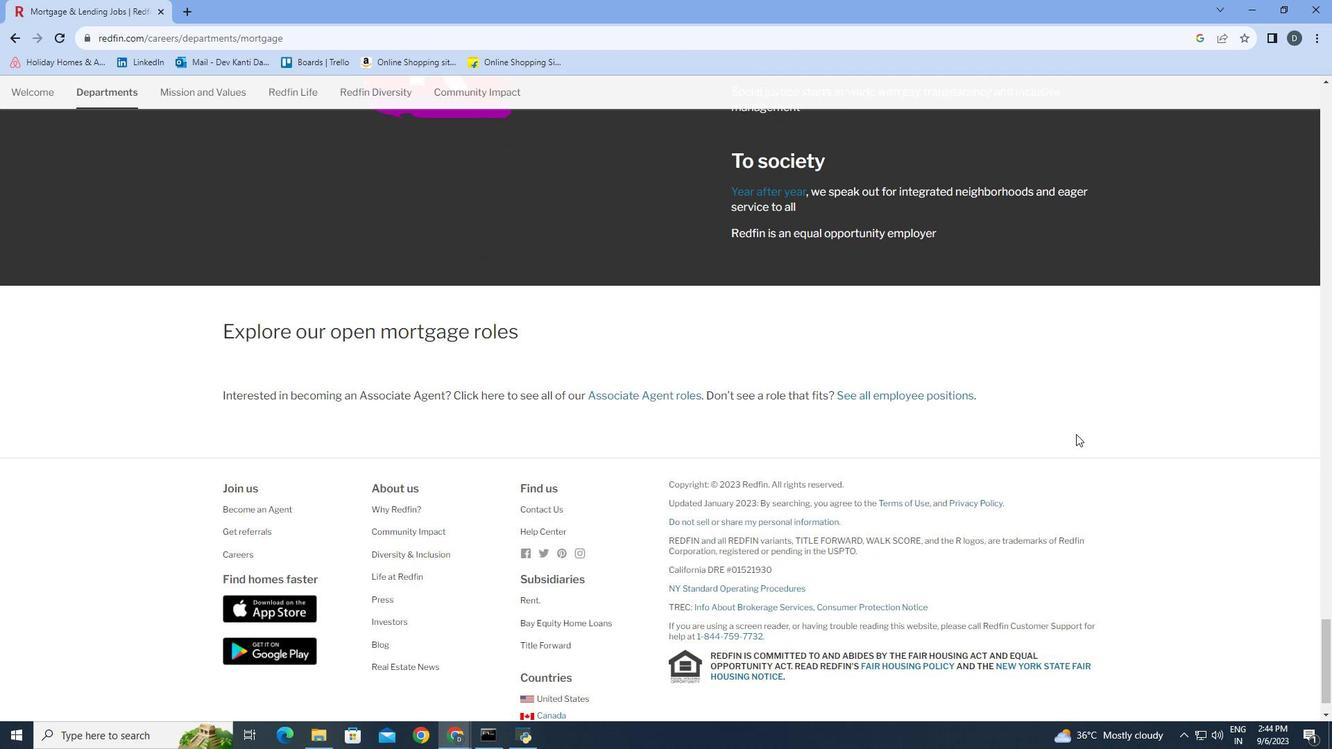 
Action: Mouse scrolled (1076, 433) with delta (0, 0)
Screenshot: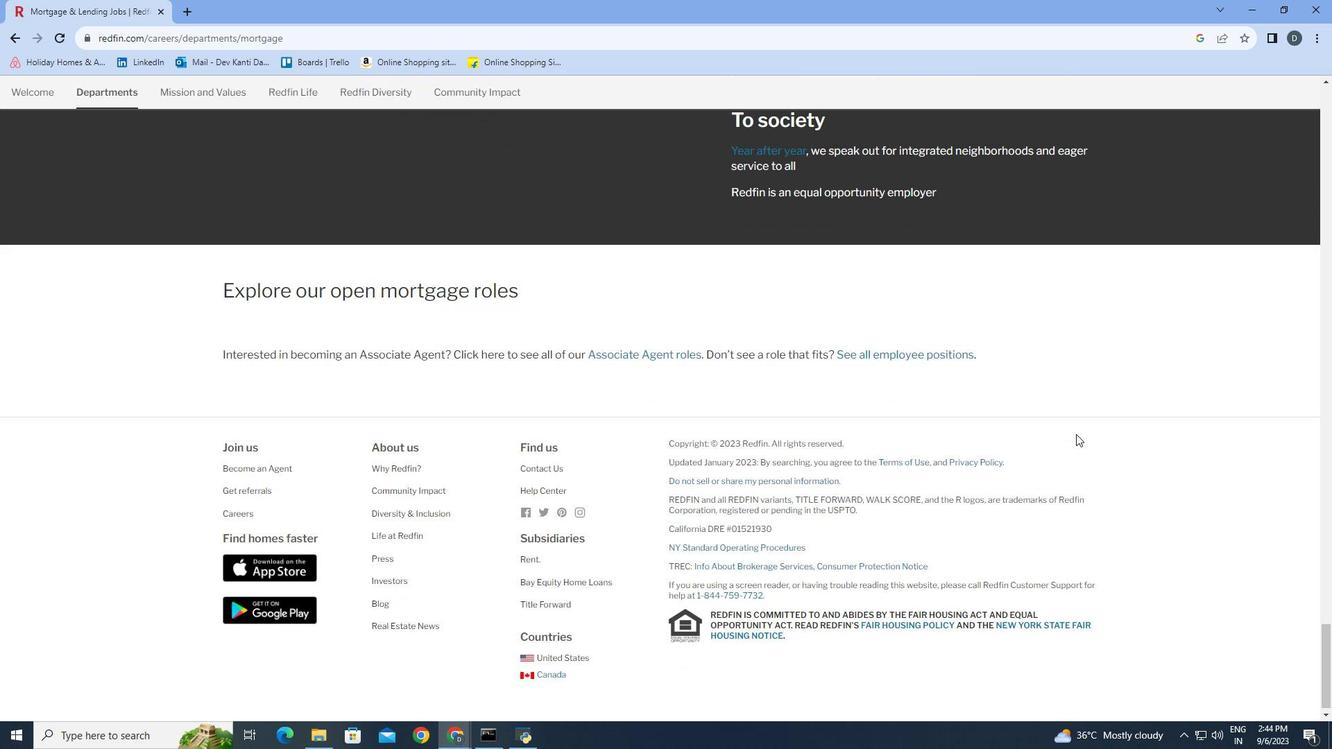 
Action: Mouse scrolled (1076, 433) with delta (0, 0)
Screenshot: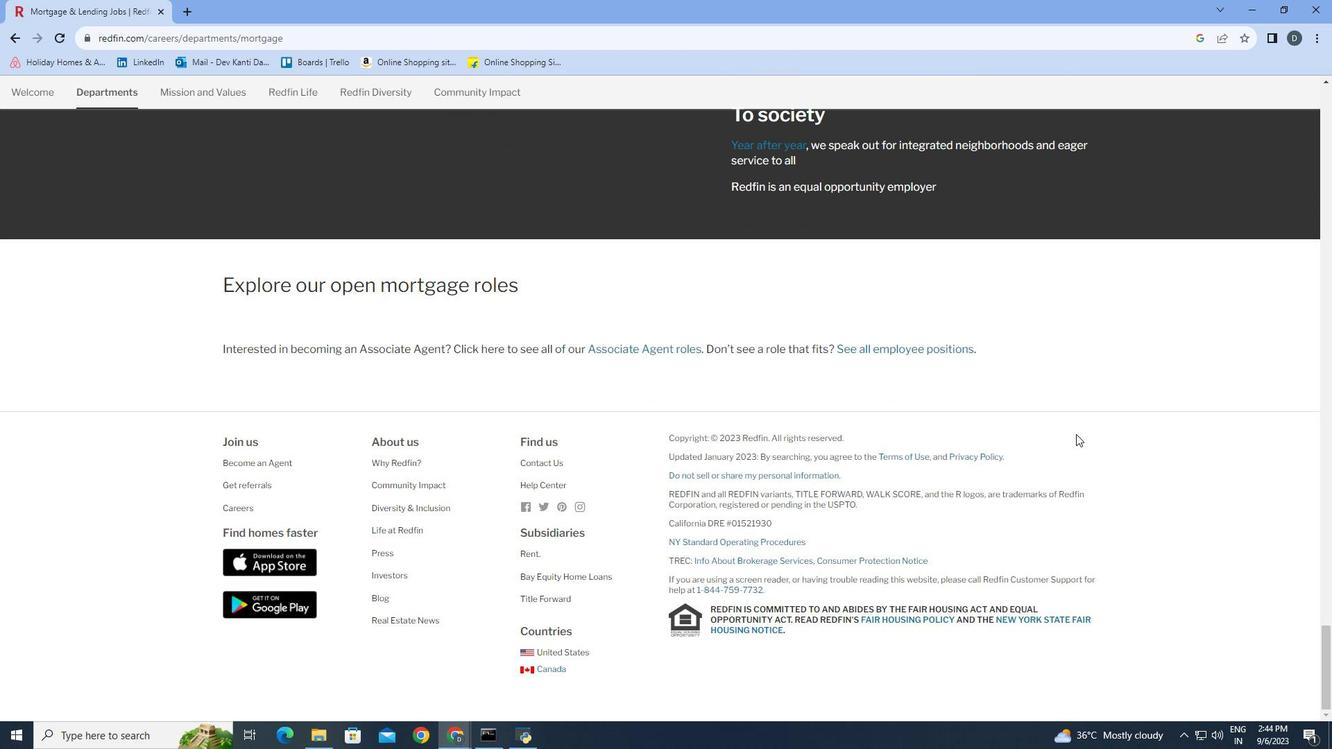 
Action: Mouse scrolled (1076, 433) with delta (0, 0)
Screenshot: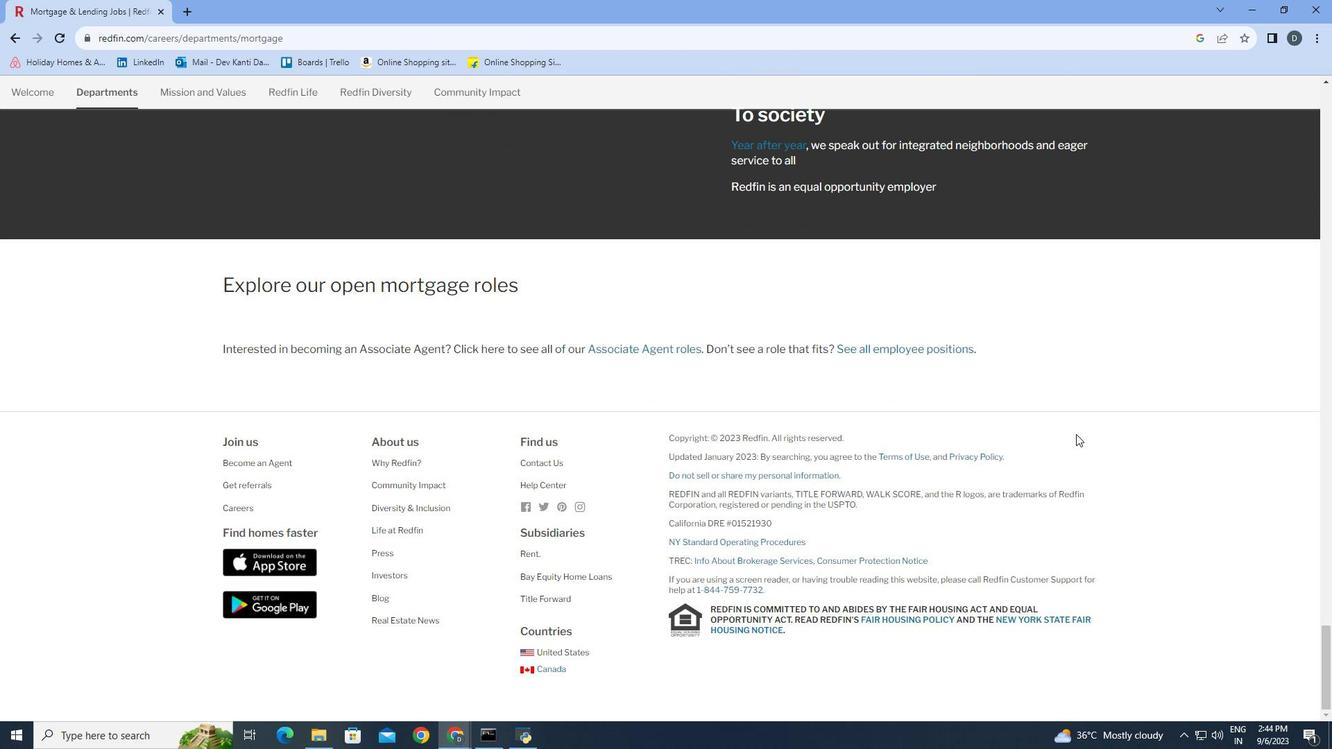 
Action: Mouse scrolled (1076, 433) with delta (0, 0)
Screenshot: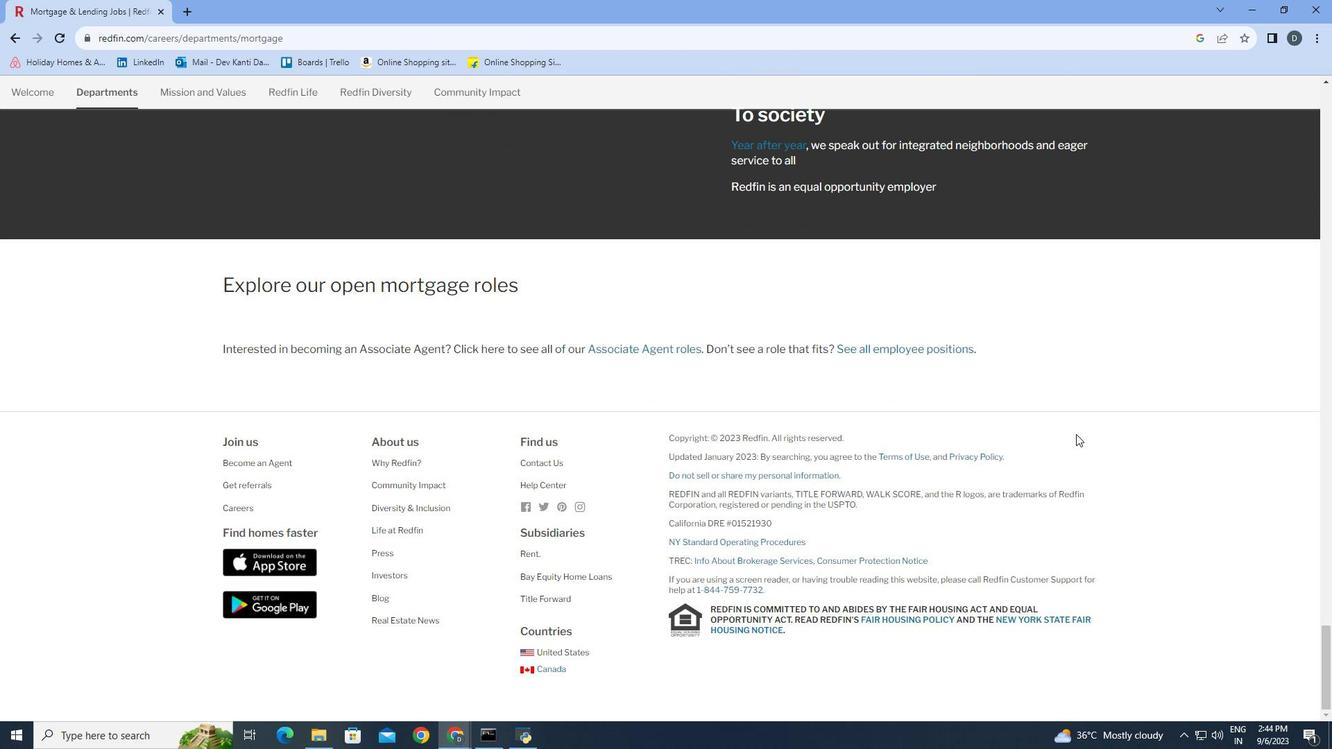 
